 Task: Look for Airbnb properties in Sintra, Portugal from 3rd November, 2023 to 9th November, 2023 for 2 adults.1  bedroom having 1 bed and 1 bathroom. Property type can be hotel. Booking option can be shelf check-in. Look for 4 properties as per requirement.
Action: Mouse moved to (311, 135)
Screenshot: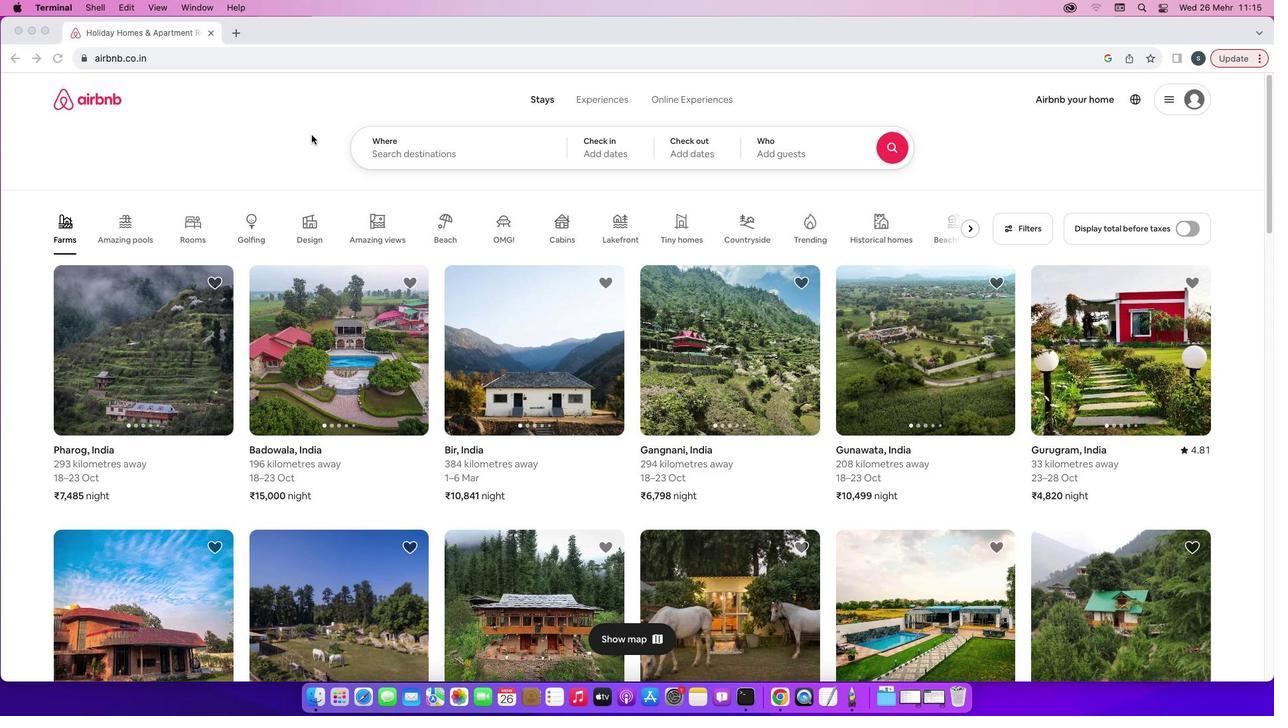 
Action: Mouse pressed left at (311, 135)
Screenshot: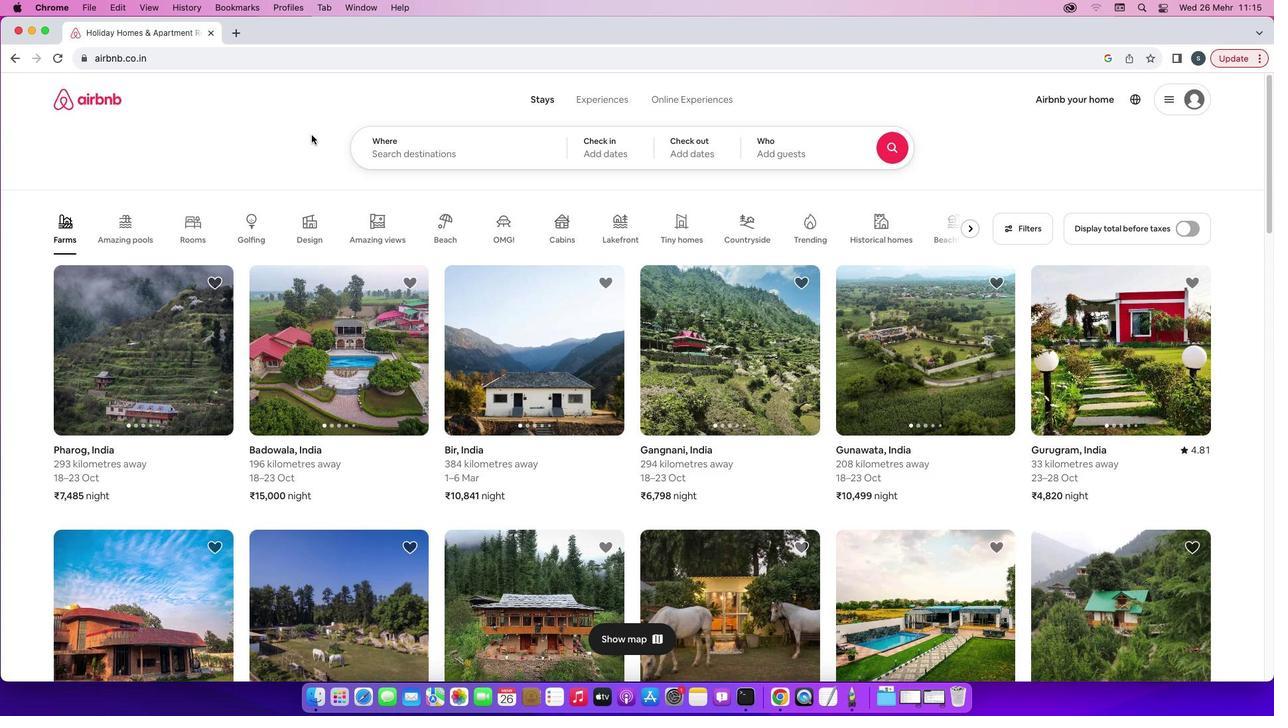 
Action: Mouse moved to (412, 157)
Screenshot: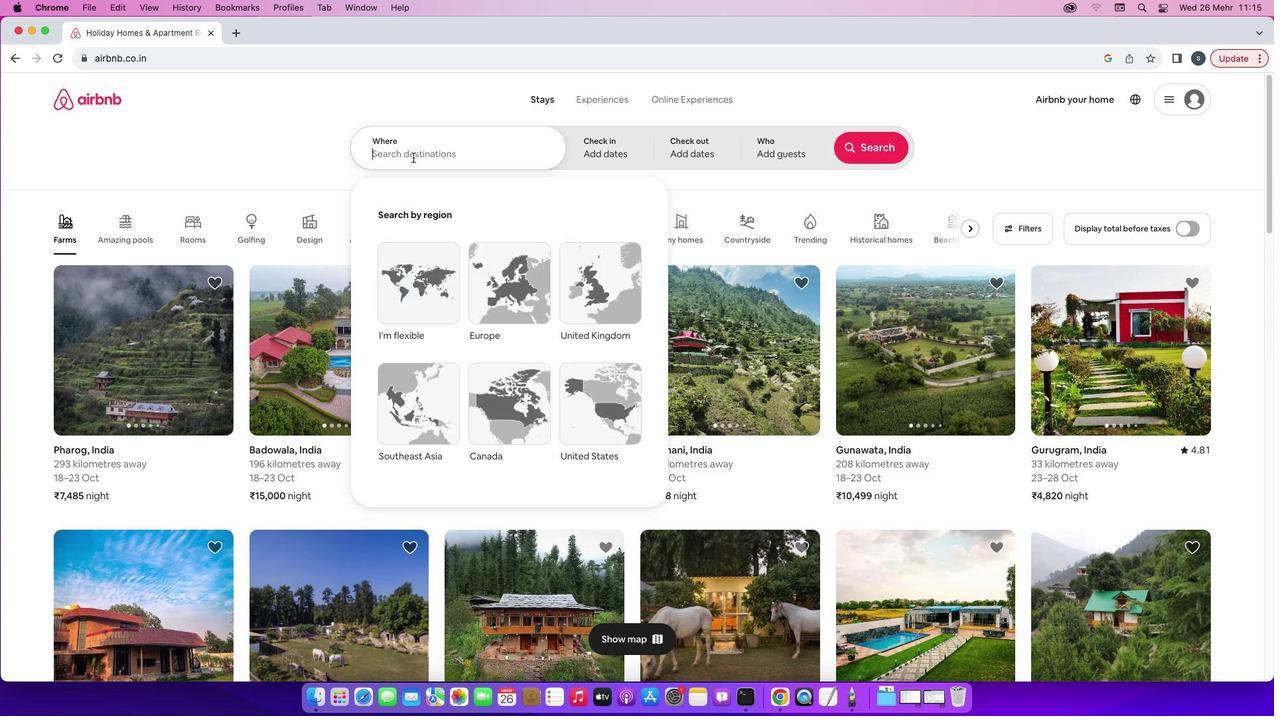 
Action: Mouse pressed left at (412, 157)
Screenshot: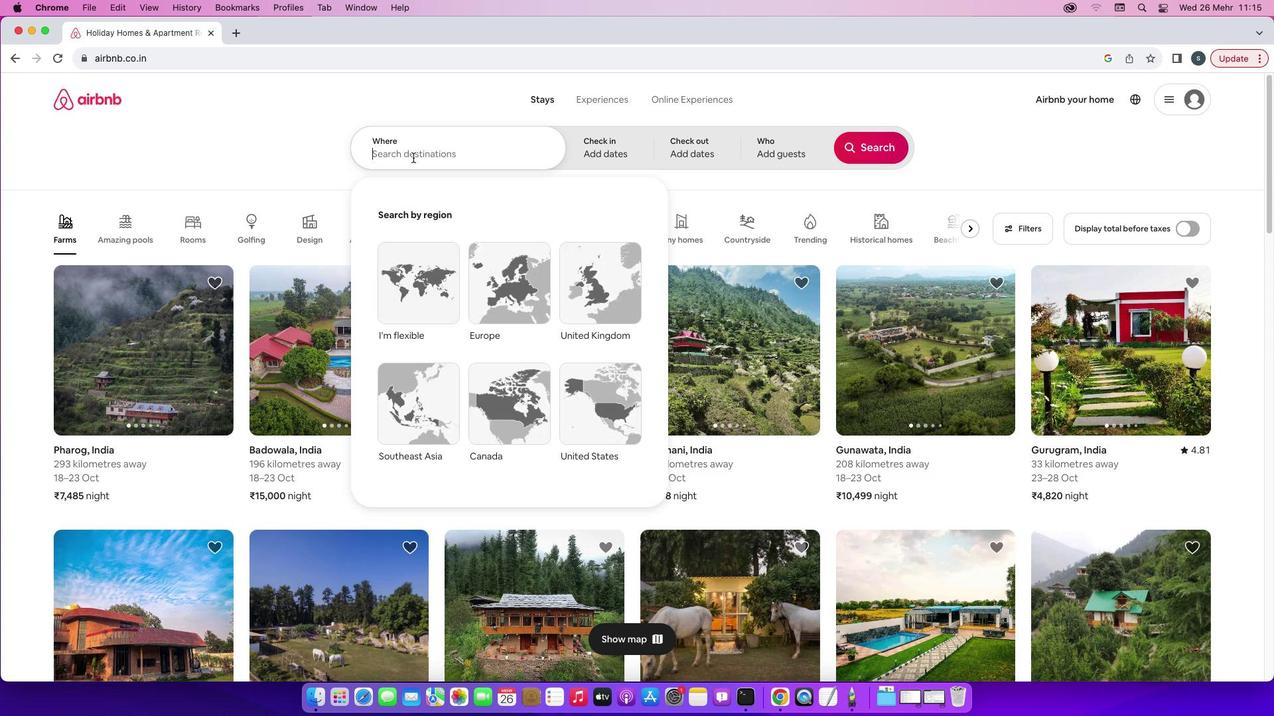 
Action: Mouse moved to (419, 156)
Screenshot: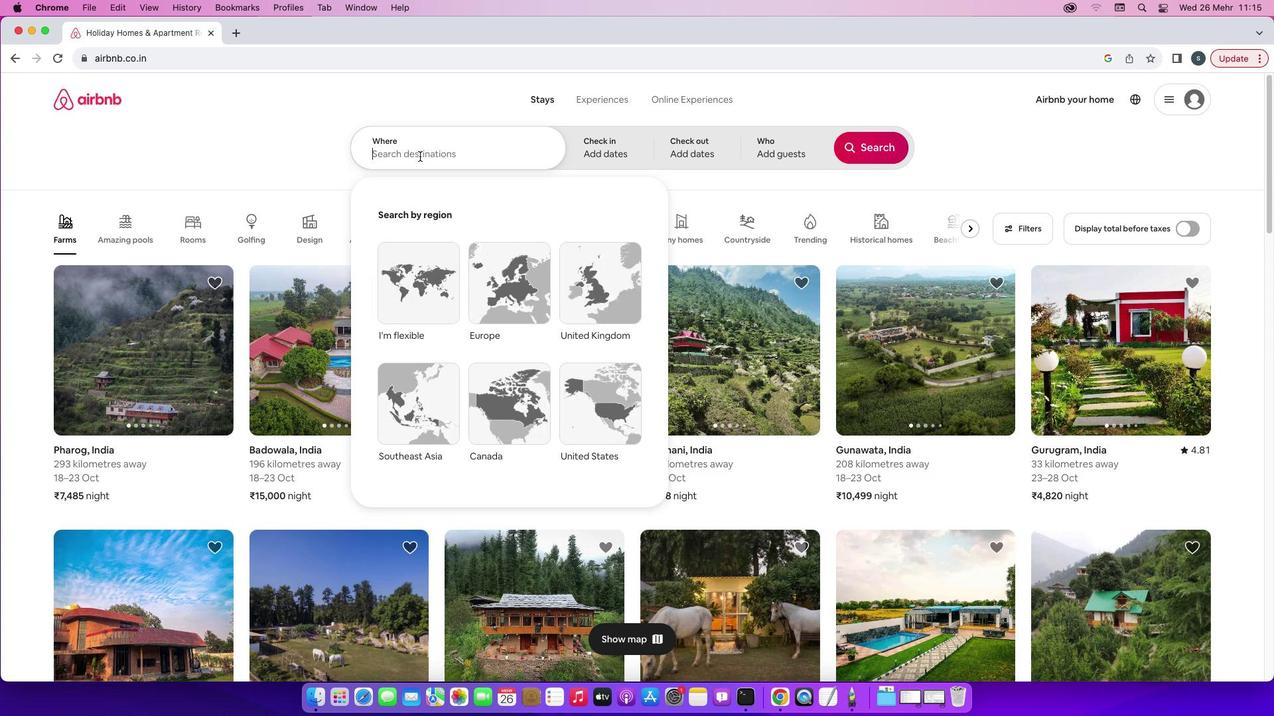 
Action: Key pressed 'S'Key.caps_lock'i''n''t''r''a'','Key.spaceKey.caps_lock'P'Key.caps_lock'o''r''t''u''g''a''l'
Screenshot: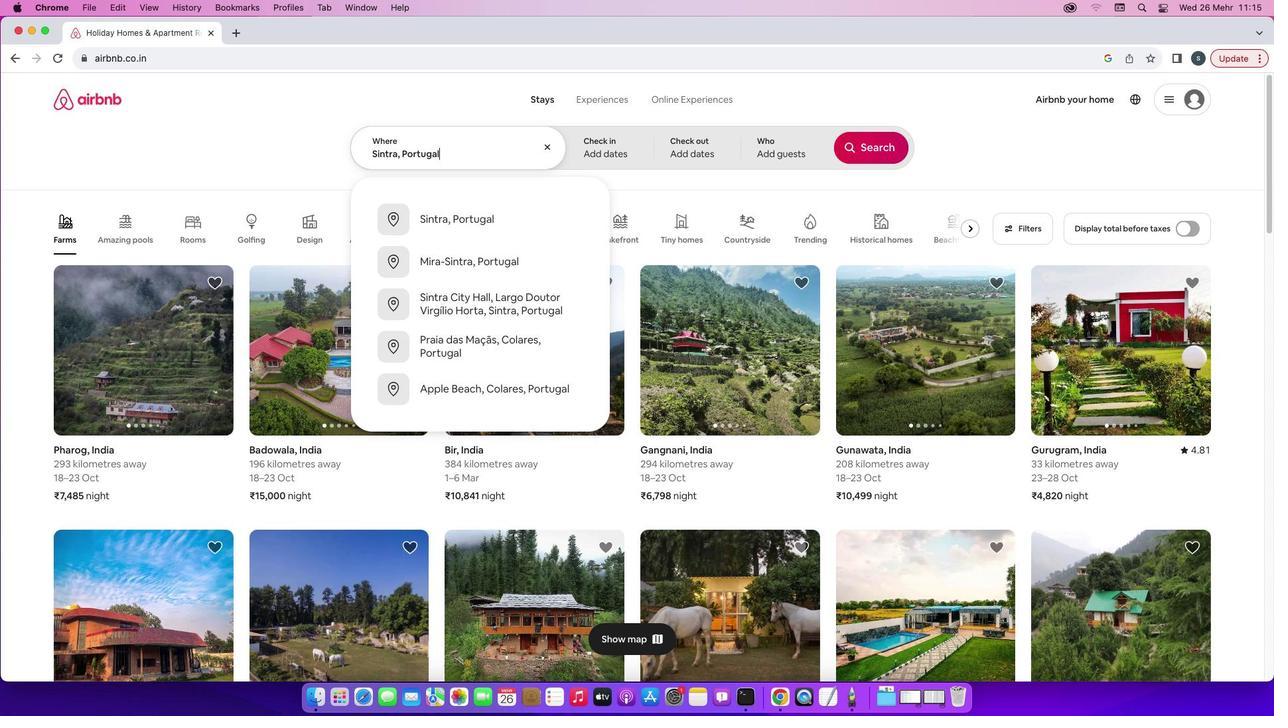 
Action: Mouse moved to (493, 217)
Screenshot: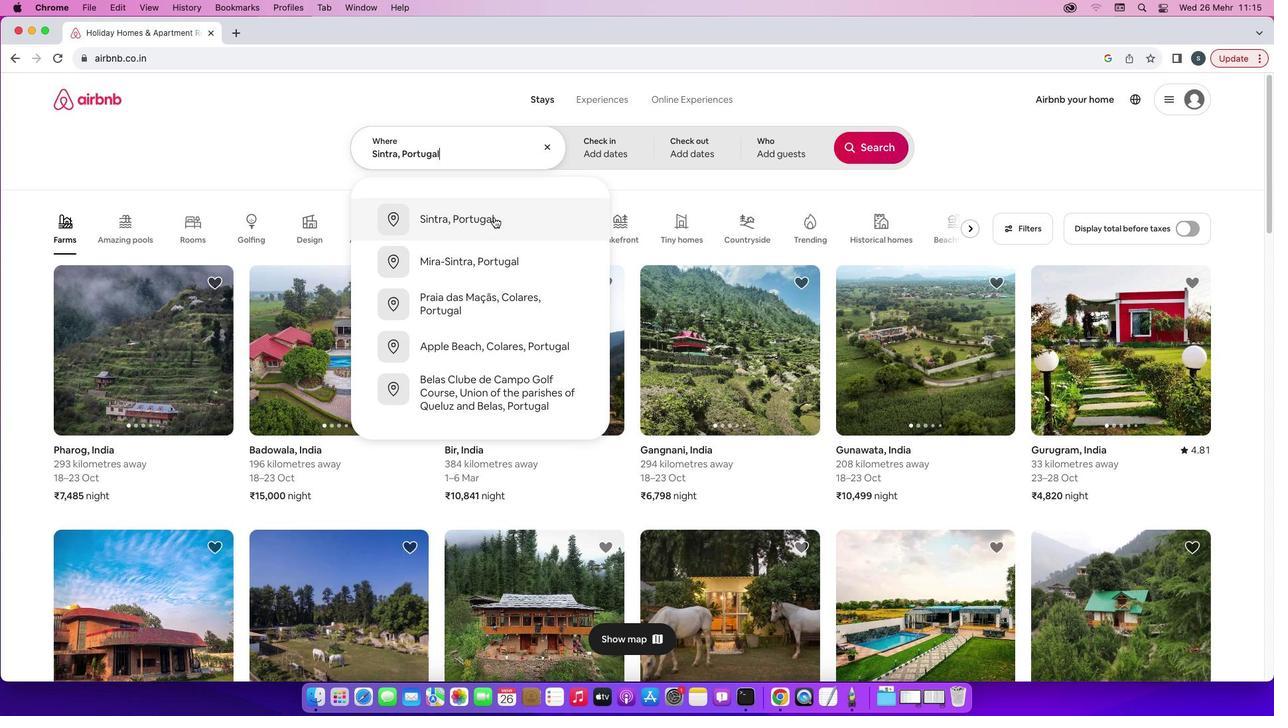 
Action: Mouse pressed left at (493, 217)
Screenshot: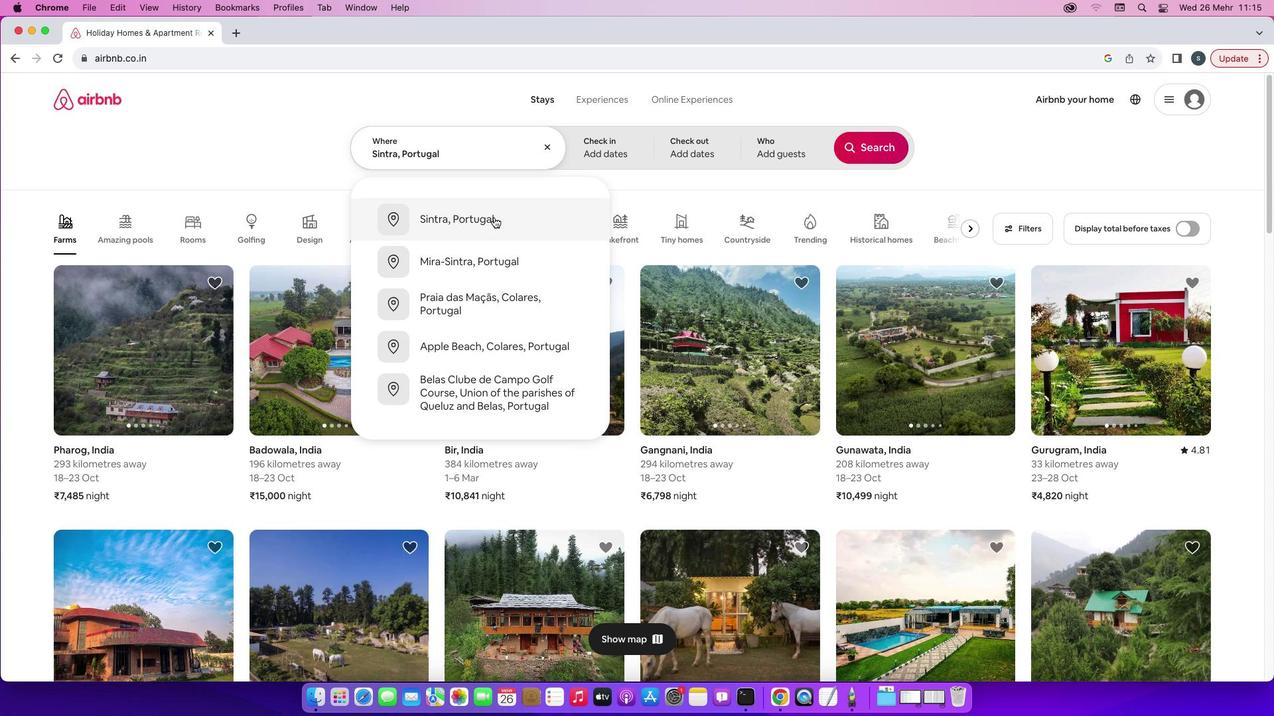 
Action: Mouse moved to (823, 309)
Screenshot: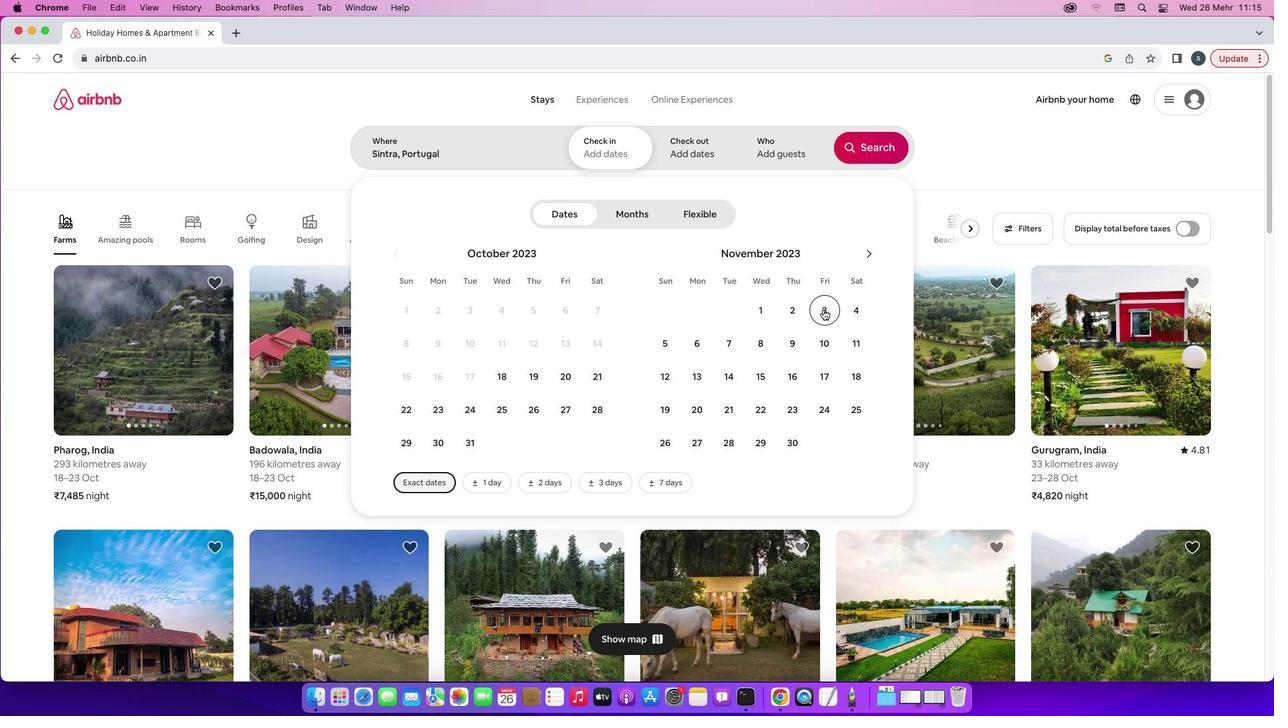 
Action: Mouse pressed left at (823, 309)
Screenshot: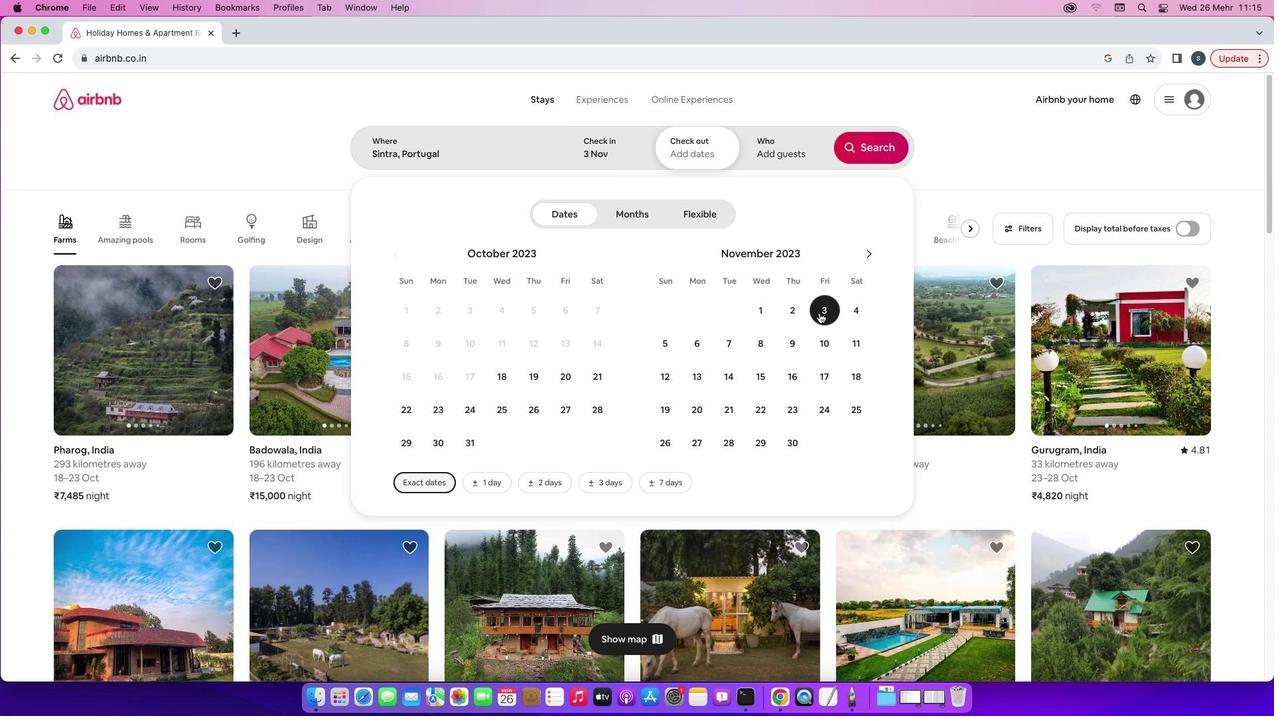 
Action: Mouse moved to (785, 348)
Screenshot: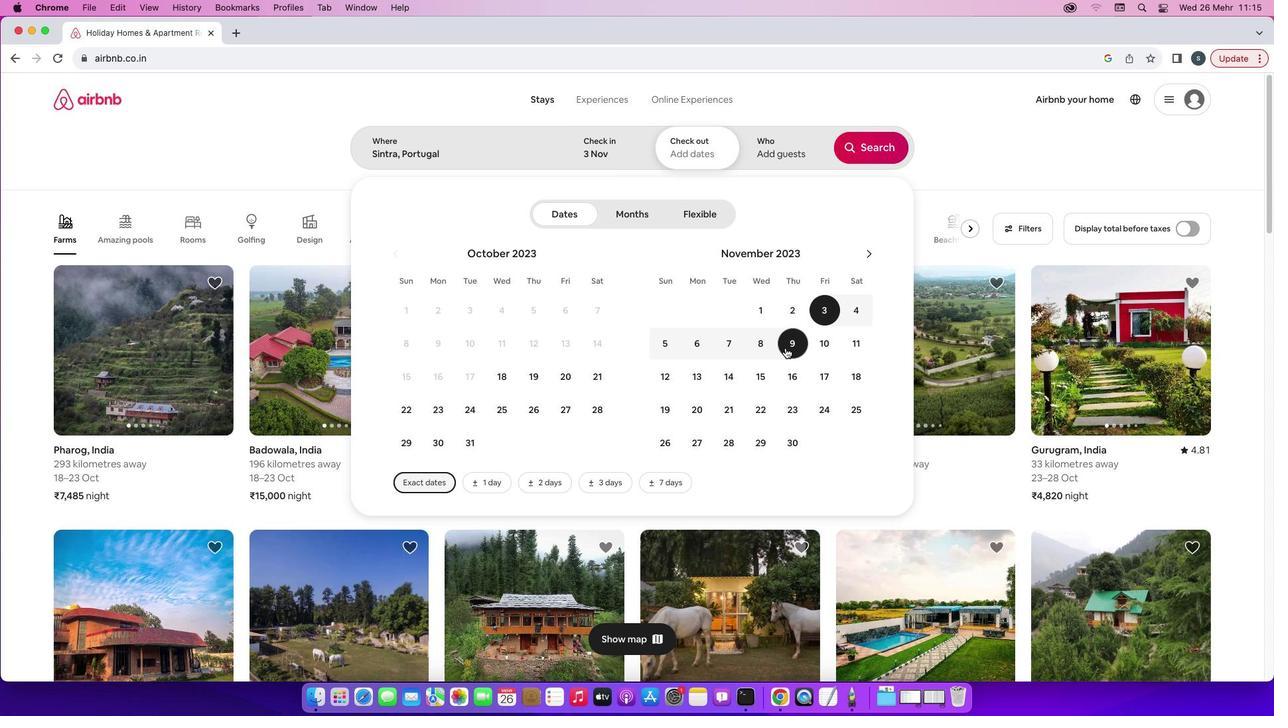 
Action: Mouse pressed left at (785, 348)
Screenshot: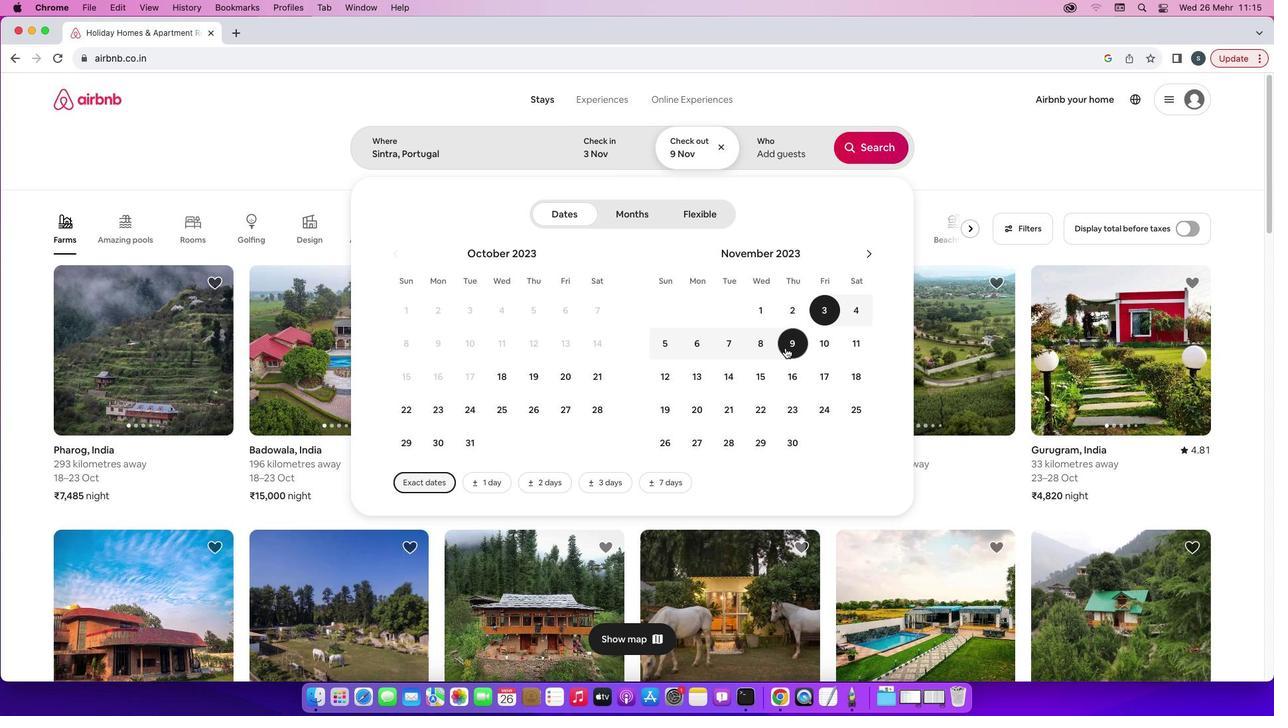 
Action: Mouse moved to (781, 155)
Screenshot: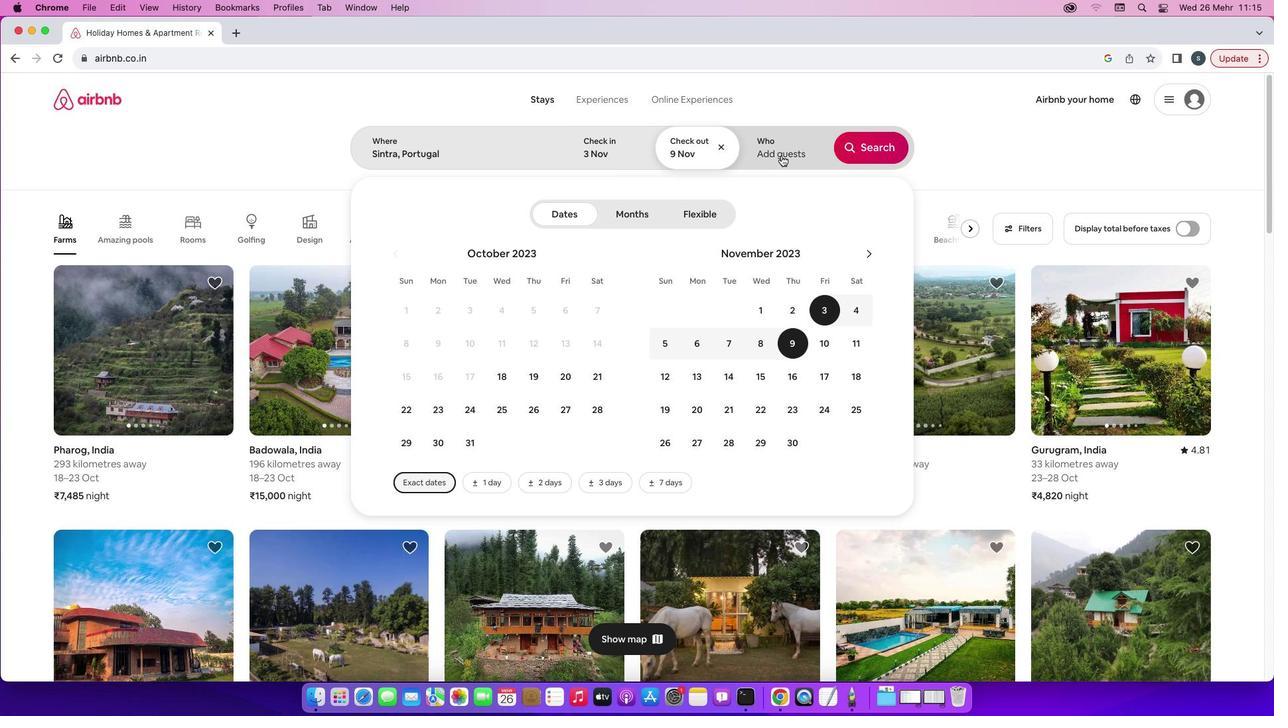 
Action: Mouse pressed left at (781, 155)
Screenshot: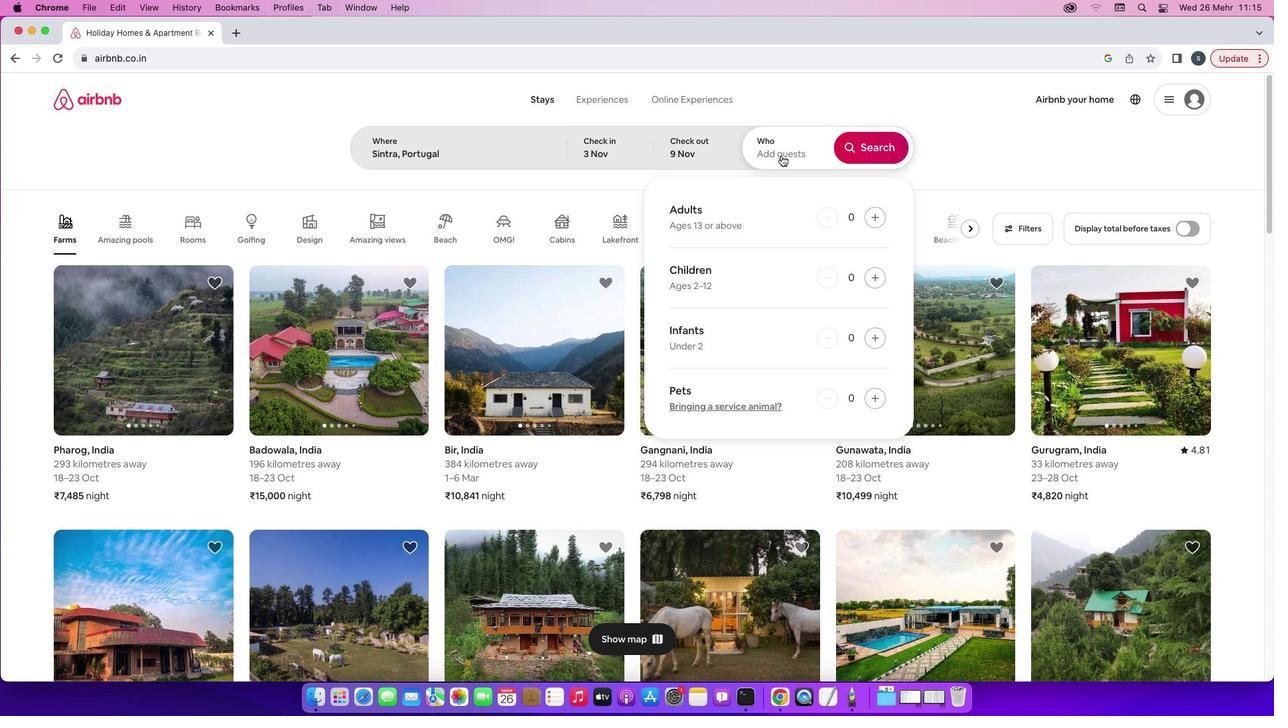 
Action: Mouse moved to (871, 218)
Screenshot: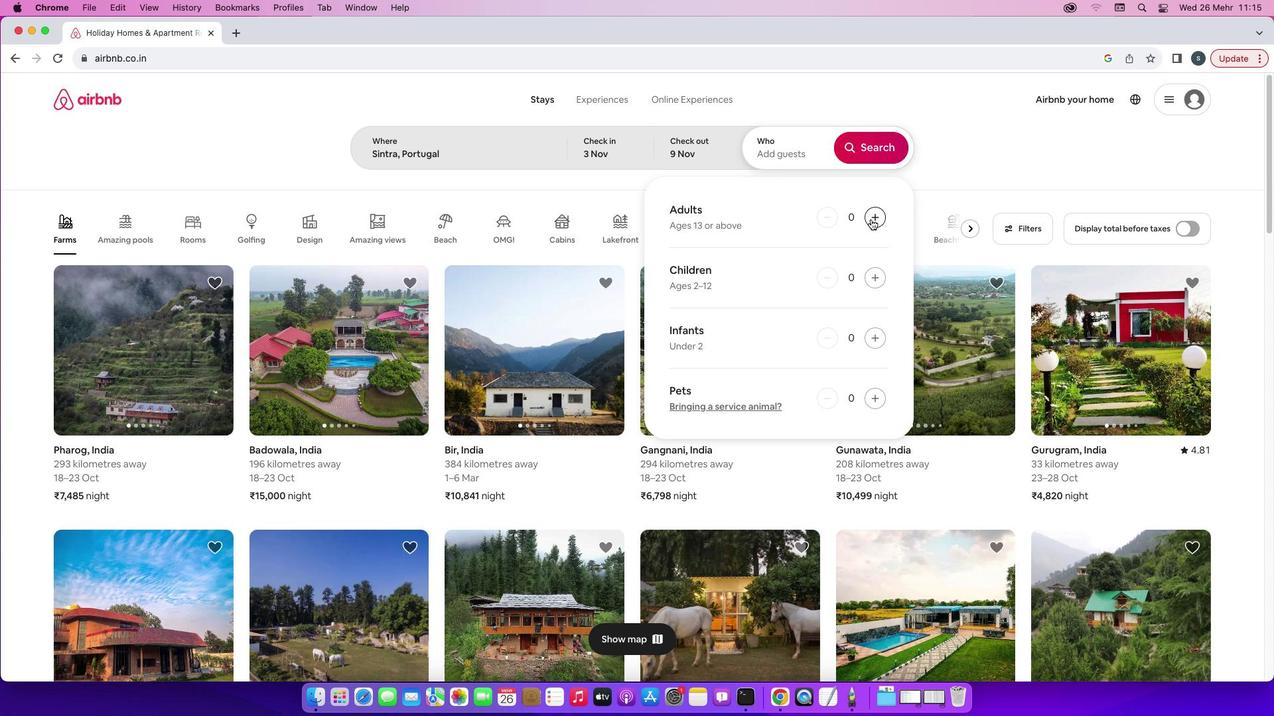 
Action: Mouse pressed left at (871, 218)
Screenshot: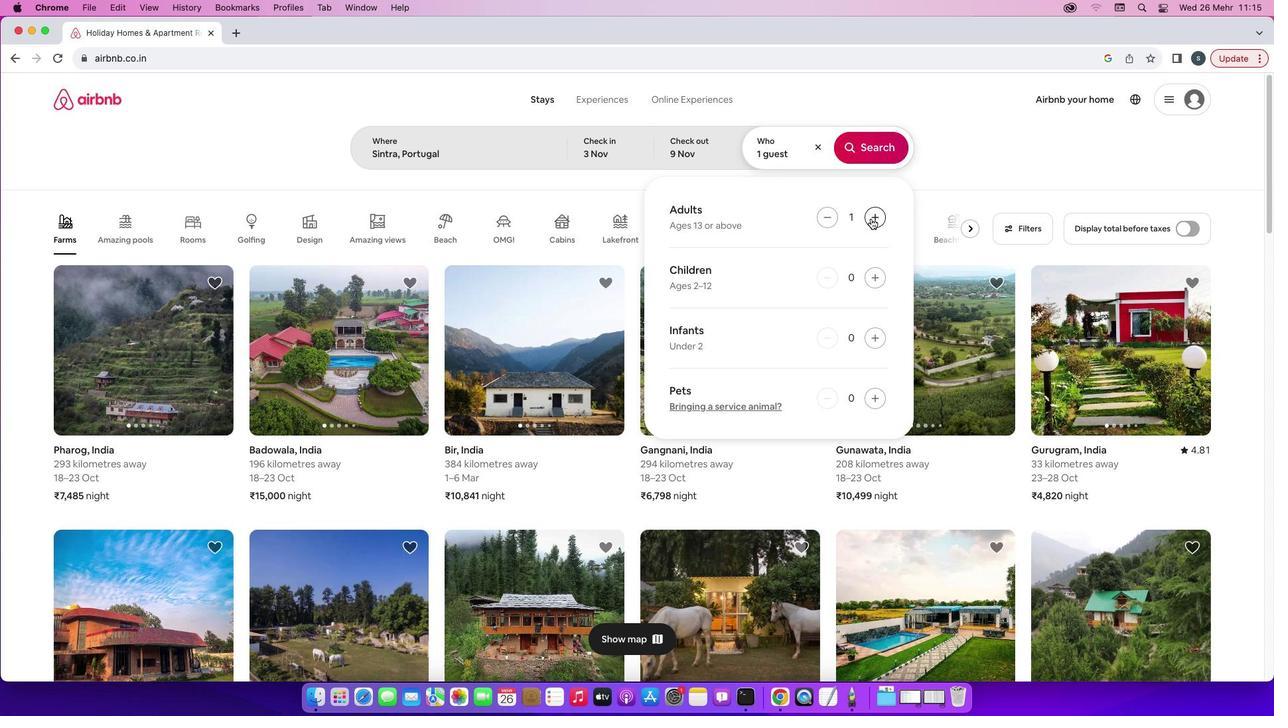 
Action: Mouse moved to (871, 218)
Screenshot: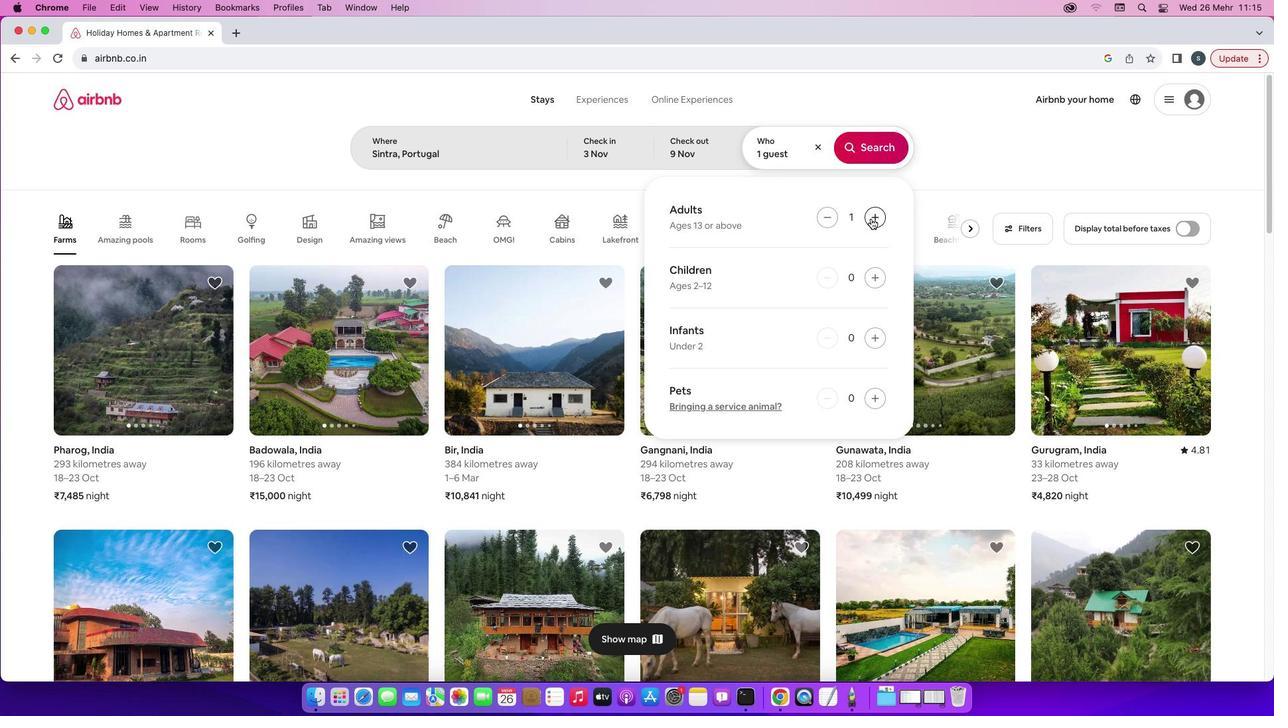 
Action: Mouse pressed left at (871, 218)
Screenshot: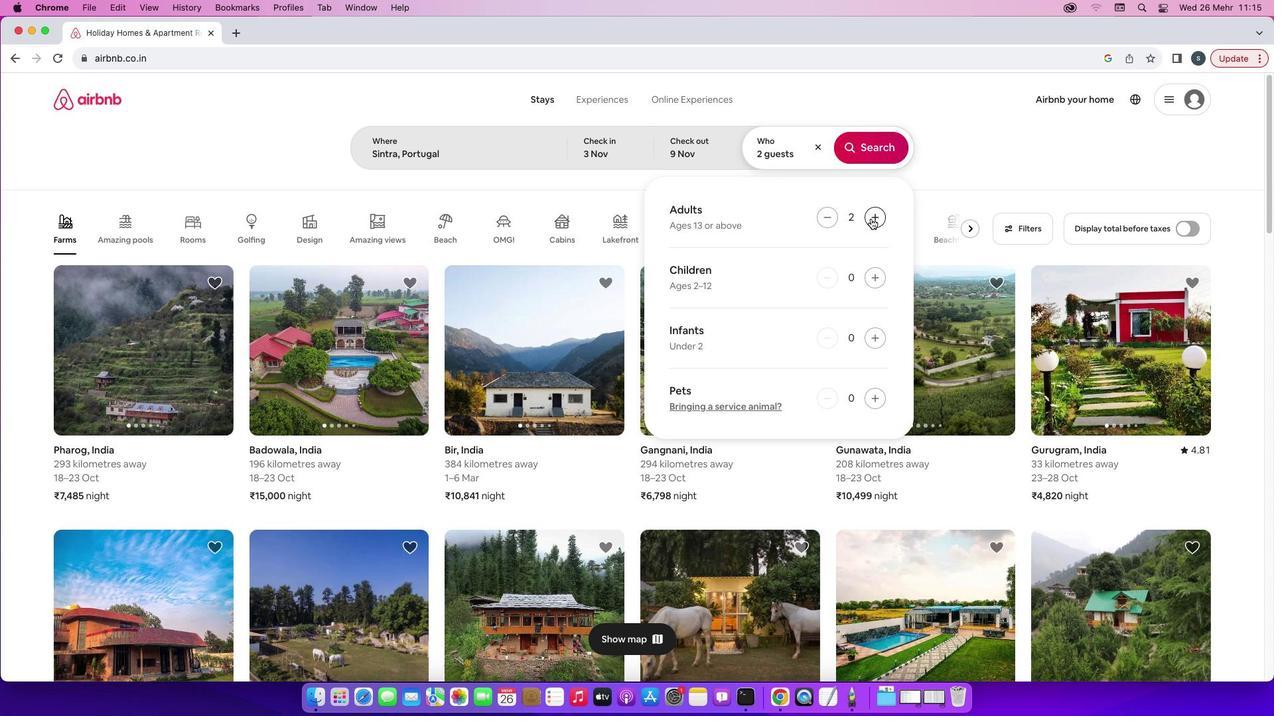
Action: Mouse moved to (873, 153)
Screenshot: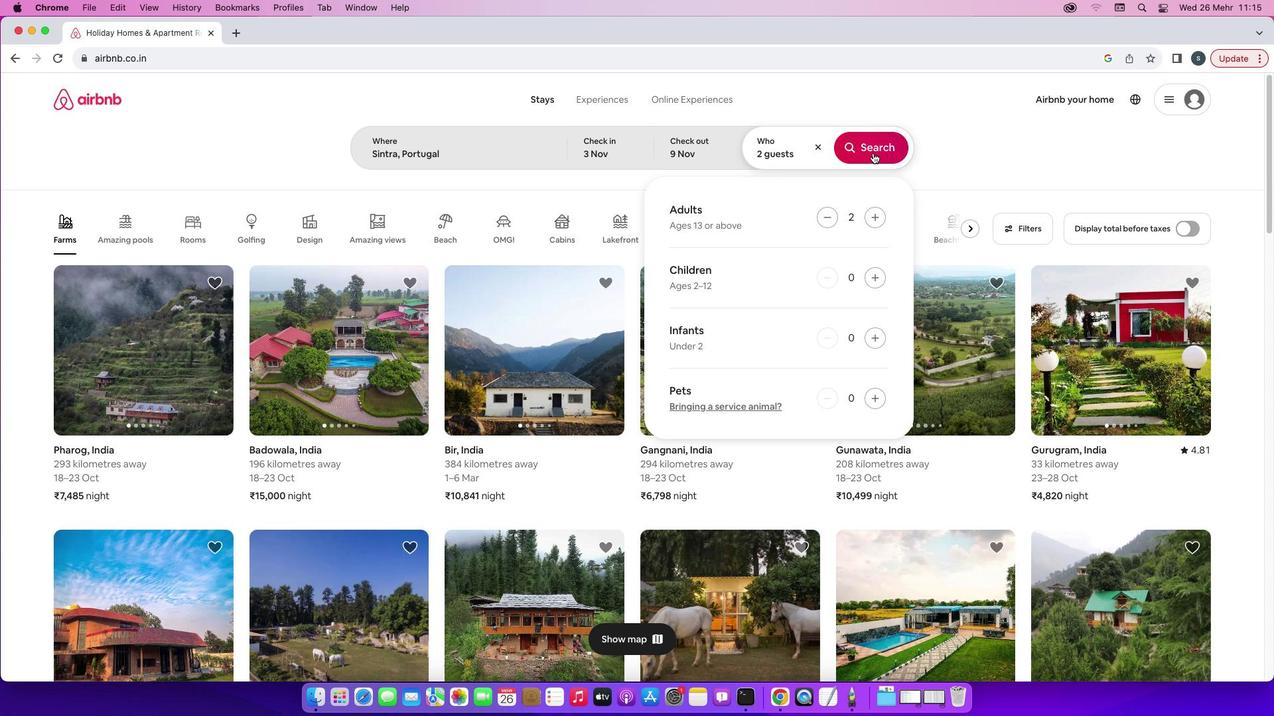 
Action: Mouse pressed left at (873, 153)
Screenshot: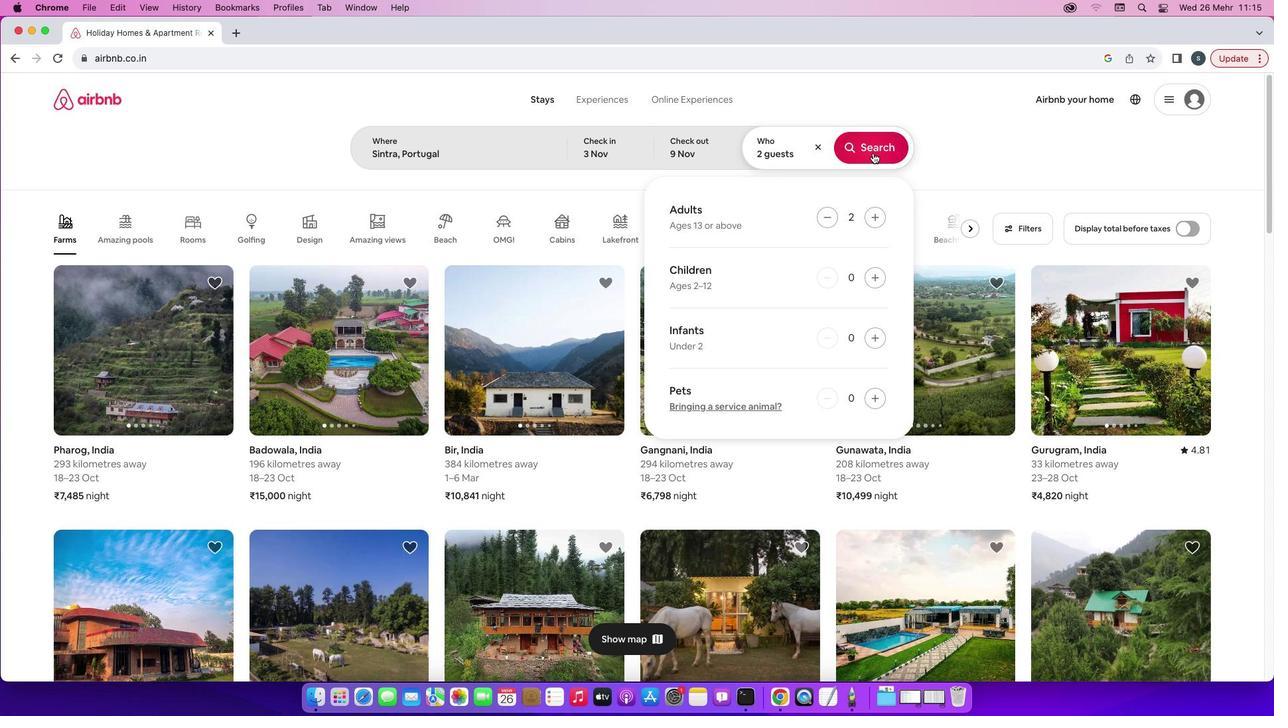 
Action: Mouse moved to (1049, 155)
Screenshot: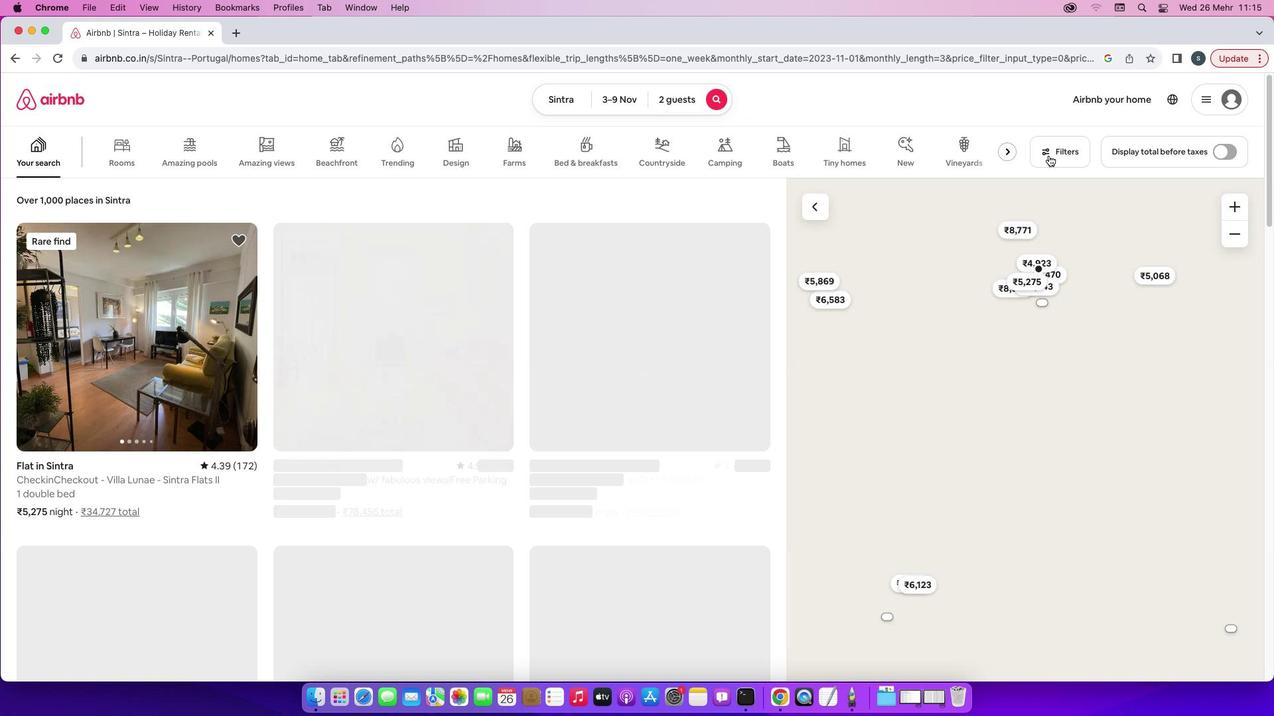 
Action: Mouse pressed left at (1049, 155)
Screenshot: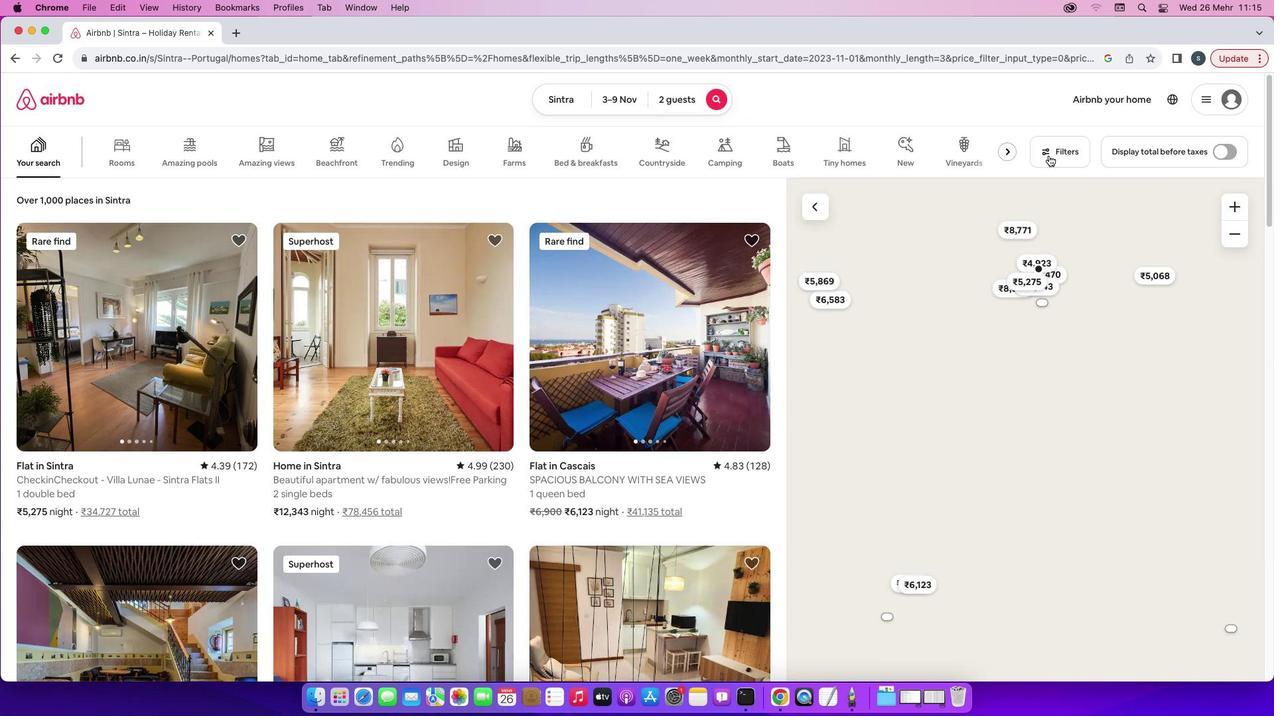 
Action: Mouse moved to (502, 430)
Screenshot: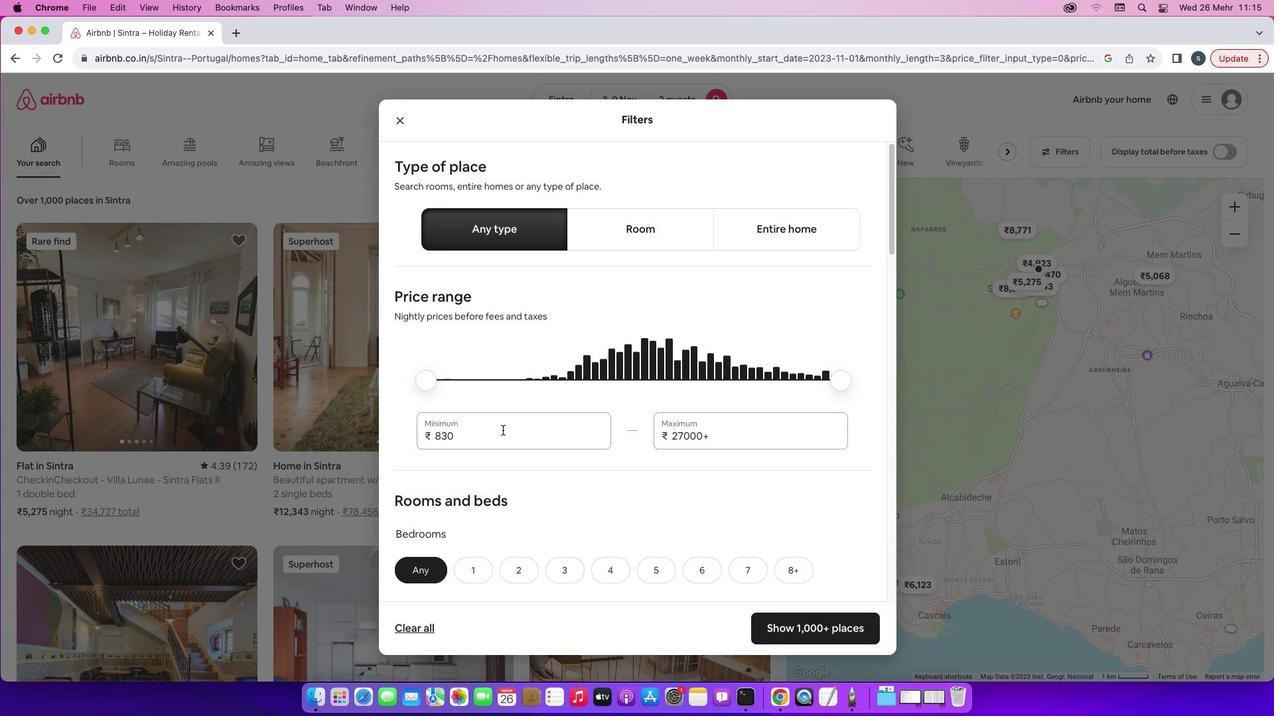 
Action: Mouse scrolled (502, 430) with delta (0, 0)
Screenshot: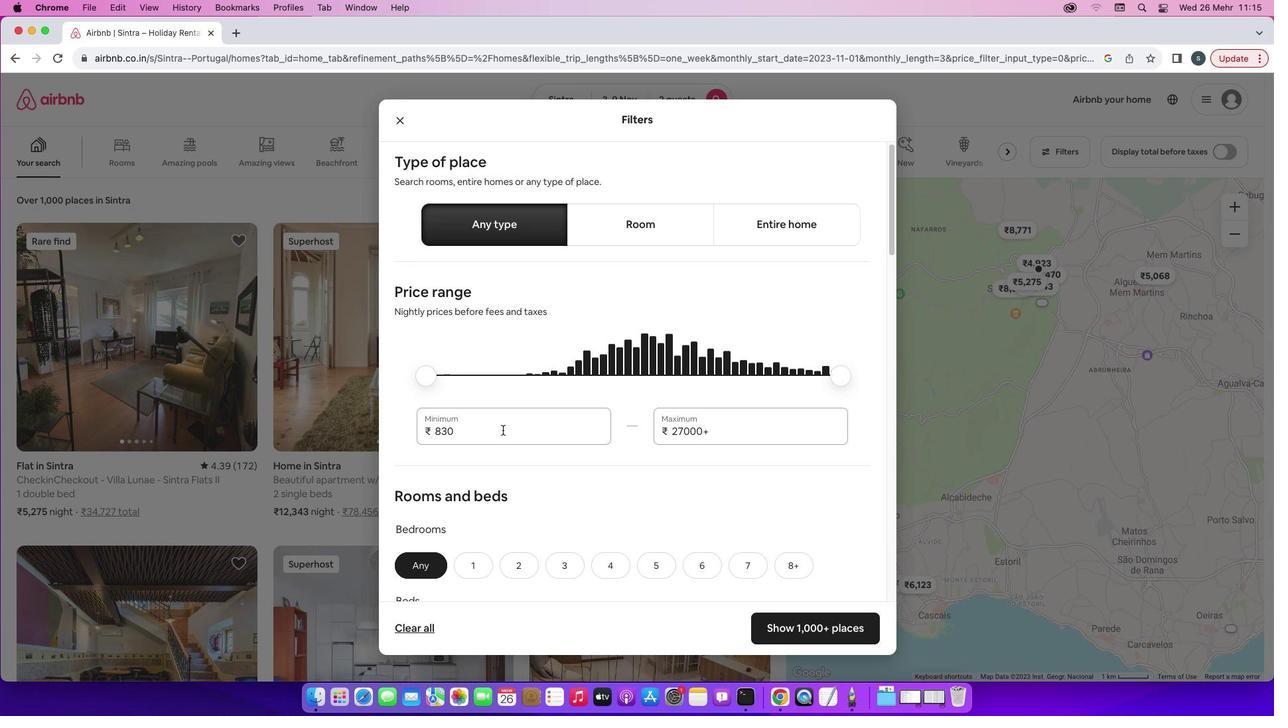 
Action: Mouse scrolled (502, 430) with delta (0, 0)
Screenshot: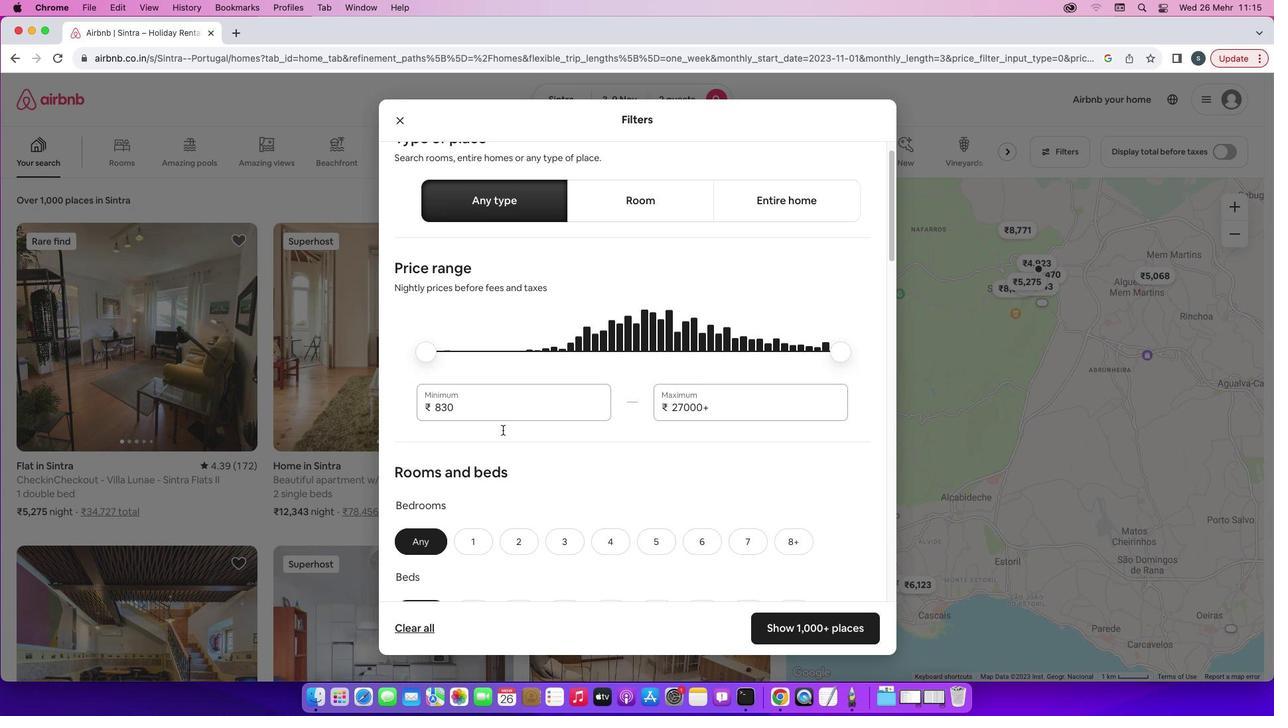 
Action: Mouse scrolled (502, 430) with delta (0, -1)
Screenshot: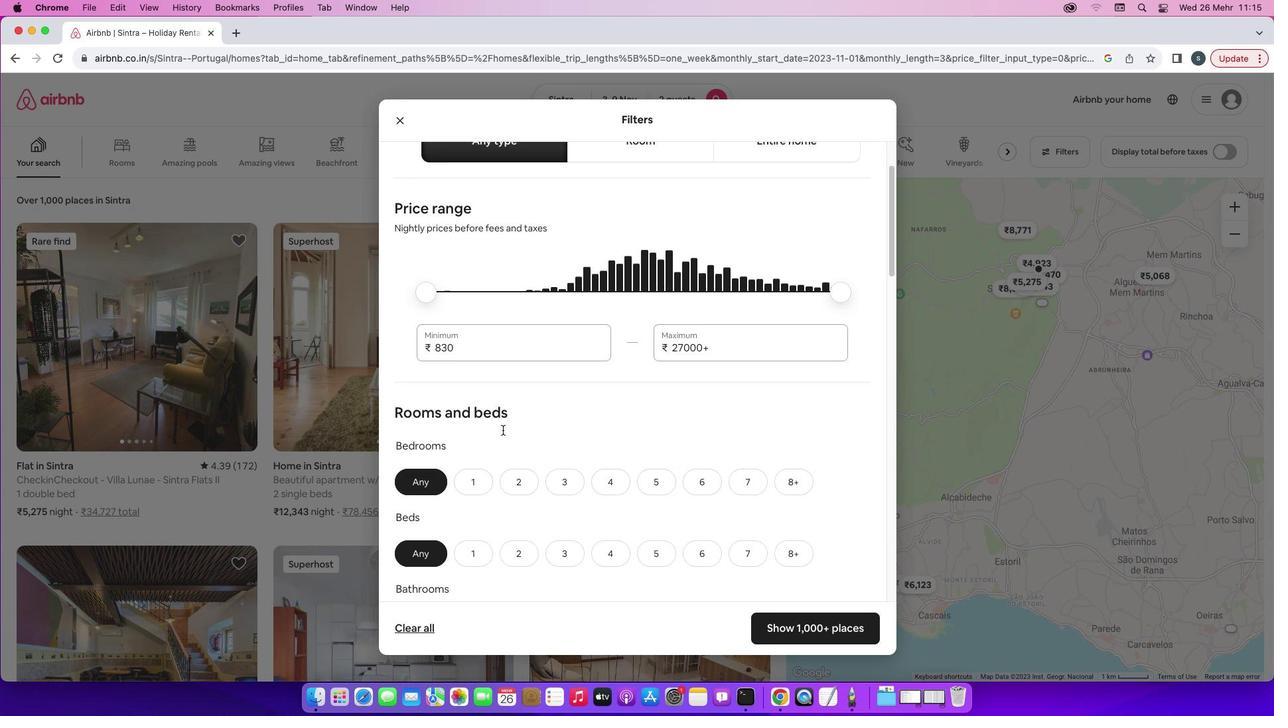 
Action: Mouse scrolled (502, 430) with delta (0, -1)
Screenshot: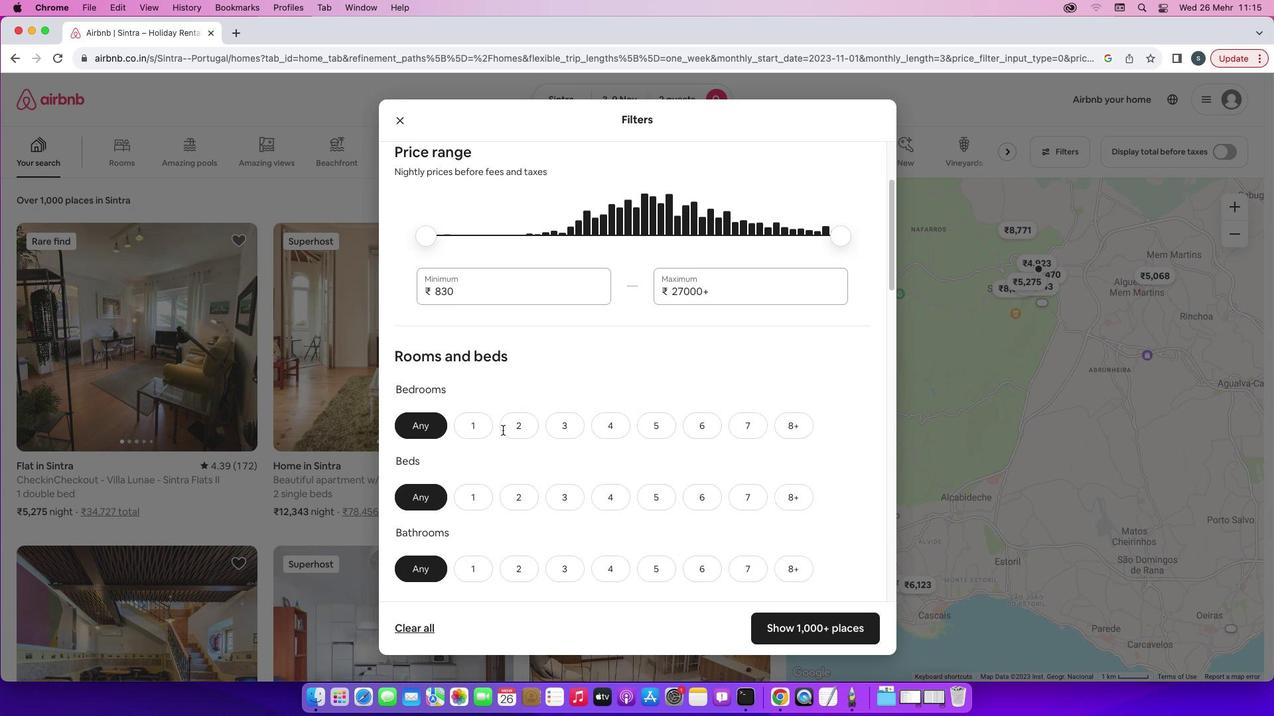 
Action: Mouse scrolled (502, 430) with delta (0, -1)
Screenshot: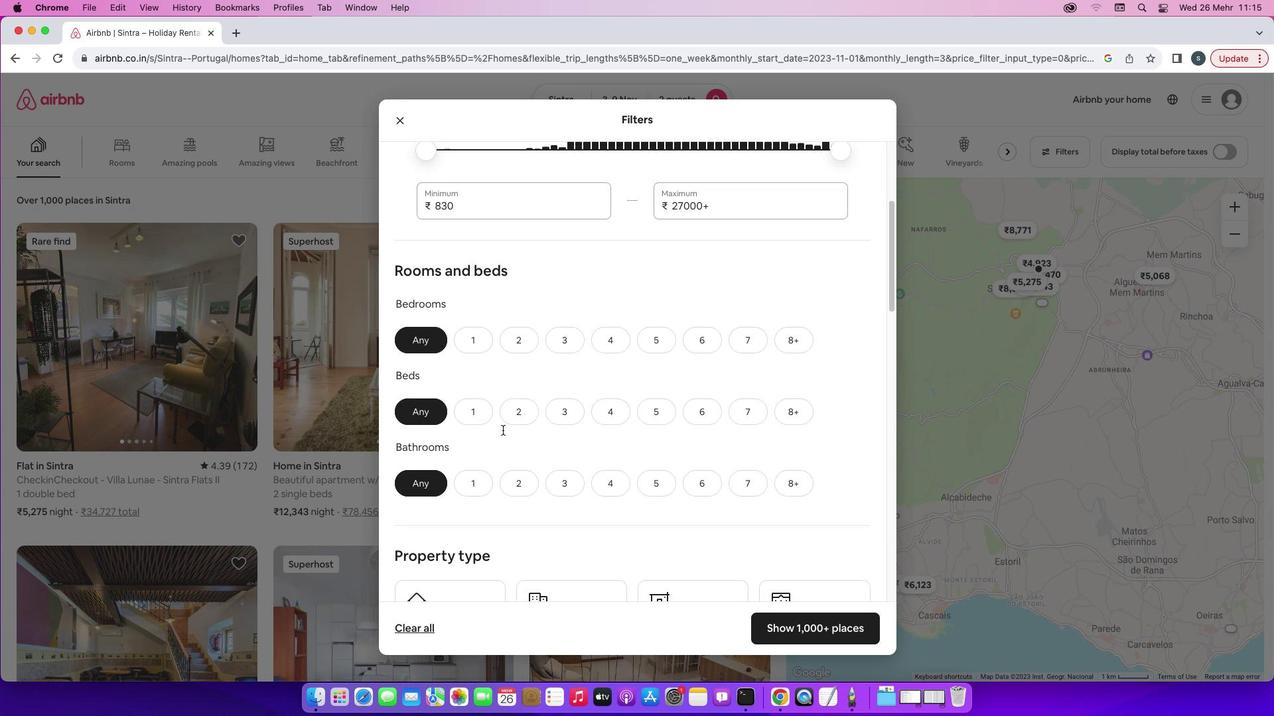 
Action: Mouse moved to (483, 335)
Screenshot: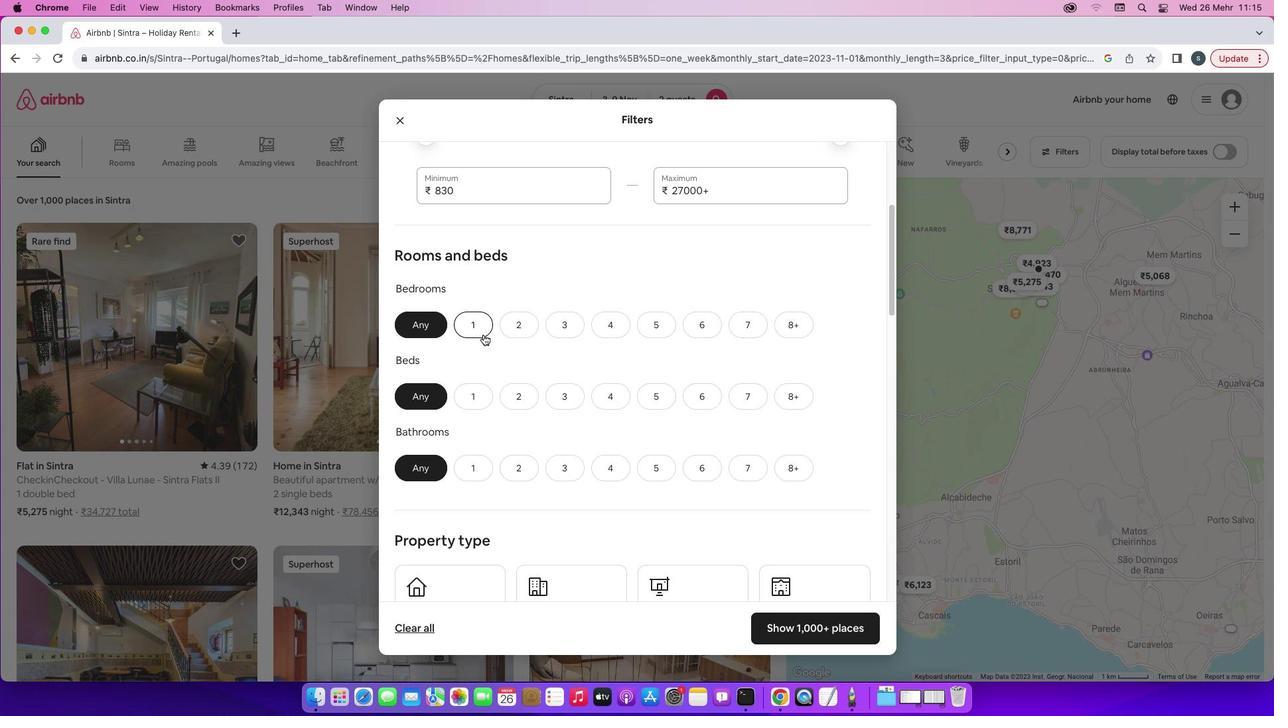 
Action: Mouse pressed left at (483, 335)
Screenshot: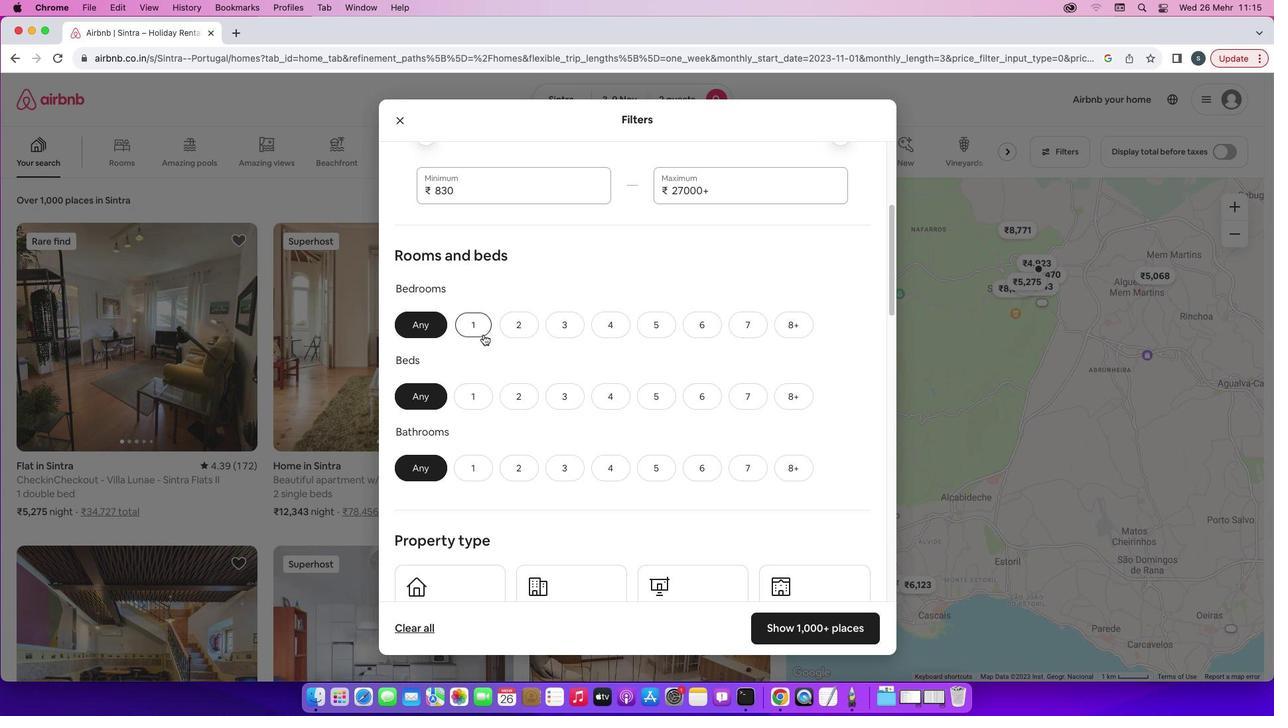 
Action: Mouse moved to (484, 395)
Screenshot: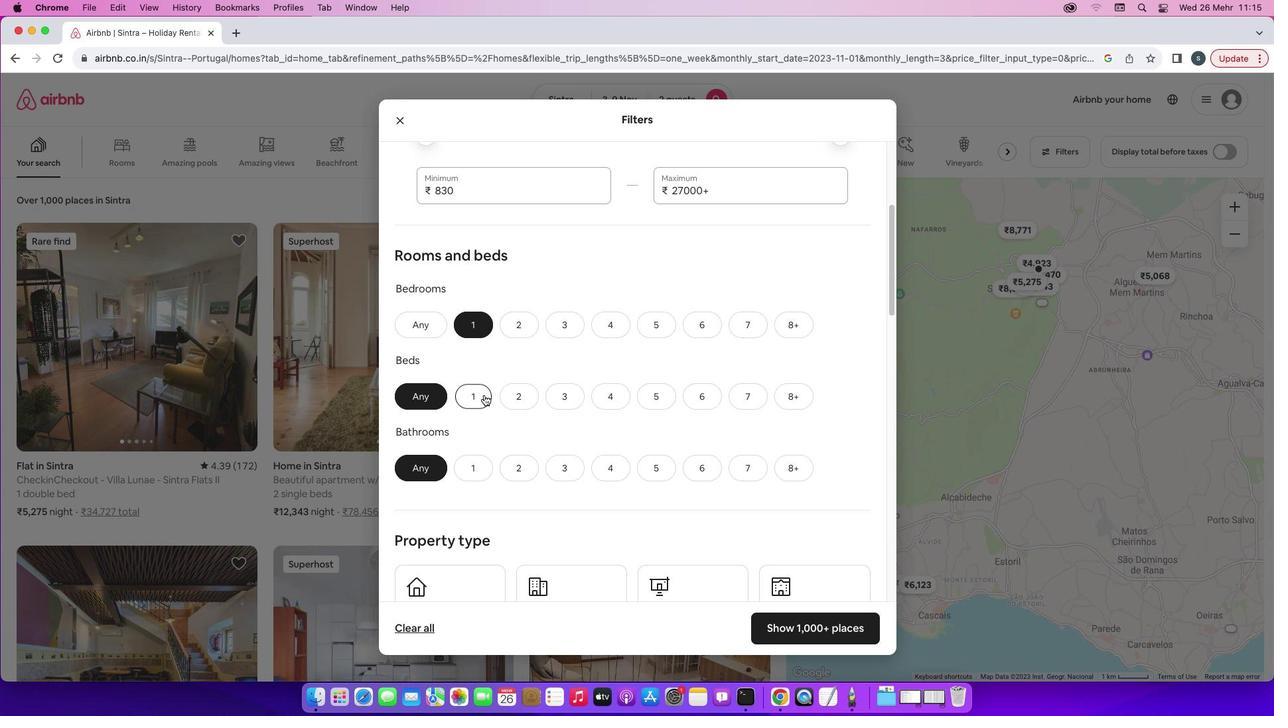
Action: Mouse pressed left at (484, 395)
Screenshot: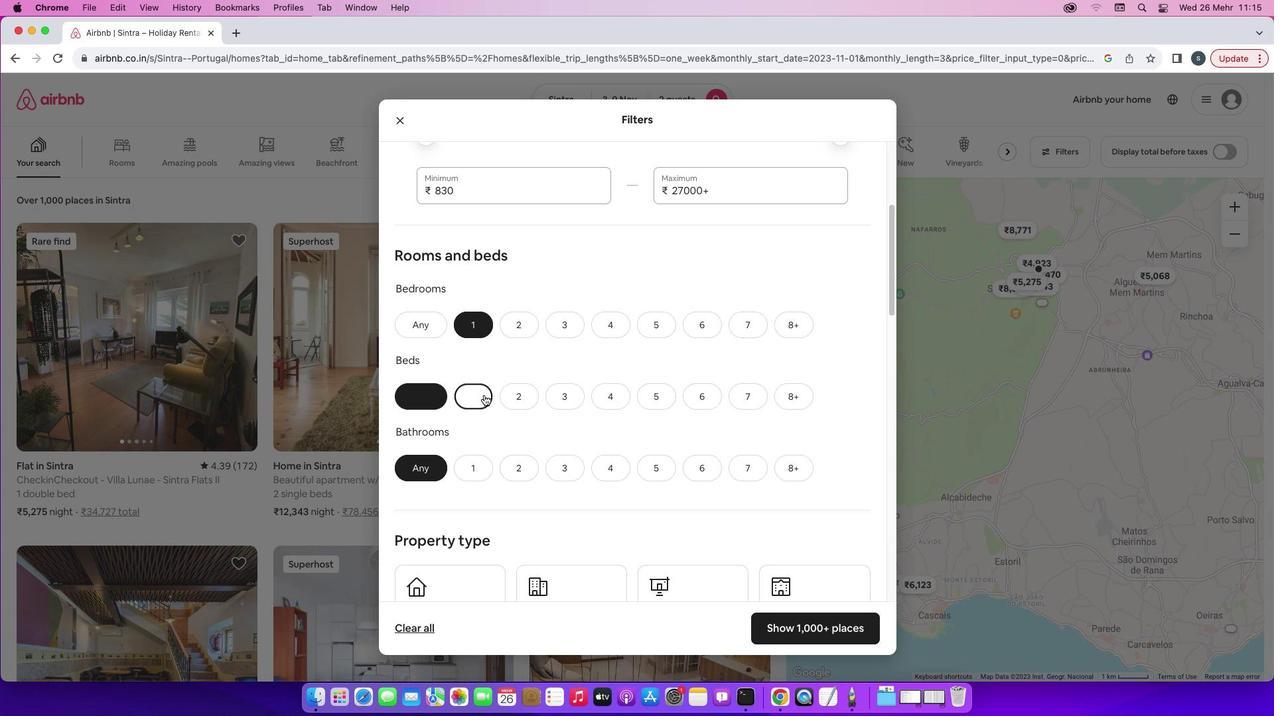 
Action: Mouse moved to (479, 469)
Screenshot: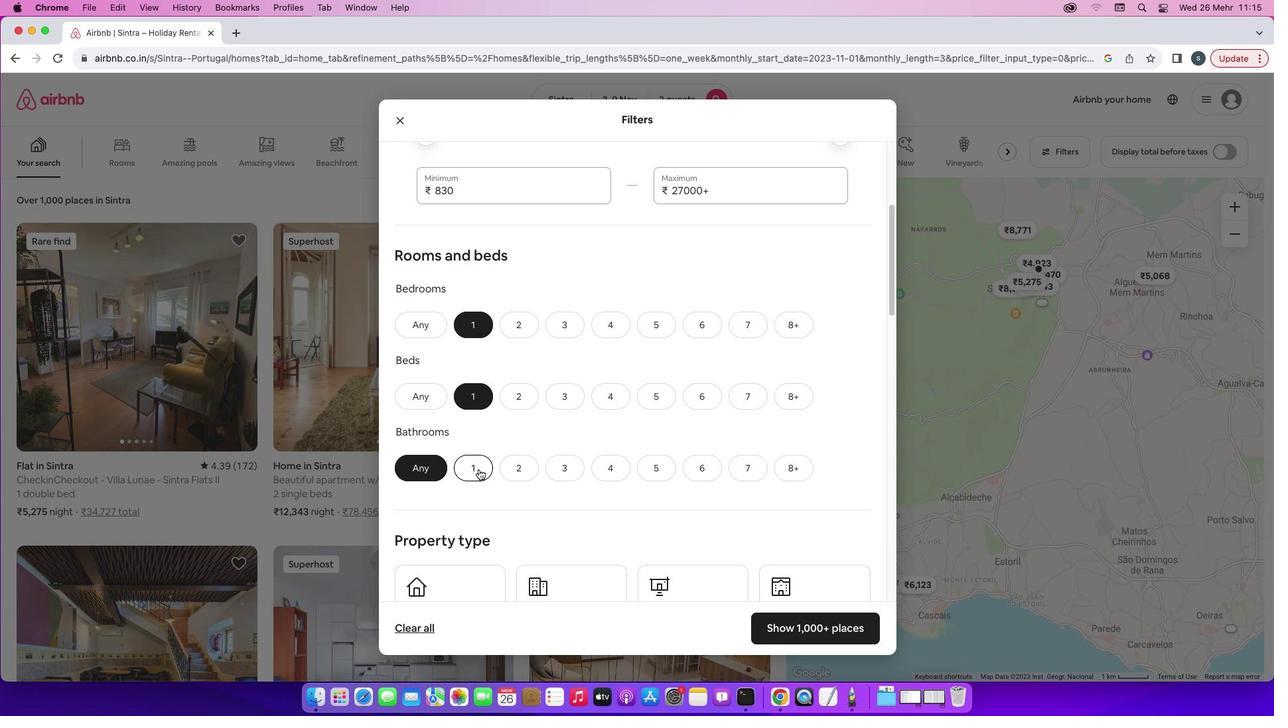 
Action: Mouse pressed left at (479, 469)
Screenshot: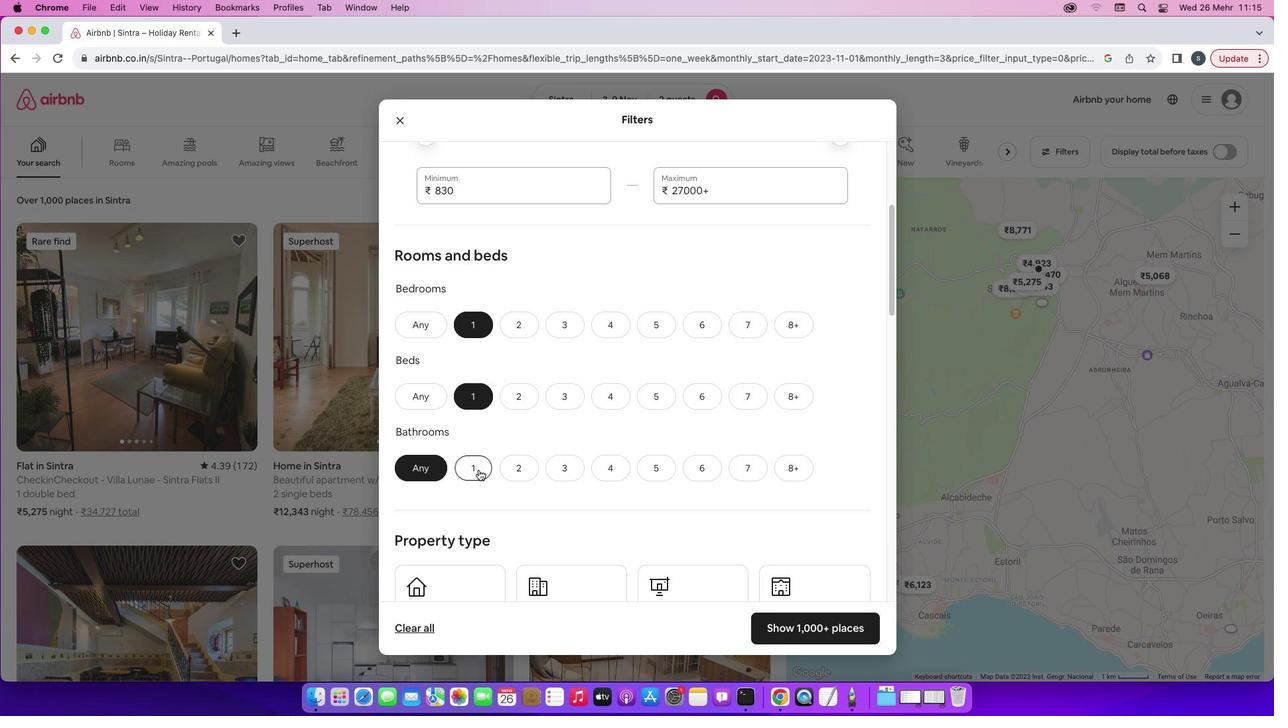 
Action: Mouse moved to (595, 443)
Screenshot: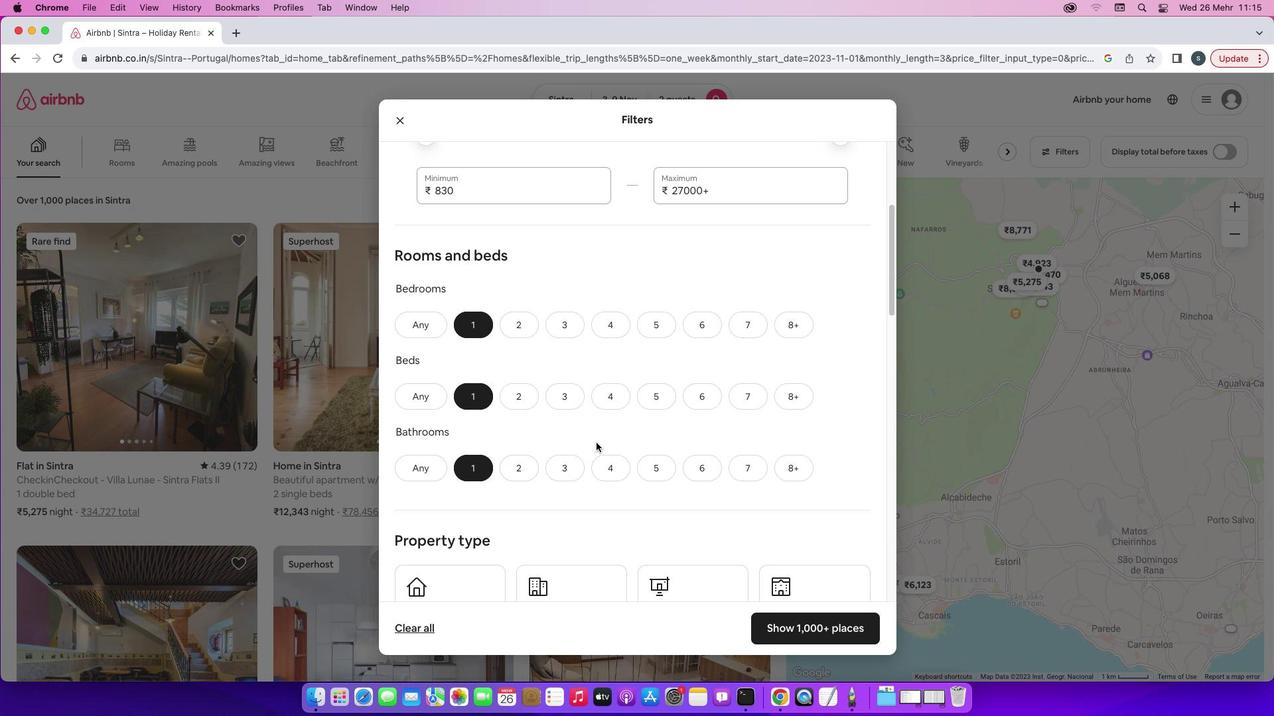 
Action: Mouse scrolled (595, 443) with delta (0, 0)
Screenshot: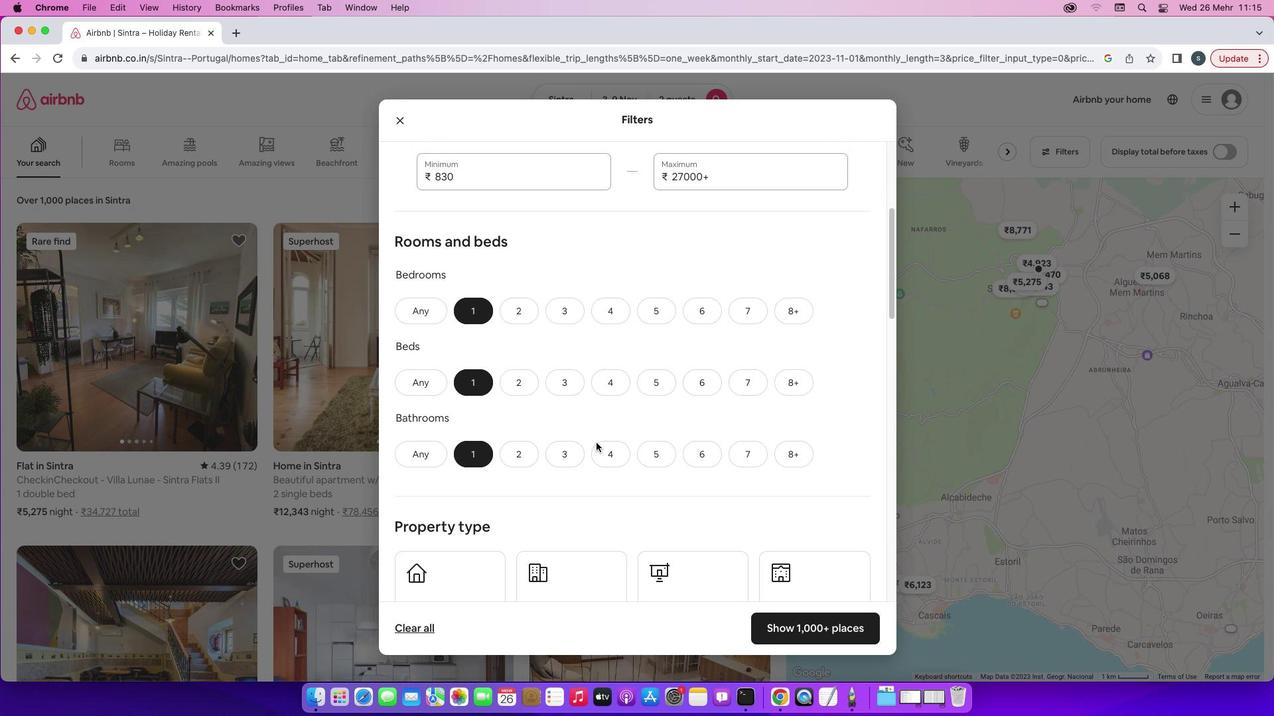 
Action: Mouse scrolled (595, 443) with delta (0, 0)
Screenshot: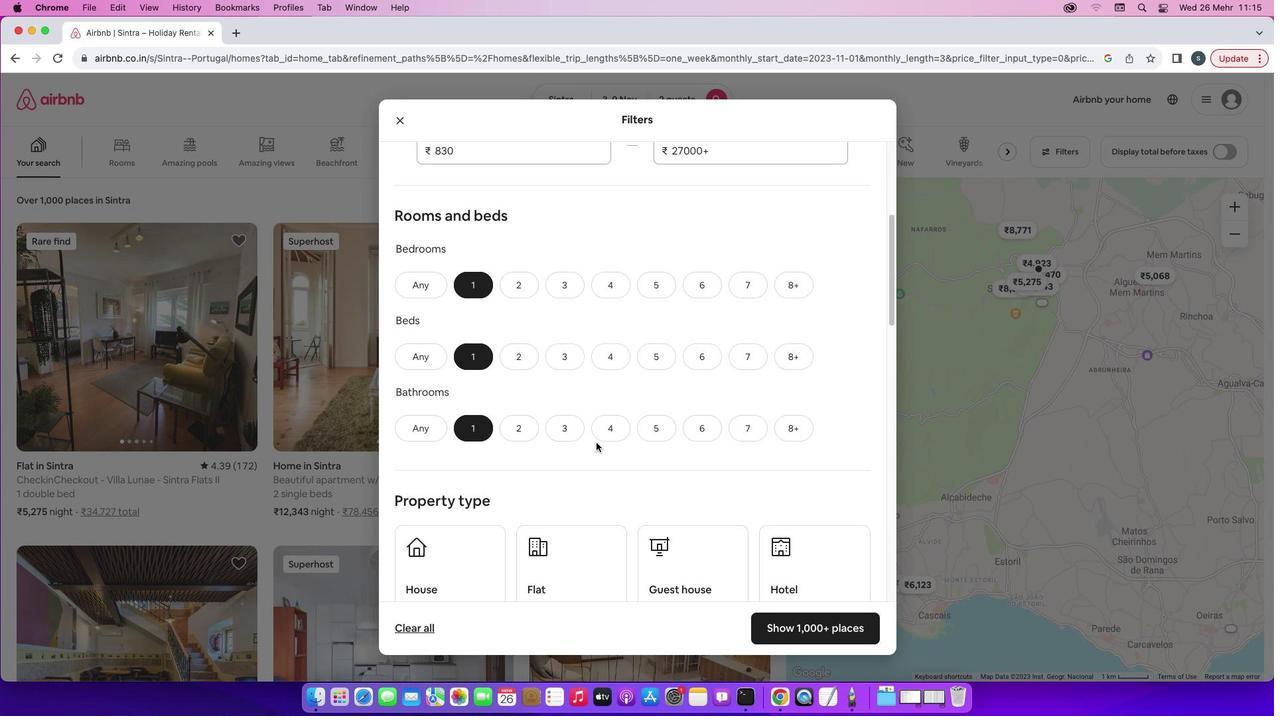 
Action: Mouse scrolled (595, 443) with delta (0, -1)
Screenshot: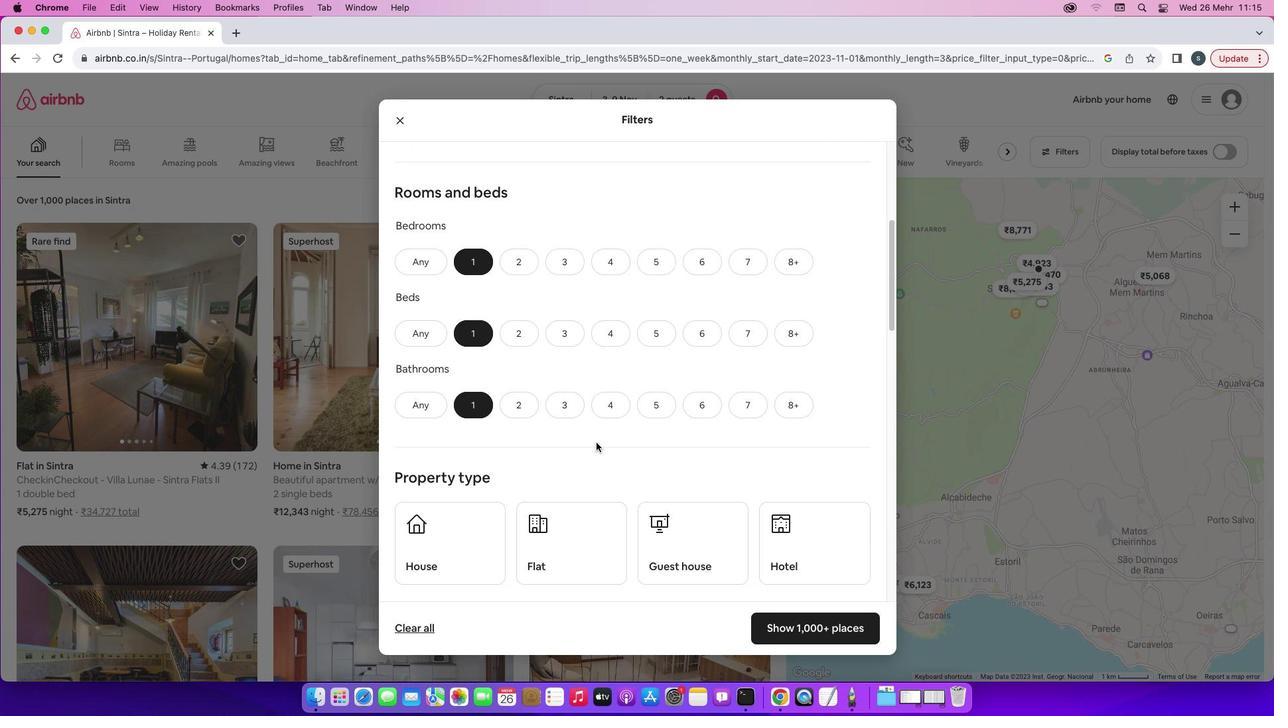 
Action: Mouse scrolled (595, 443) with delta (0, -1)
Screenshot: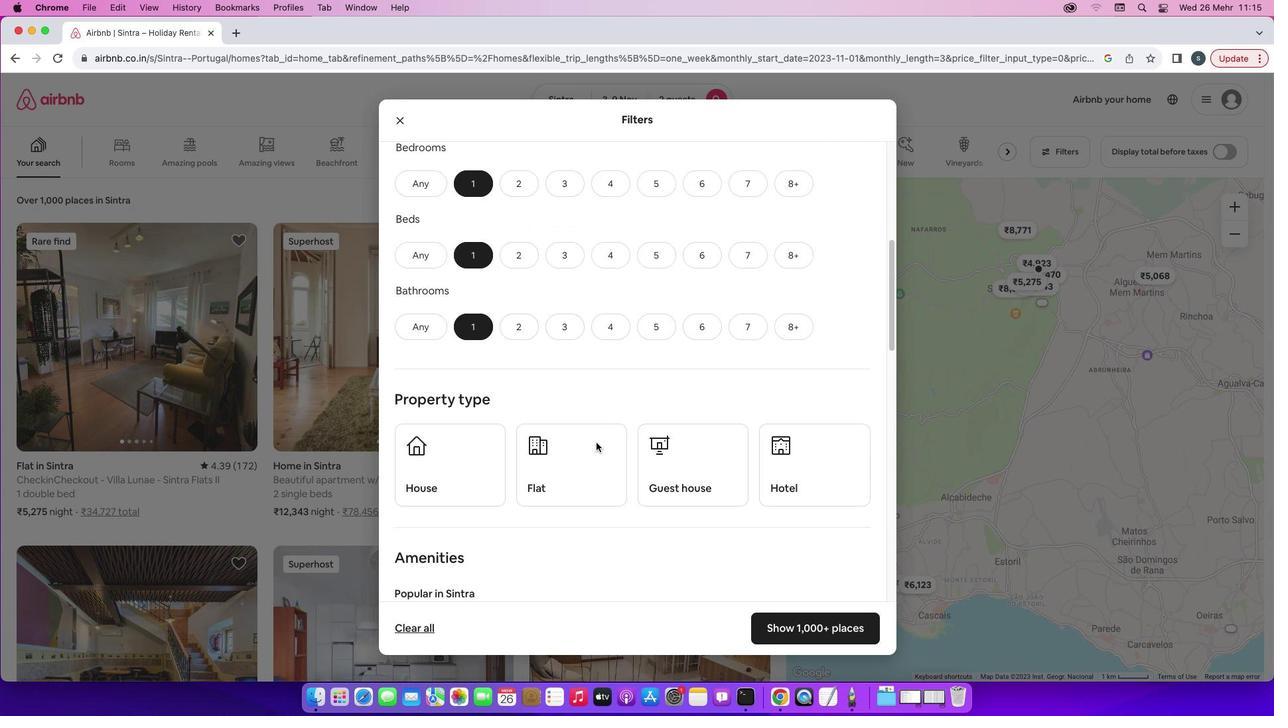 
Action: Mouse scrolled (595, 443) with delta (0, -1)
Screenshot: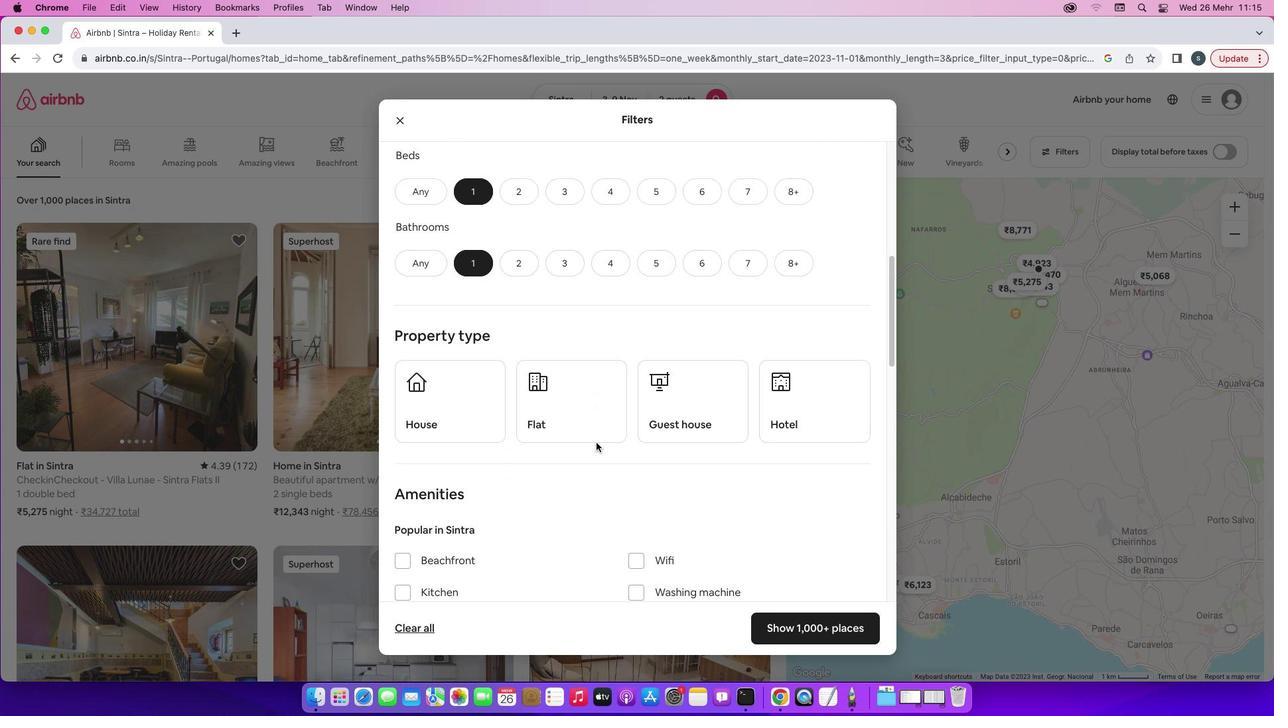
Action: Mouse moved to (777, 385)
Screenshot: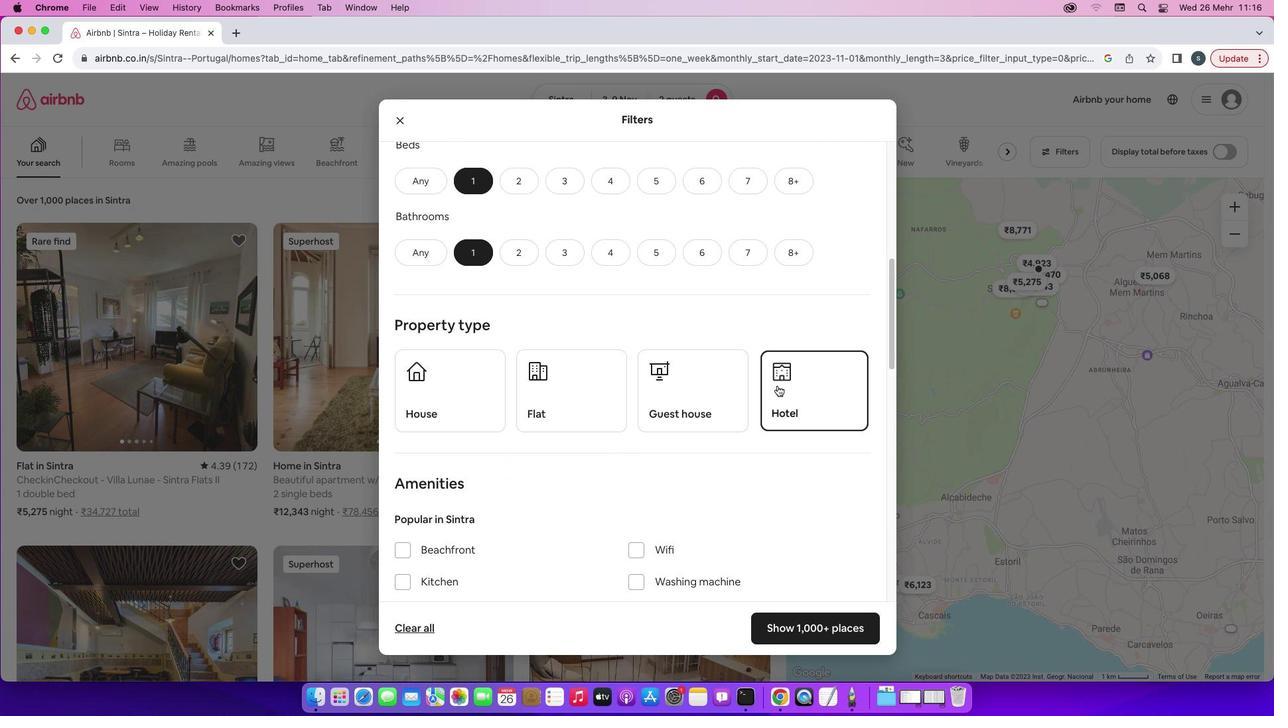 
Action: Mouse pressed left at (777, 385)
Screenshot: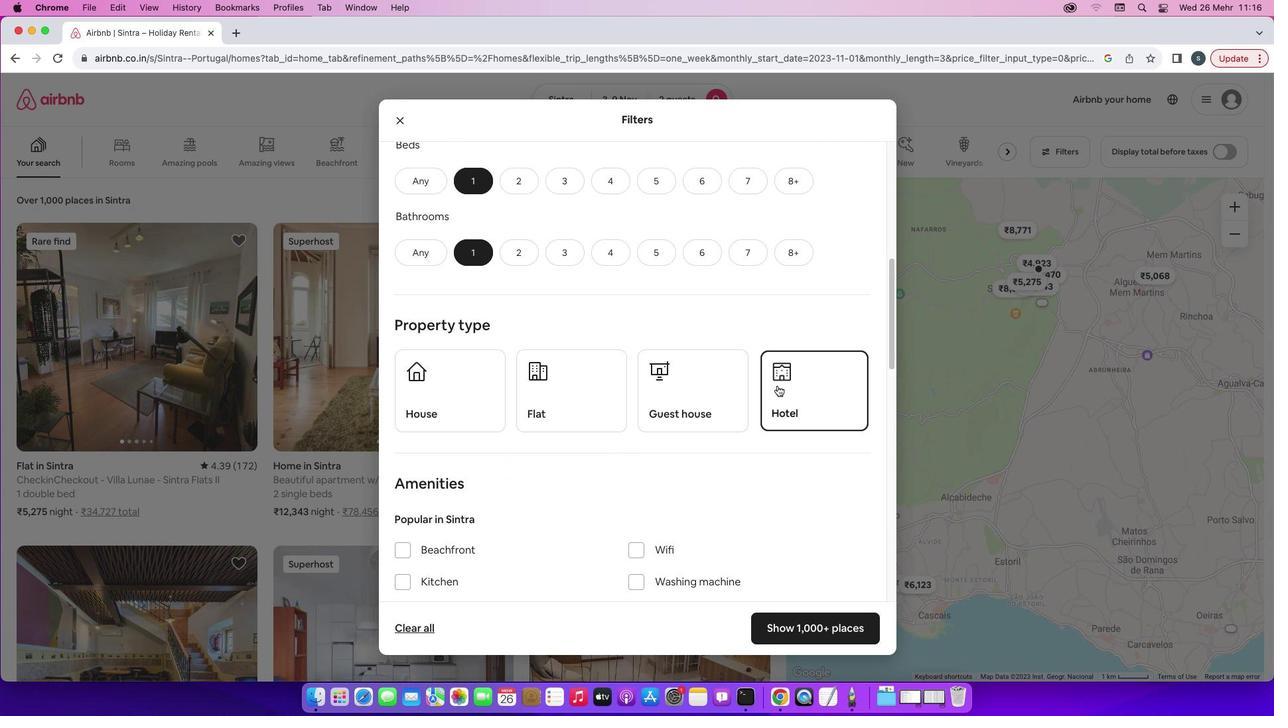 
Action: Mouse moved to (706, 495)
Screenshot: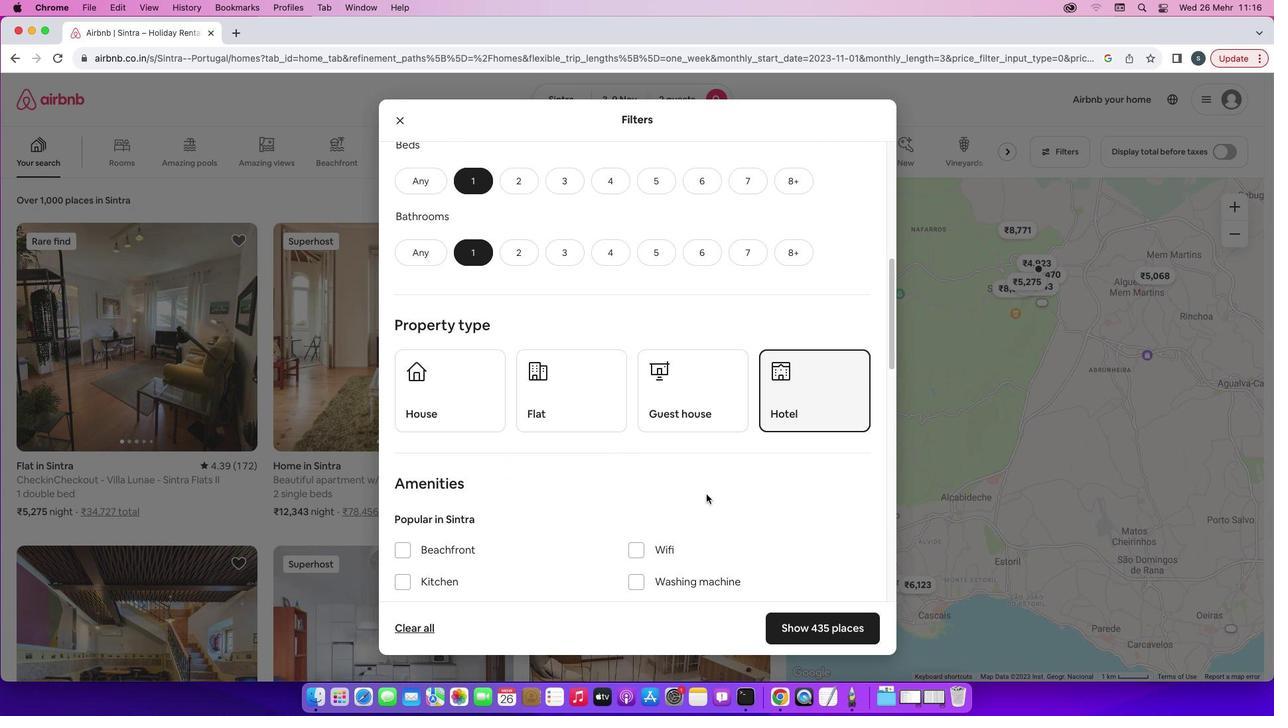 
Action: Mouse scrolled (706, 495) with delta (0, 0)
Screenshot: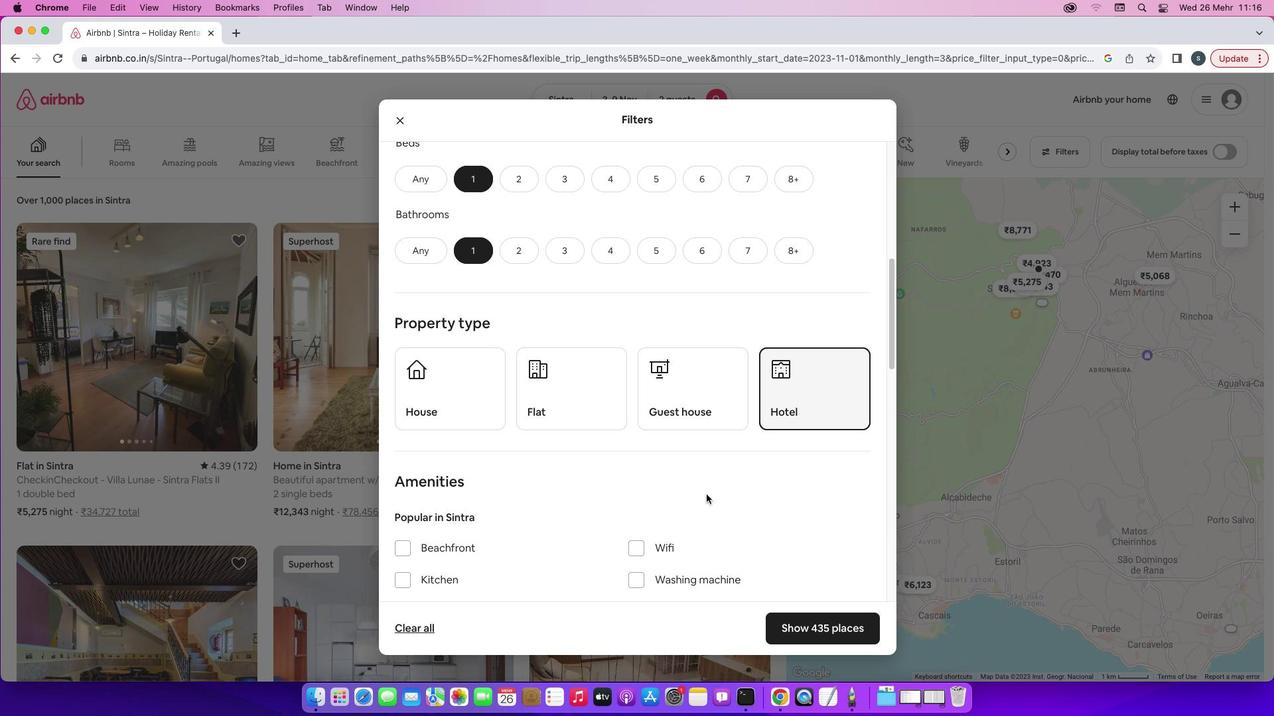
Action: Mouse scrolled (706, 495) with delta (0, 0)
Screenshot: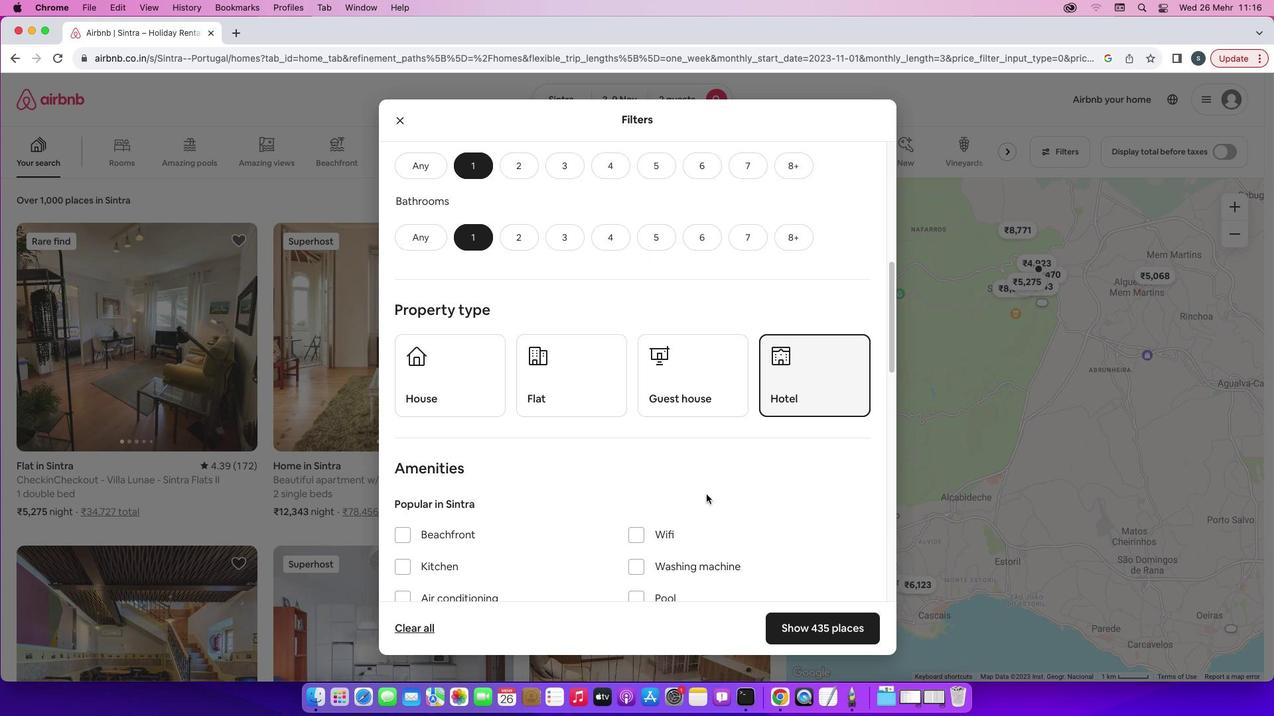
Action: Mouse scrolled (706, 495) with delta (0, 0)
Screenshot: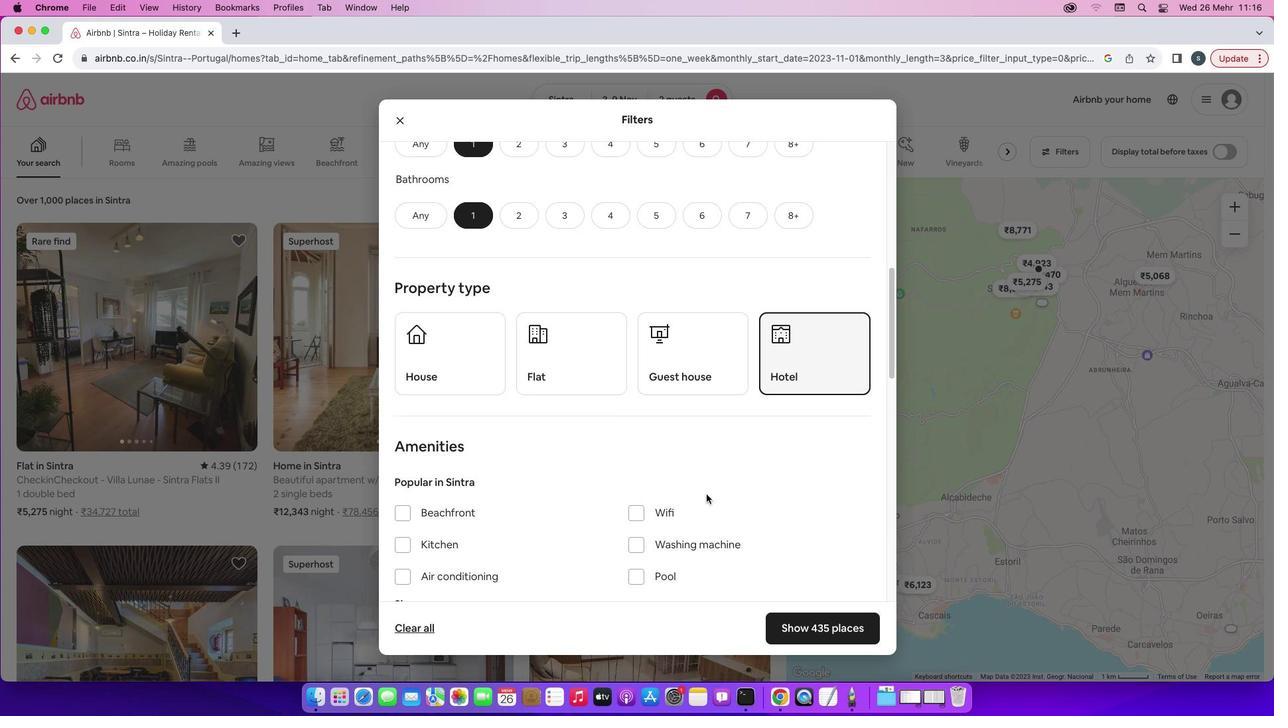 
Action: Mouse scrolled (706, 495) with delta (0, -1)
Screenshot: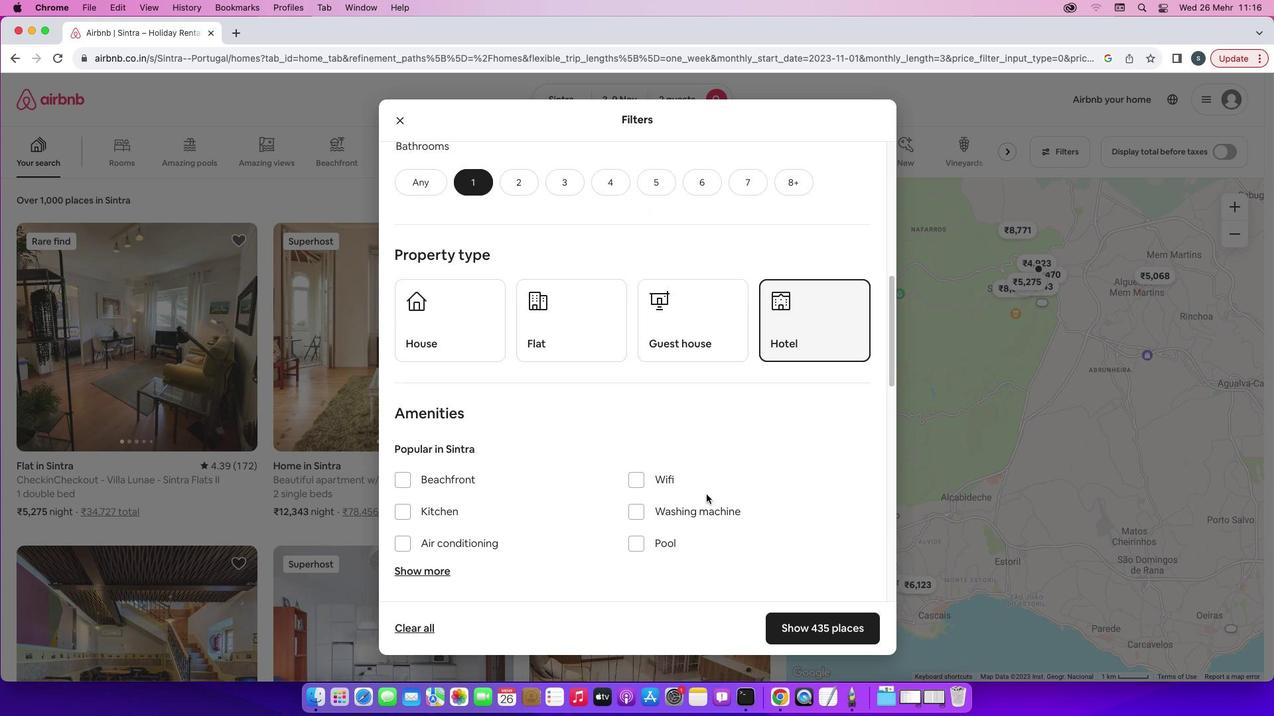 
Action: Mouse scrolled (706, 495) with delta (0, 0)
Screenshot: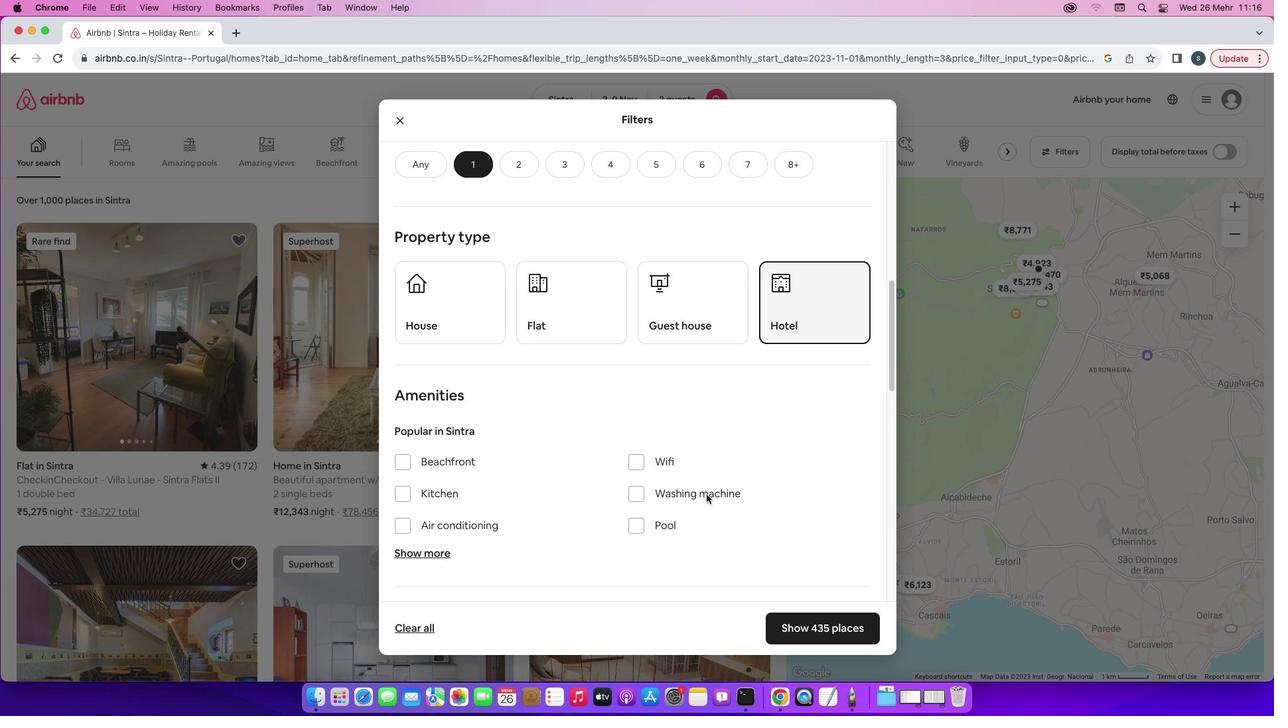 
Action: Mouse scrolled (706, 495) with delta (0, 0)
Screenshot: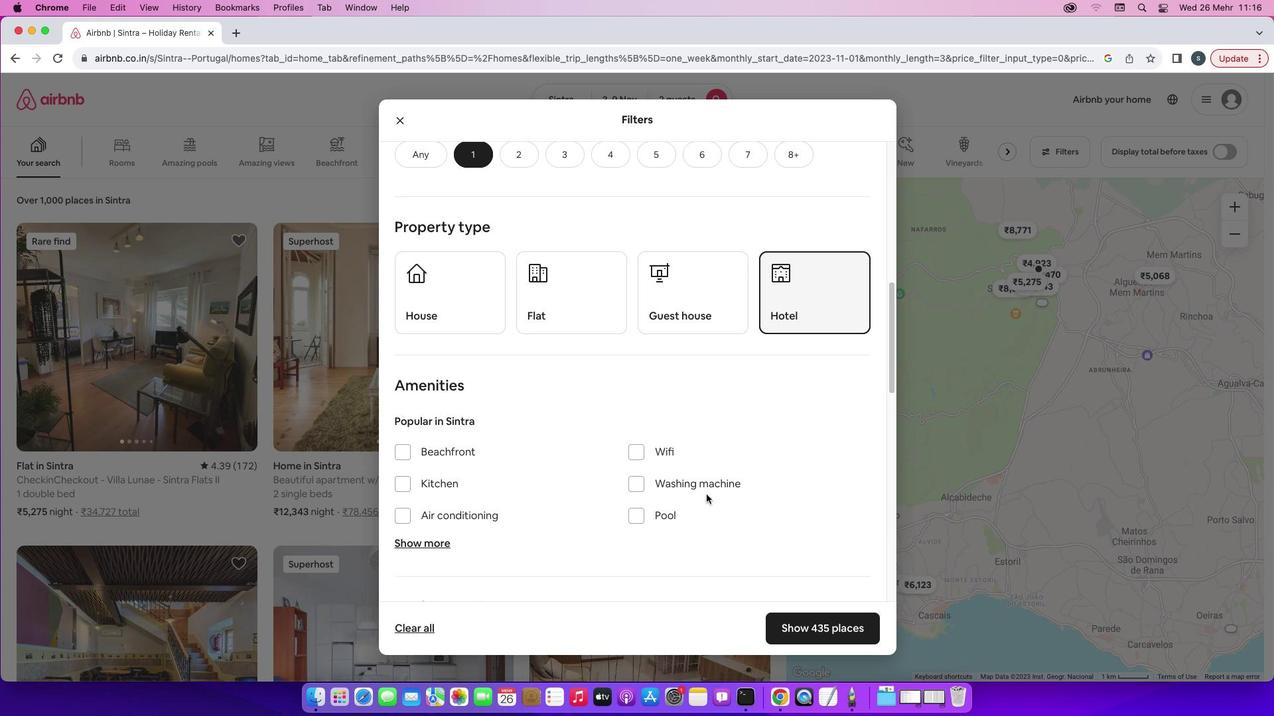
Action: Mouse scrolled (706, 495) with delta (0, 0)
Screenshot: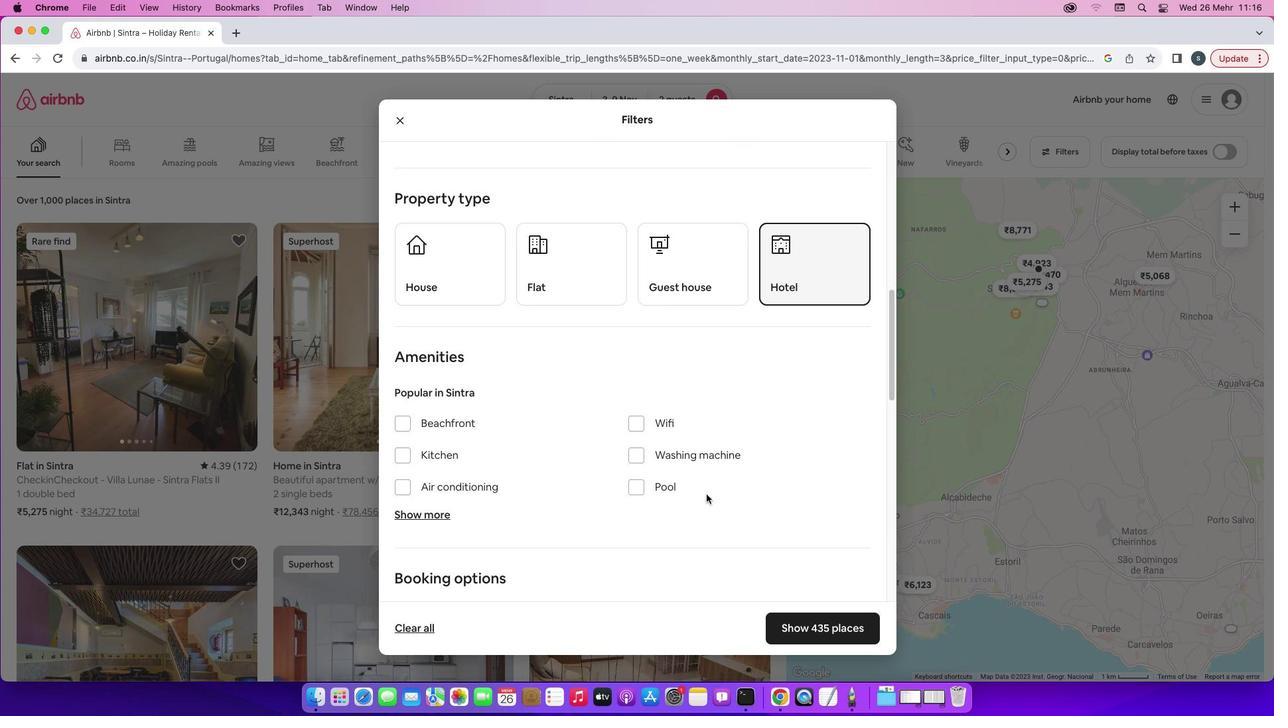 
Action: Mouse scrolled (706, 495) with delta (0, 0)
Screenshot: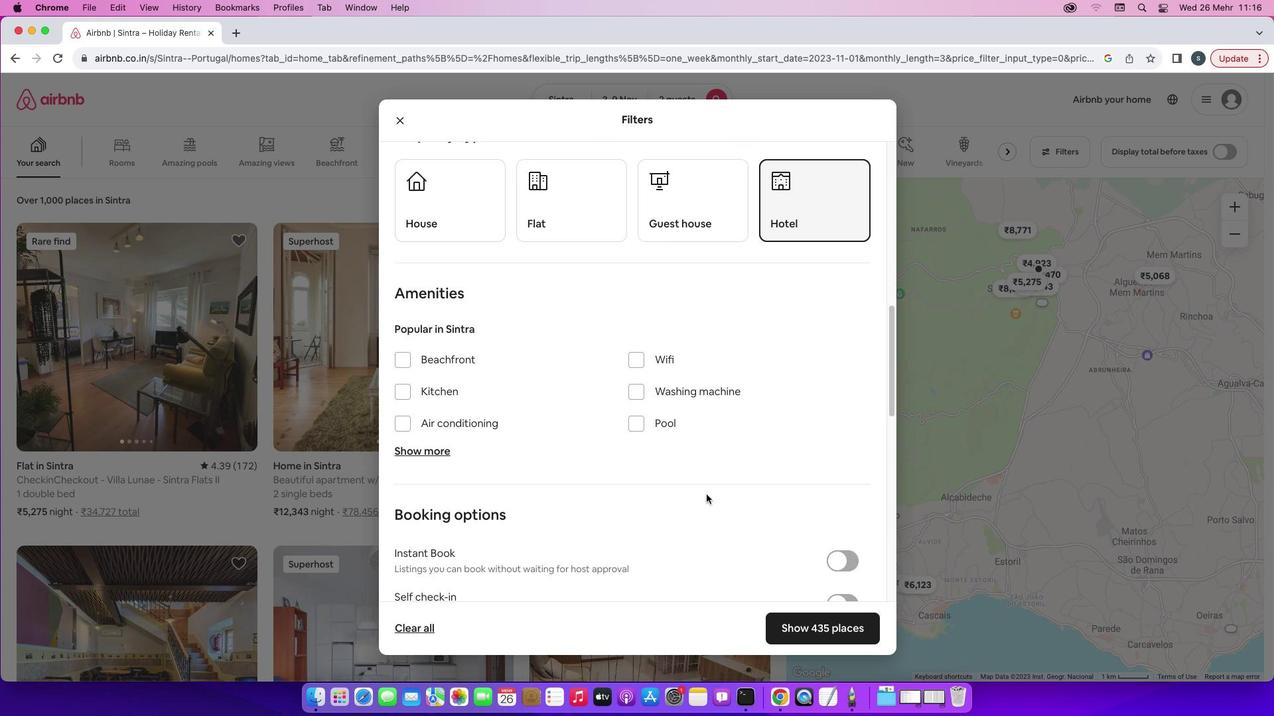 
Action: Mouse scrolled (706, 495) with delta (0, 0)
Screenshot: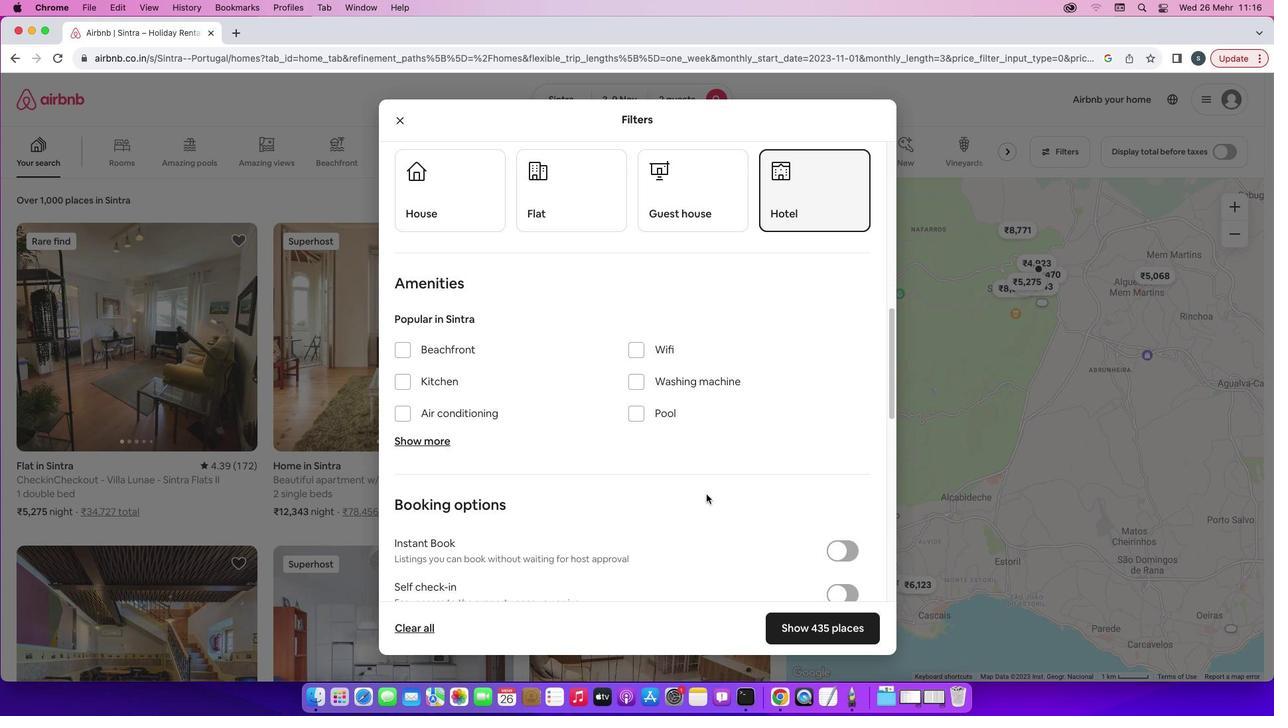 
Action: Mouse scrolled (706, 495) with delta (0, 0)
Screenshot: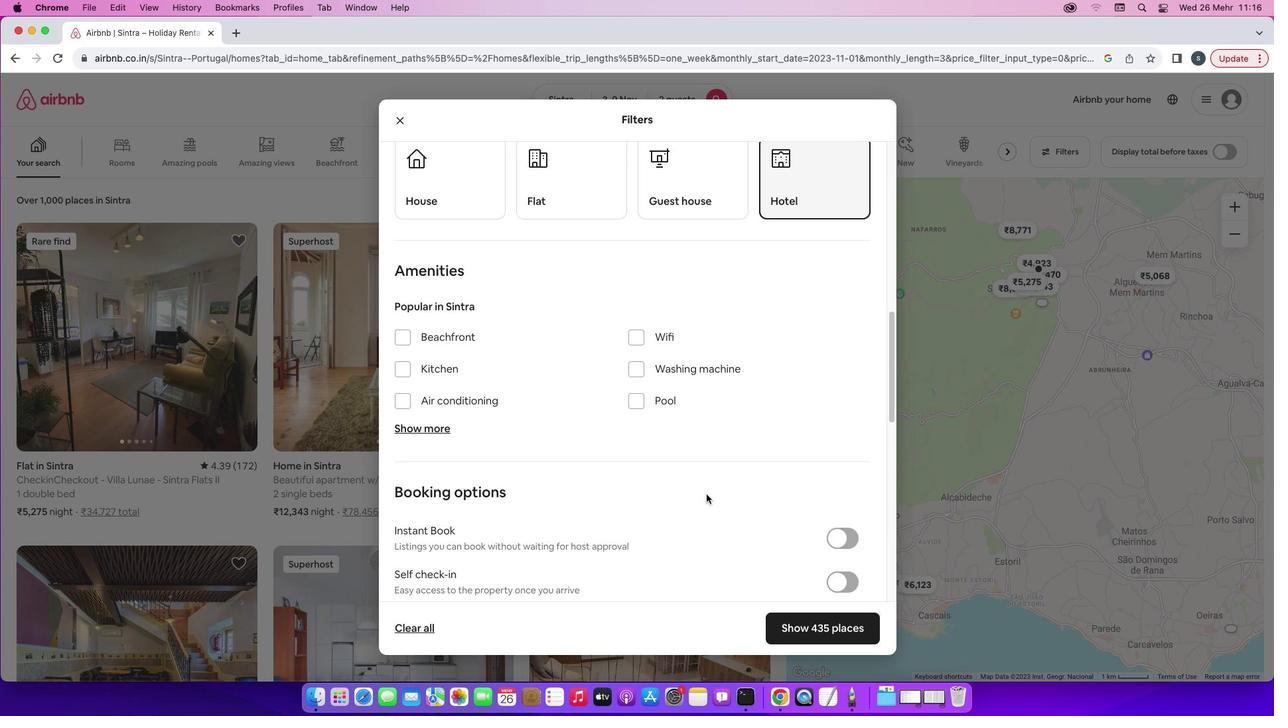 
Action: Mouse scrolled (706, 495) with delta (0, 0)
Screenshot: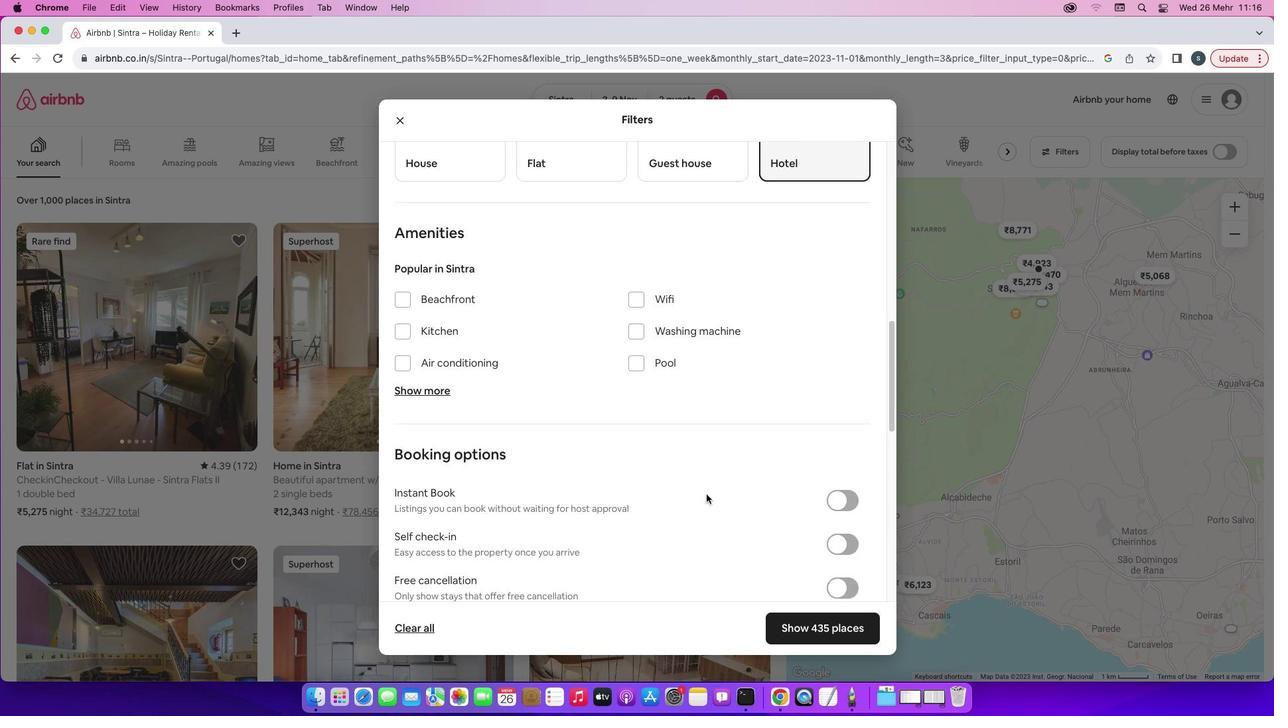 
Action: Mouse scrolled (706, 495) with delta (0, -1)
Screenshot: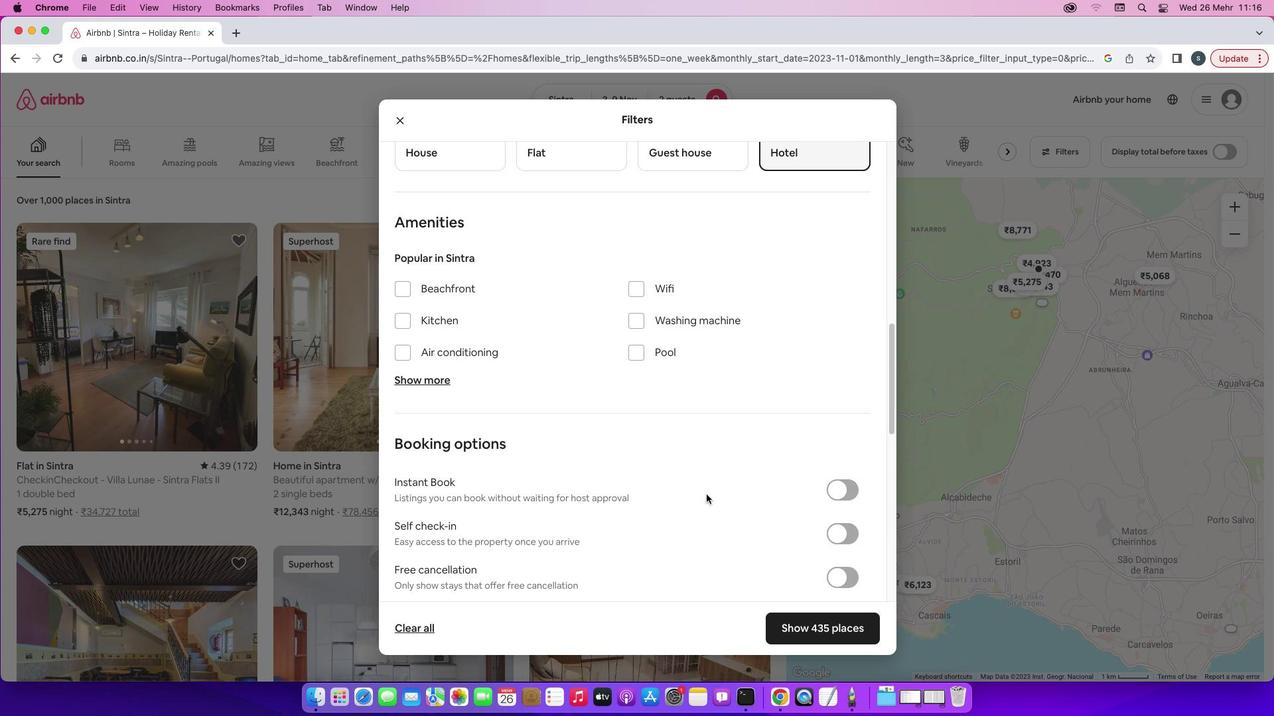 
Action: Mouse scrolled (706, 495) with delta (0, 0)
Screenshot: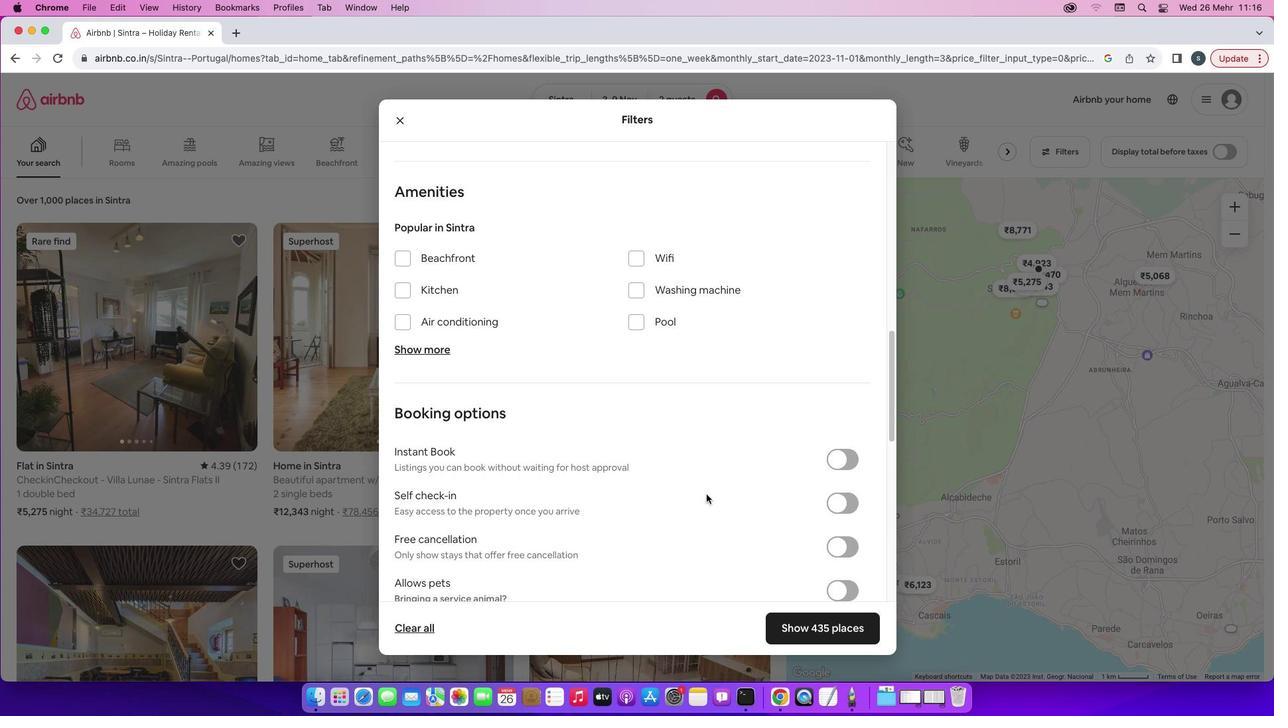 
Action: Mouse scrolled (706, 495) with delta (0, 0)
Screenshot: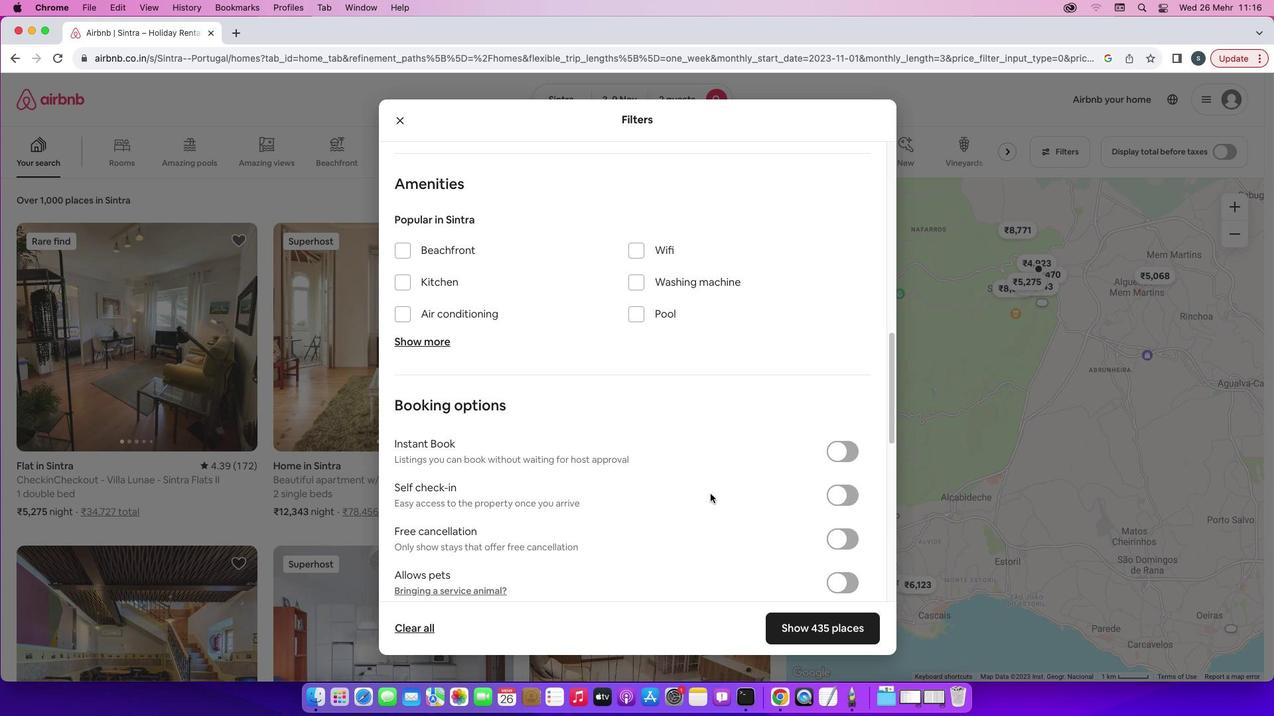 
Action: Mouse moved to (828, 491)
Screenshot: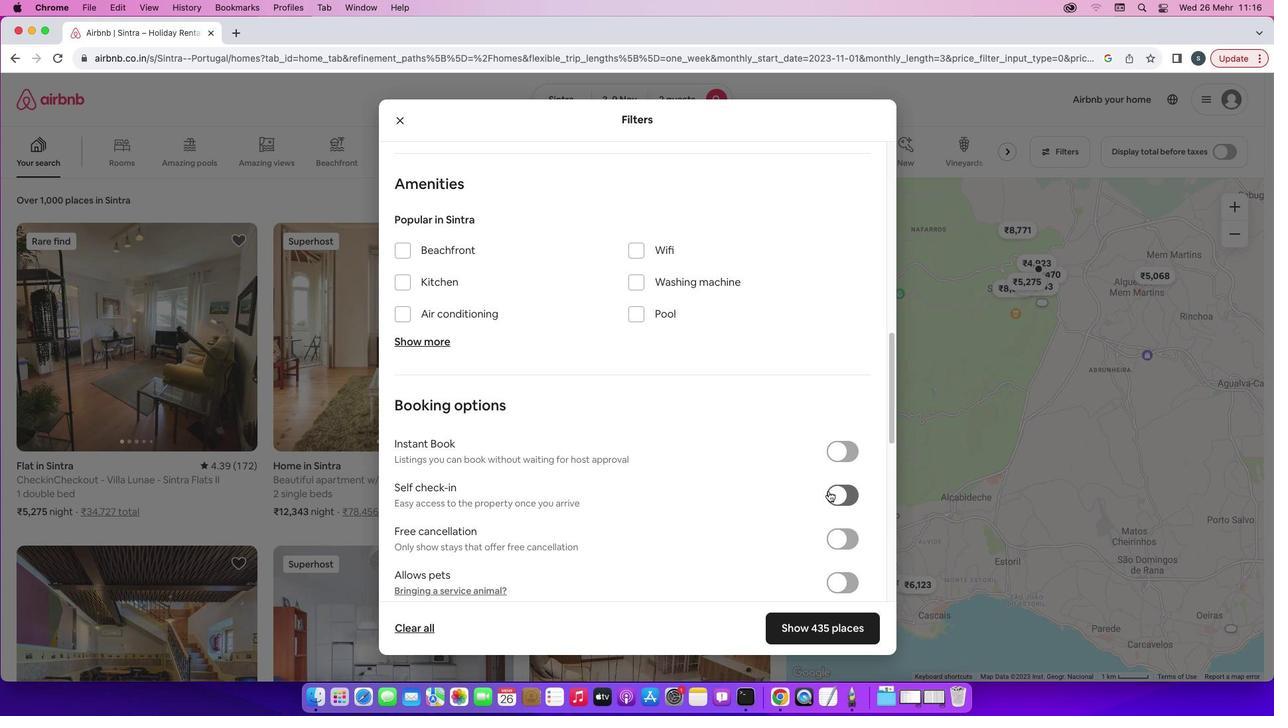 
Action: Mouse pressed left at (828, 491)
Screenshot: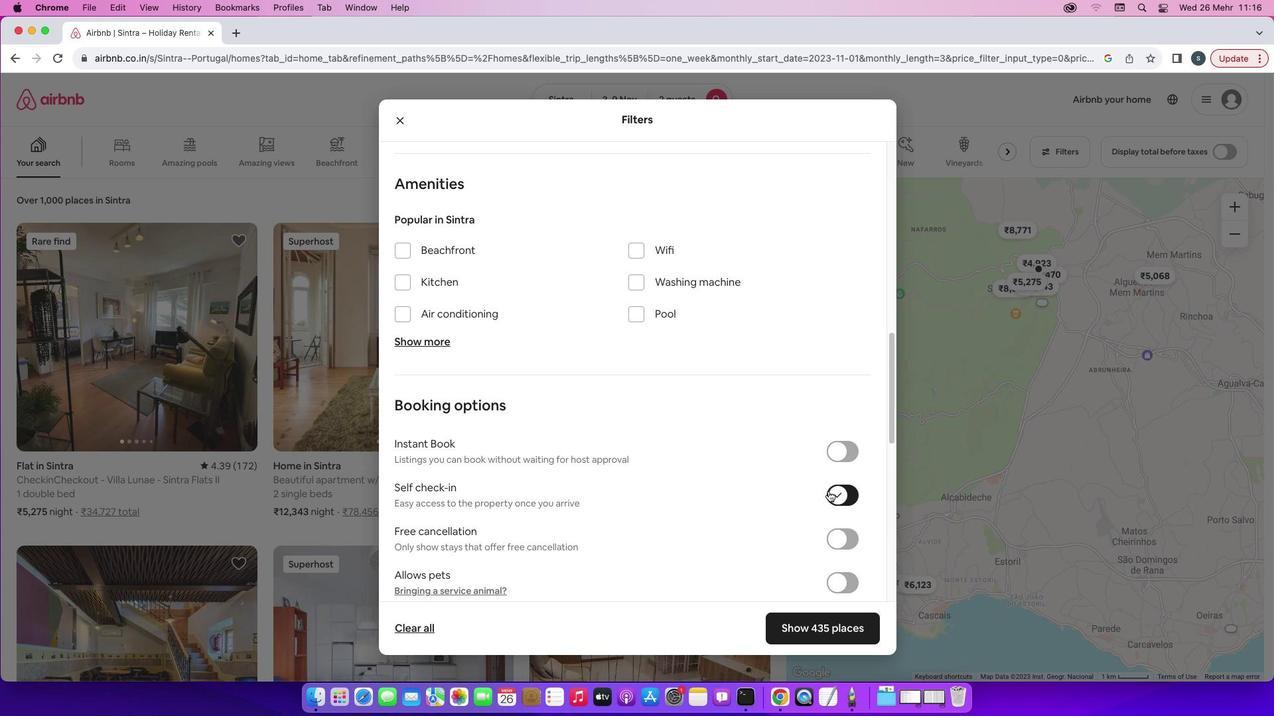 
Action: Mouse moved to (700, 497)
Screenshot: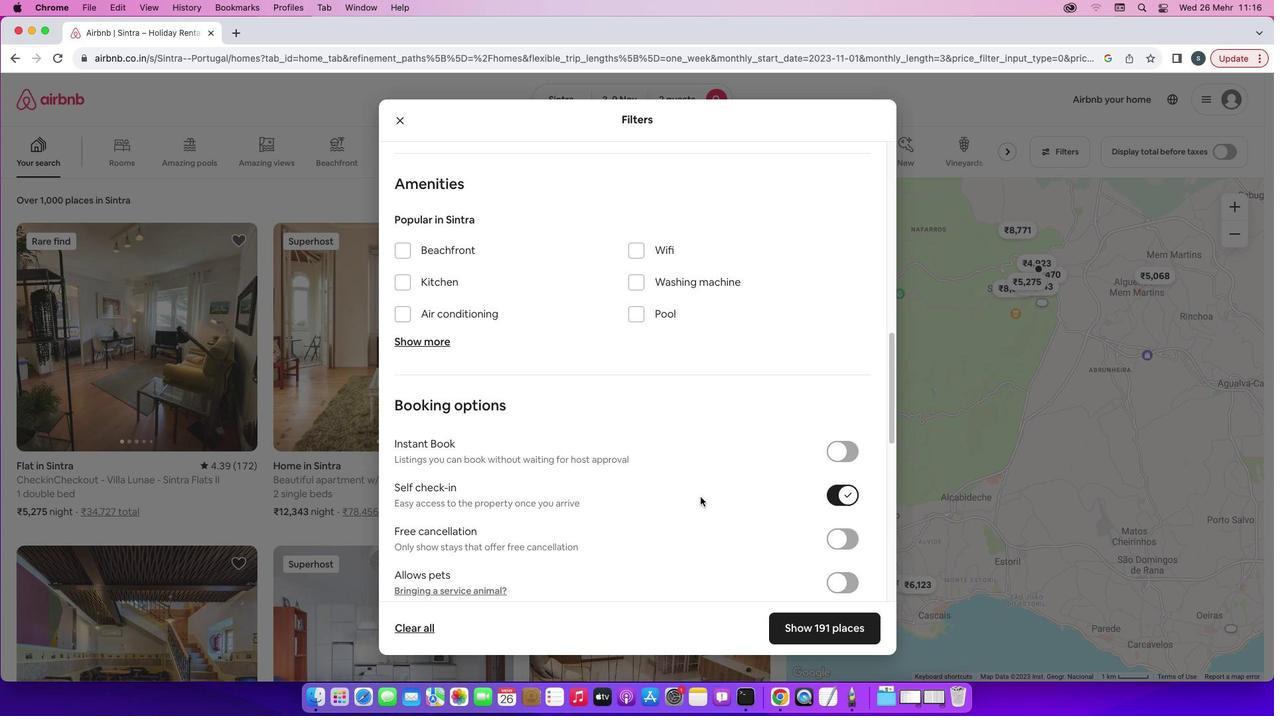 
Action: Mouse scrolled (700, 497) with delta (0, 0)
Screenshot: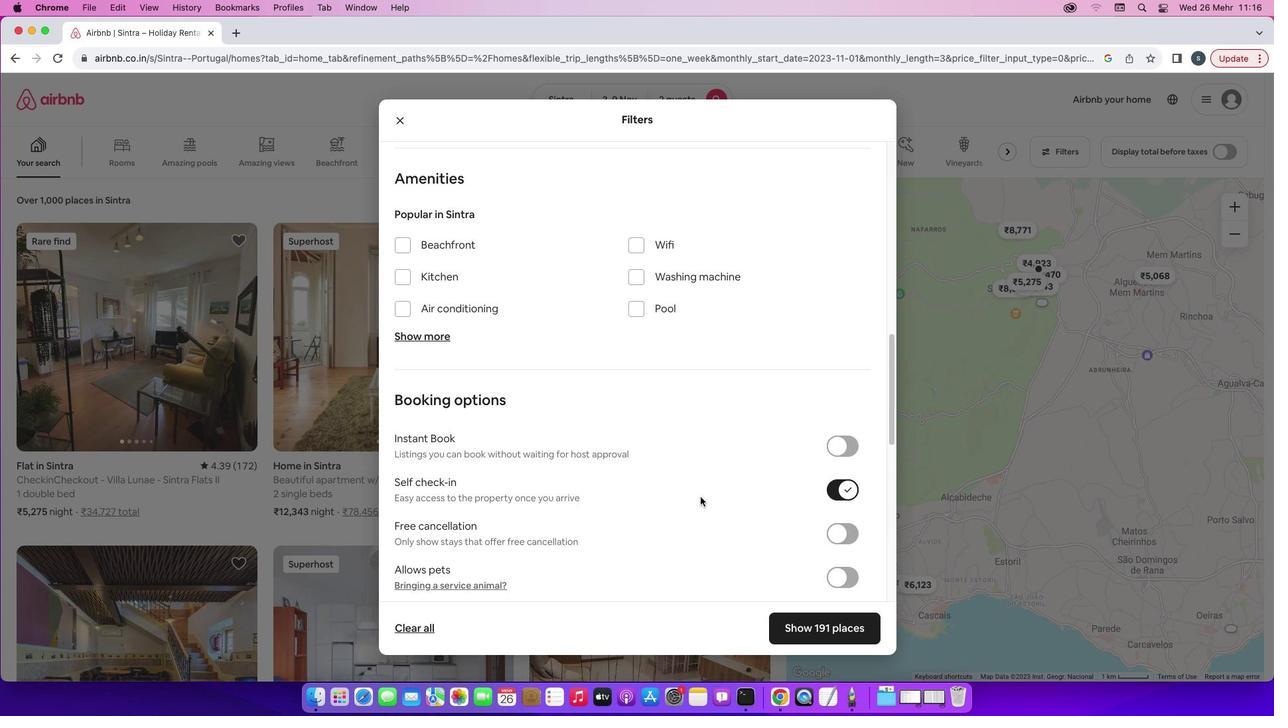 
Action: Mouse scrolled (700, 497) with delta (0, 0)
Screenshot: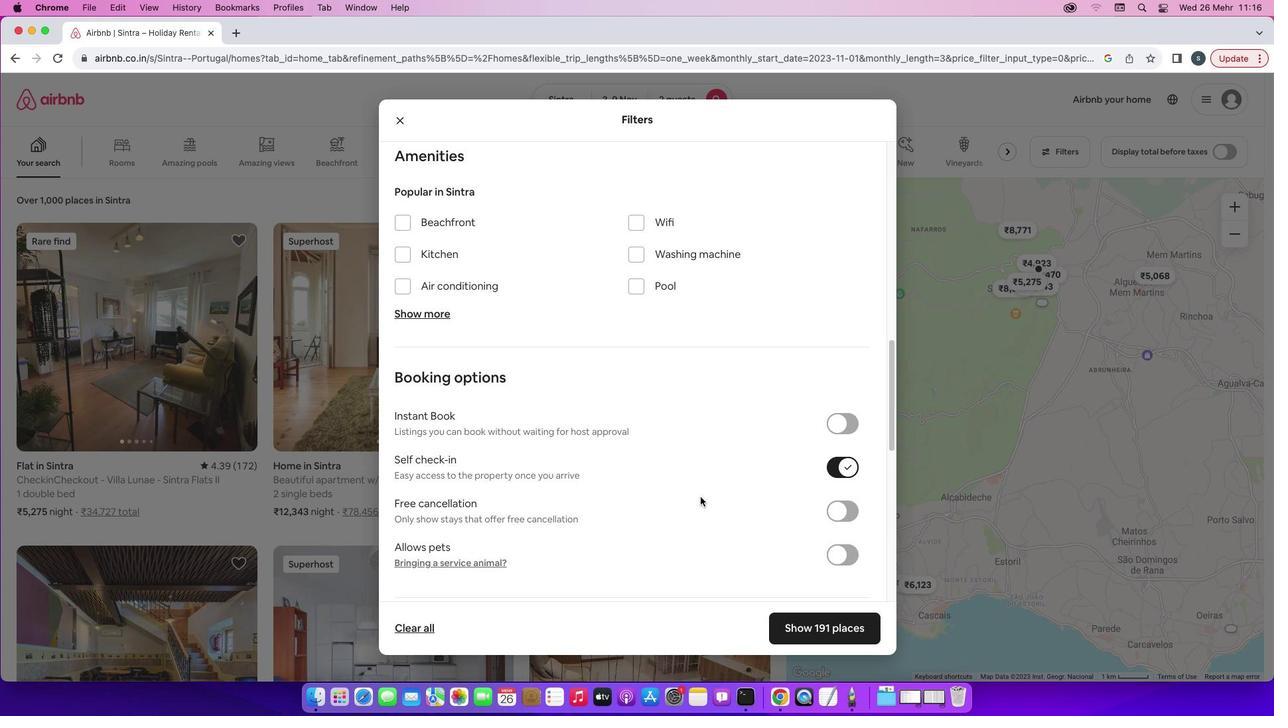 
Action: Mouse scrolled (700, 497) with delta (0, 0)
Screenshot: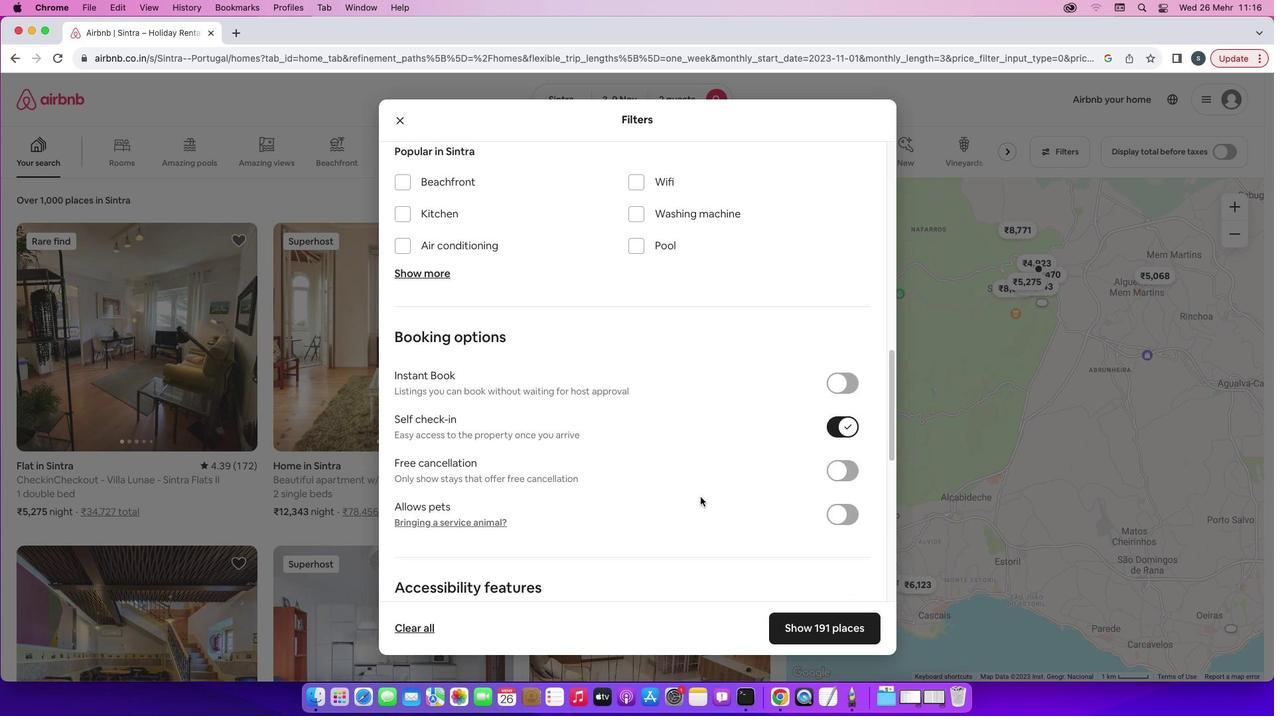 
Action: Mouse scrolled (700, 497) with delta (0, -1)
Screenshot: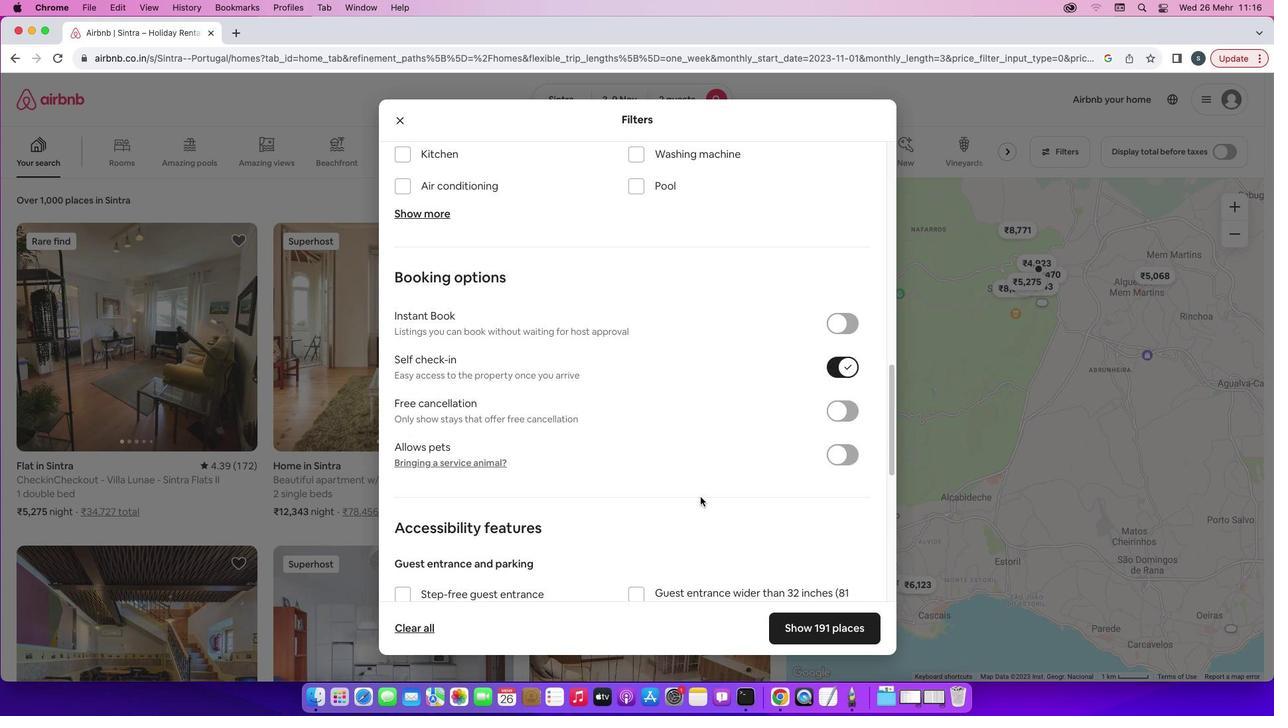 
Action: Mouse scrolled (700, 497) with delta (0, 0)
Screenshot: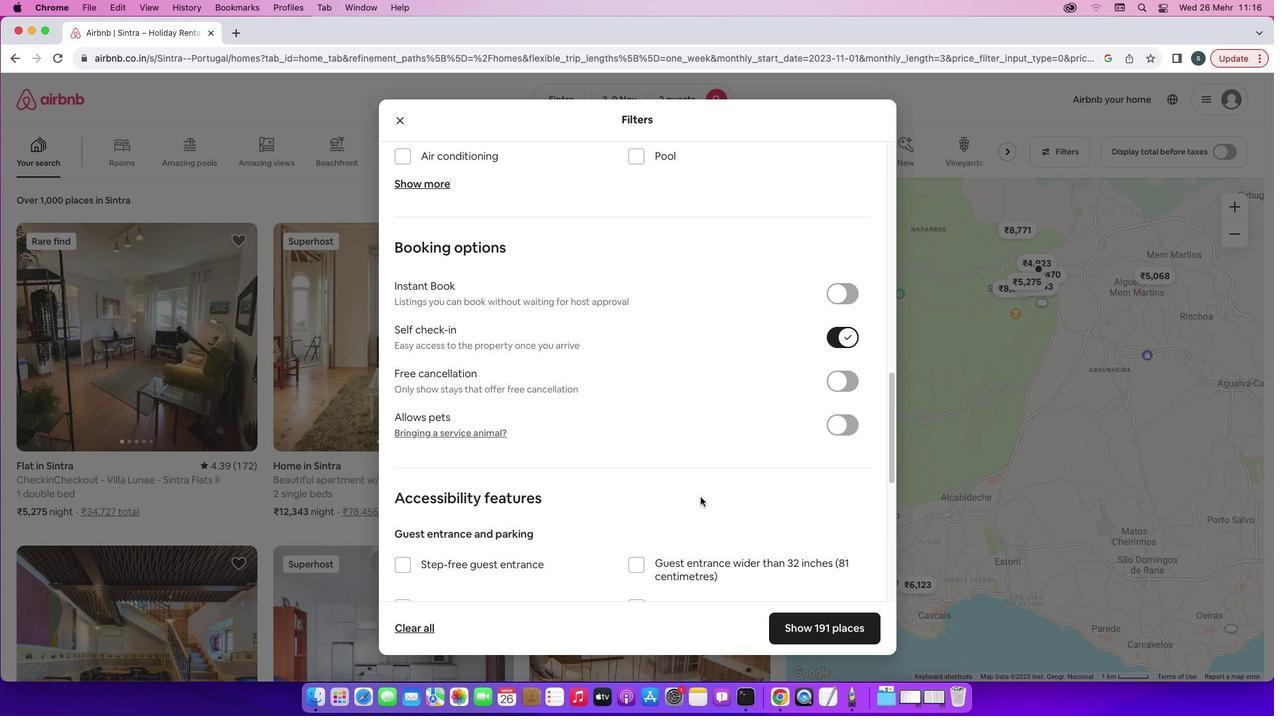 
Action: Mouse scrolled (700, 497) with delta (0, 0)
Screenshot: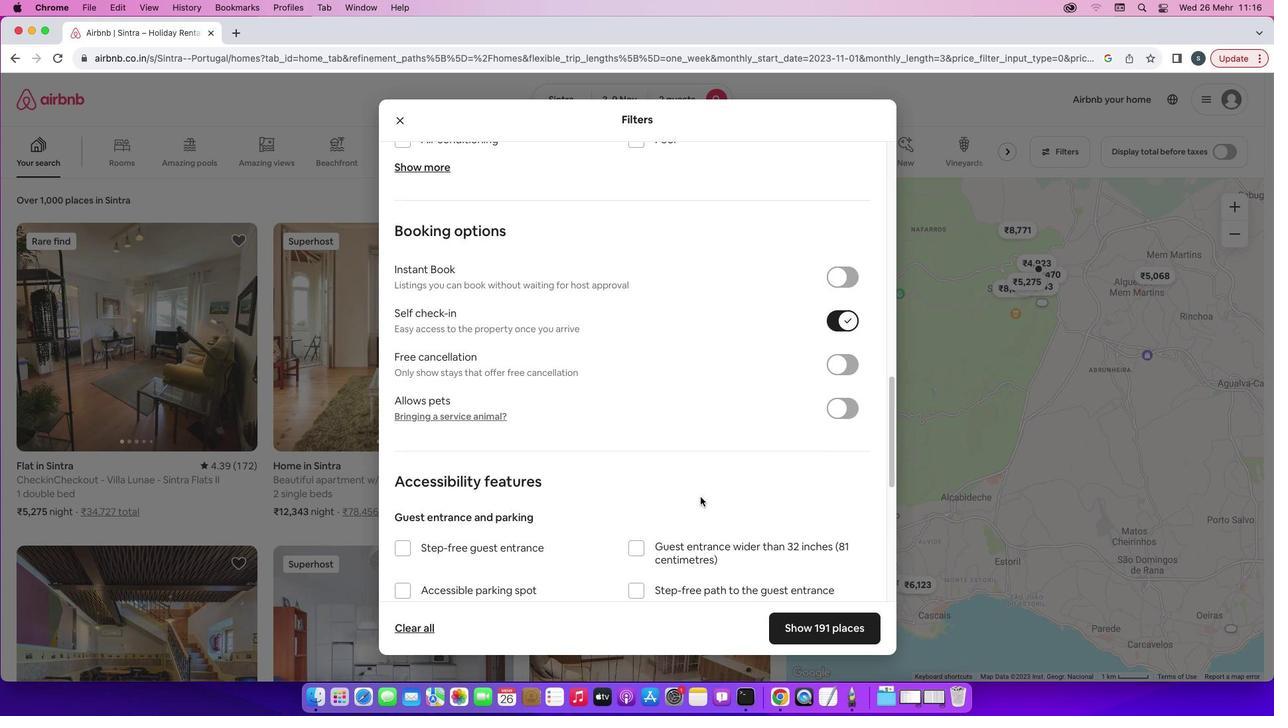 
Action: Mouse scrolled (700, 497) with delta (0, -1)
Screenshot: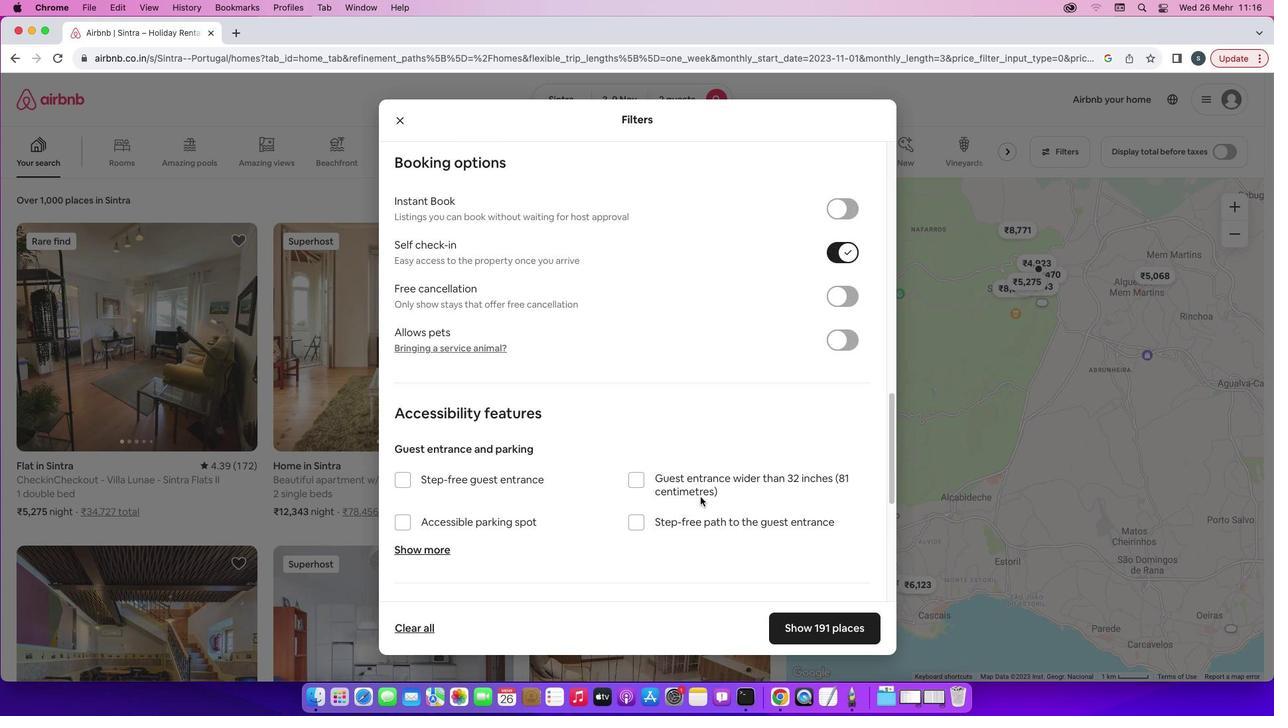 
Action: Mouse scrolled (700, 497) with delta (0, -1)
Screenshot: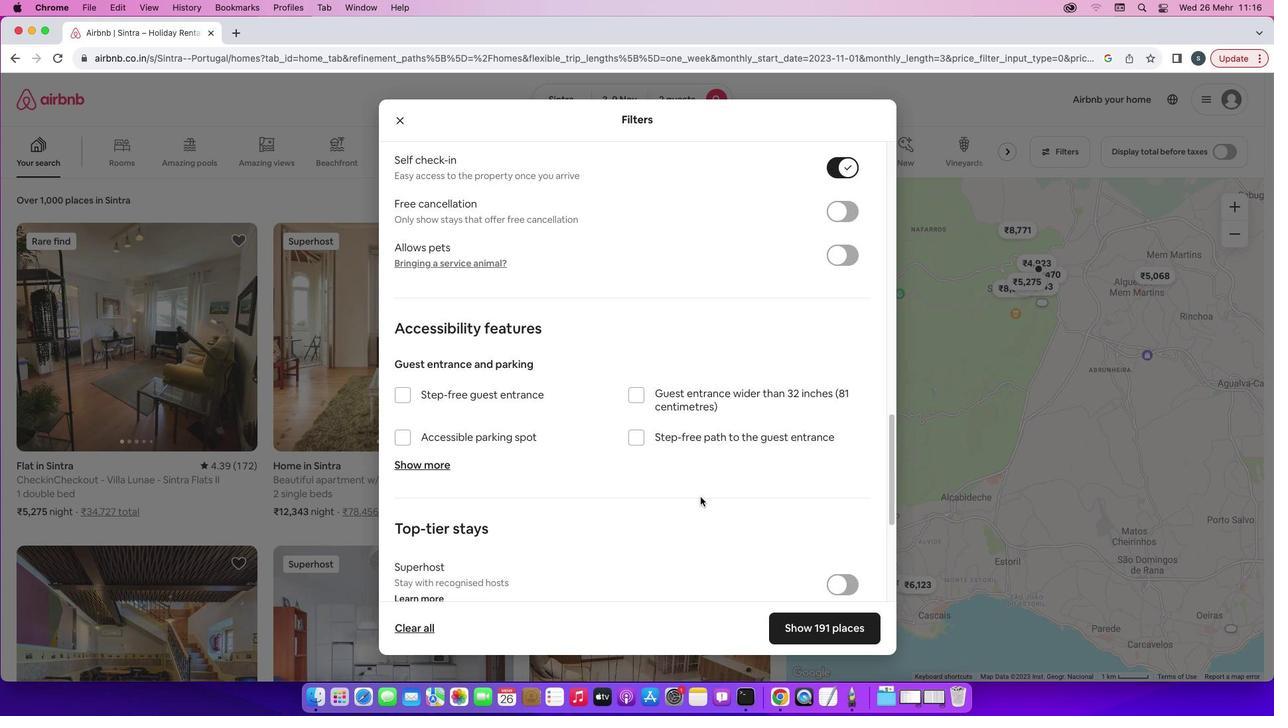 
Action: Mouse scrolled (700, 497) with delta (0, -1)
Screenshot: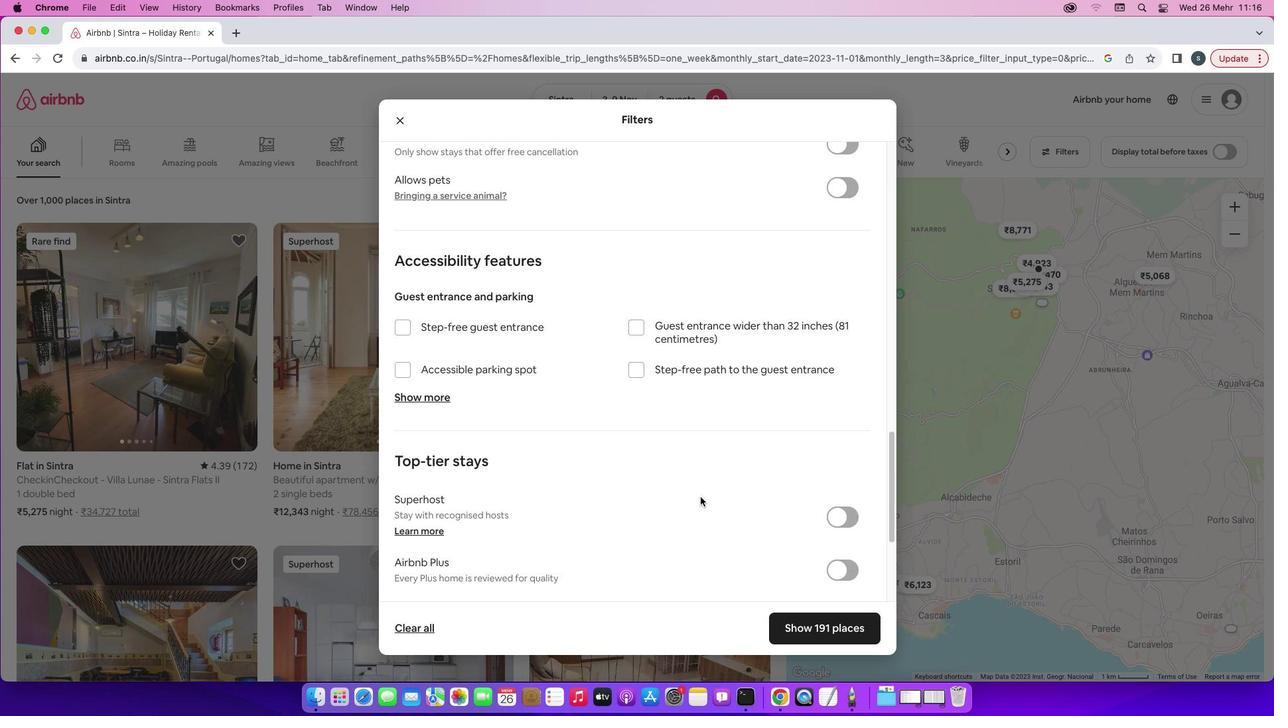 
Action: Mouse scrolled (700, 497) with delta (0, 0)
Screenshot: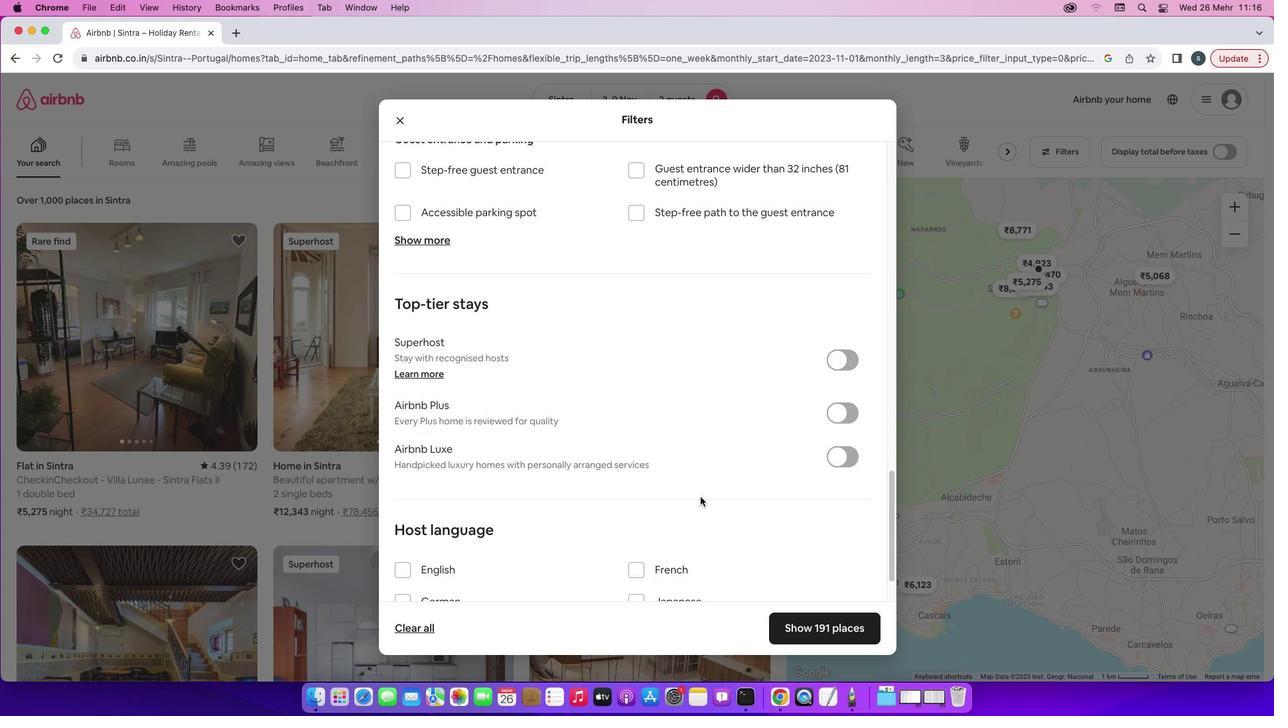
Action: Mouse scrolled (700, 497) with delta (0, 0)
Screenshot: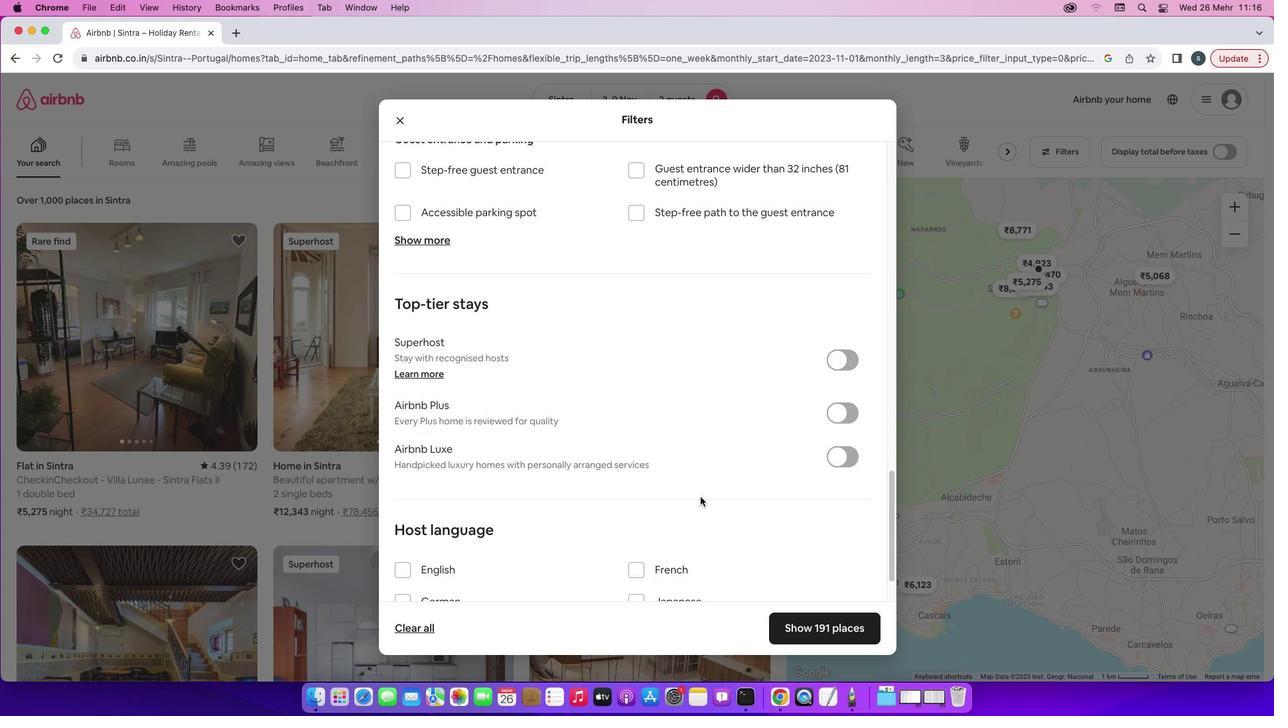 
Action: Mouse scrolled (700, 497) with delta (0, -1)
Screenshot: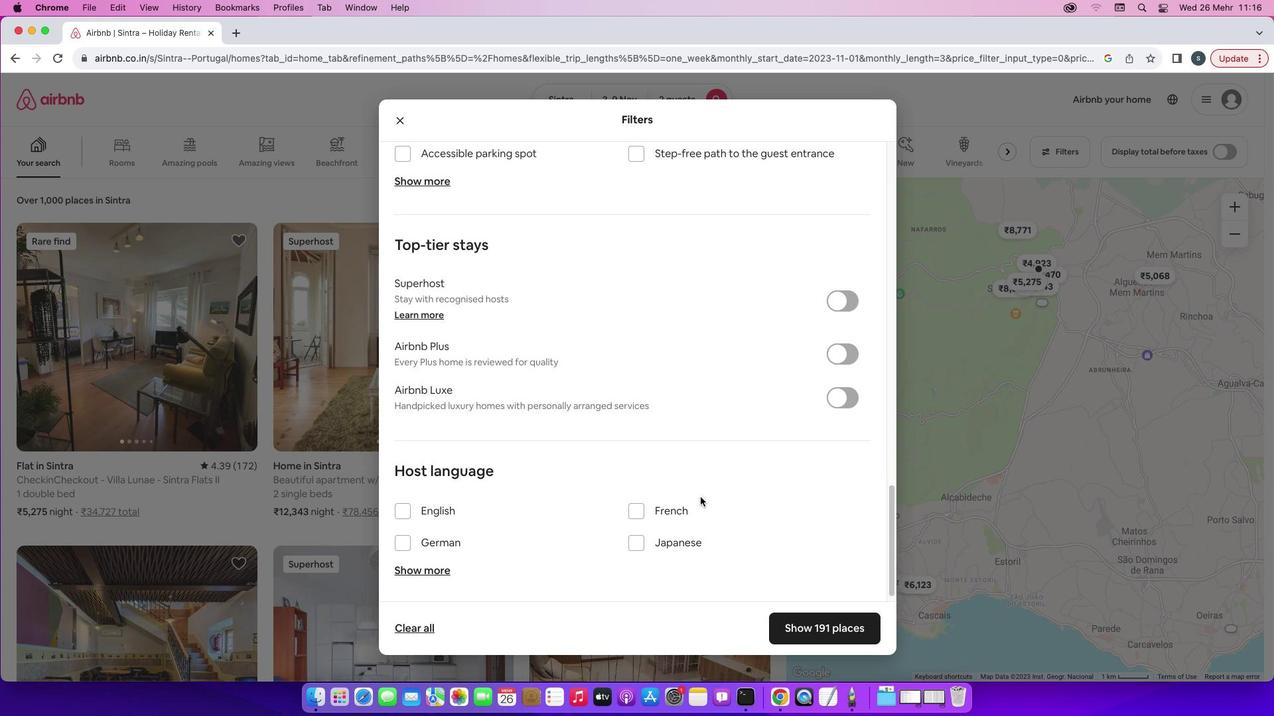 
Action: Mouse scrolled (700, 497) with delta (0, -3)
Screenshot: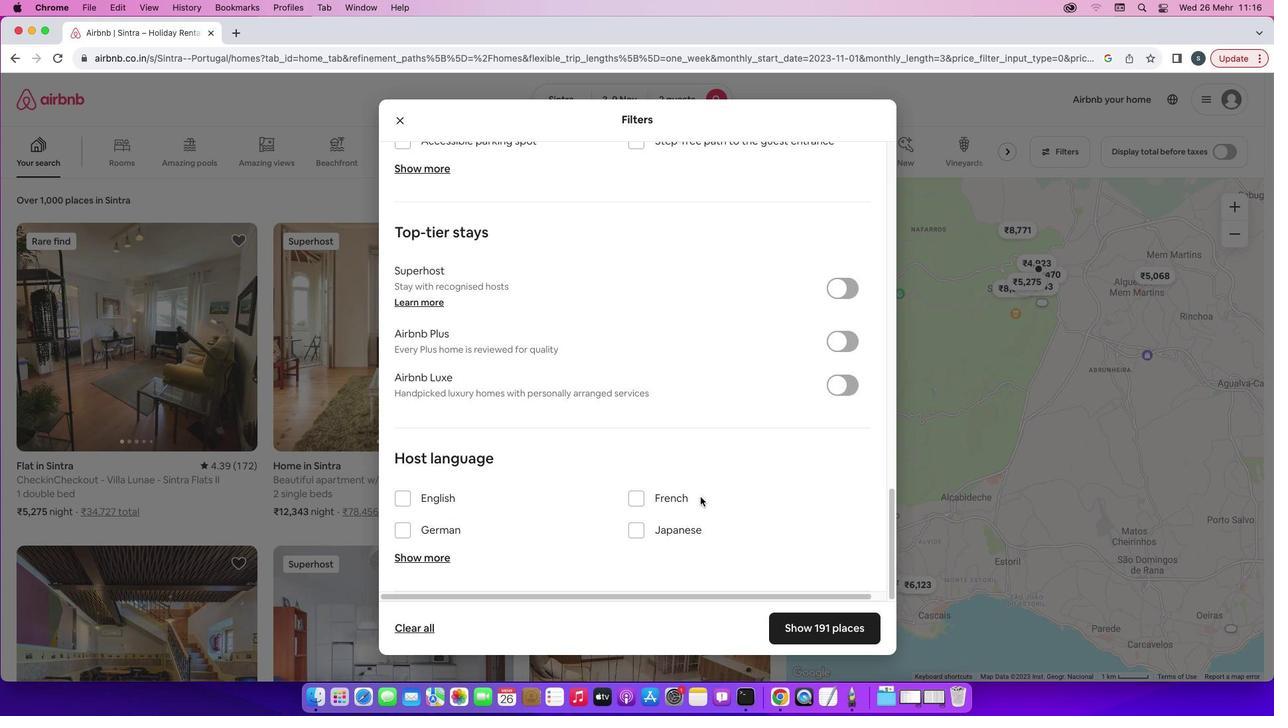 
Action: Mouse moved to (802, 636)
Screenshot: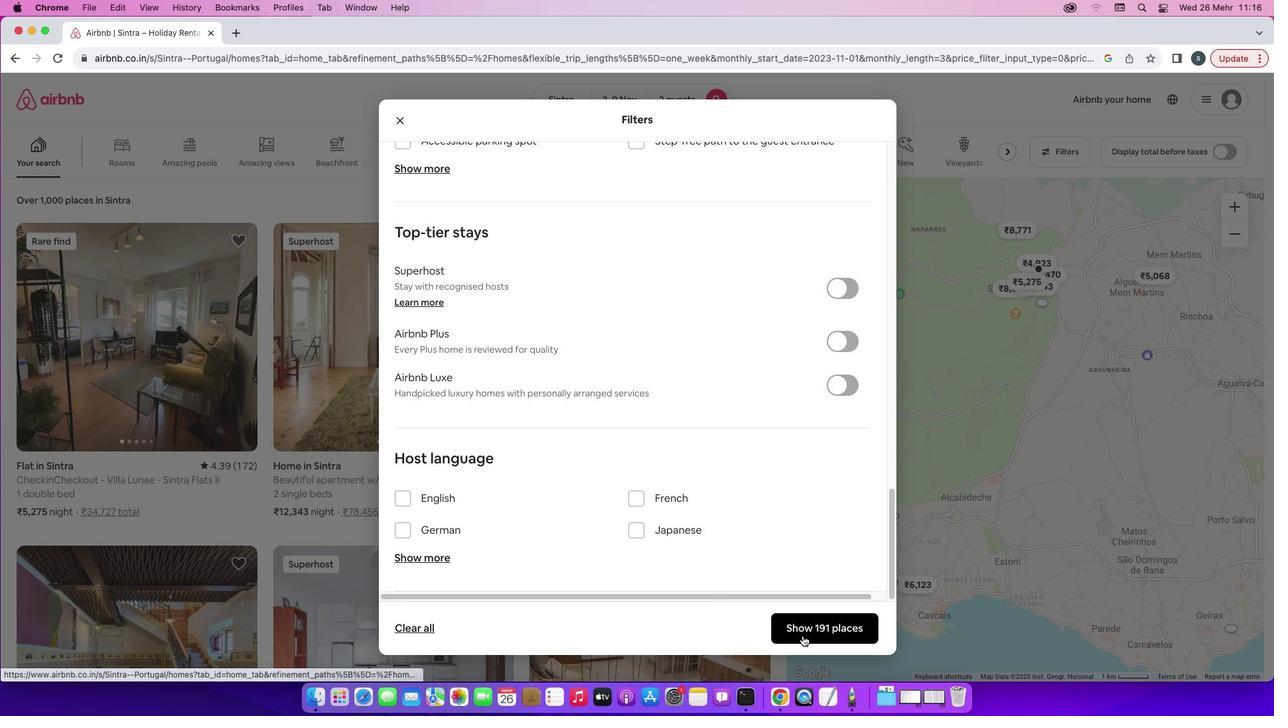 
Action: Mouse pressed left at (802, 636)
Screenshot: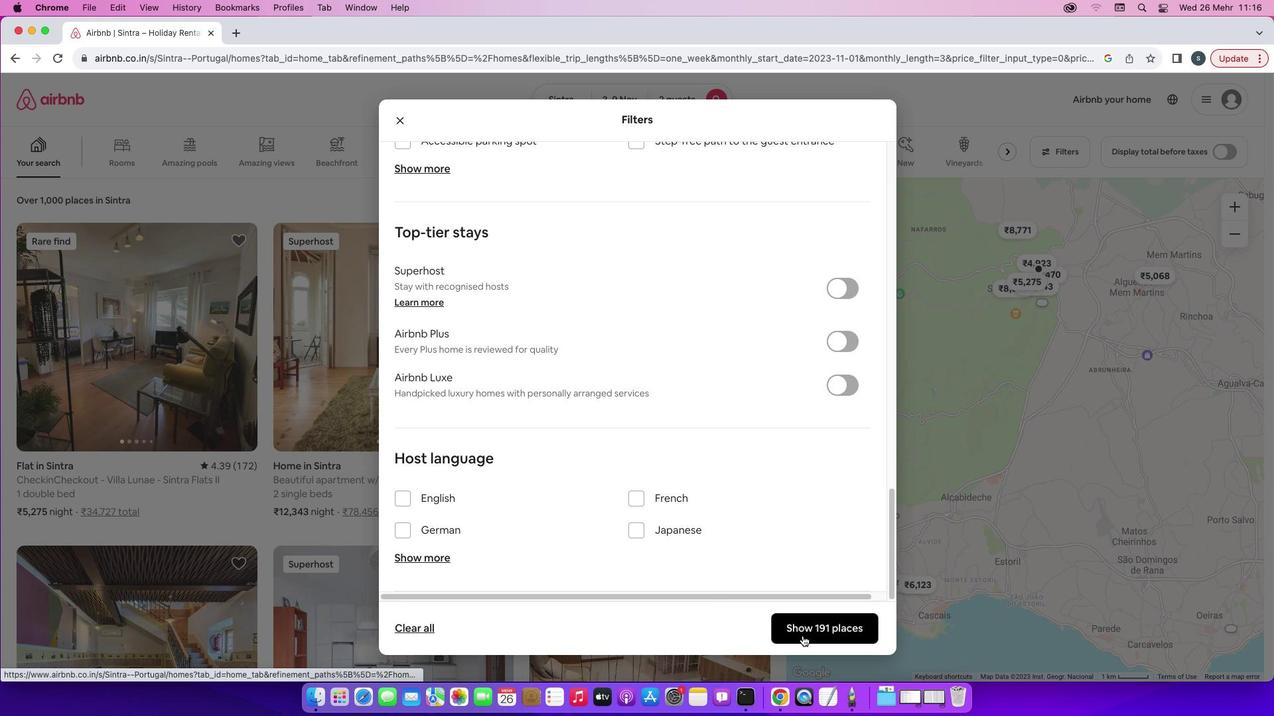 
Action: Mouse moved to (593, 493)
Screenshot: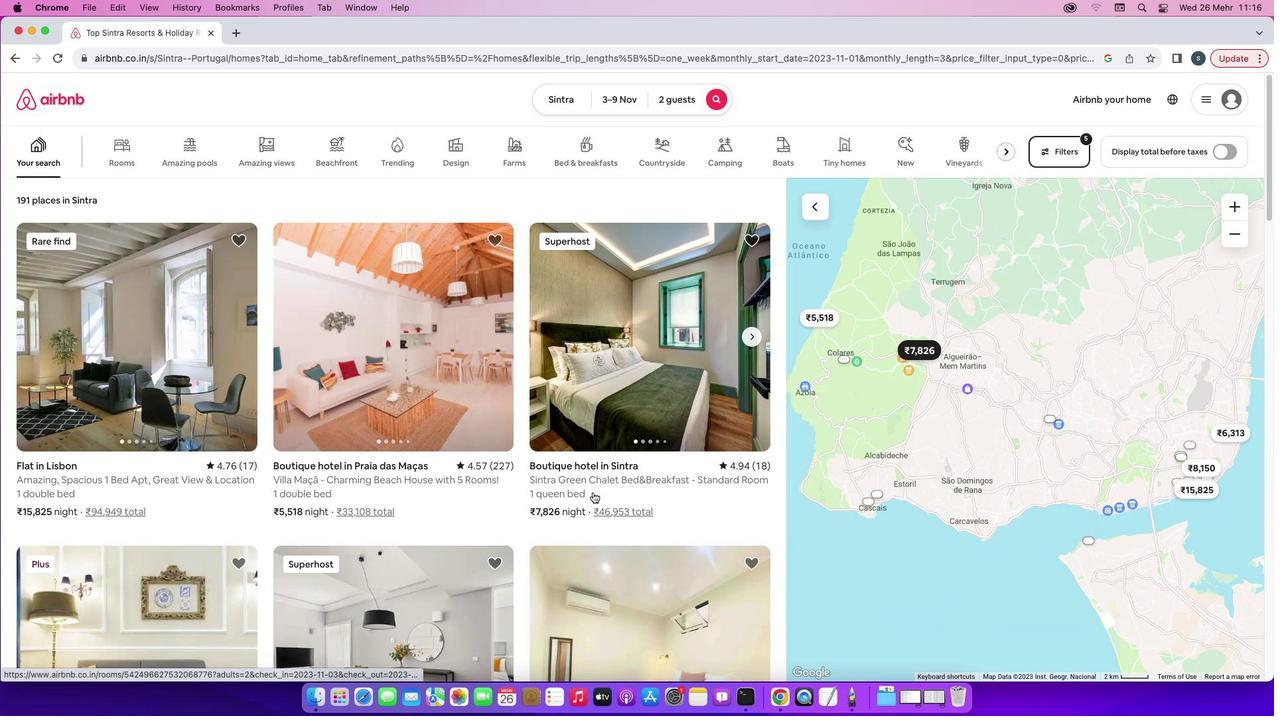 
Action: Mouse scrolled (593, 493) with delta (0, 0)
Screenshot: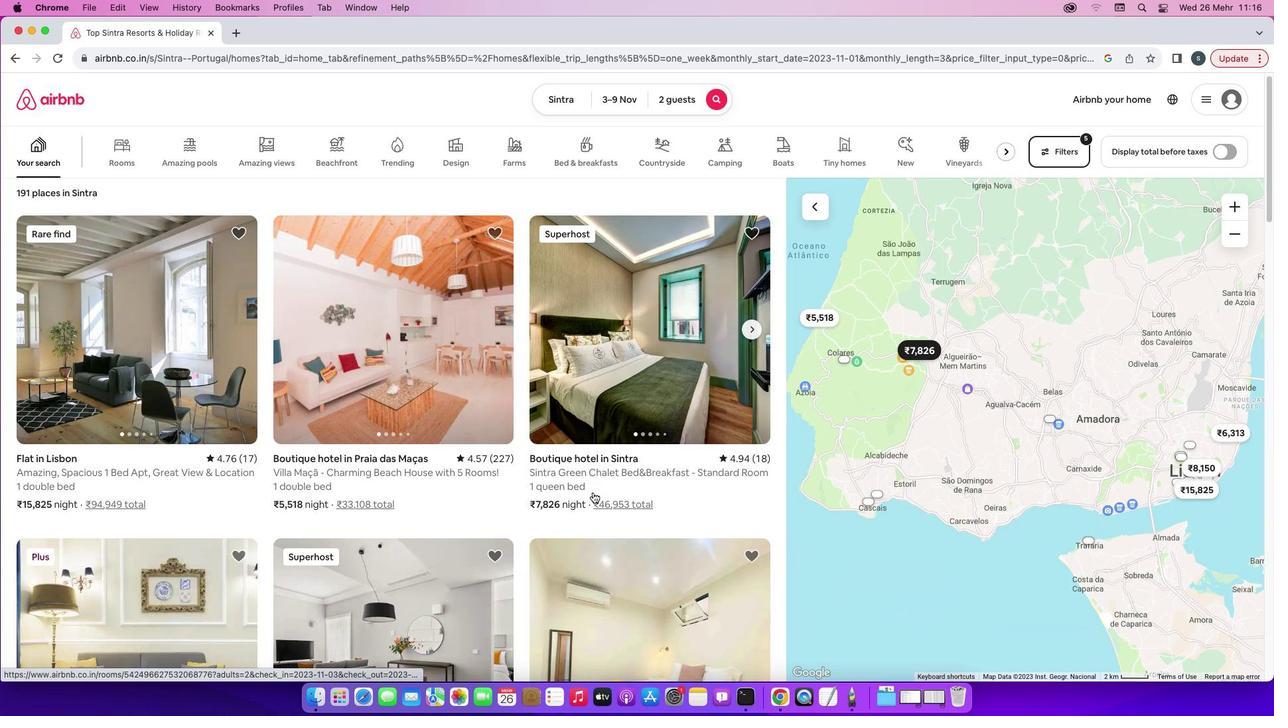 
Action: Mouse scrolled (593, 493) with delta (0, 0)
Screenshot: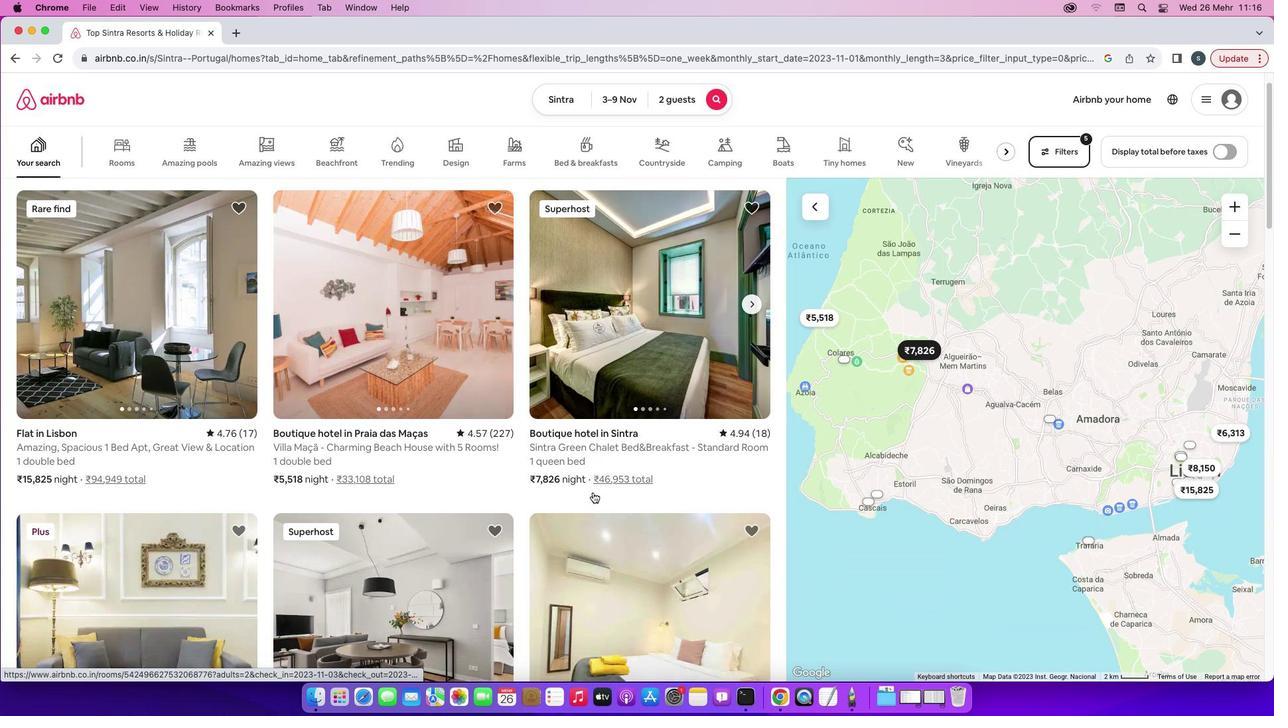 
Action: Mouse scrolled (593, 493) with delta (0, 0)
Screenshot: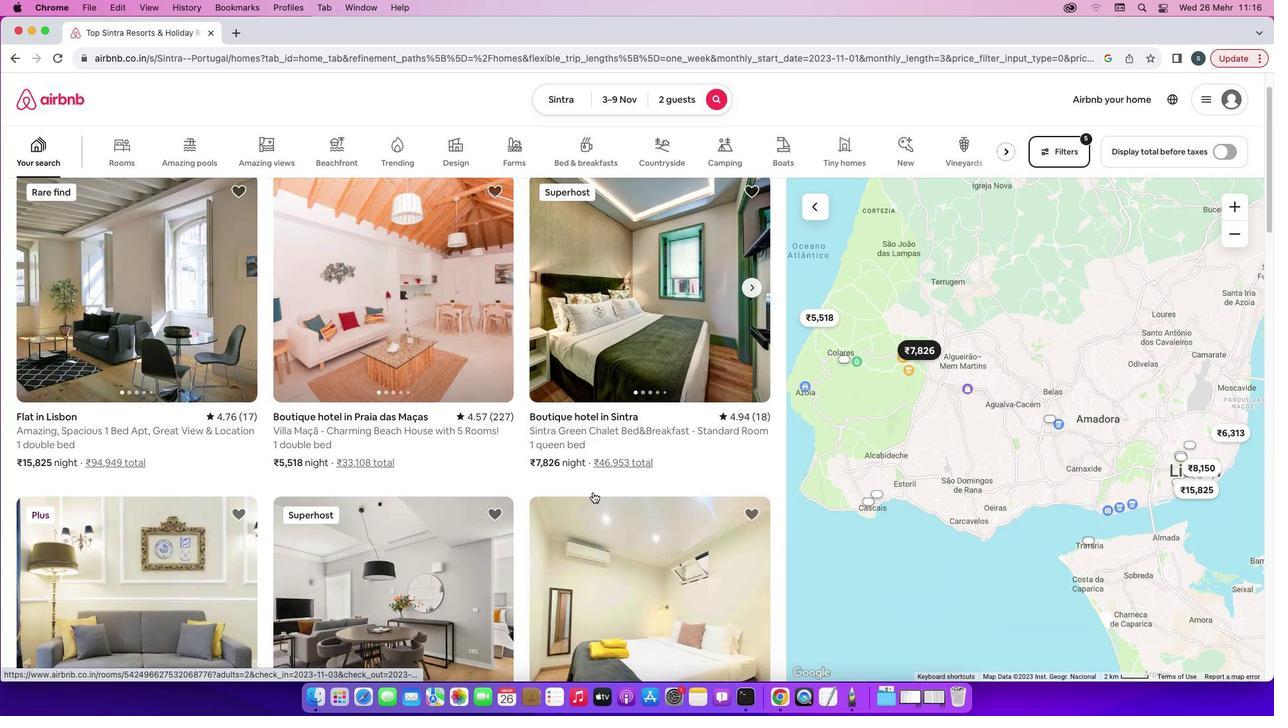 
Action: Mouse moved to (376, 288)
Screenshot: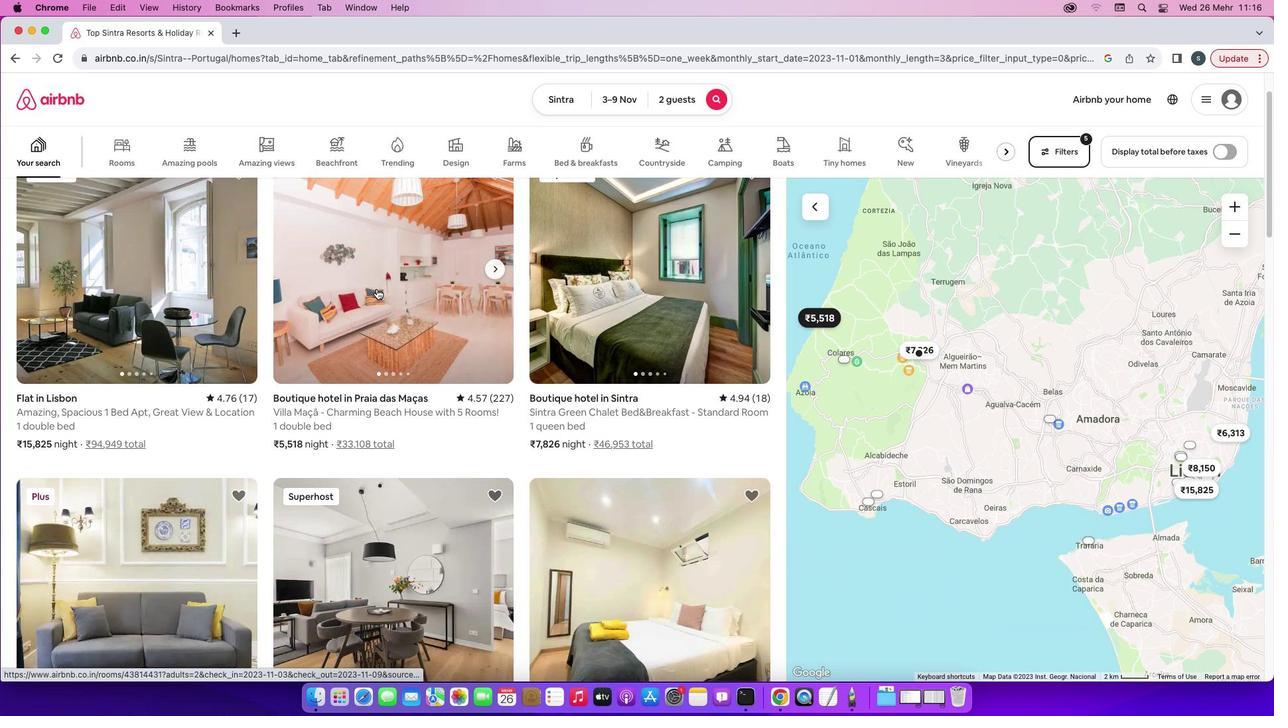 
Action: Mouse pressed left at (376, 288)
Screenshot: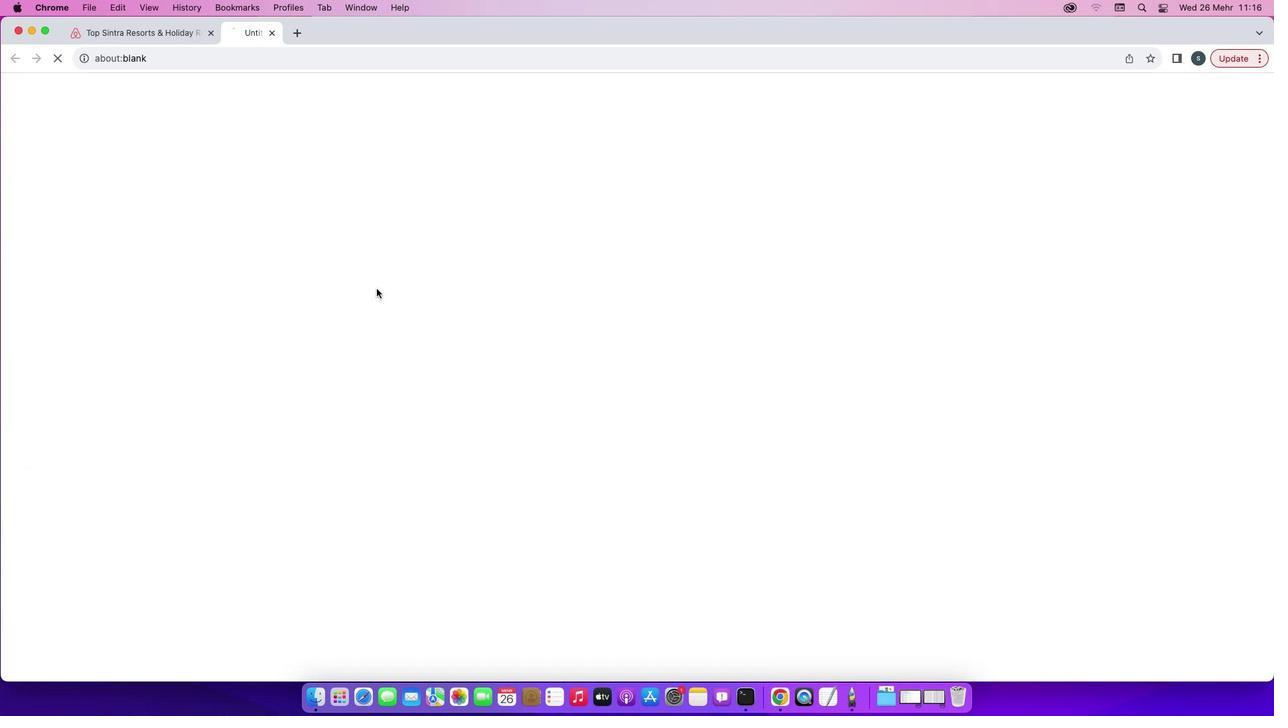 
Action: Mouse moved to (921, 494)
Screenshot: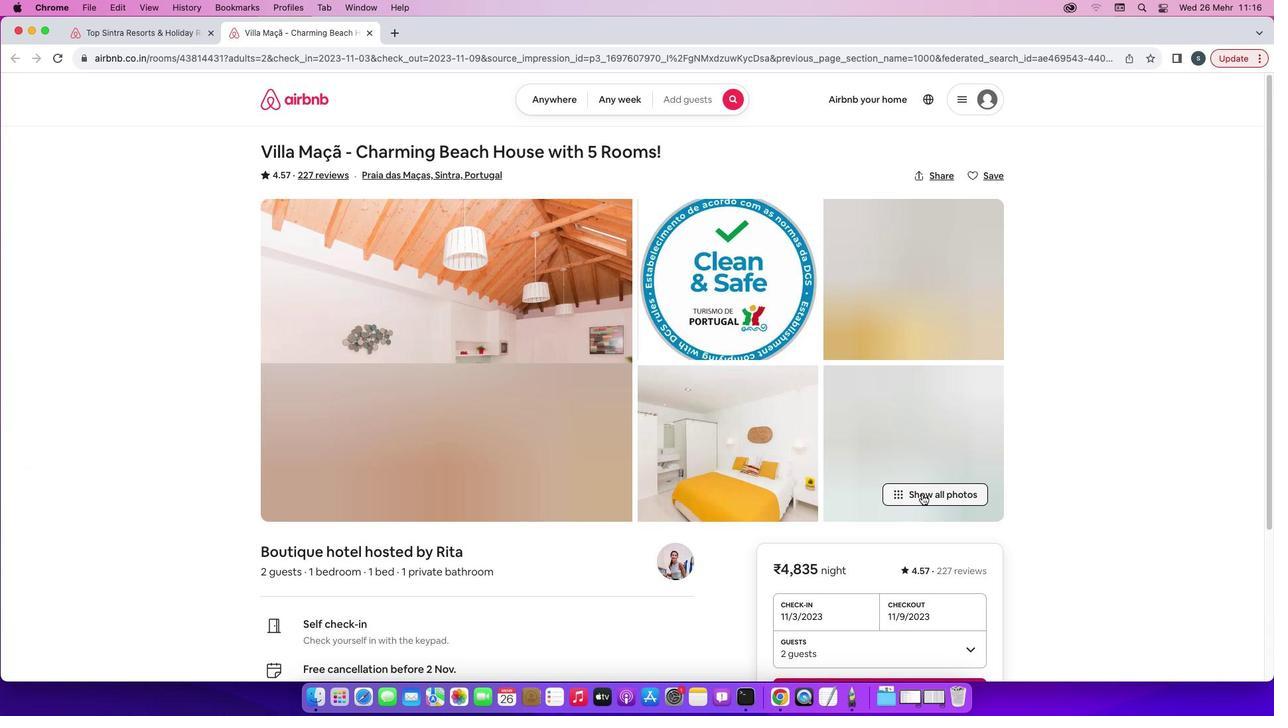 
Action: Mouse pressed left at (921, 494)
Screenshot: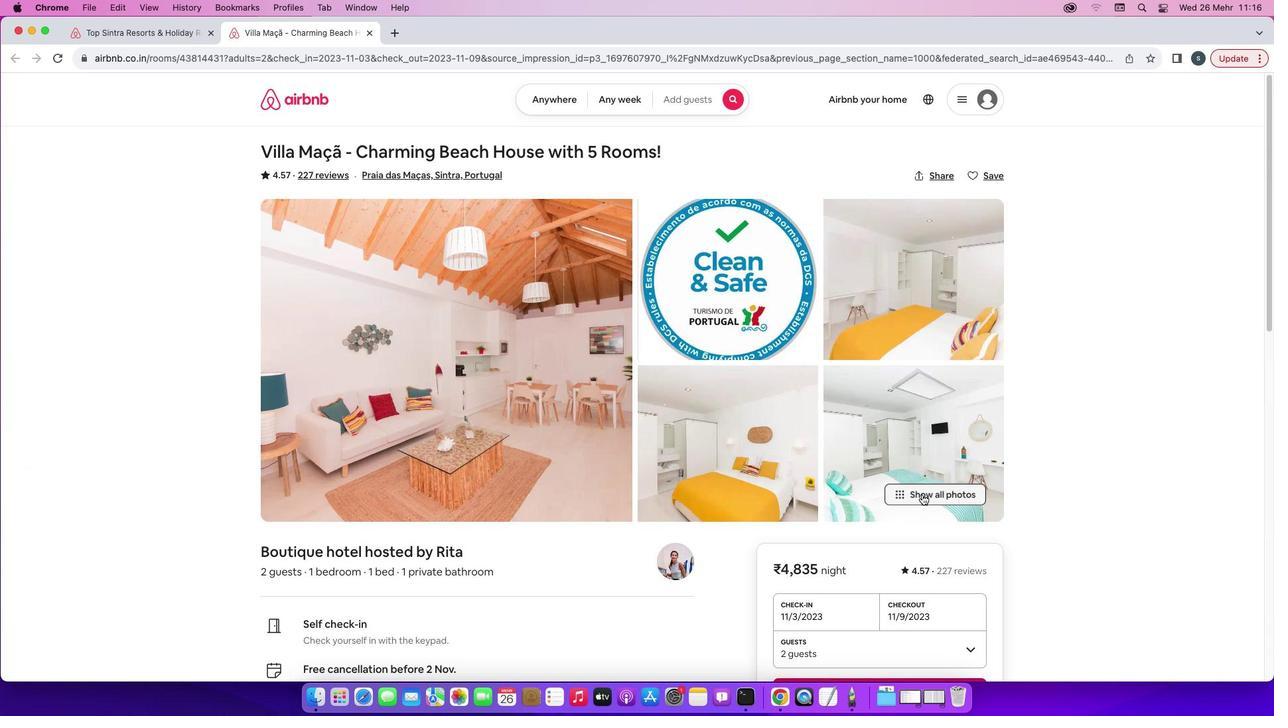 
Action: Mouse moved to (945, 540)
Screenshot: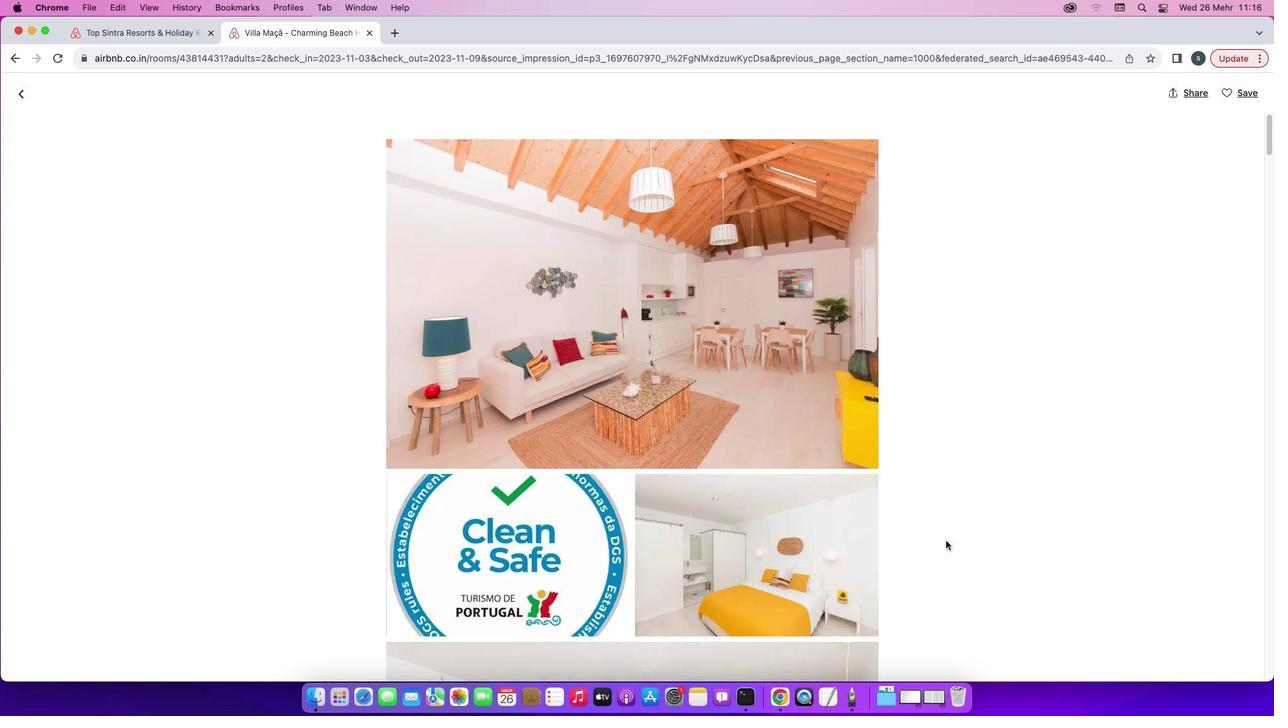 
Action: Mouse scrolled (945, 540) with delta (0, 0)
Screenshot: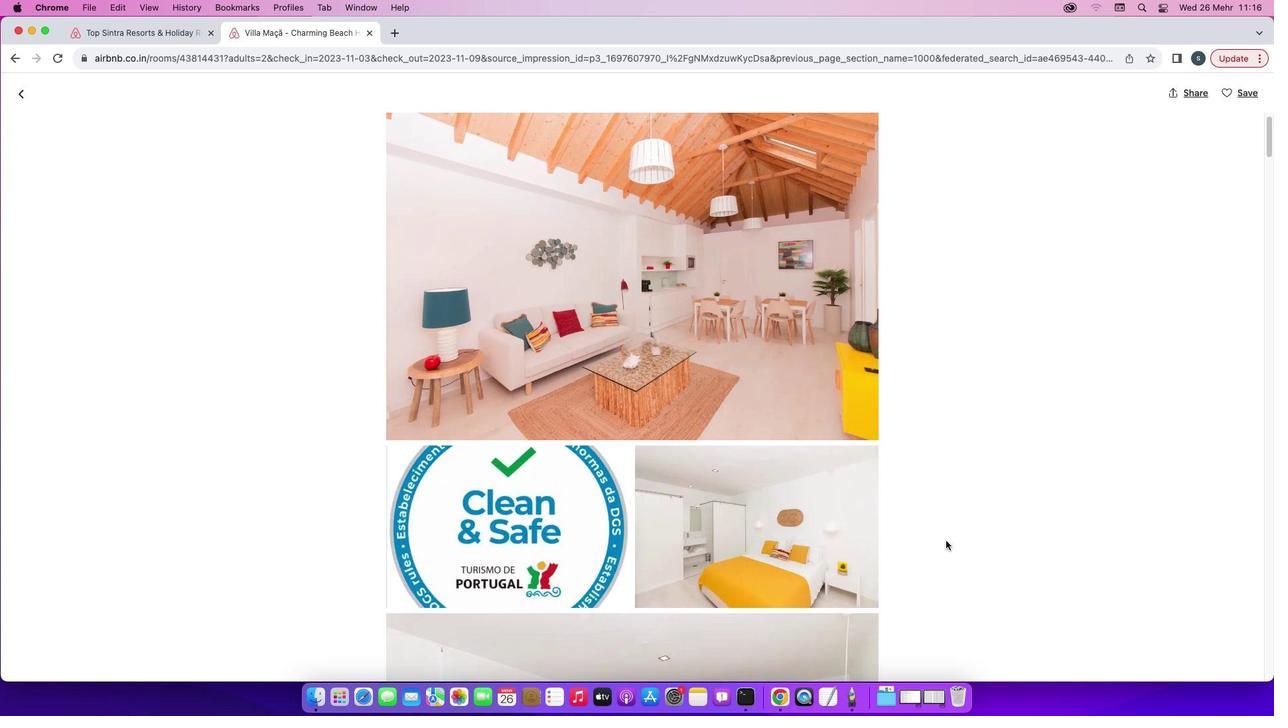
Action: Mouse scrolled (945, 540) with delta (0, 0)
Screenshot: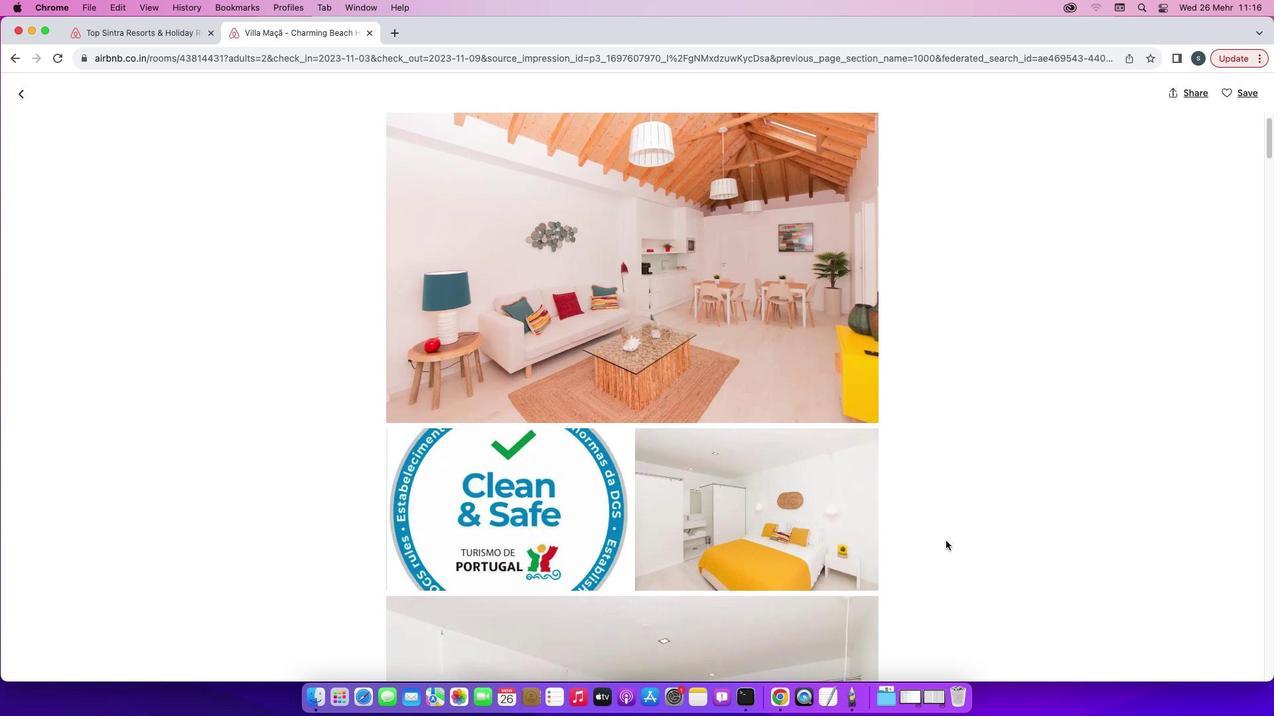 
Action: Mouse scrolled (945, 540) with delta (0, -1)
Screenshot: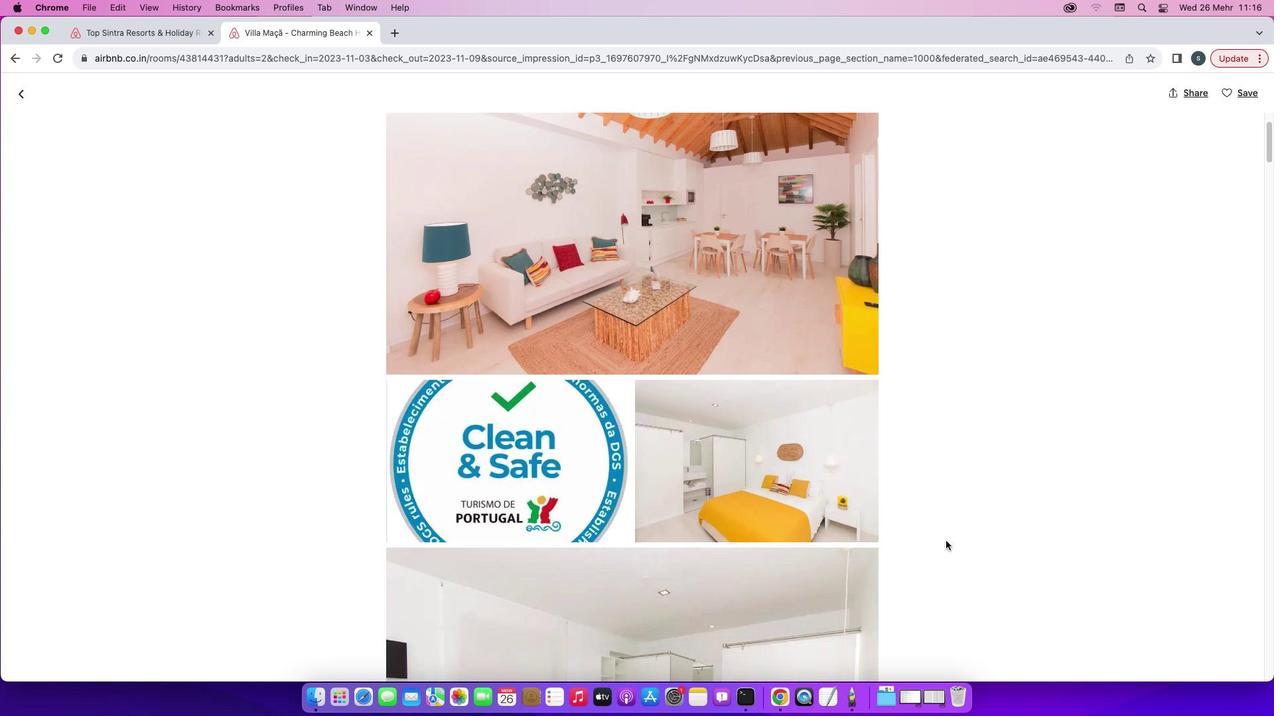 
Action: Mouse scrolled (945, 540) with delta (0, -1)
Screenshot: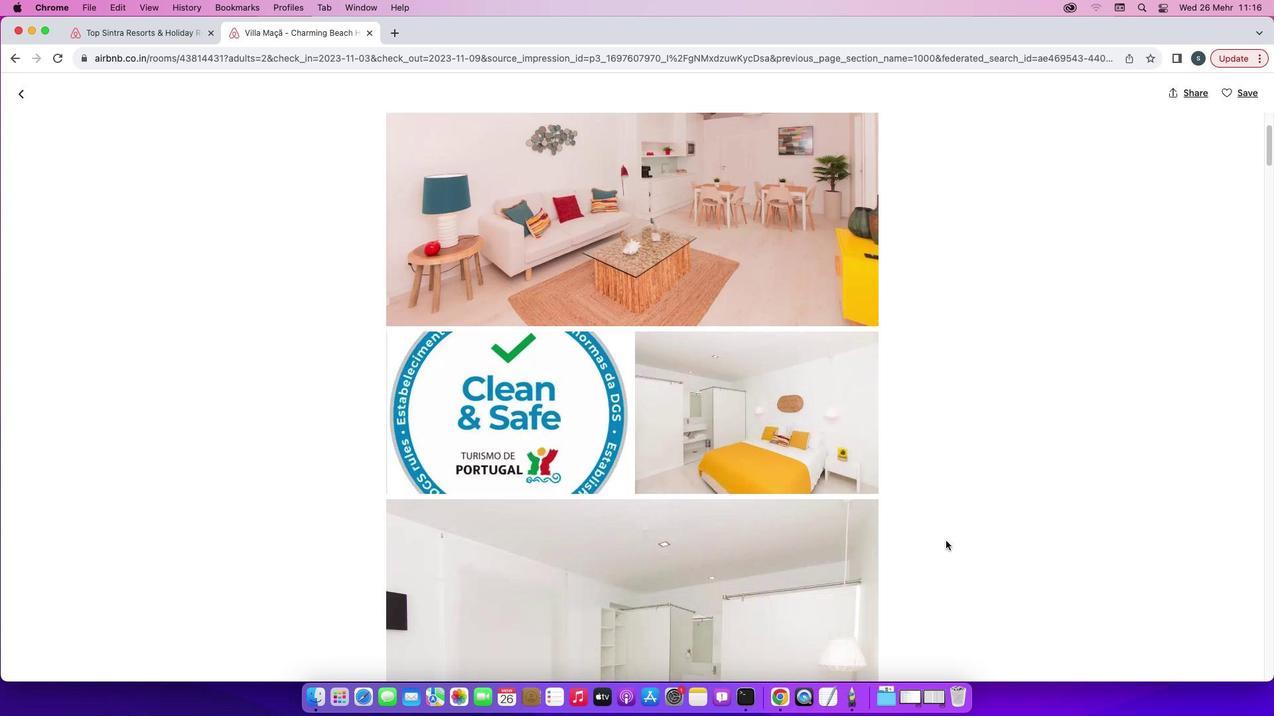 
Action: Mouse moved to (945, 541)
Screenshot: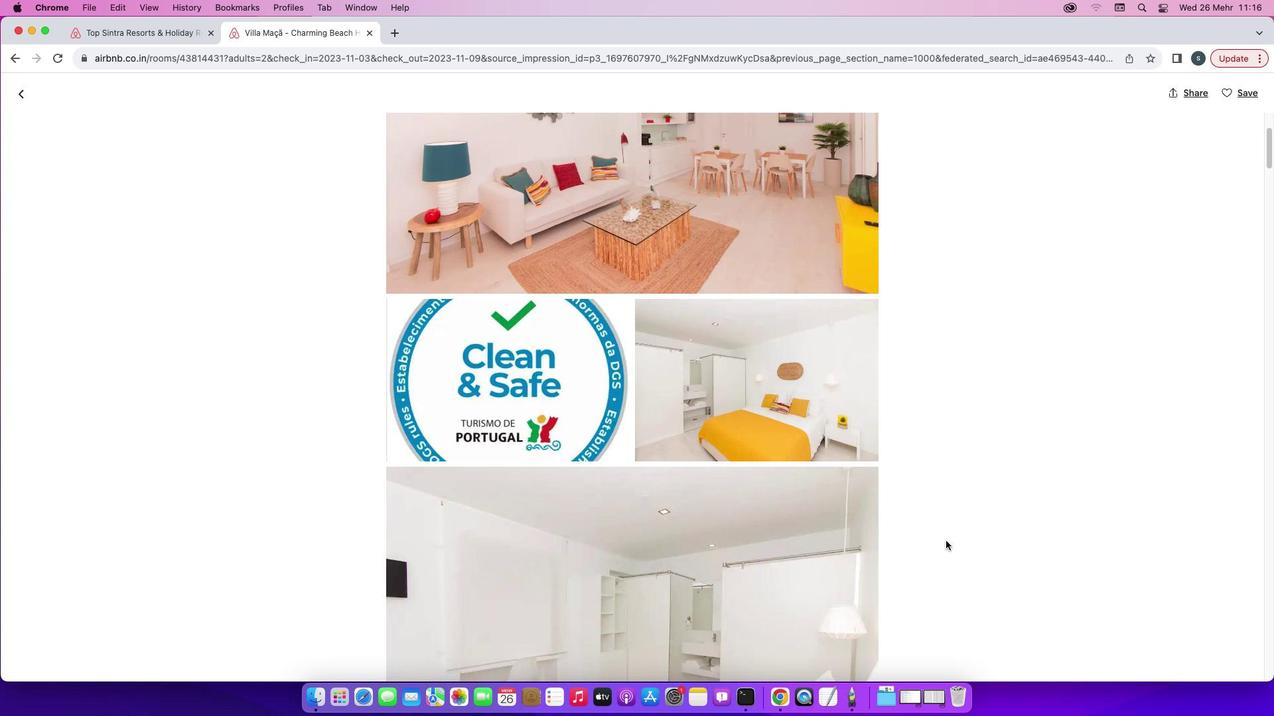 
Action: Mouse scrolled (945, 541) with delta (0, 0)
Screenshot: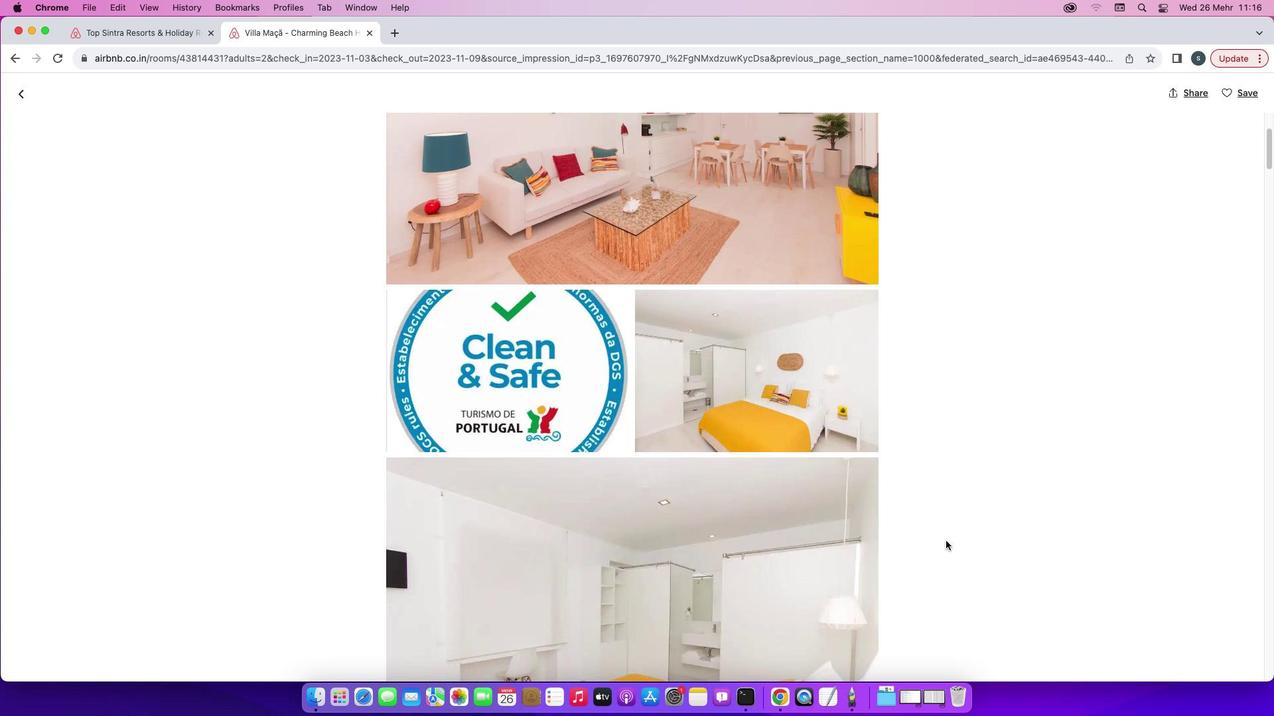 
Action: Mouse scrolled (945, 541) with delta (0, 0)
Screenshot: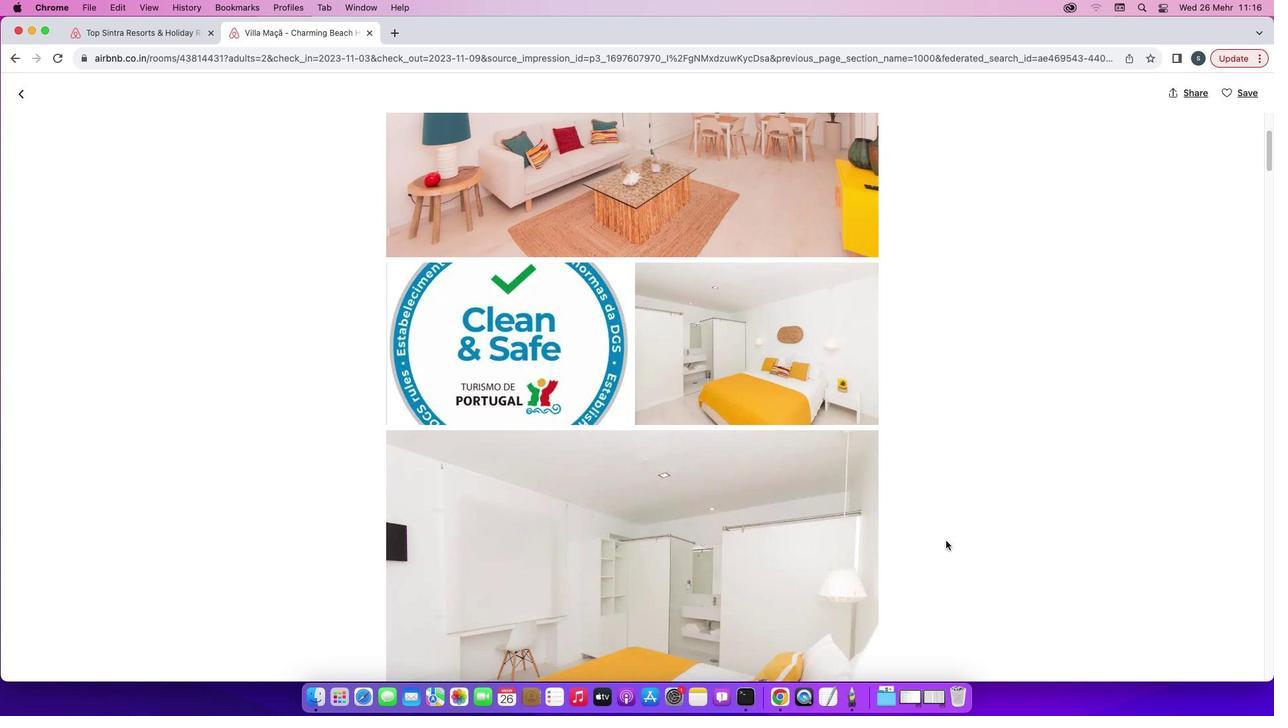
Action: Mouse scrolled (945, 541) with delta (0, -1)
Screenshot: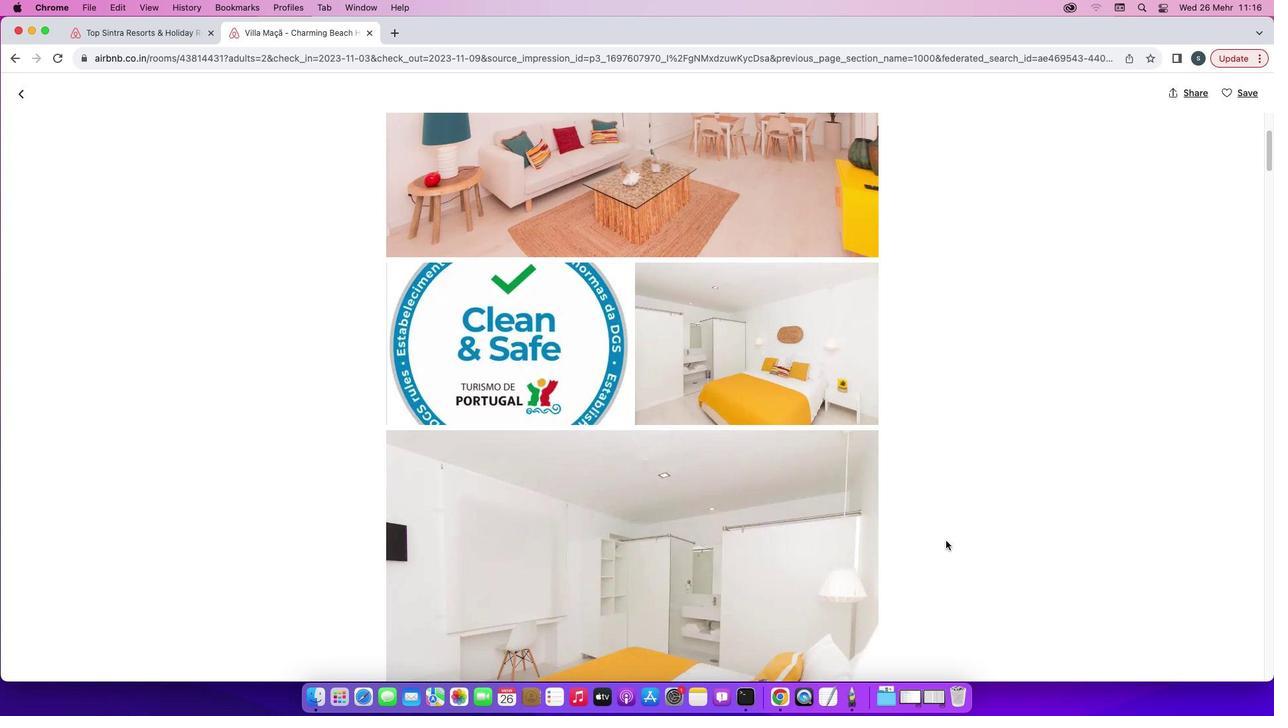 
Action: Mouse scrolled (945, 541) with delta (0, -1)
Screenshot: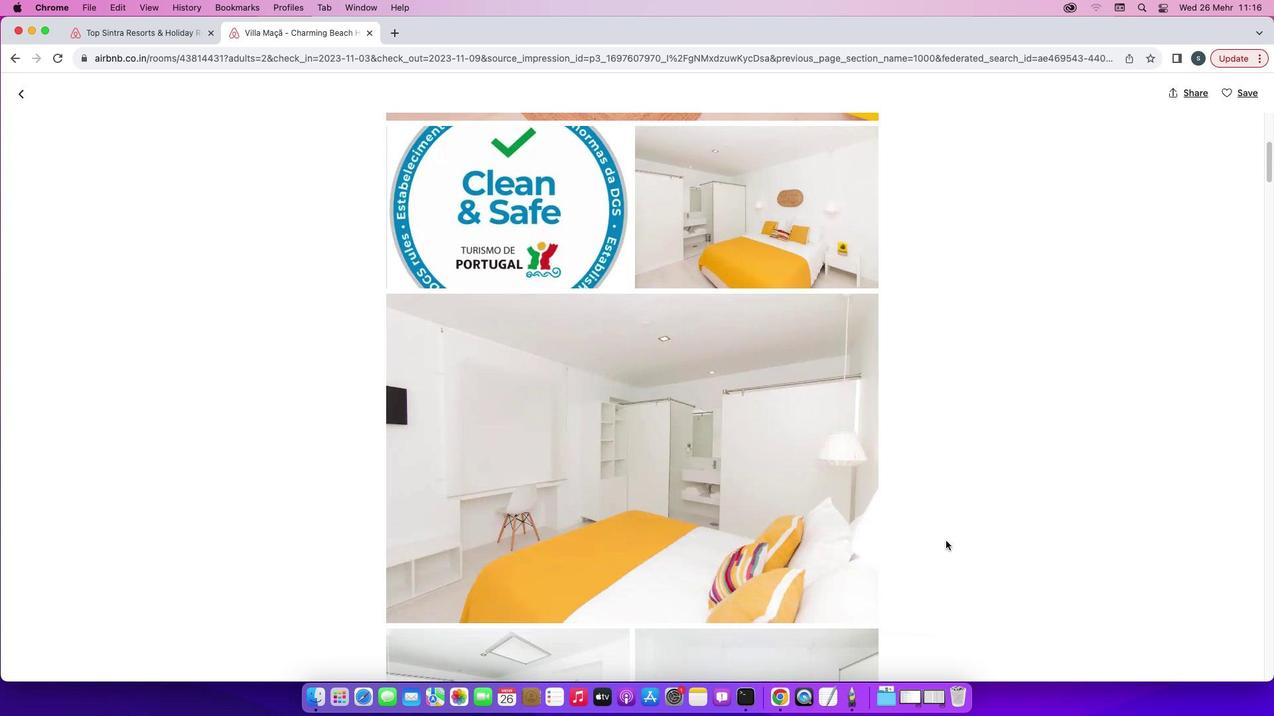 
Action: Mouse scrolled (945, 541) with delta (0, -1)
Screenshot: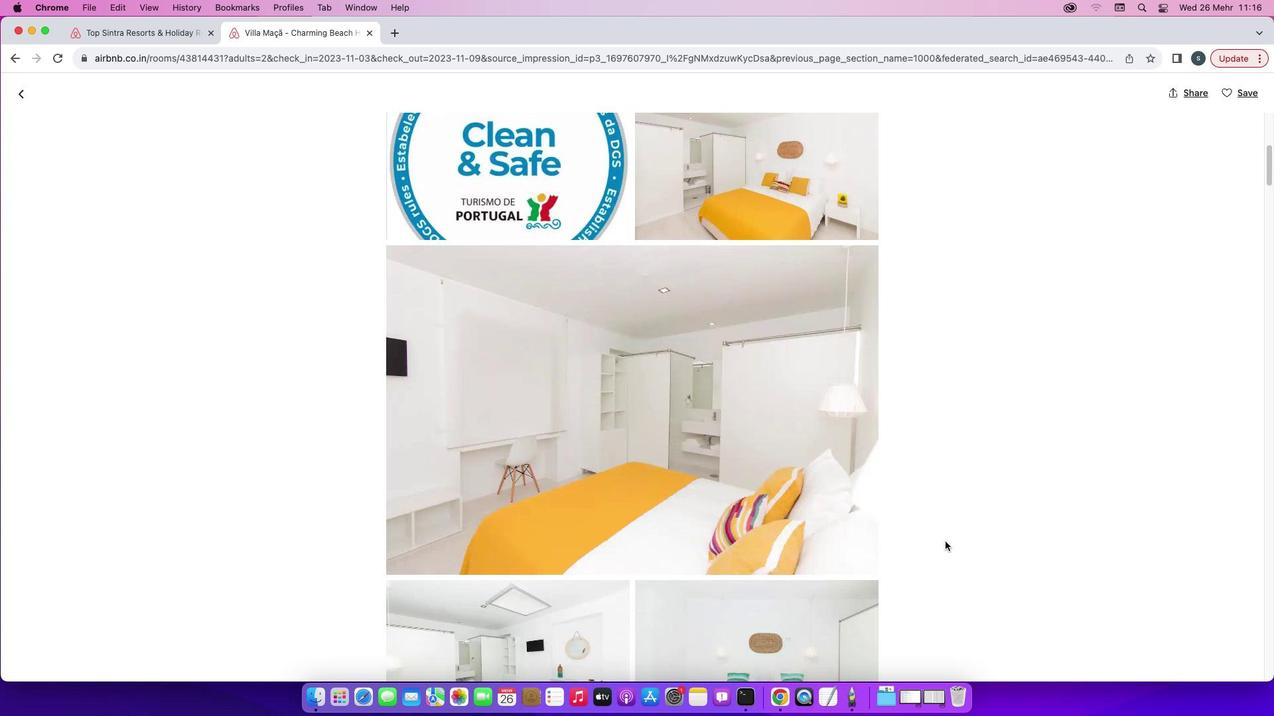 
Action: Mouse moved to (944, 541)
Screenshot: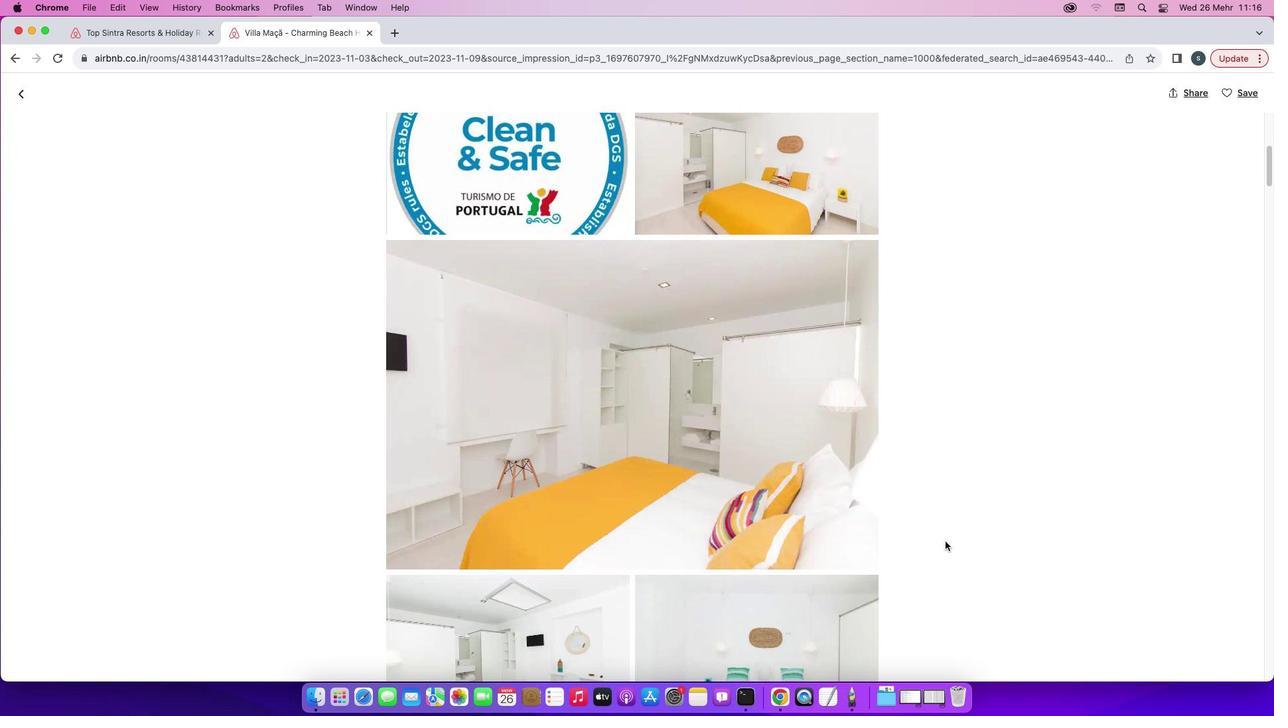 
Action: Mouse scrolled (944, 541) with delta (0, 0)
Screenshot: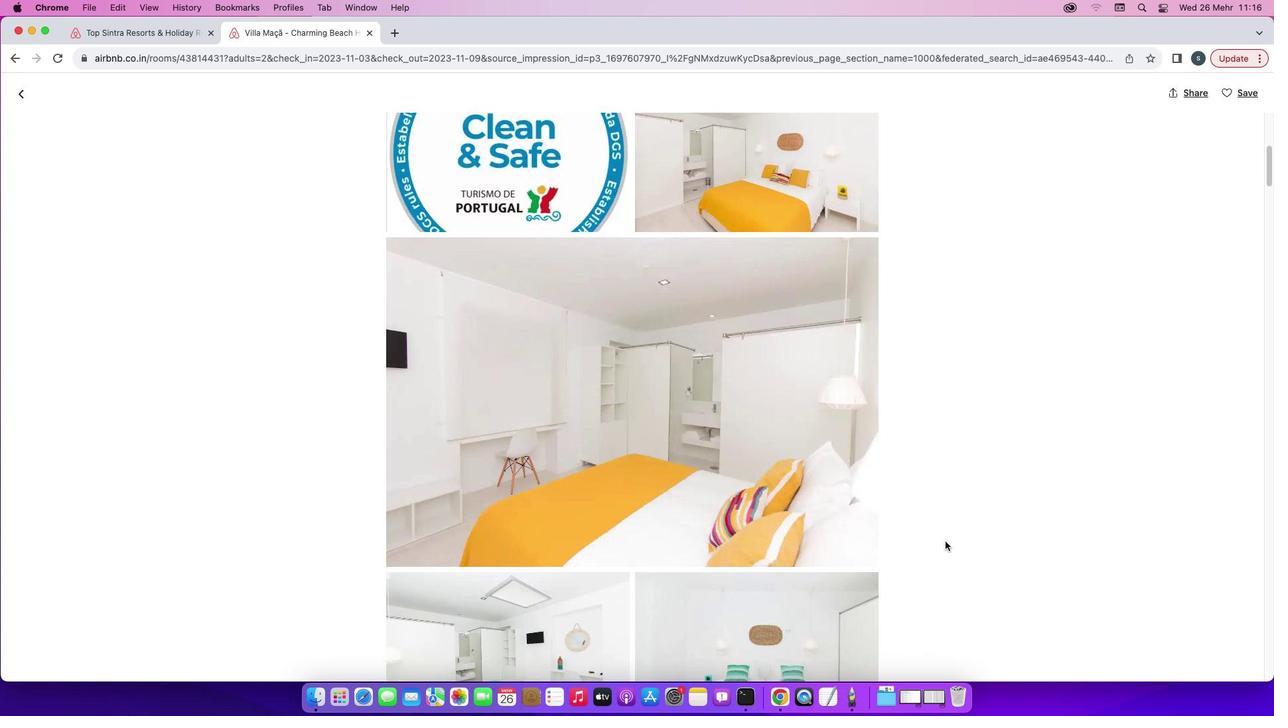 
Action: Mouse scrolled (944, 541) with delta (0, 0)
Screenshot: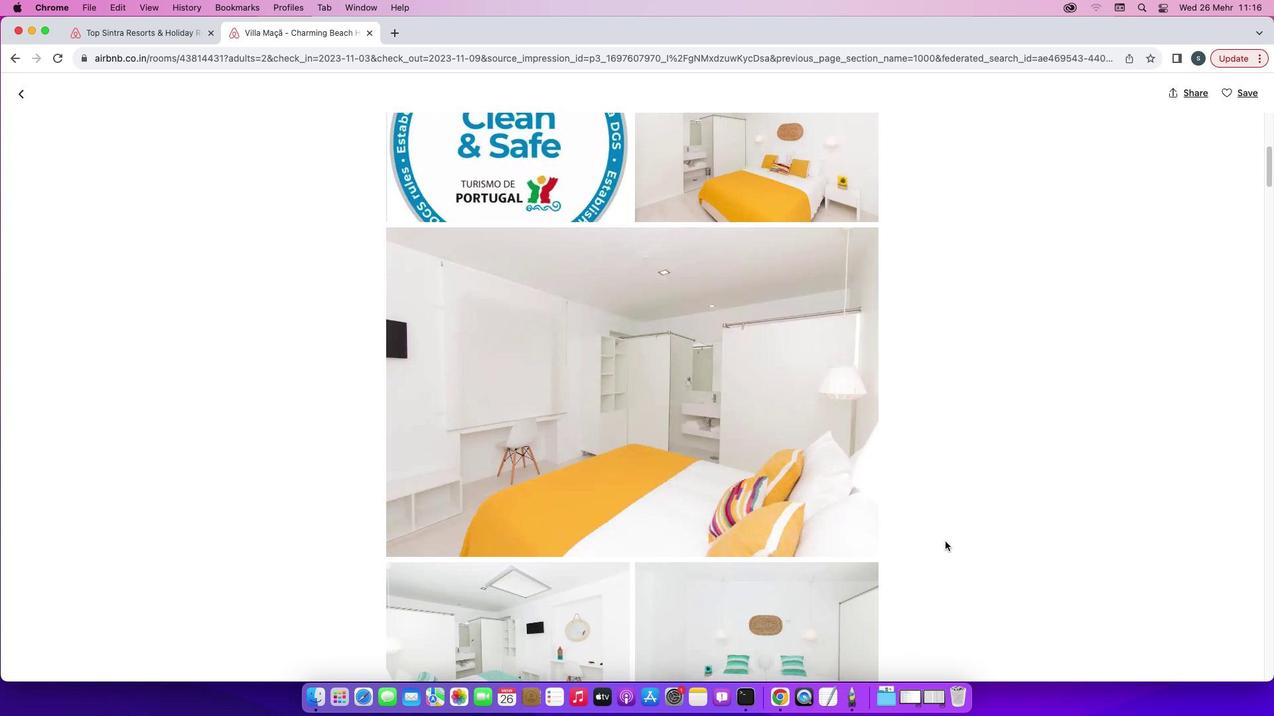 
Action: Mouse scrolled (944, 541) with delta (0, 0)
Screenshot: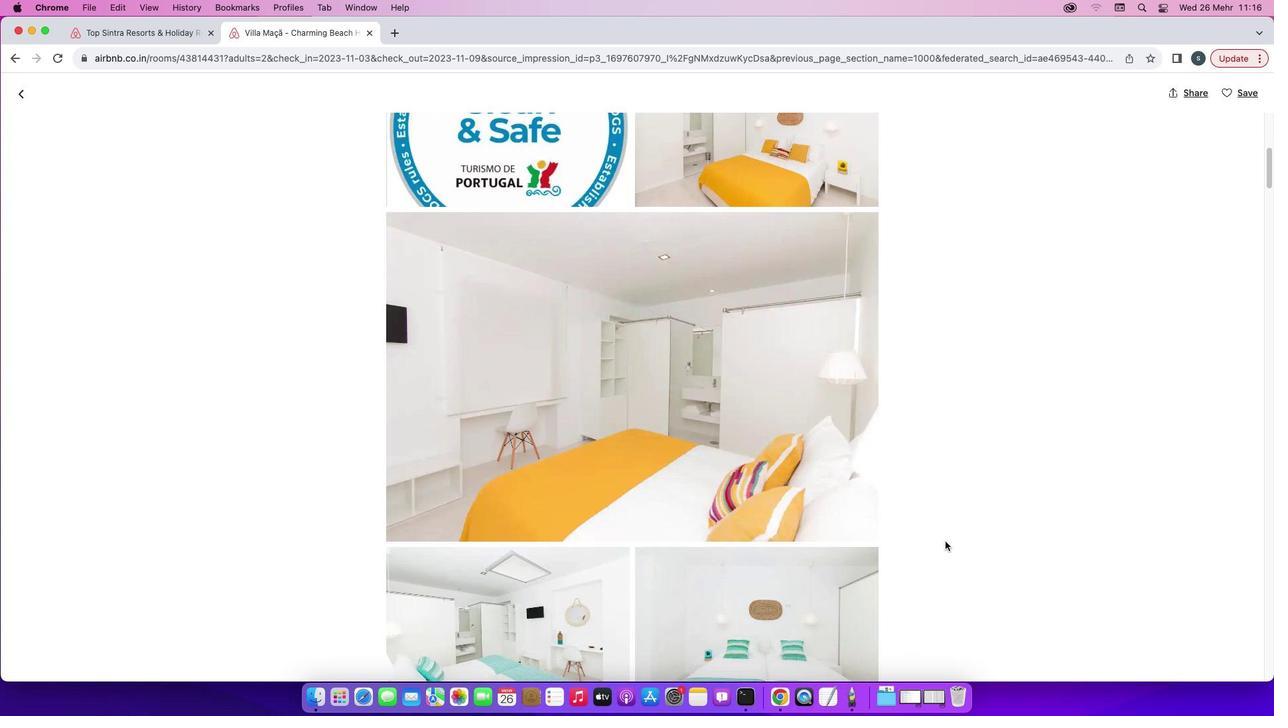 
Action: Mouse scrolled (944, 541) with delta (0, 0)
Screenshot: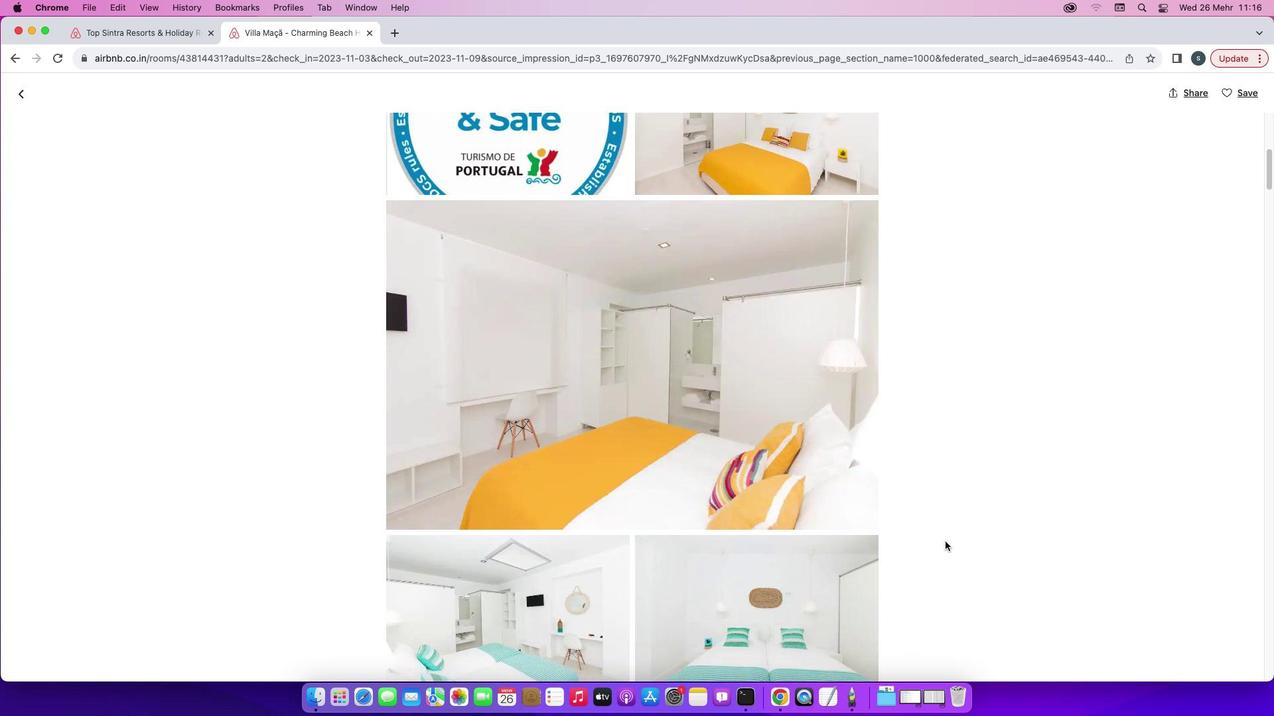 
Action: Mouse scrolled (944, 541) with delta (0, -1)
Screenshot: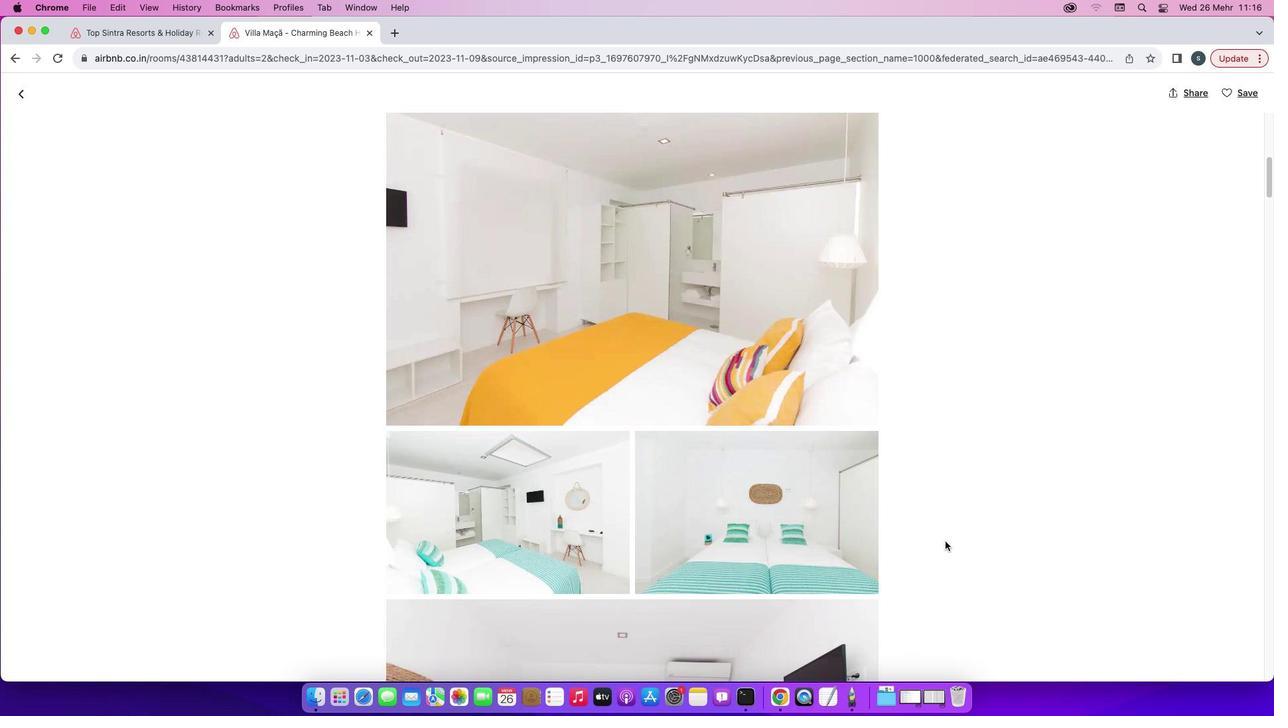
Action: Mouse scrolled (944, 541) with delta (0, 0)
Screenshot: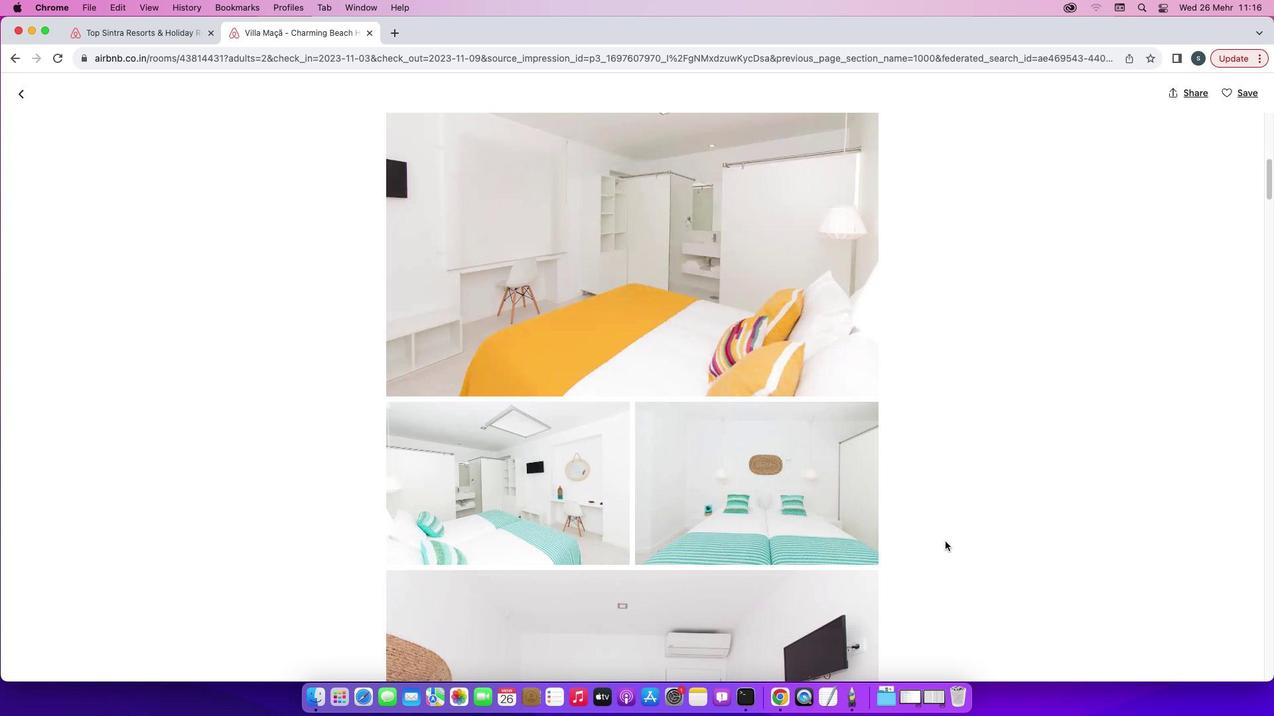 
Action: Mouse scrolled (944, 541) with delta (0, 0)
Screenshot: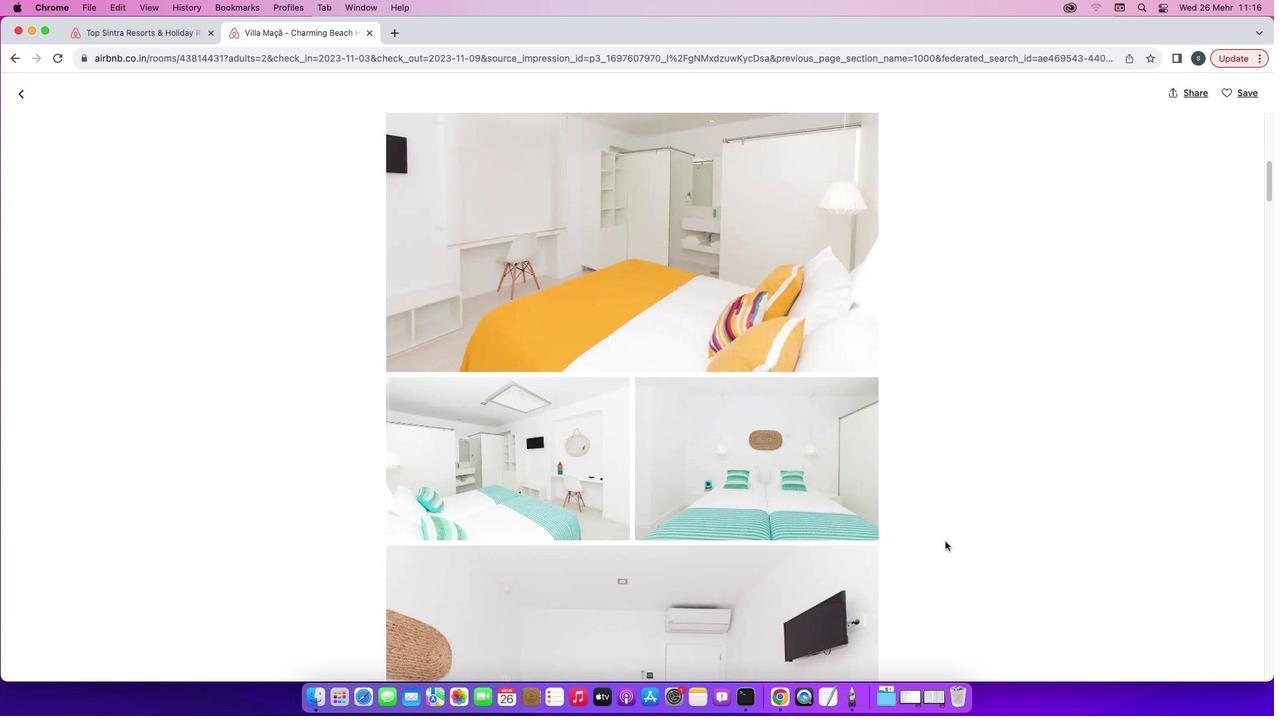 
Action: Mouse scrolled (944, 541) with delta (0, -1)
Screenshot: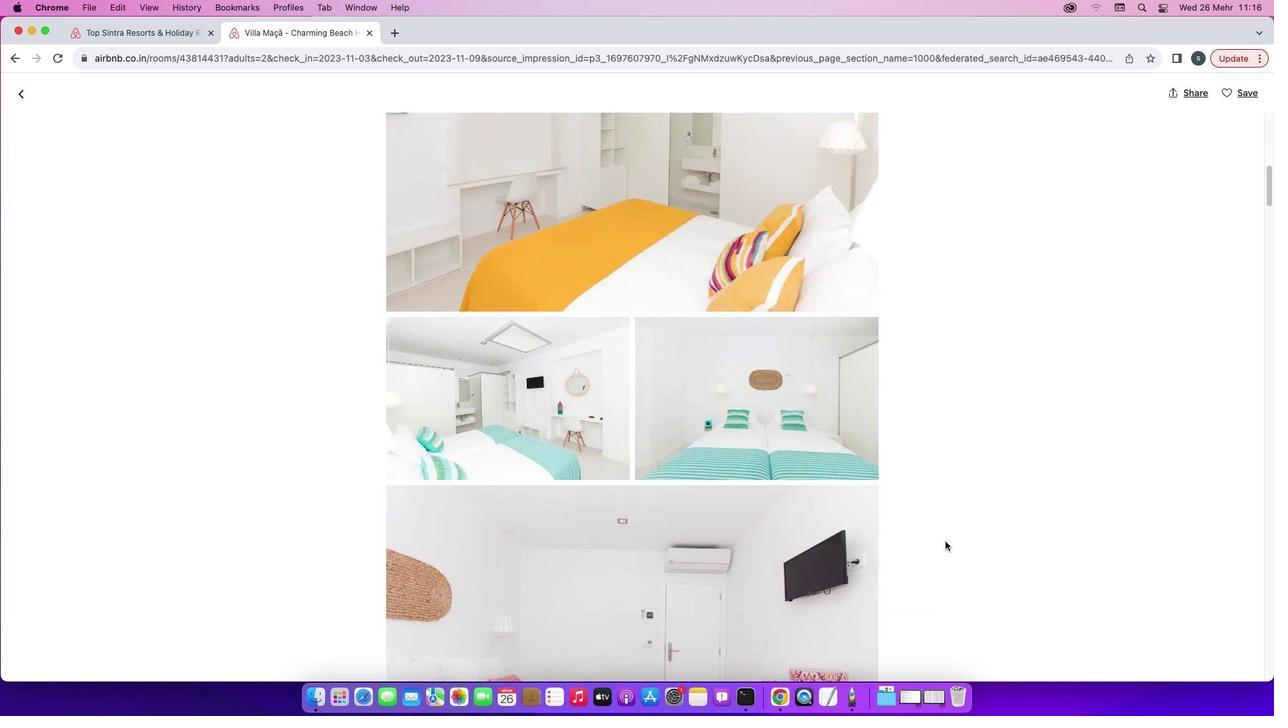 
Action: Mouse scrolled (944, 541) with delta (0, -1)
Screenshot: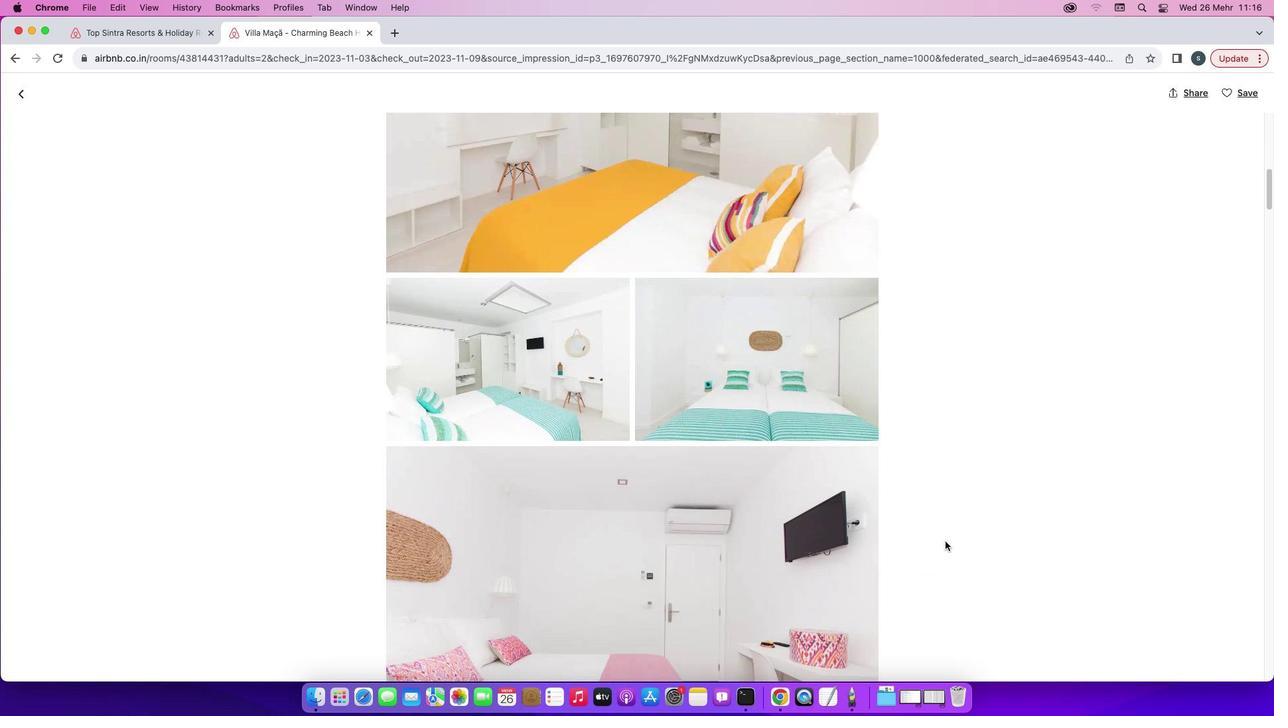 
Action: Mouse scrolled (944, 541) with delta (0, -1)
Screenshot: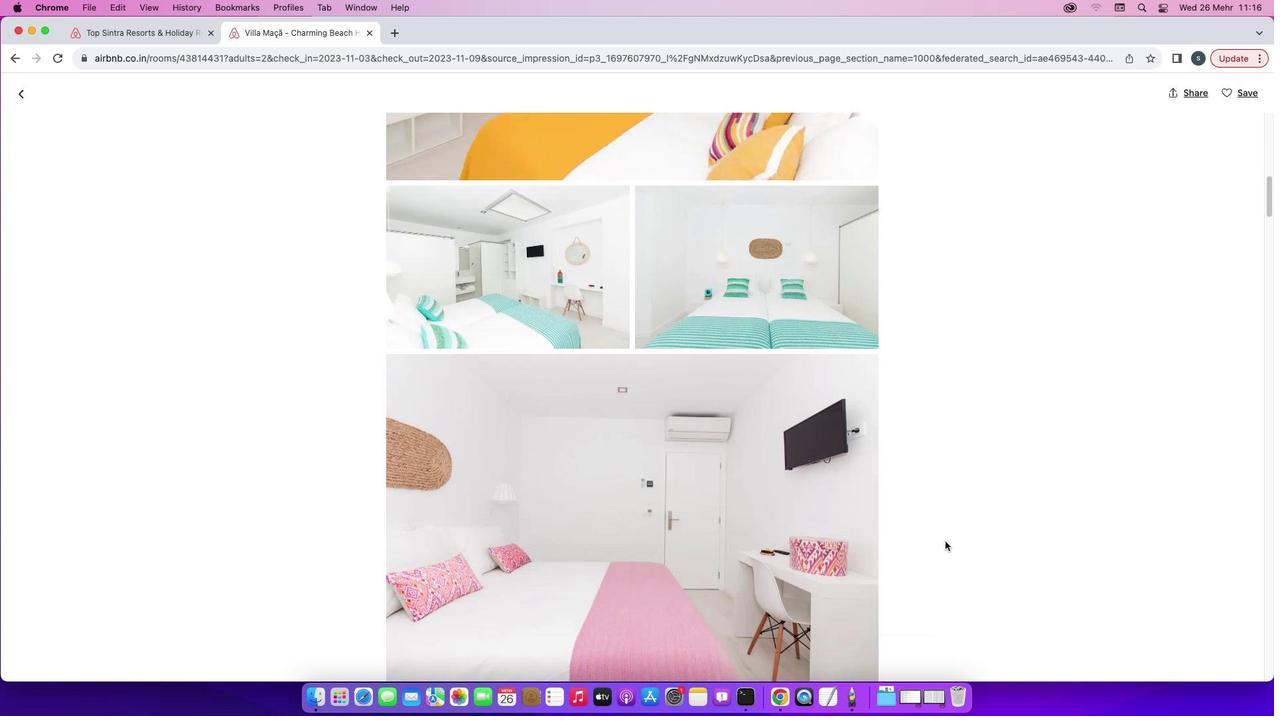
Action: Mouse scrolled (944, 541) with delta (0, 0)
Screenshot: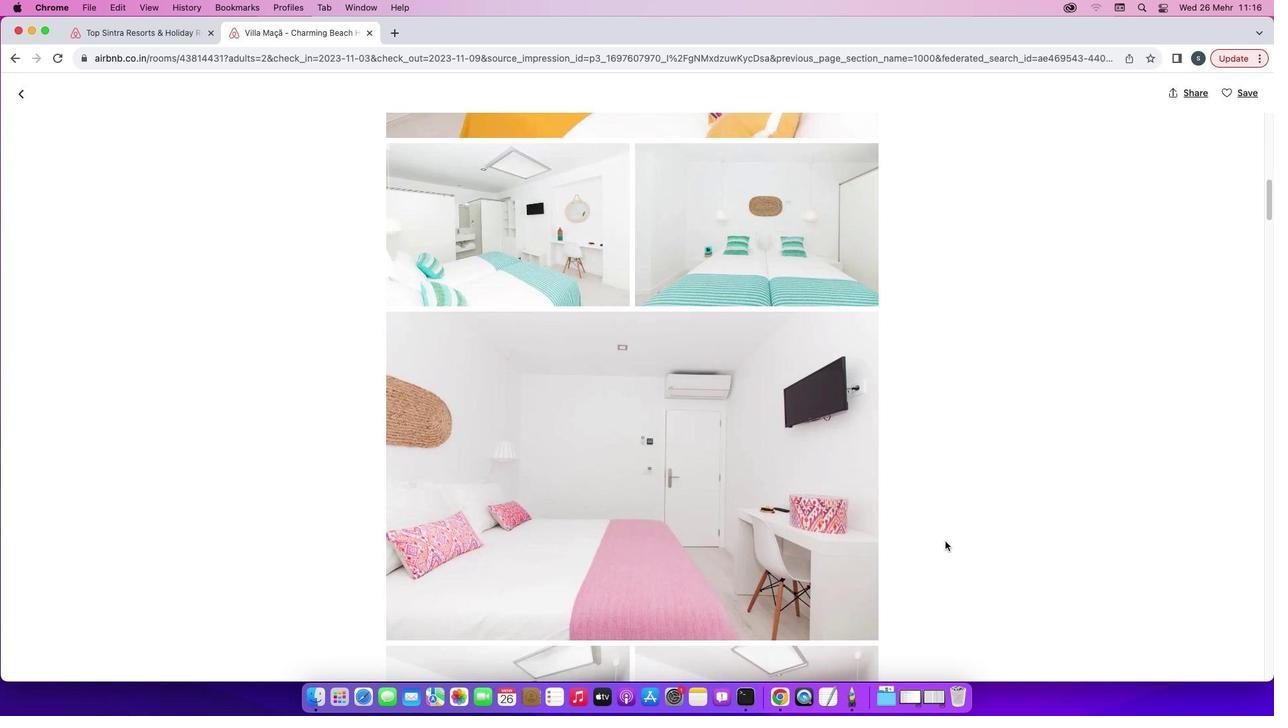 
Action: Mouse scrolled (944, 541) with delta (0, 0)
Screenshot: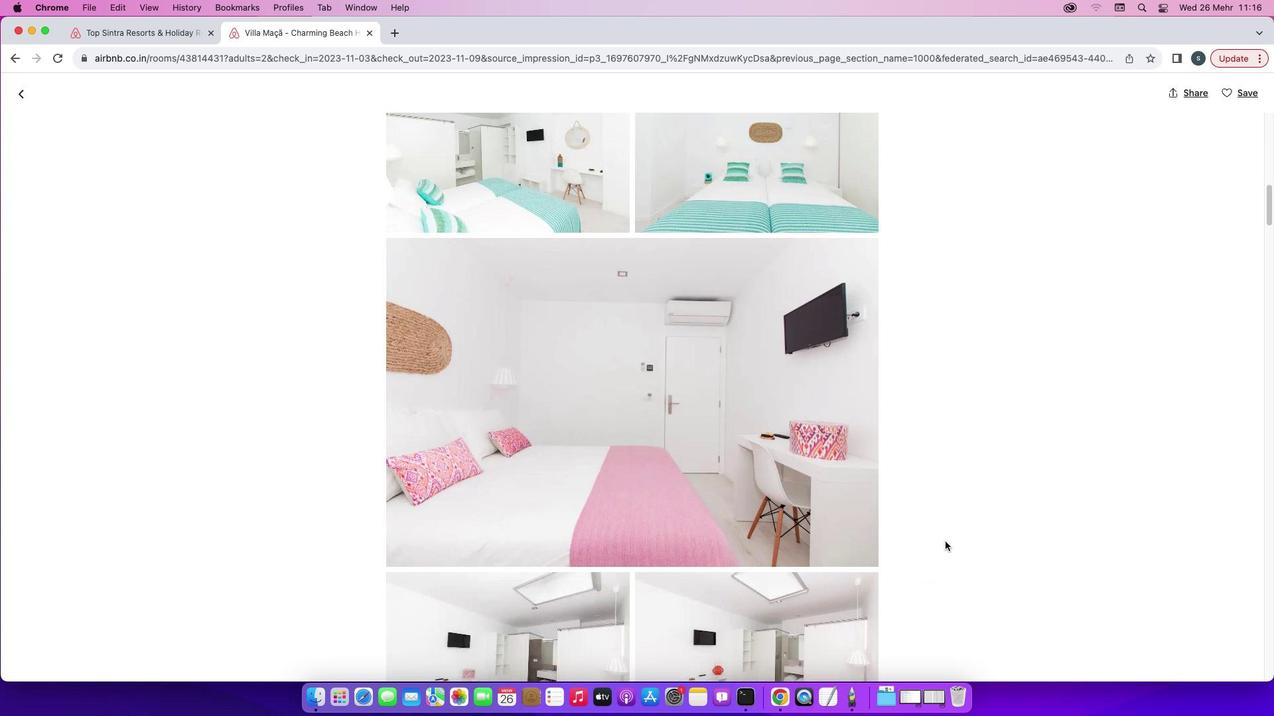 
Action: Mouse scrolled (944, 541) with delta (0, -1)
Screenshot: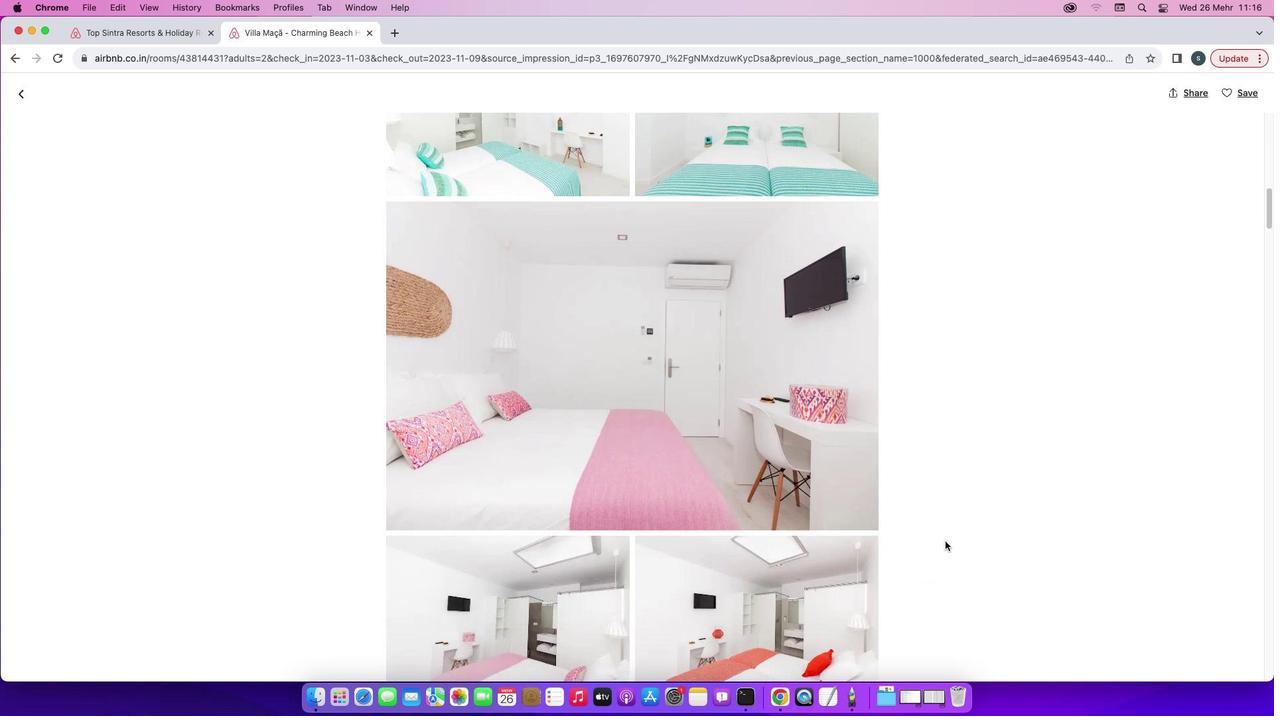 
Action: Mouse scrolled (944, 541) with delta (0, -2)
Screenshot: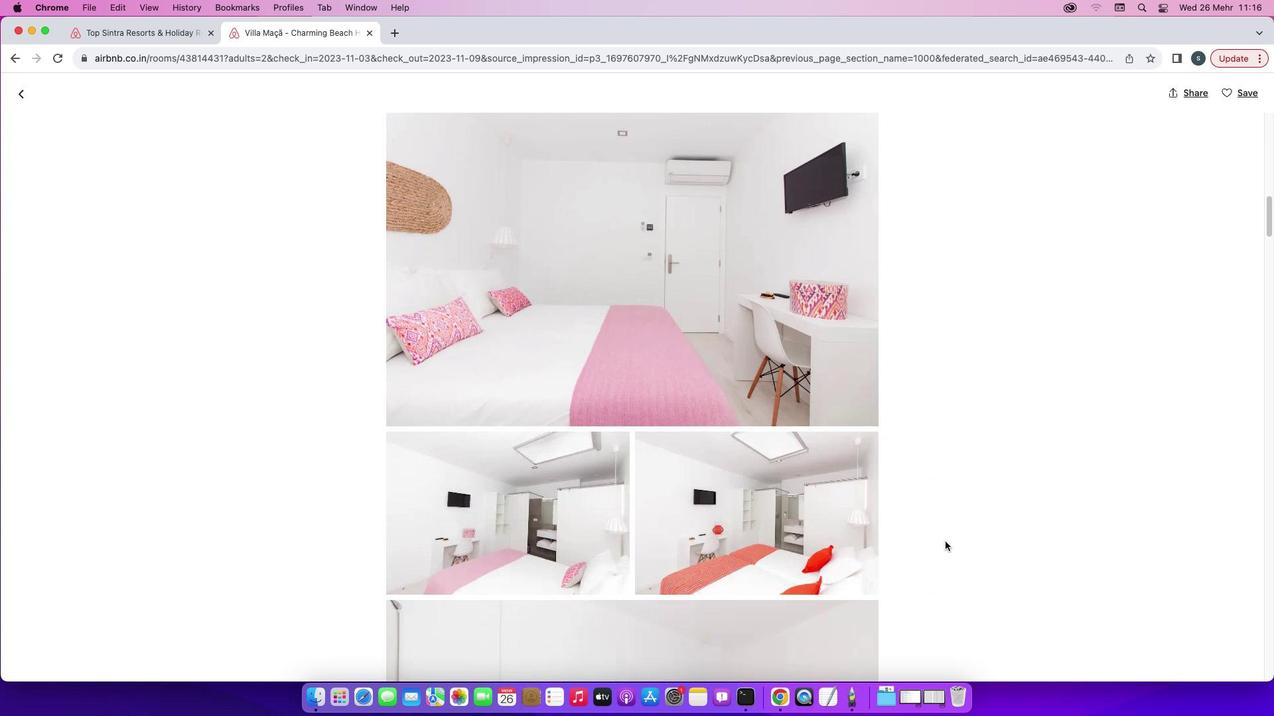 
Action: Mouse scrolled (944, 541) with delta (0, -2)
Screenshot: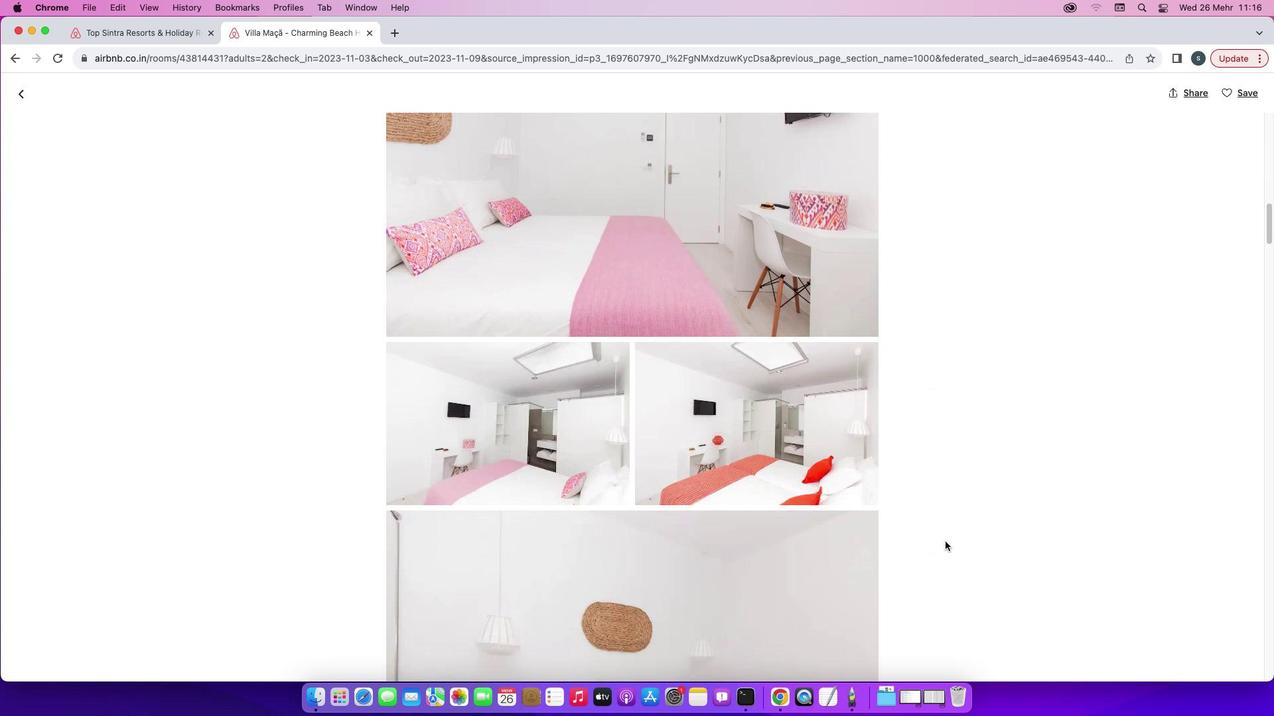 
Action: Mouse scrolled (944, 541) with delta (0, 0)
Screenshot: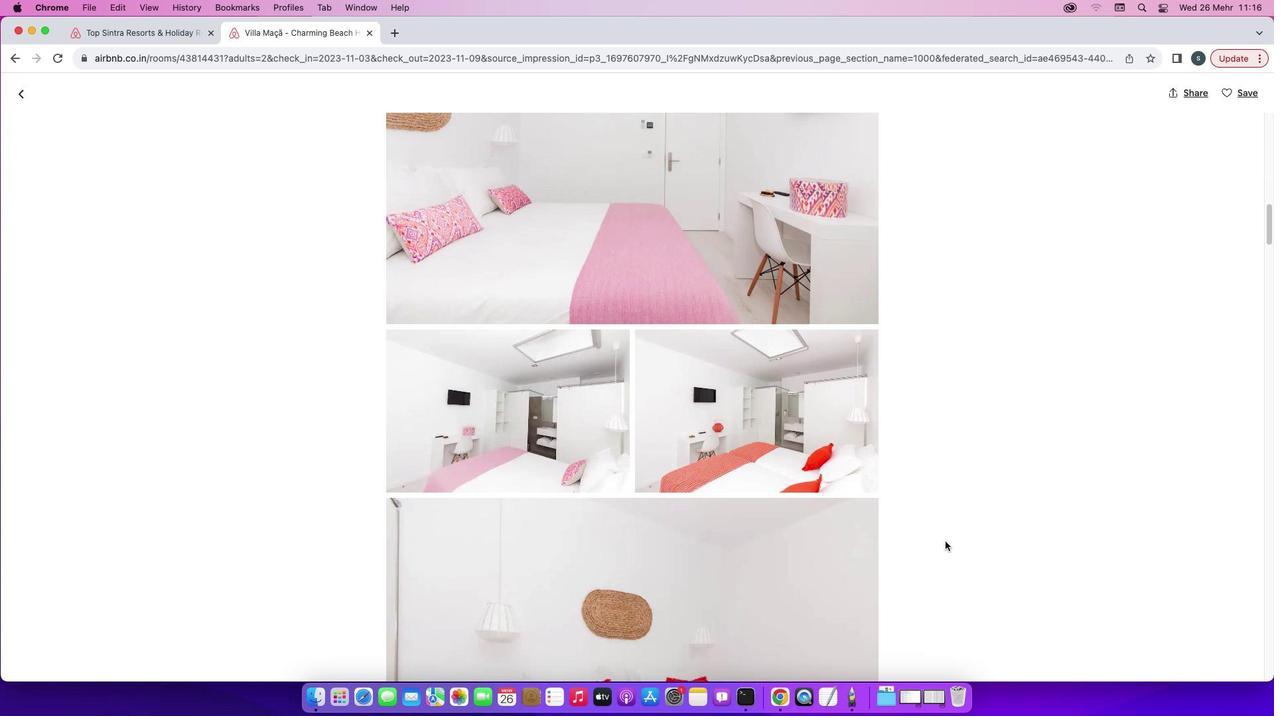 
Action: Mouse scrolled (944, 541) with delta (0, 0)
Screenshot: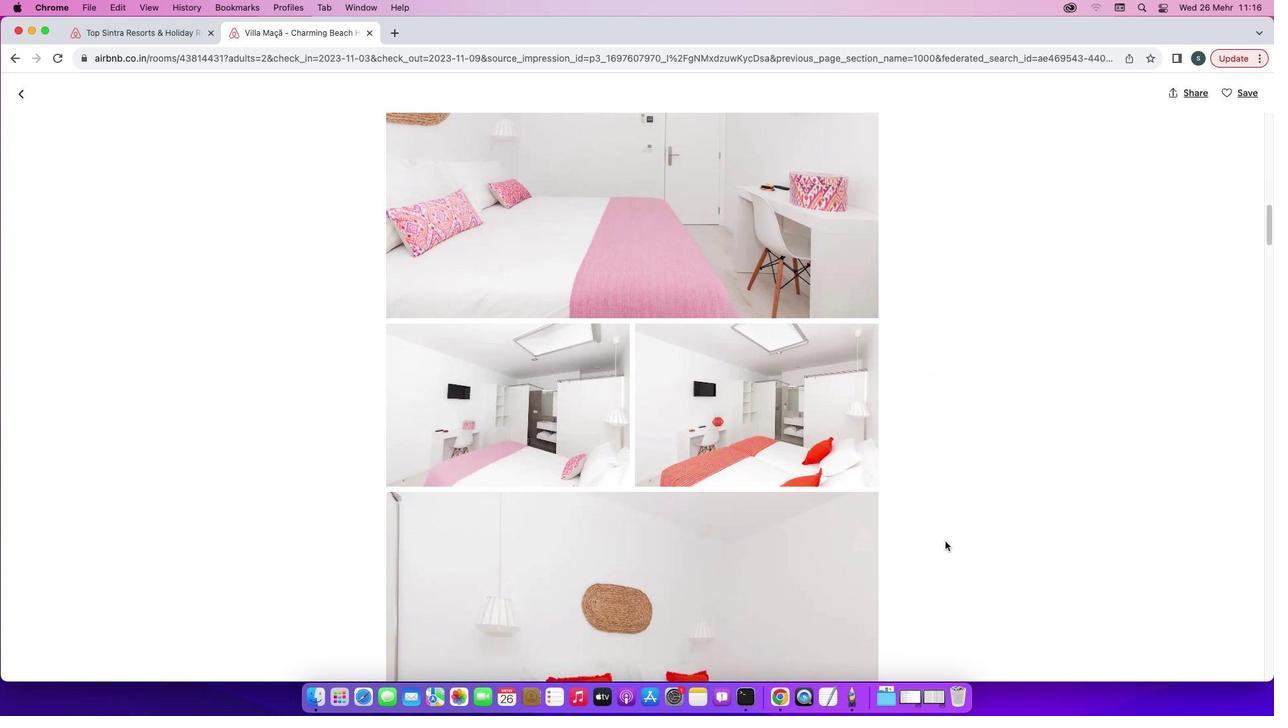 
Action: Mouse scrolled (944, 541) with delta (0, 0)
Screenshot: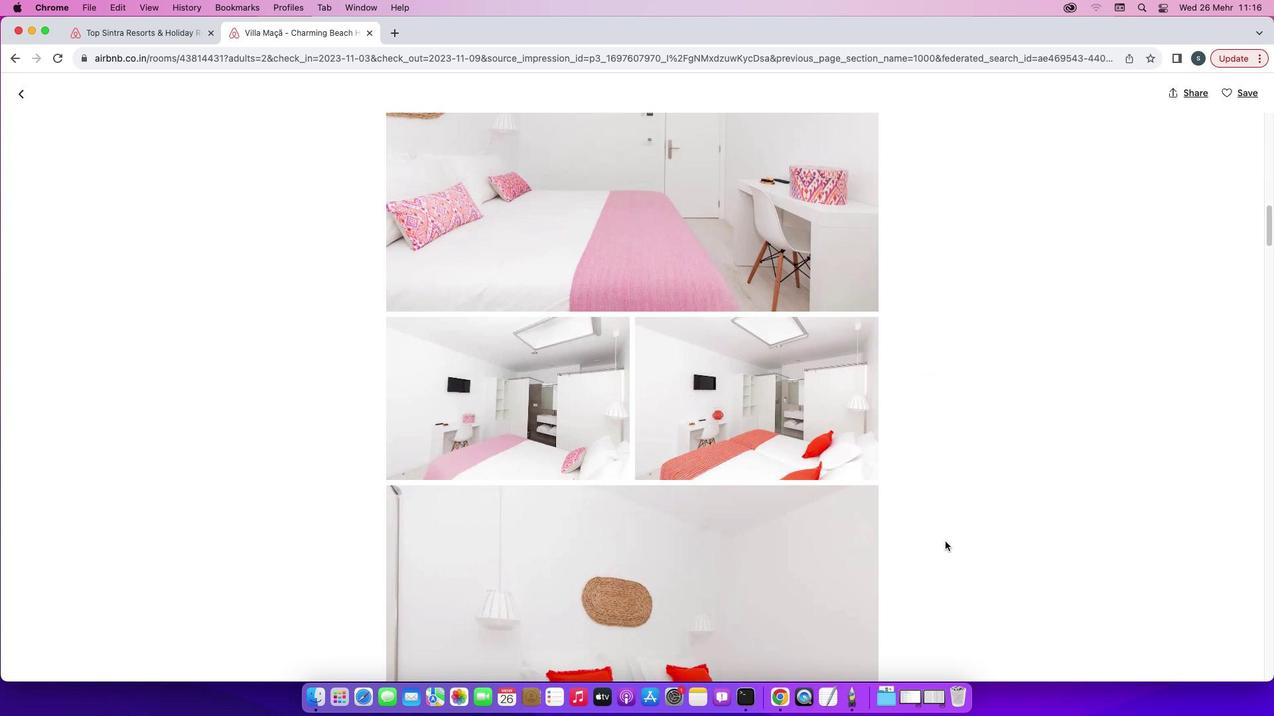 
Action: Mouse scrolled (944, 541) with delta (0, 0)
Screenshot: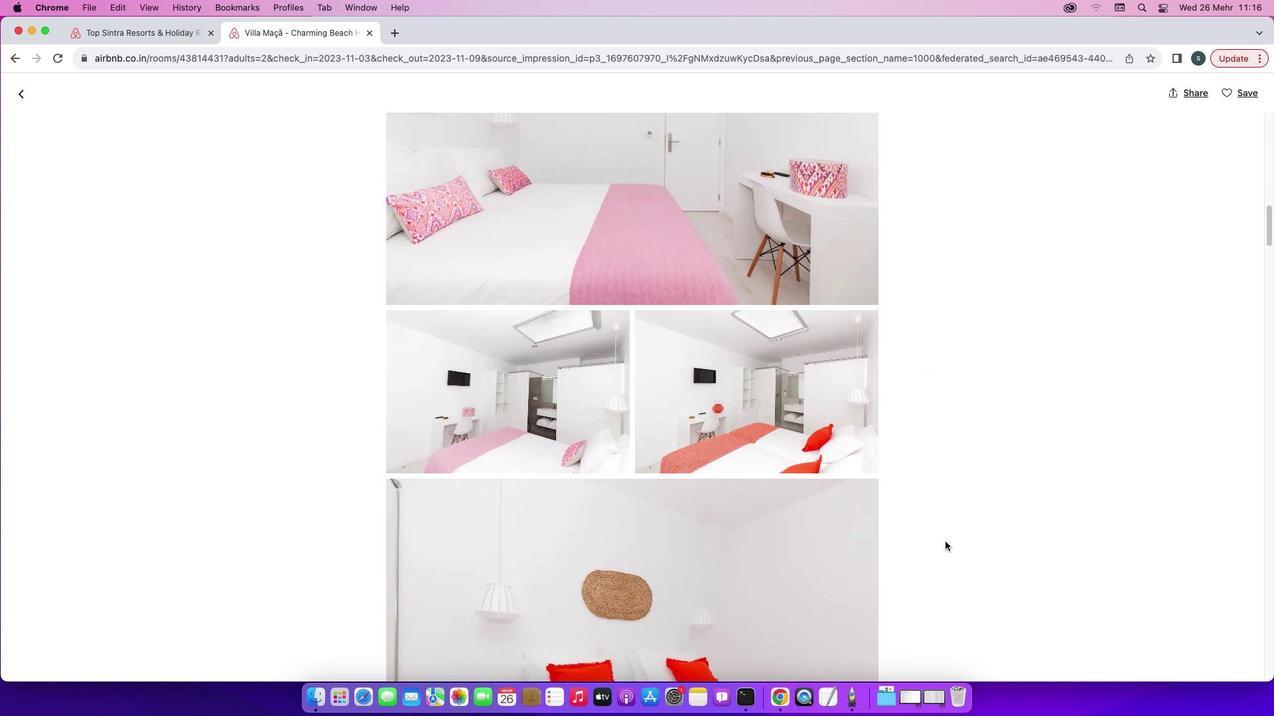 
Action: Mouse scrolled (944, 541) with delta (0, 0)
Screenshot: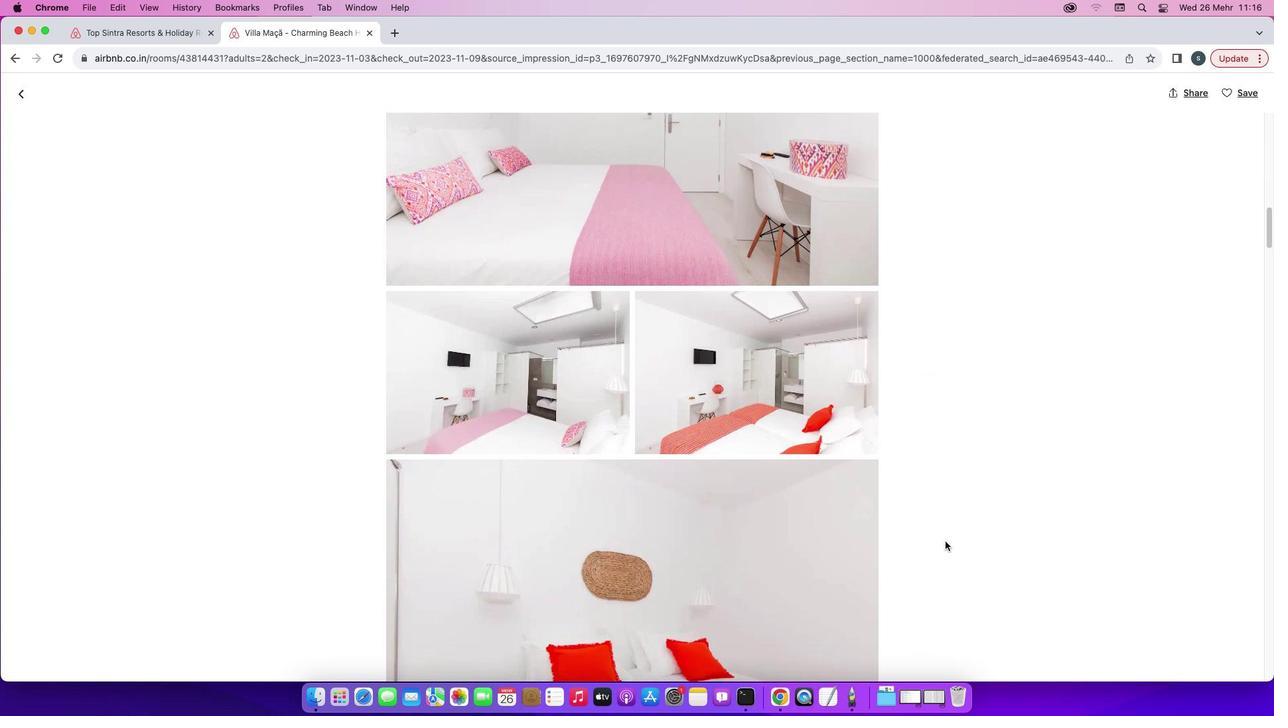 
Action: Mouse scrolled (944, 541) with delta (0, 0)
Screenshot: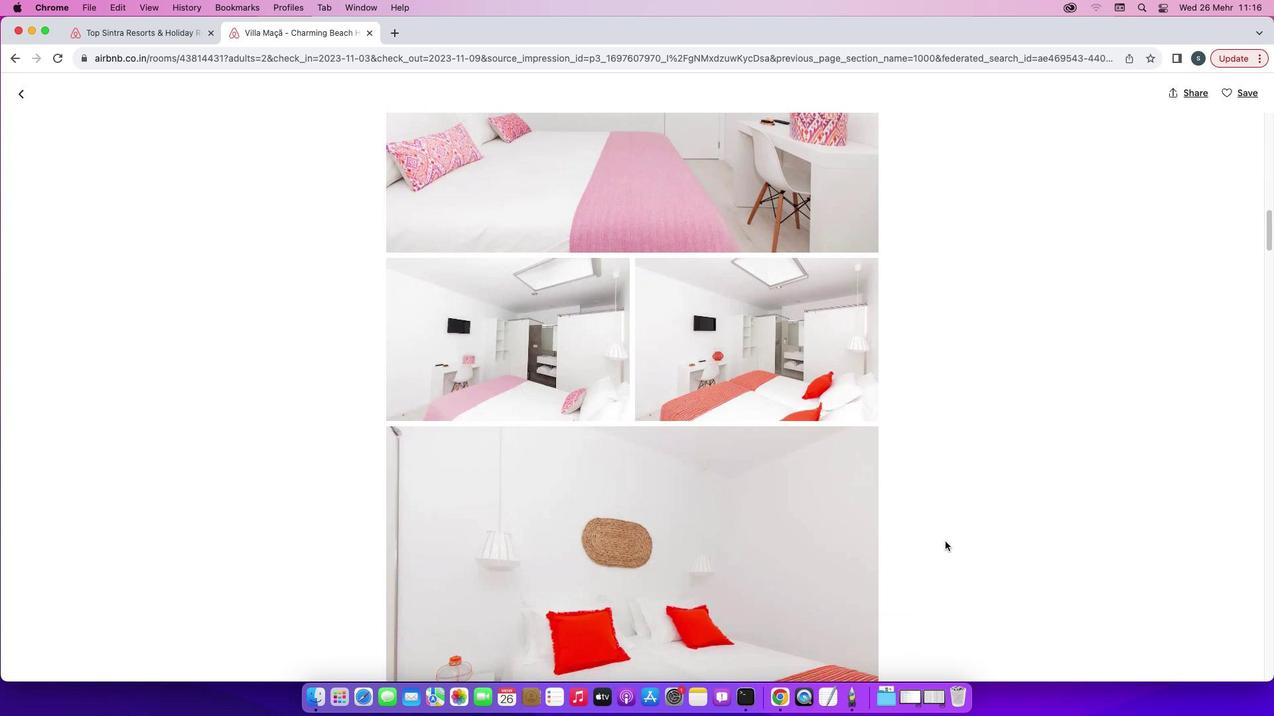 
Action: Mouse scrolled (944, 541) with delta (0, 0)
Screenshot: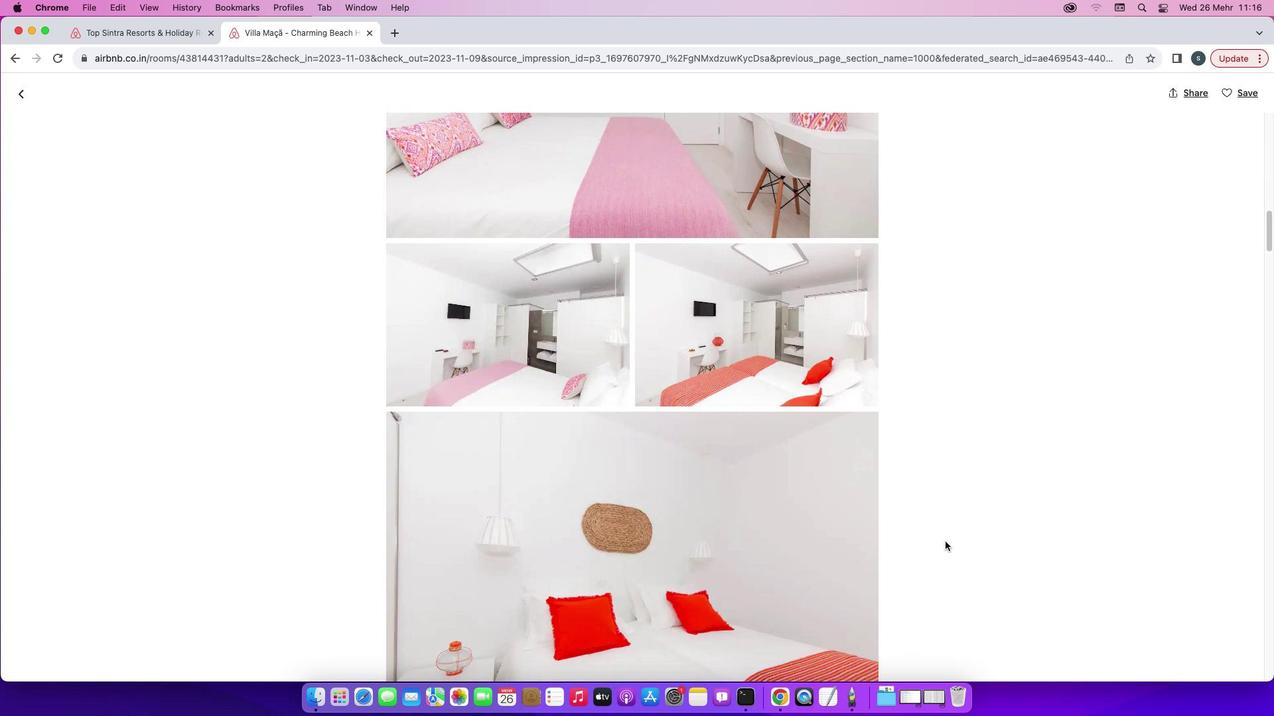 
Action: Mouse scrolled (944, 541) with delta (0, -1)
Screenshot: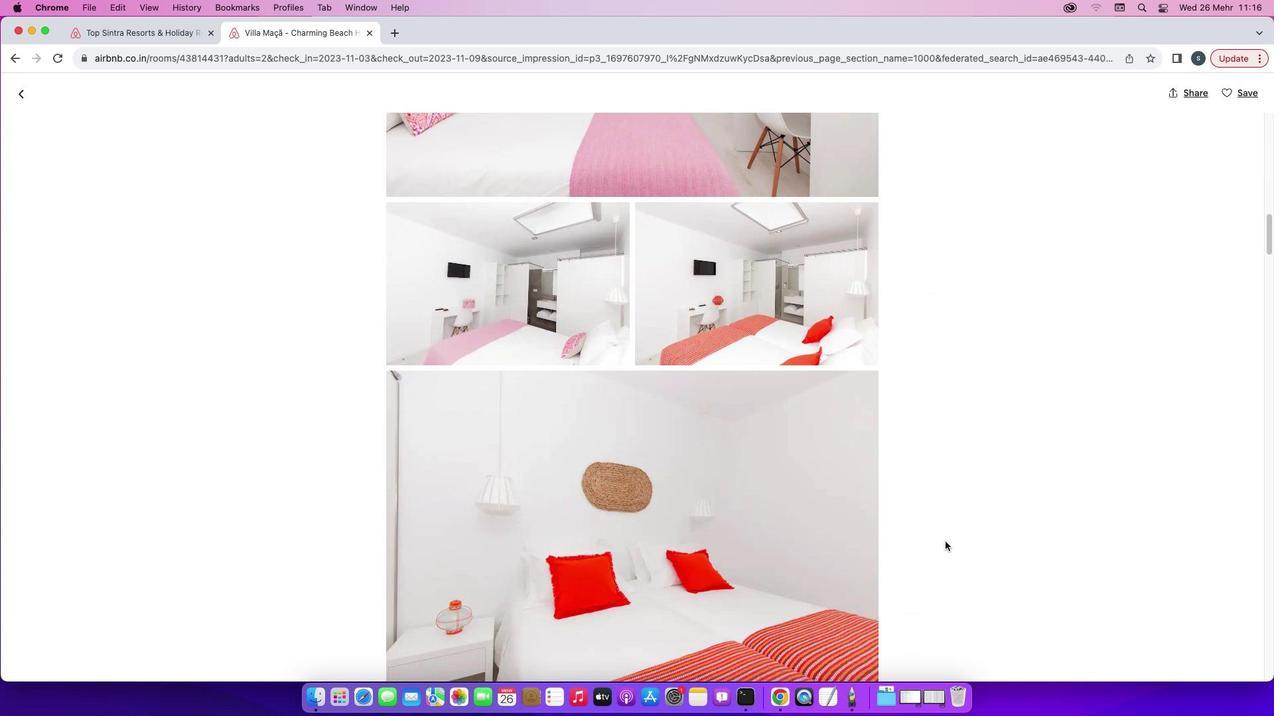 
Action: Mouse scrolled (944, 541) with delta (0, -1)
Screenshot: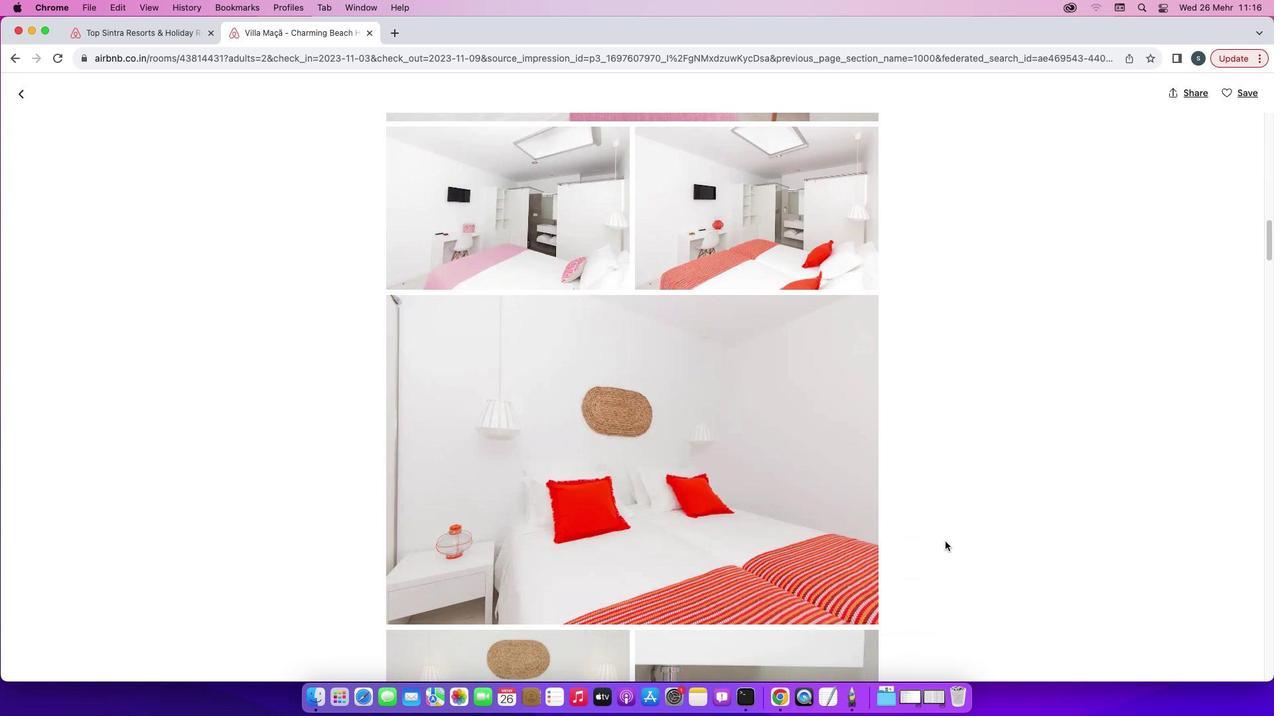 
Action: Mouse scrolled (944, 541) with delta (0, 0)
Screenshot: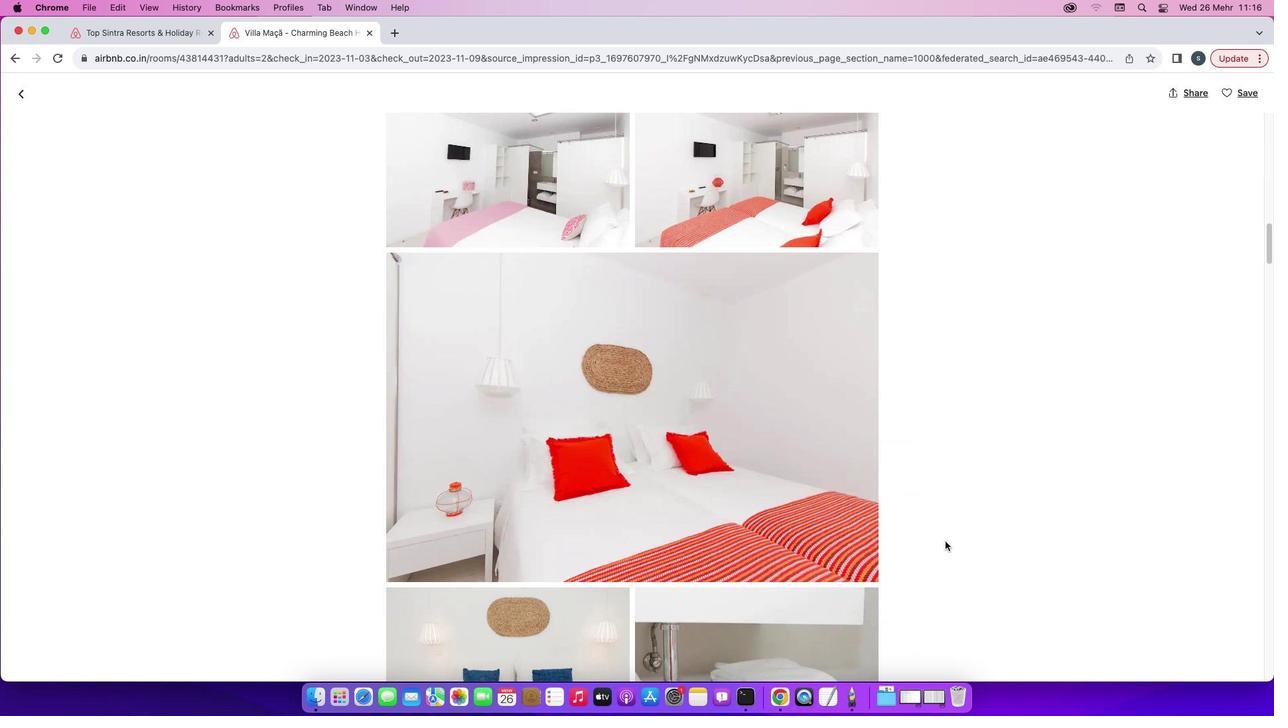 
Action: Mouse scrolled (944, 541) with delta (0, 0)
Screenshot: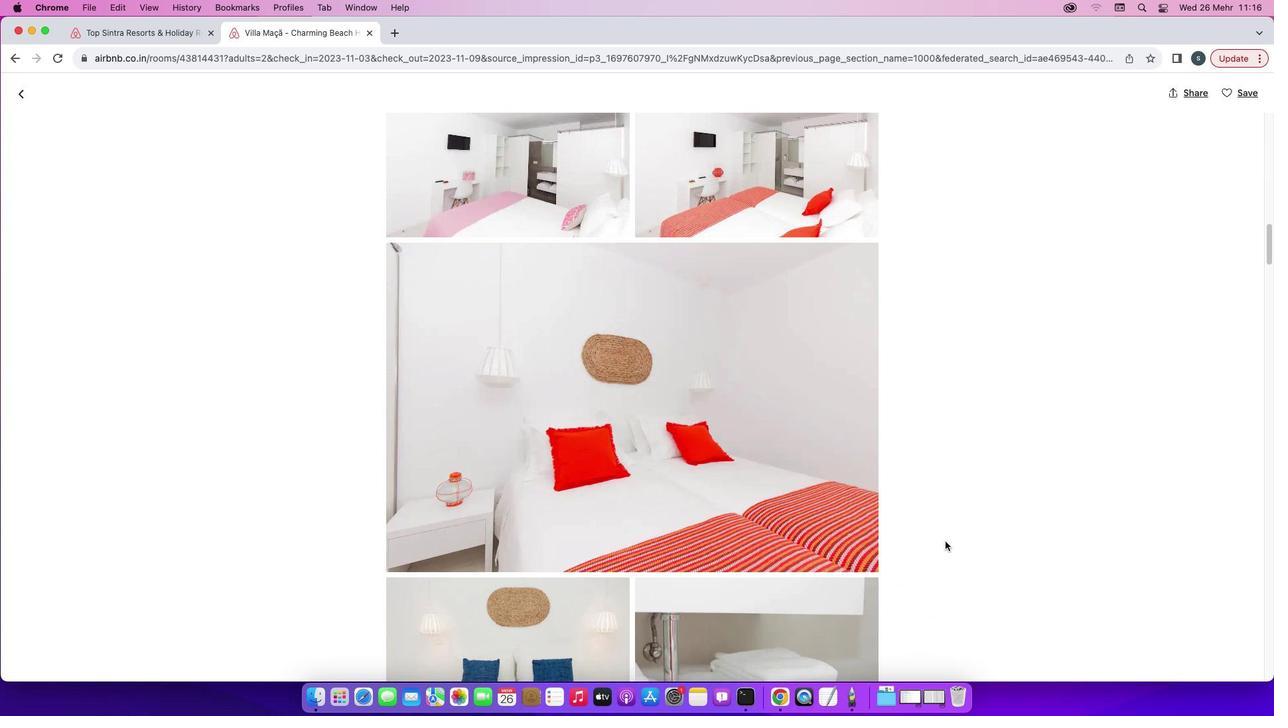 
Action: Mouse scrolled (944, 541) with delta (0, 0)
Screenshot: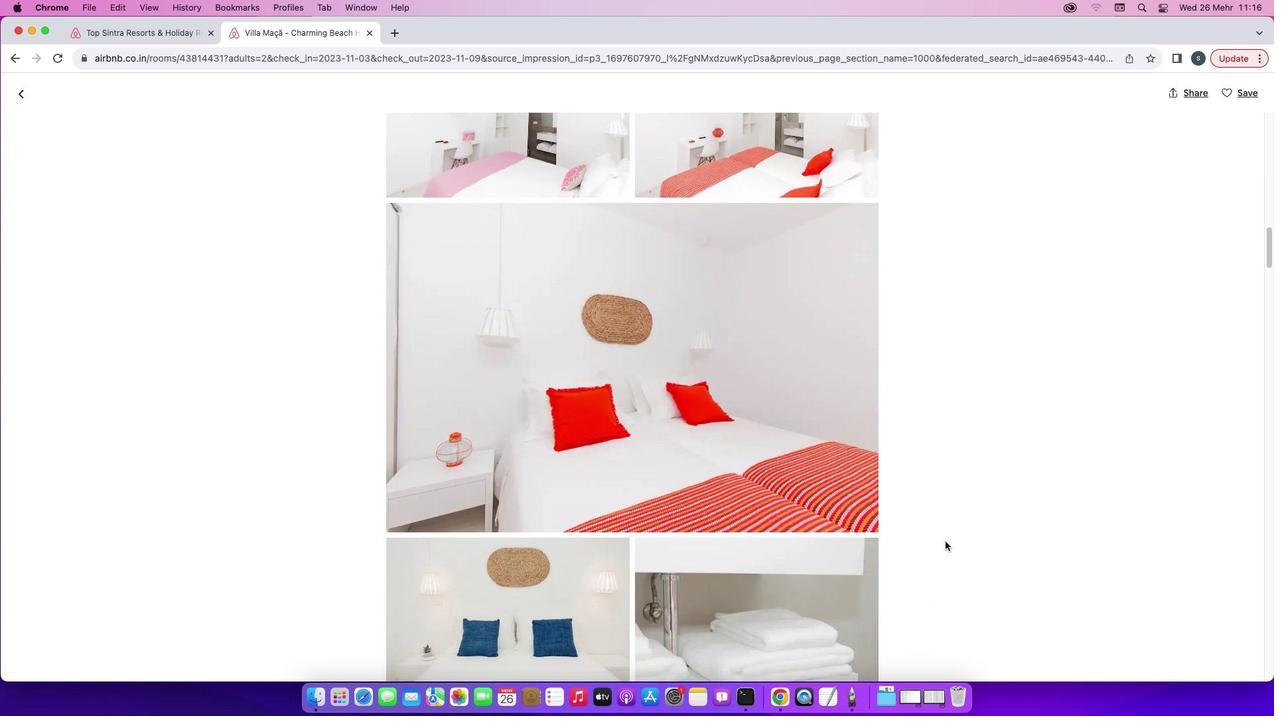 
Action: Mouse scrolled (944, 541) with delta (0, -1)
Screenshot: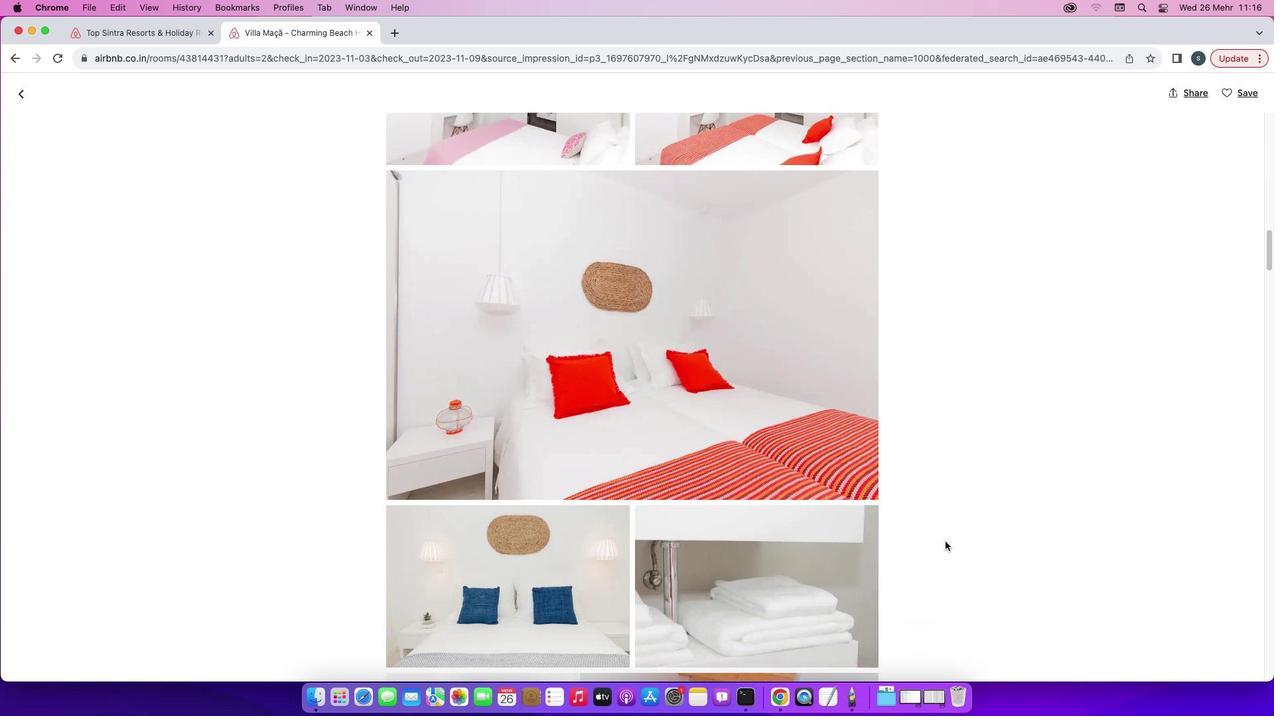 
Action: Mouse scrolled (944, 541) with delta (0, -1)
Screenshot: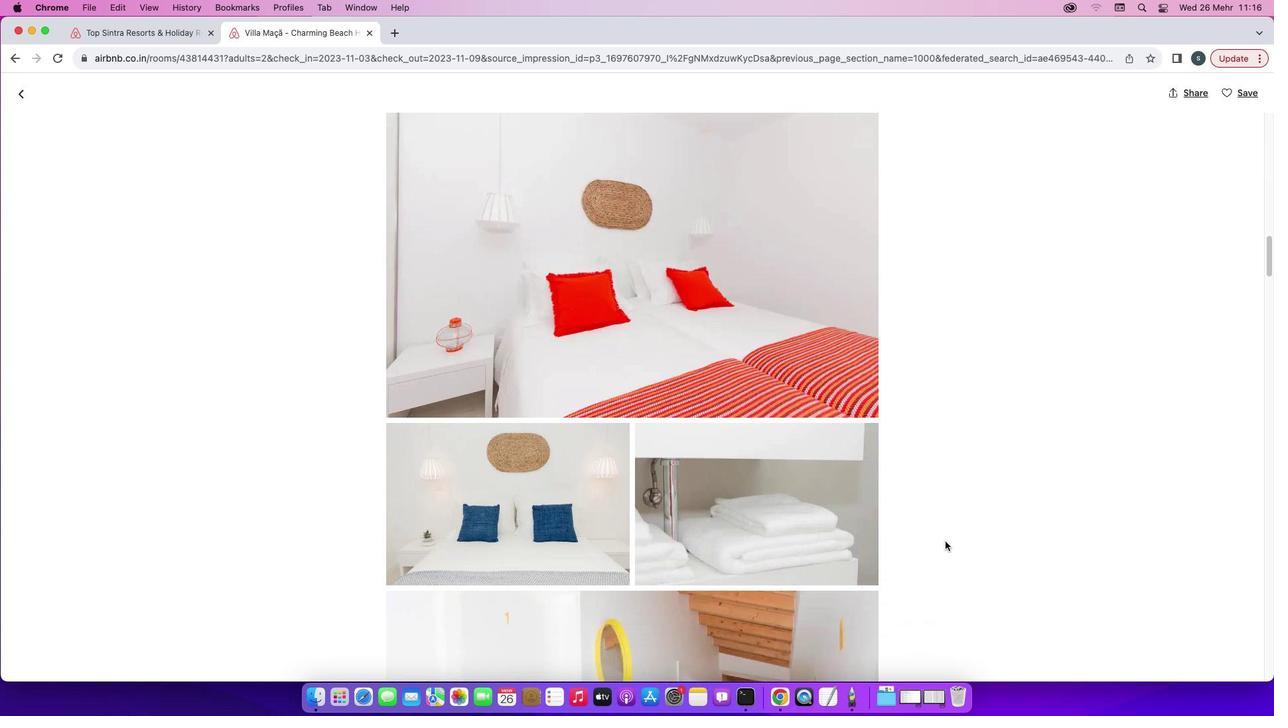 
Action: Mouse scrolled (944, 541) with delta (0, -2)
Screenshot: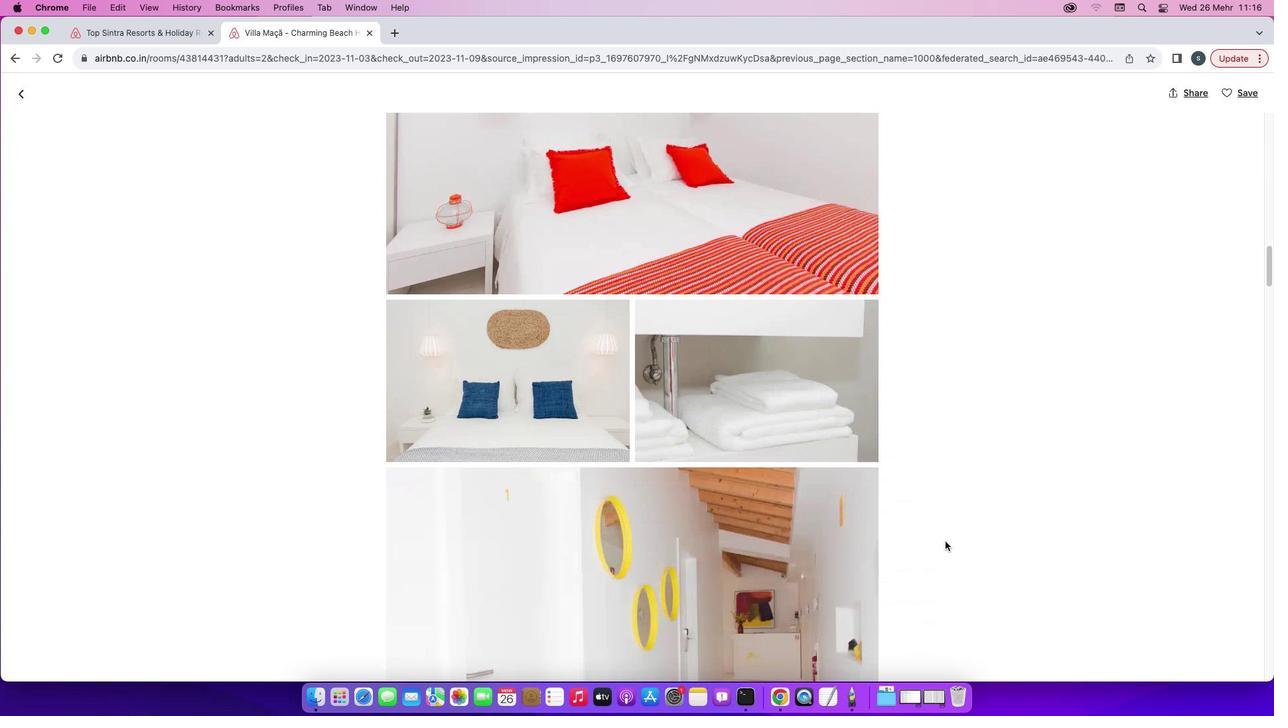 
Action: Mouse scrolled (944, 541) with delta (0, 0)
Screenshot: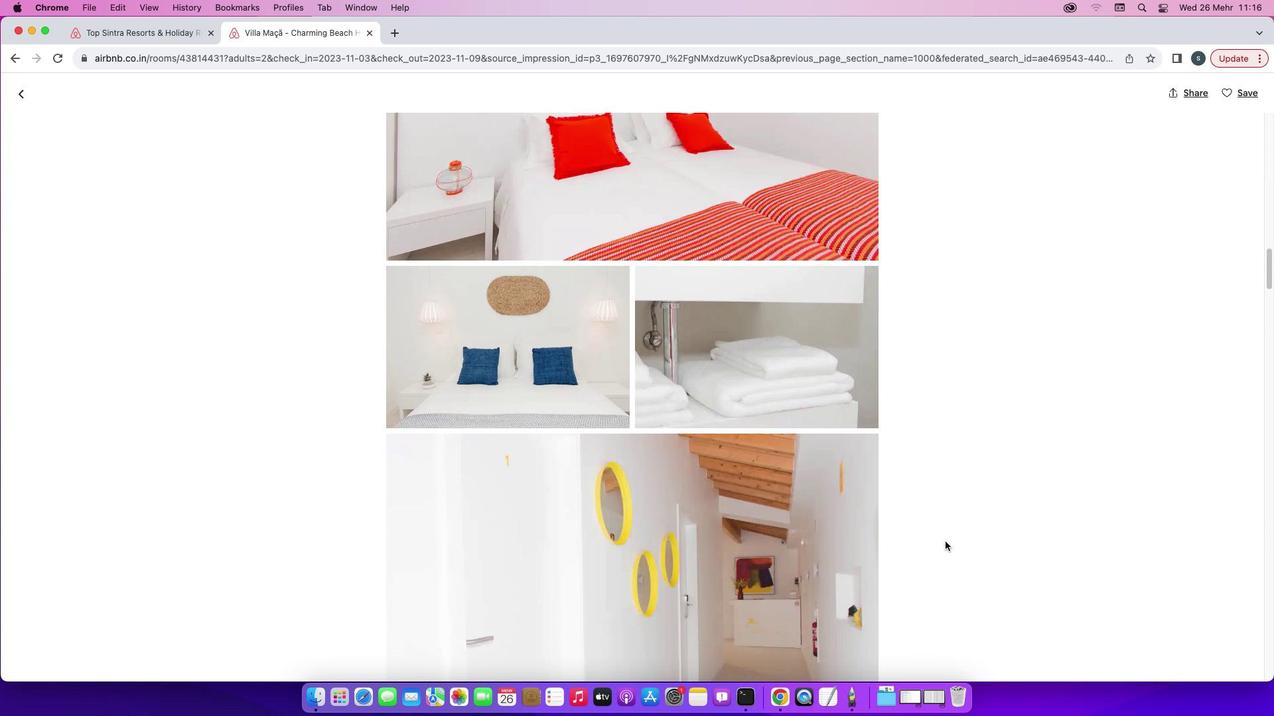 
Action: Mouse scrolled (944, 541) with delta (0, 0)
Screenshot: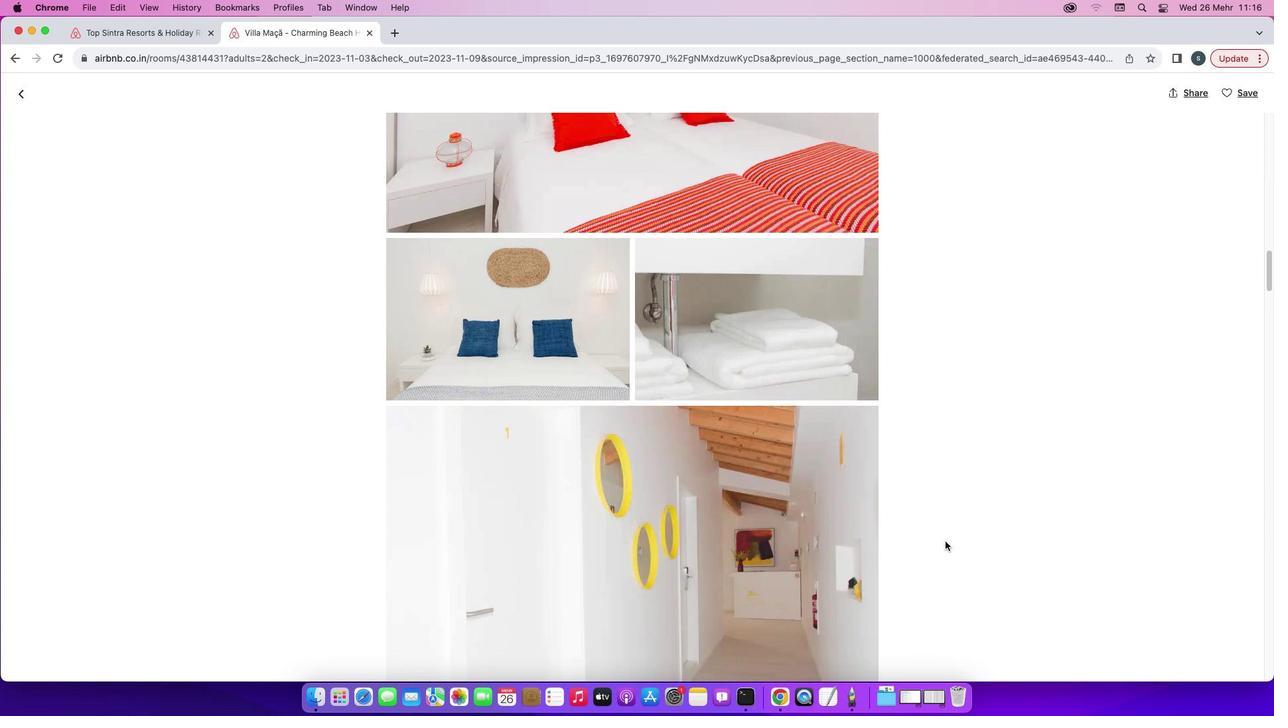 
Action: Mouse scrolled (944, 541) with delta (0, -1)
Screenshot: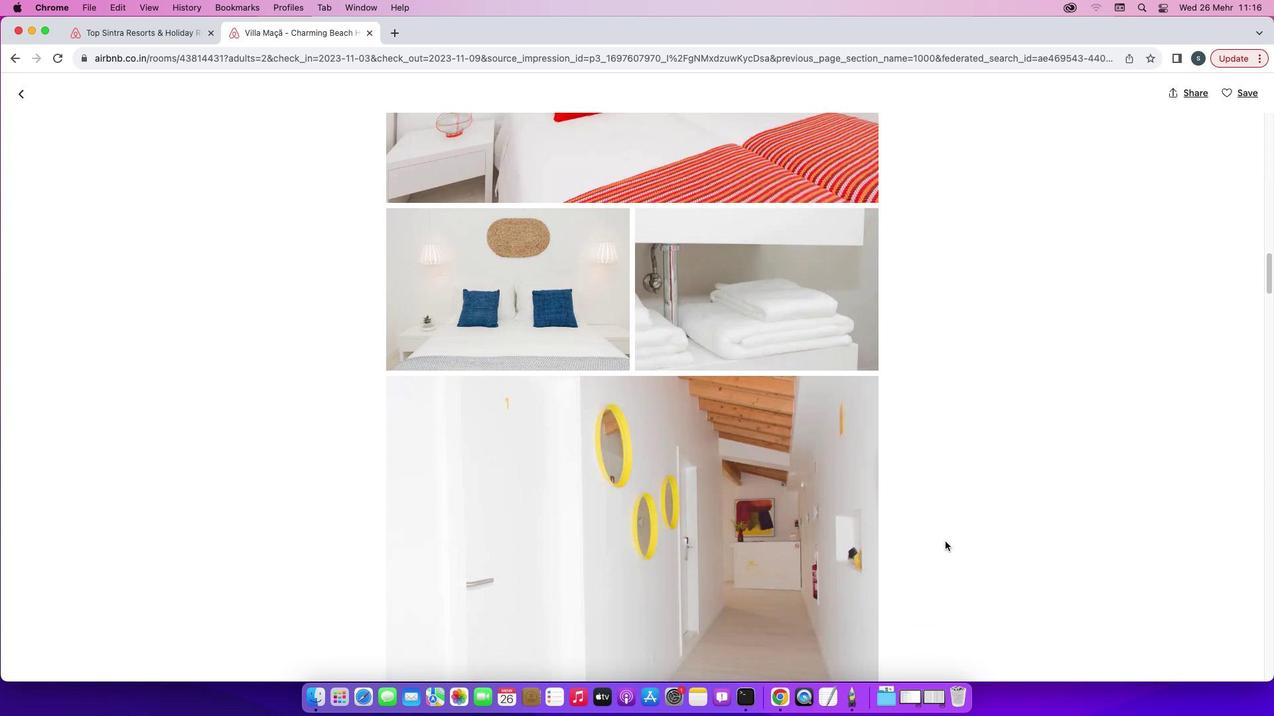
Action: Mouse scrolled (944, 541) with delta (0, -1)
Screenshot: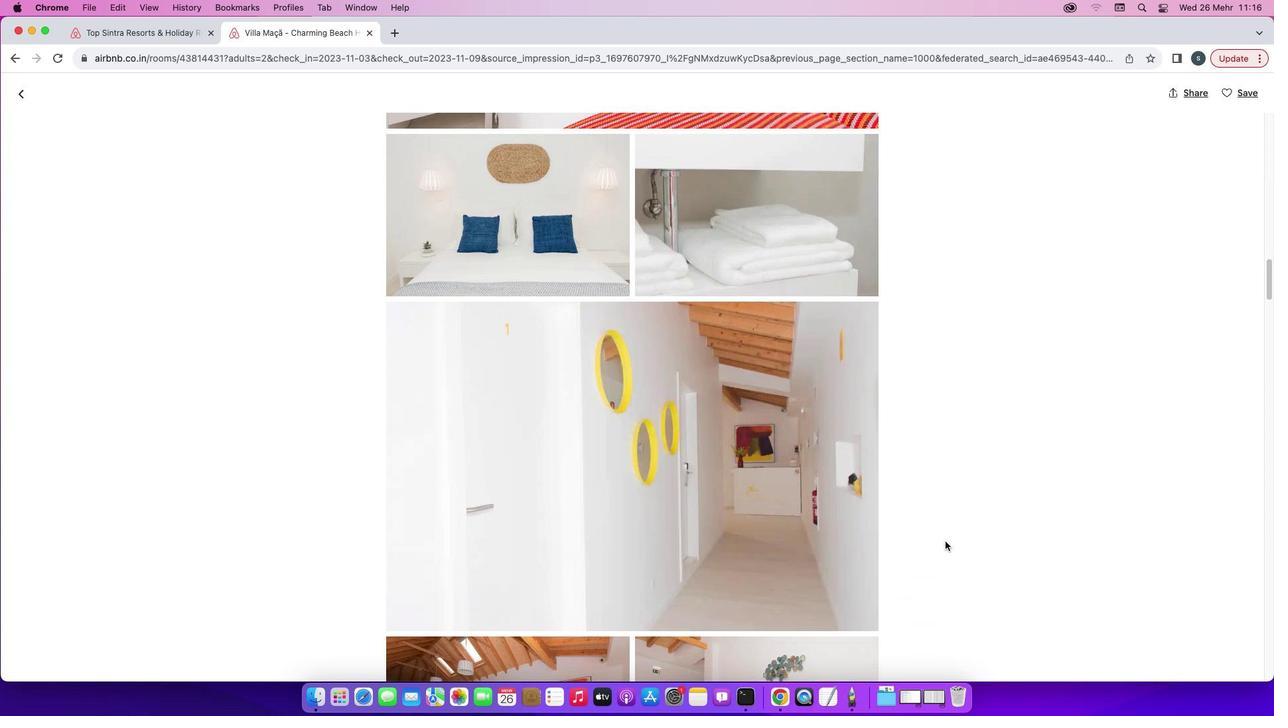 
Action: Mouse scrolled (944, 541) with delta (0, -1)
Screenshot: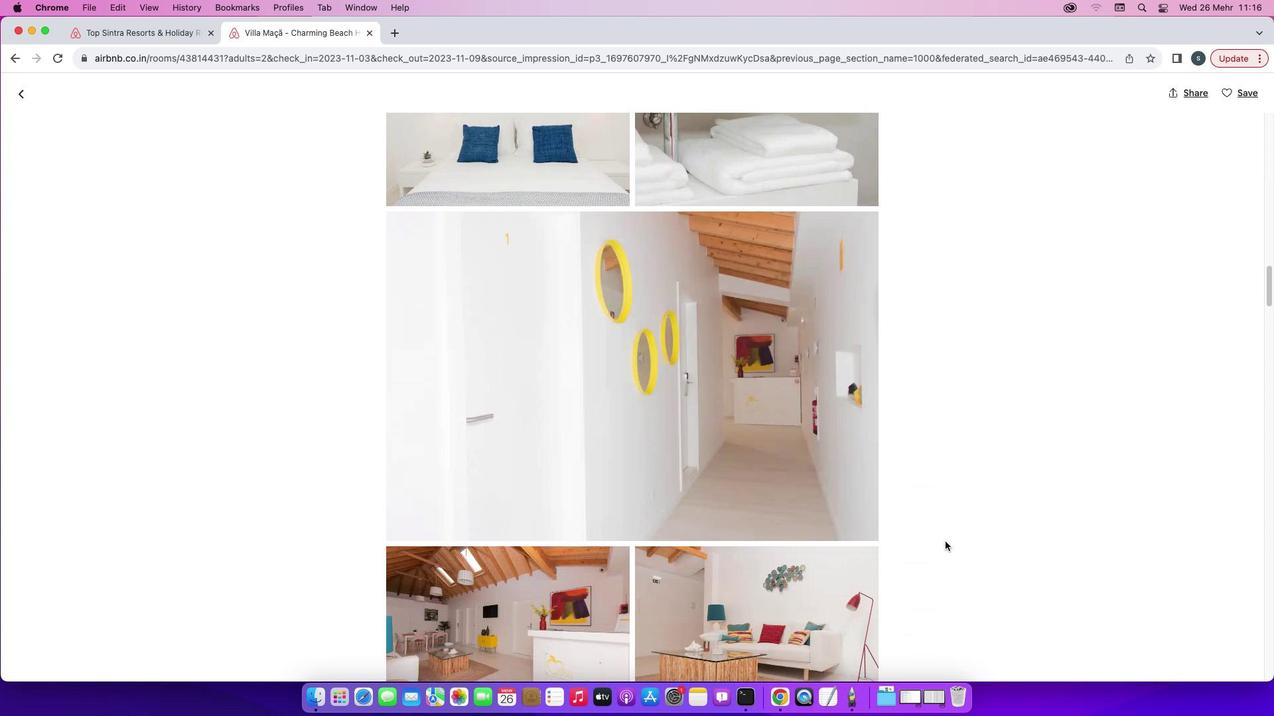 
Action: Mouse scrolled (944, 541) with delta (0, 0)
Screenshot: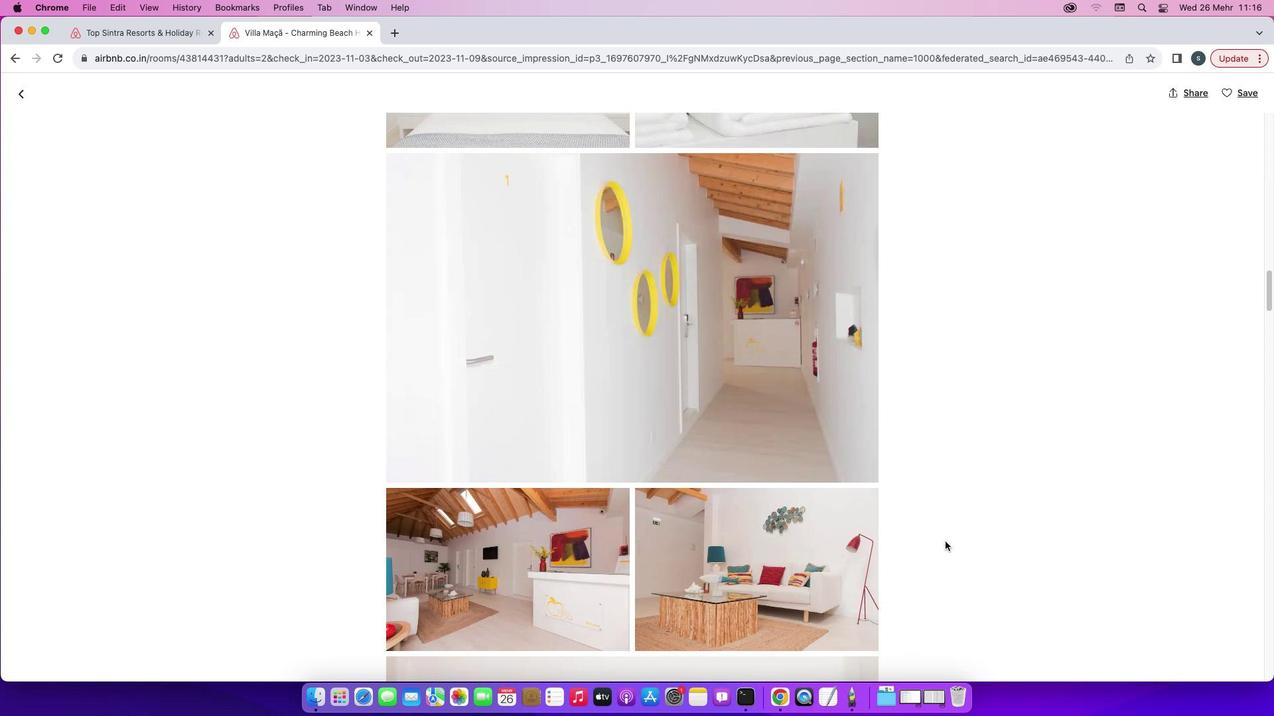 
Action: Mouse scrolled (944, 541) with delta (0, 0)
Screenshot: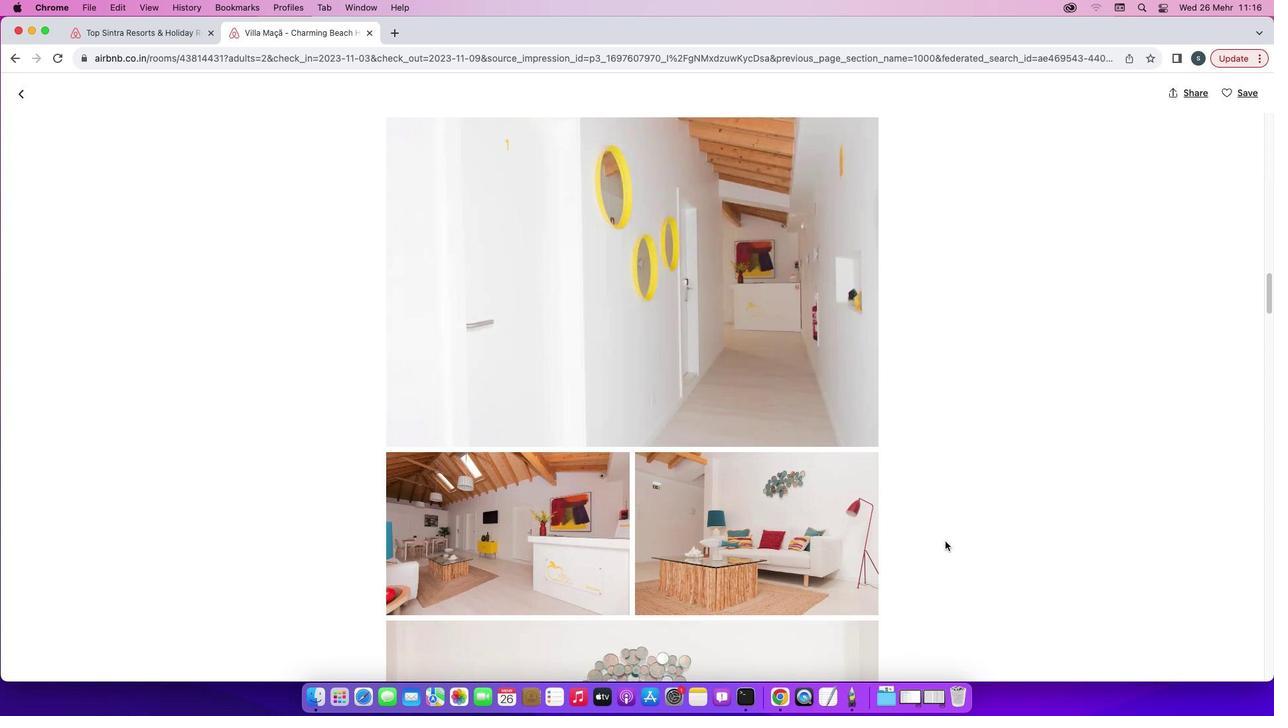 
Action: Mouse scrolled (944, 541) with delta (0, -1)
Screenshot: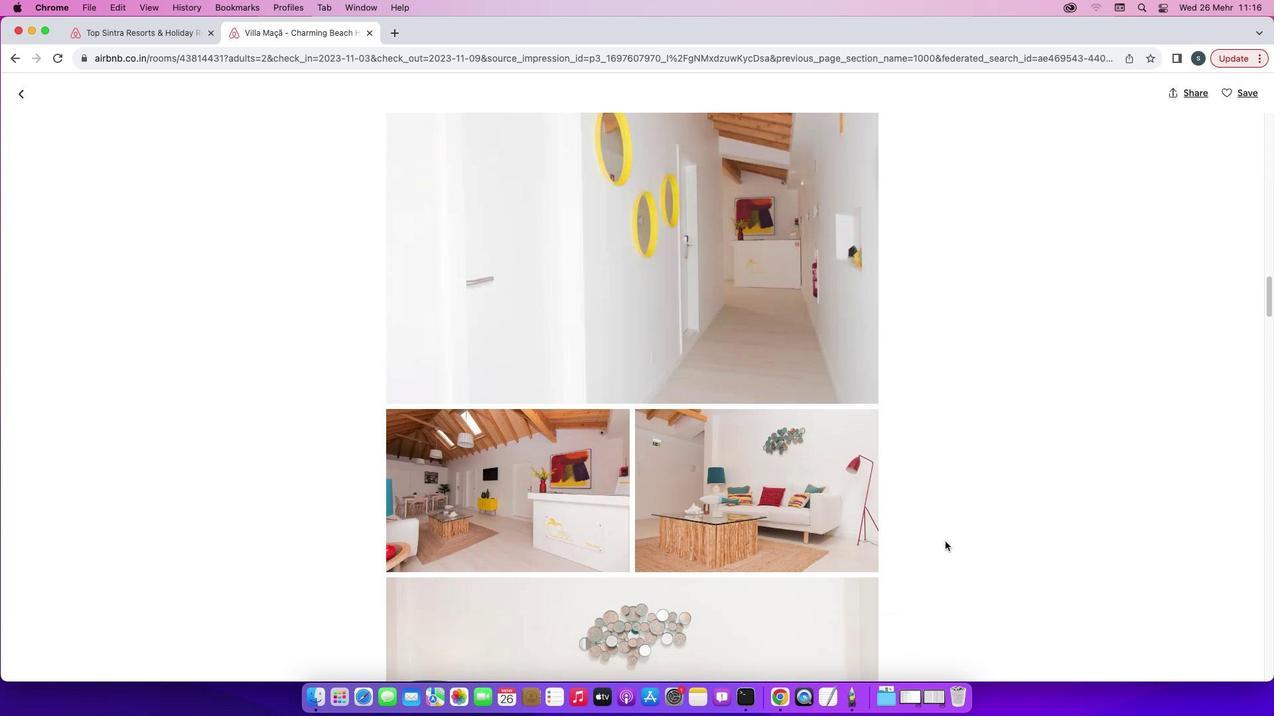 
Action: Mouse scrolled (944, 541) with delta (0, -1)
Screenshot: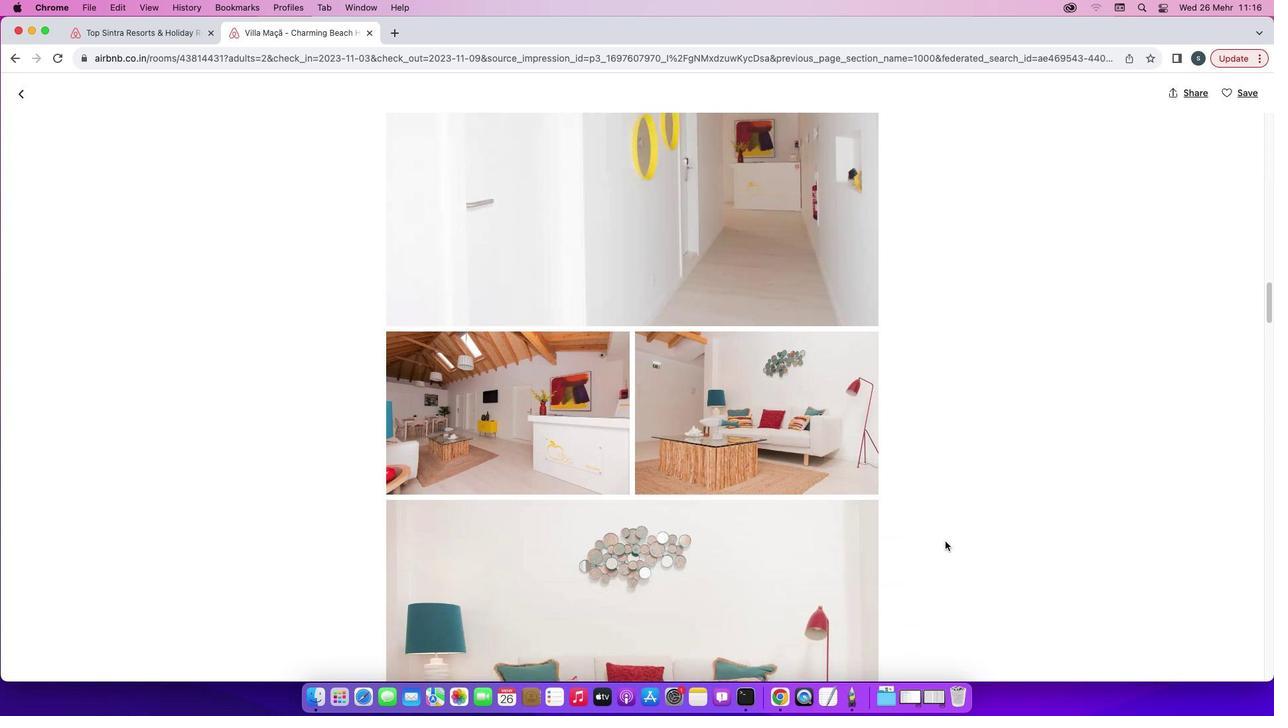 
Action: Mouse scrolled (944, 541) with delta (0, -1)
Screenshot: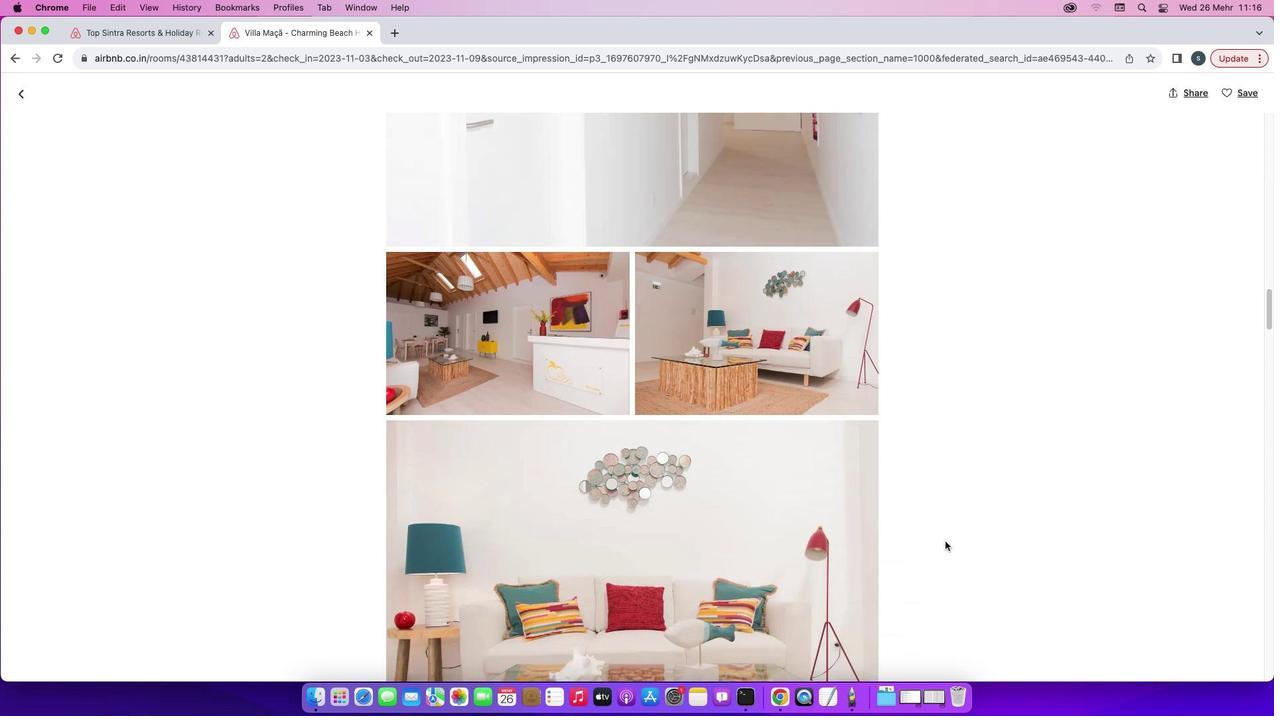 
Action: Mouse scrolled (944, 541) with delta (0, 0)
Screenshot: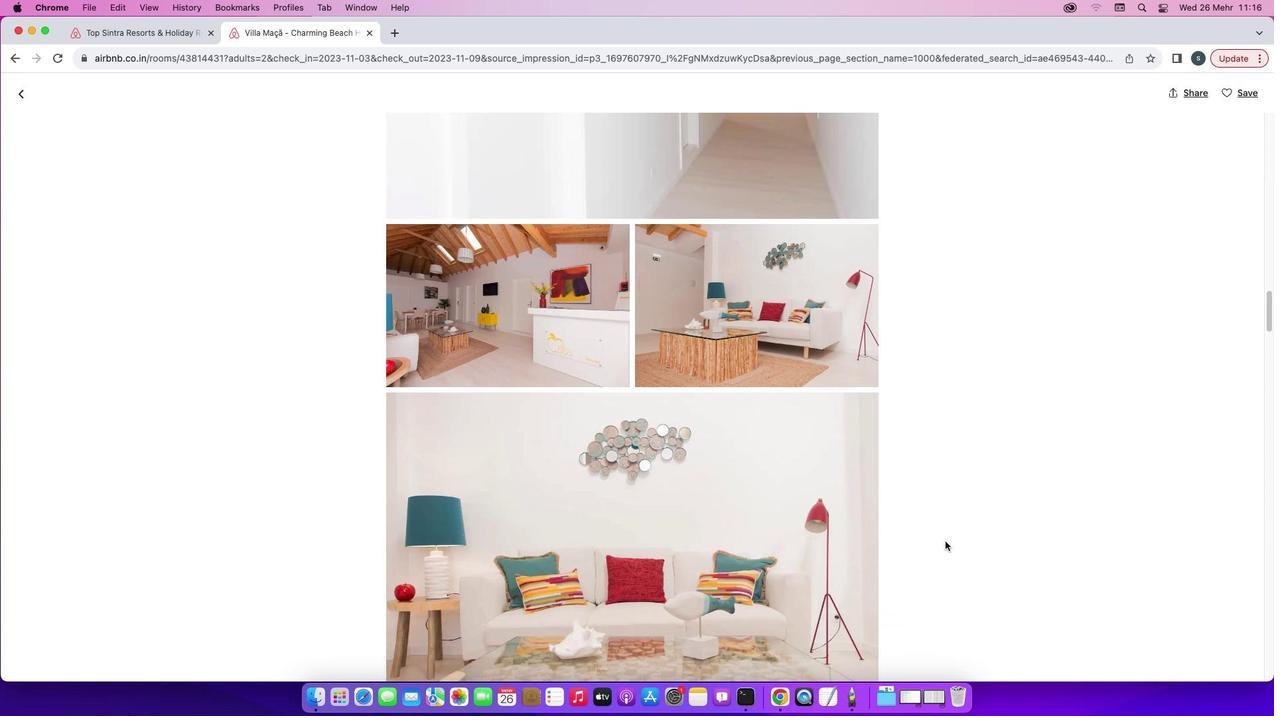 
Action: Mouse scrolled (944, 541) with delta (0, 0)
Screenshot: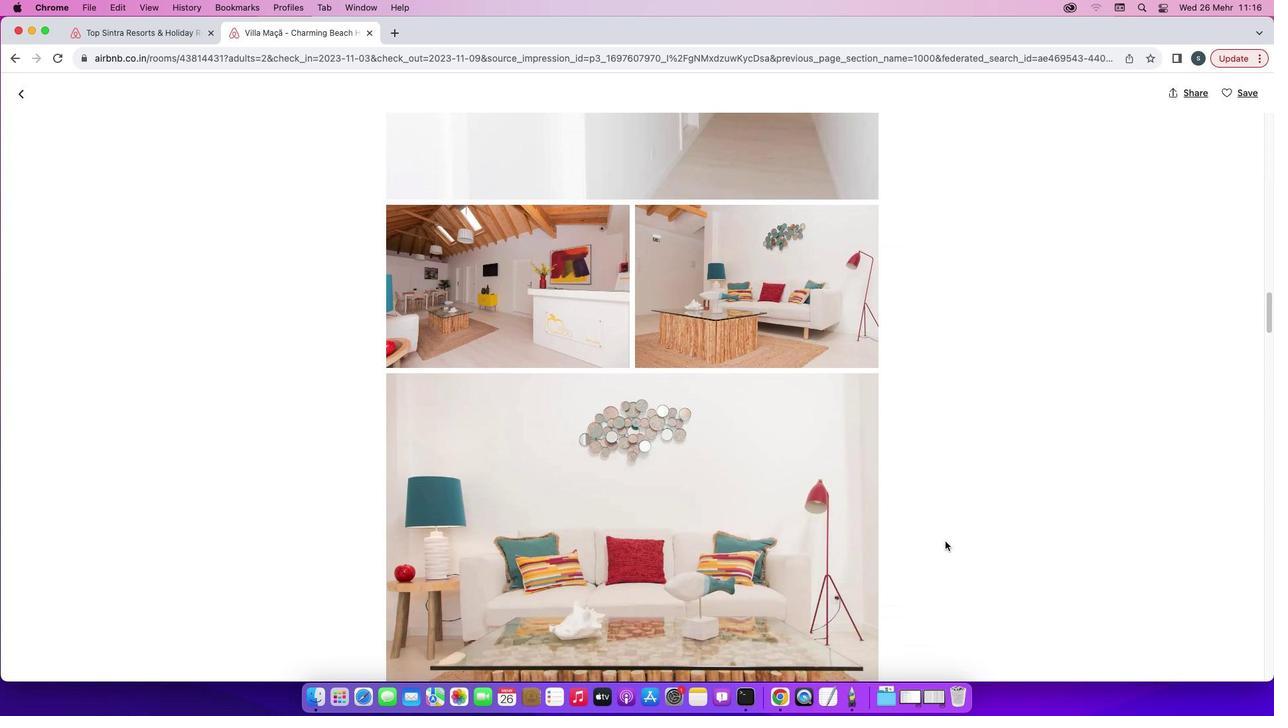 
Action: Mouse scrolled (944, 541) with delta (0, 0)
Screenshot: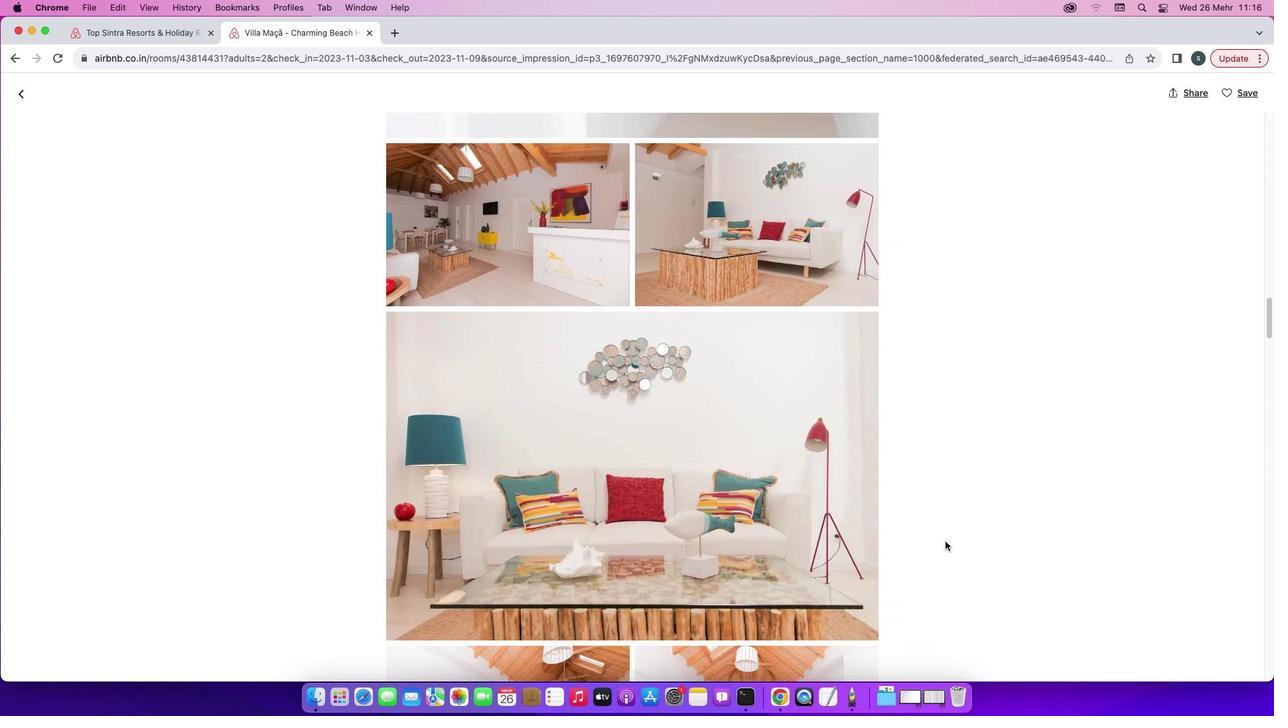 
Action: Mouse scrolled (944, 541) with delta (0, -1)
Screenshot: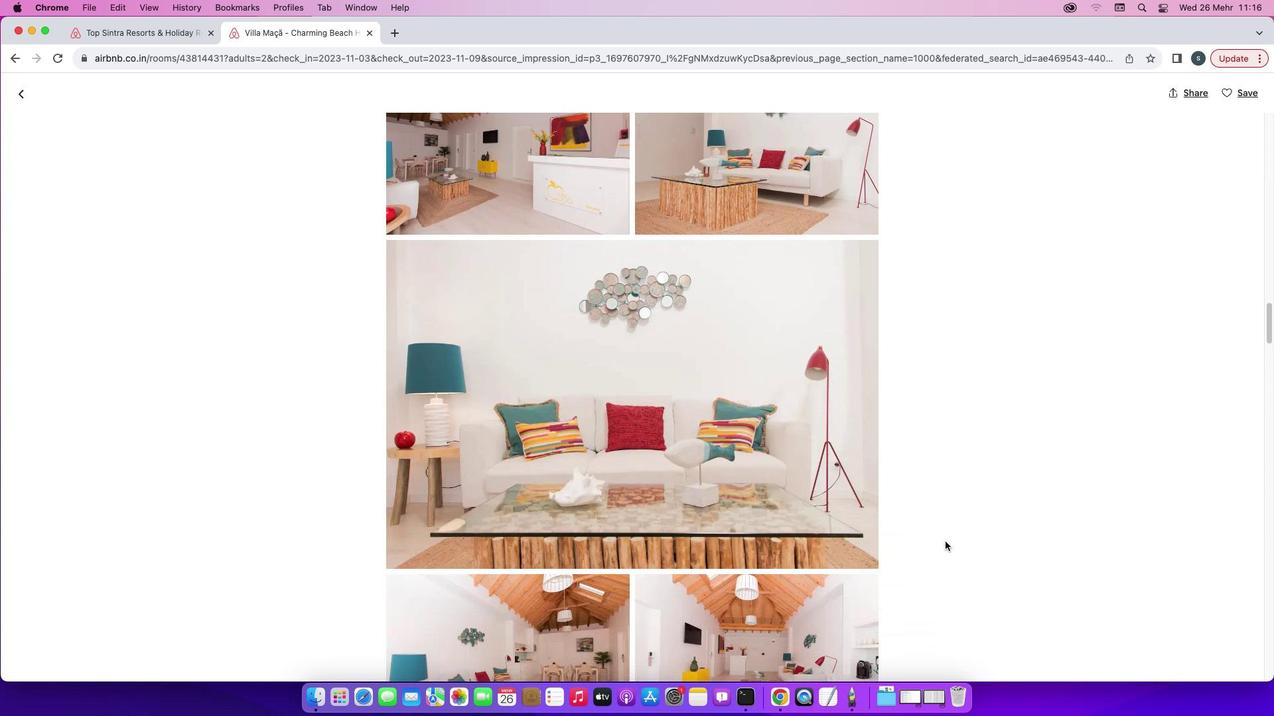 
Action: Mouse scrolled (944, 541) with delta (0, -1)
Screenshot: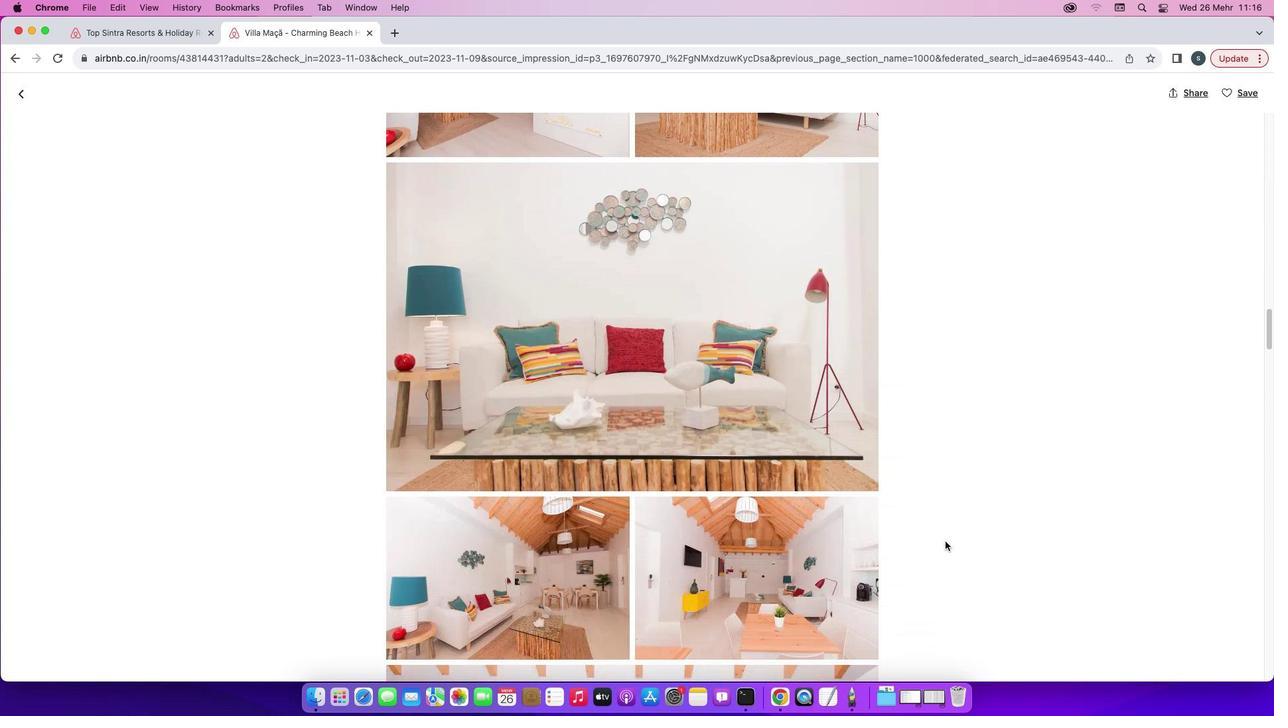 
Action: Mouse scrolled (944, 541) with delta (0, 0)
Screenshot: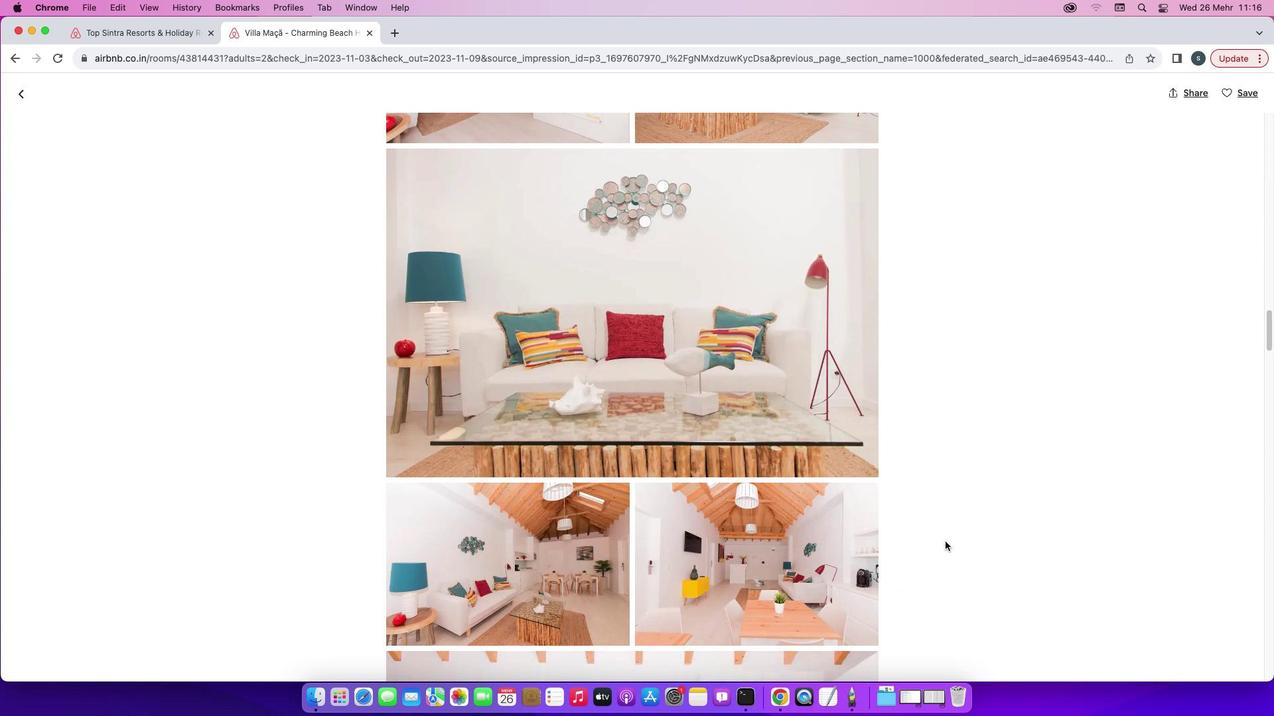 
Action: Mouse scrolled (944, 541) with delta (0, 0)
Screenshot: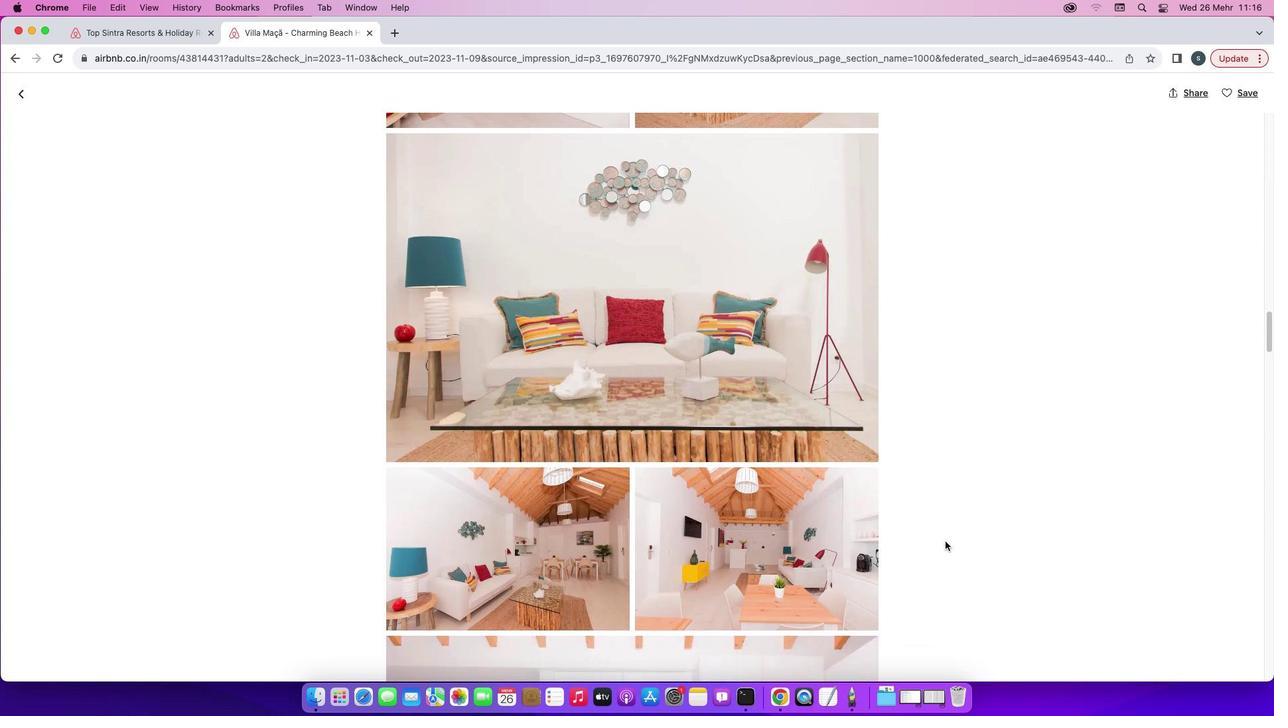 
Action: Mouse scrolled (944, 541) with delta (0, 0)
Screenshot: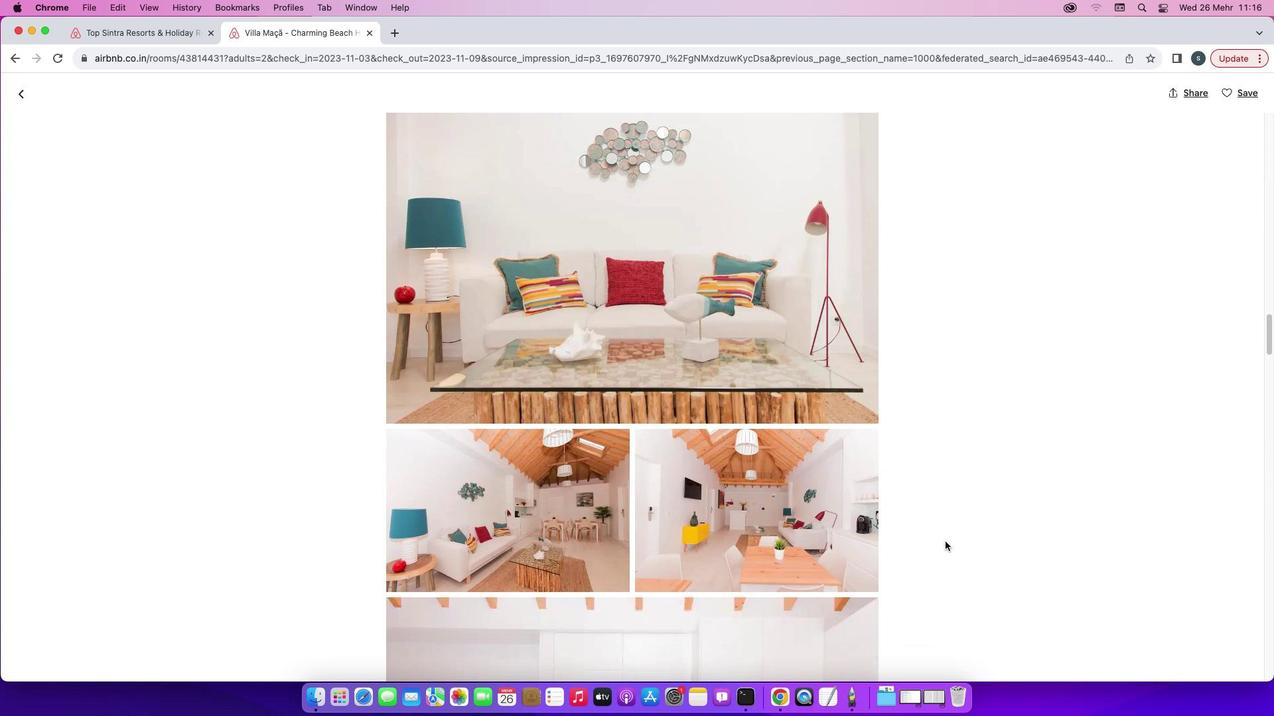 
Action: Mouse scrolled (944, 541) with delta (0, -1)
Screenshot: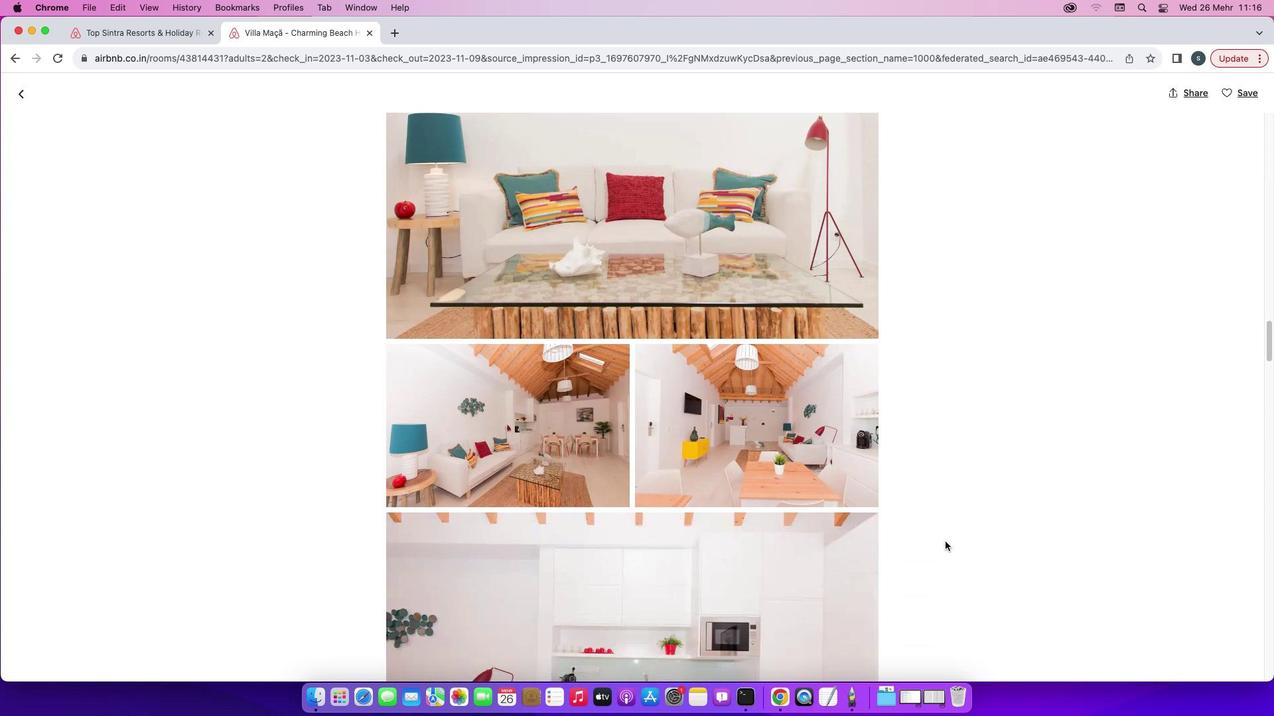 
Action: Mouse scrolled (944, 541) with delta (0, -1)
Screenshot: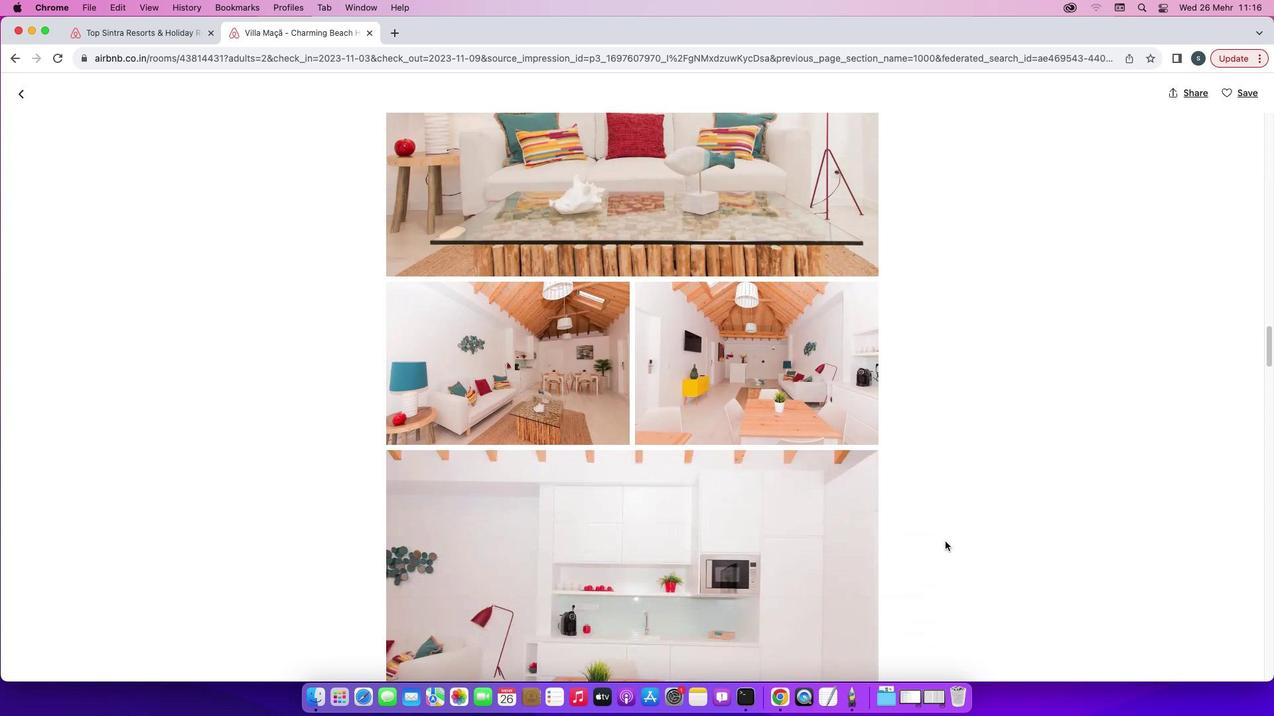 
Action: Mouse scrolled (944, 541) with delta (0, 0)
Screenshot: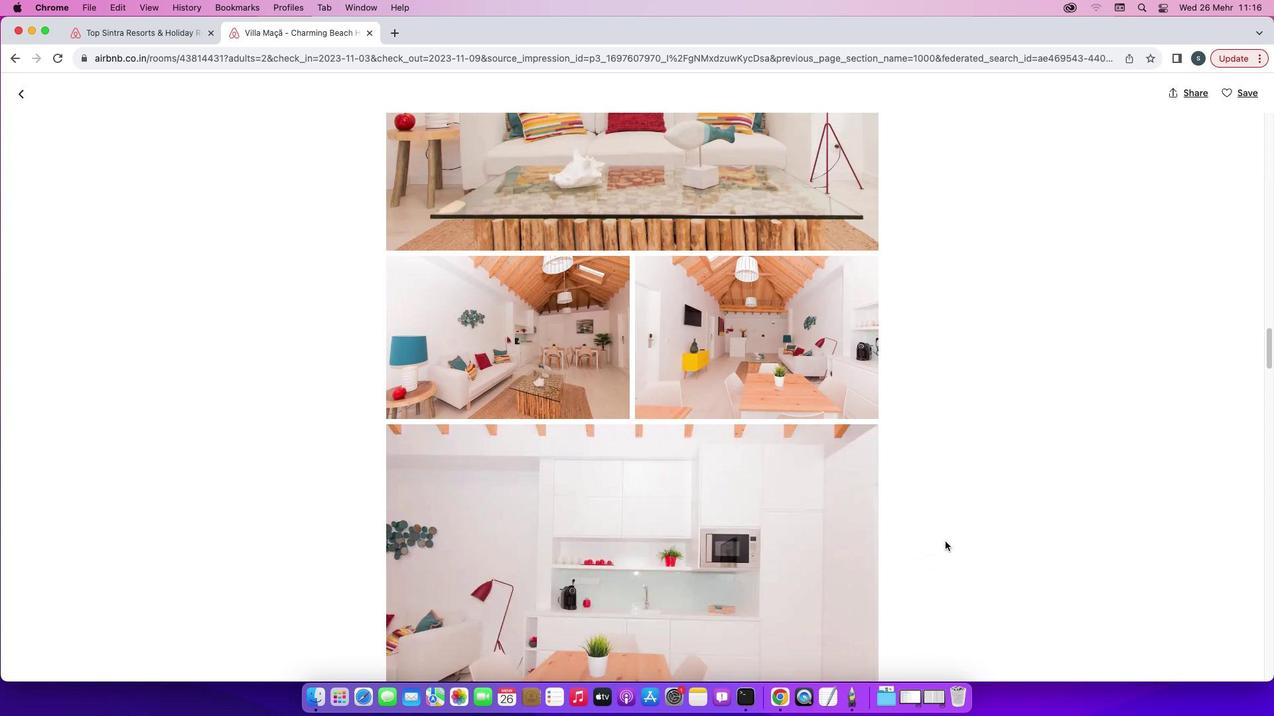 
Action: Mouse scrolled (944, 541) with delta (0, 0)
Screenshot: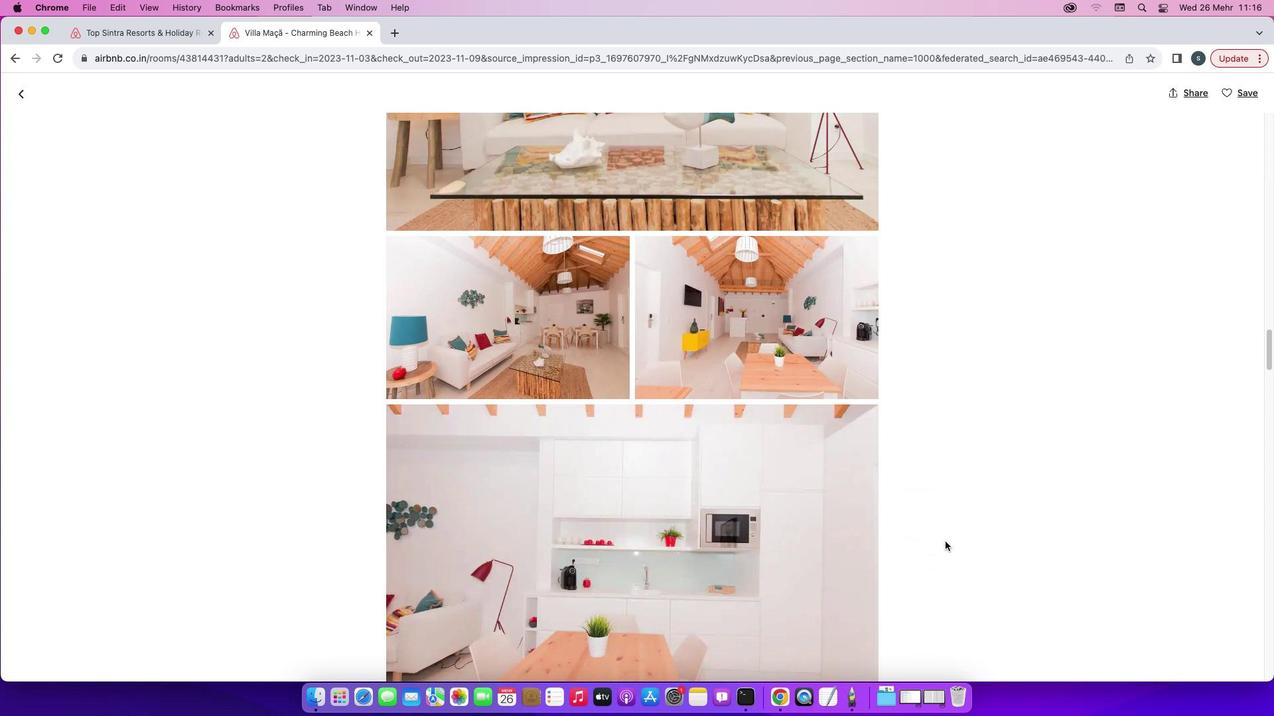 
Action: Mouse scrolled (944, 541) with delta (0, -1)
Screenshot: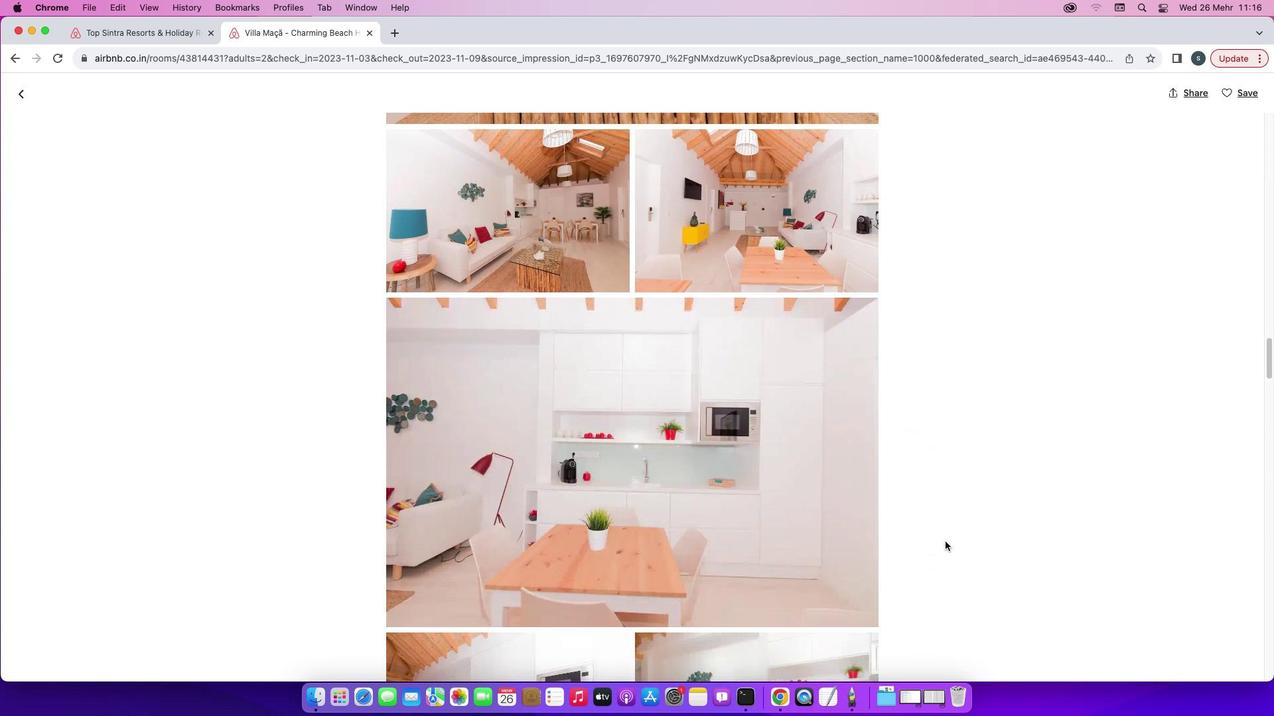 
Action: Mouse scrolled (944, 541) with delta (0, -1)
Screenshot: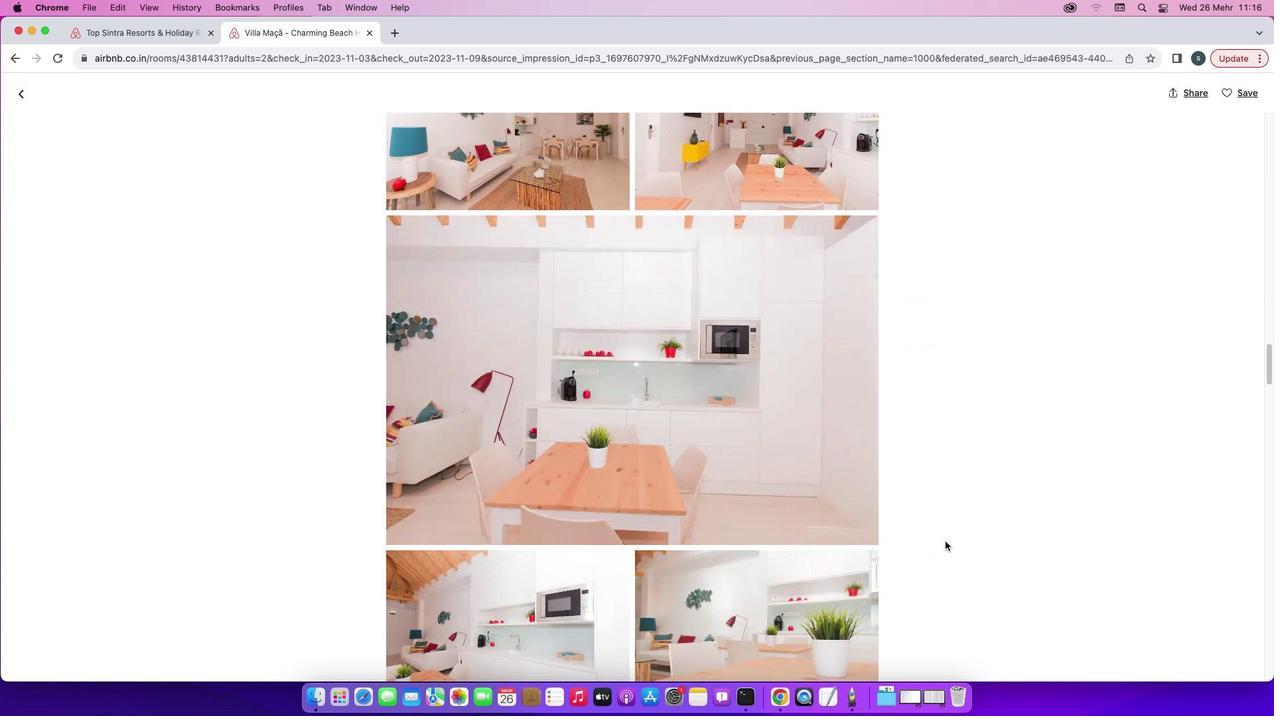 
Action: Mouse scrolled (944, 541) with delta (0, -2)
Screenshot: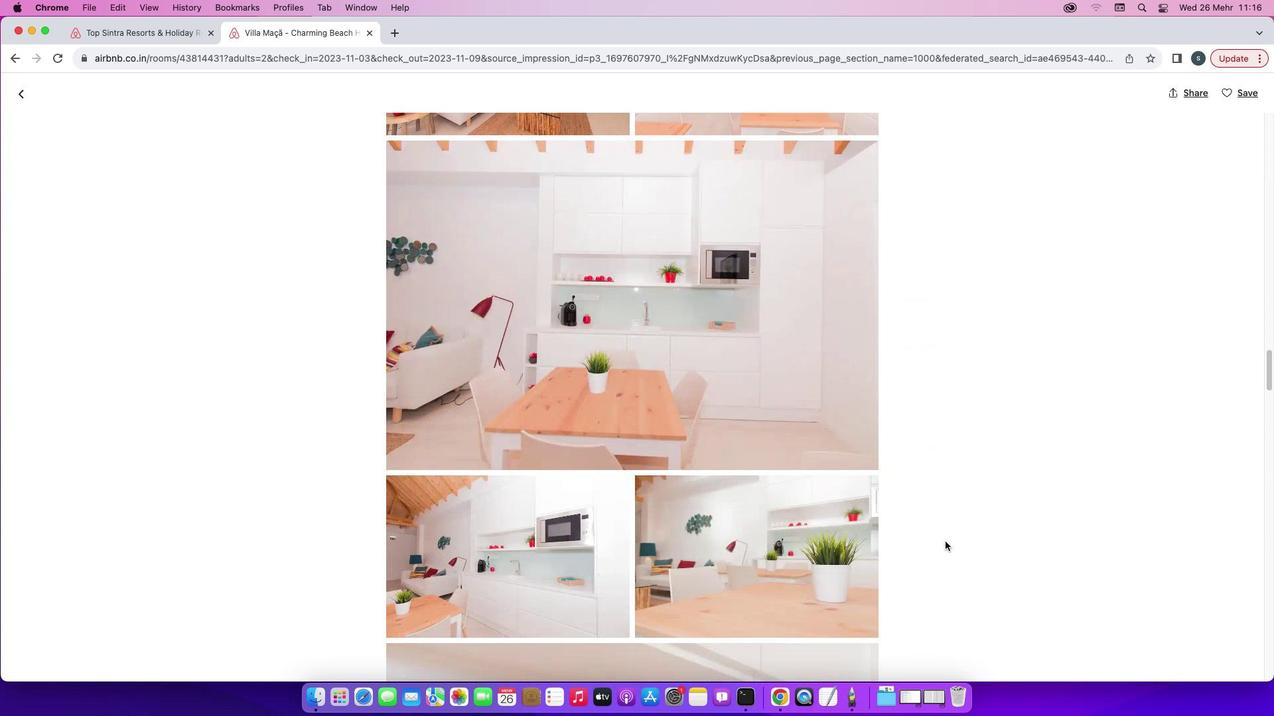 
Action: Mouse scrolled (944, 541) with delta (0, 0)
Screenshot: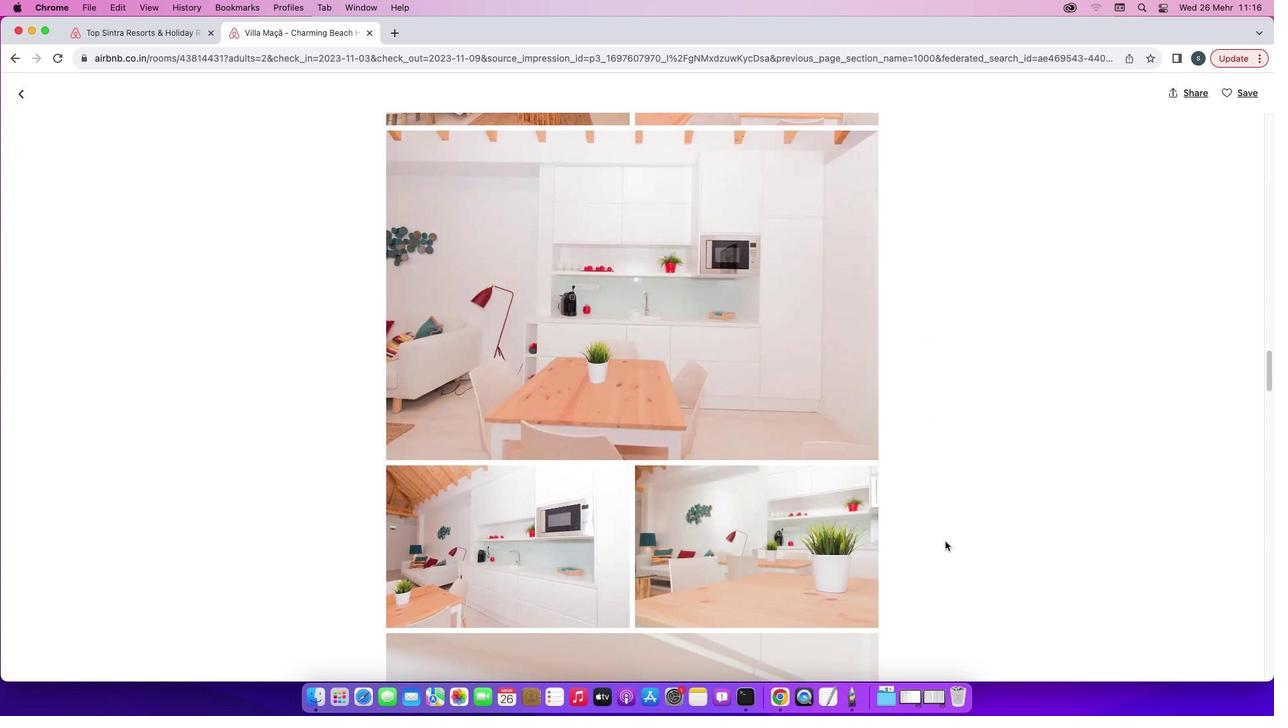 
Action: Mouse scrolled (944, 541) with delta (0, 0)
Screenshot: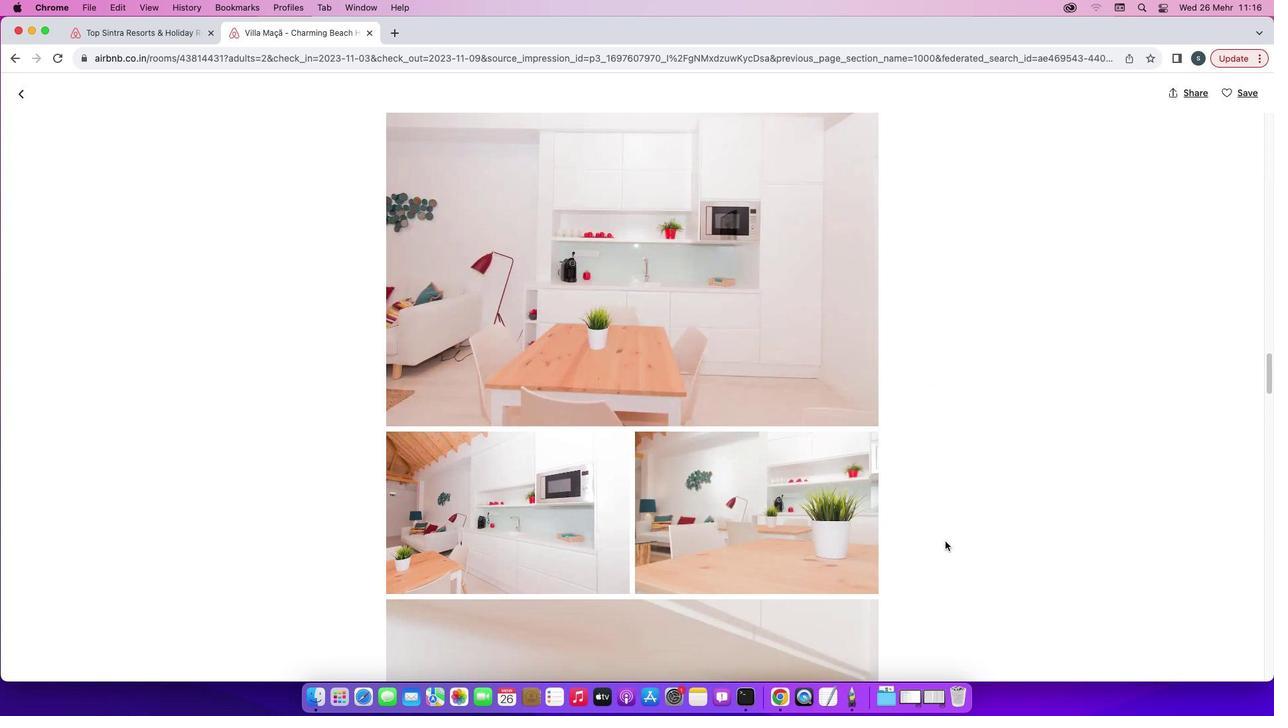 
Action: Mouse scrolled (944, 541) with delta (0, -1)
Screenshot: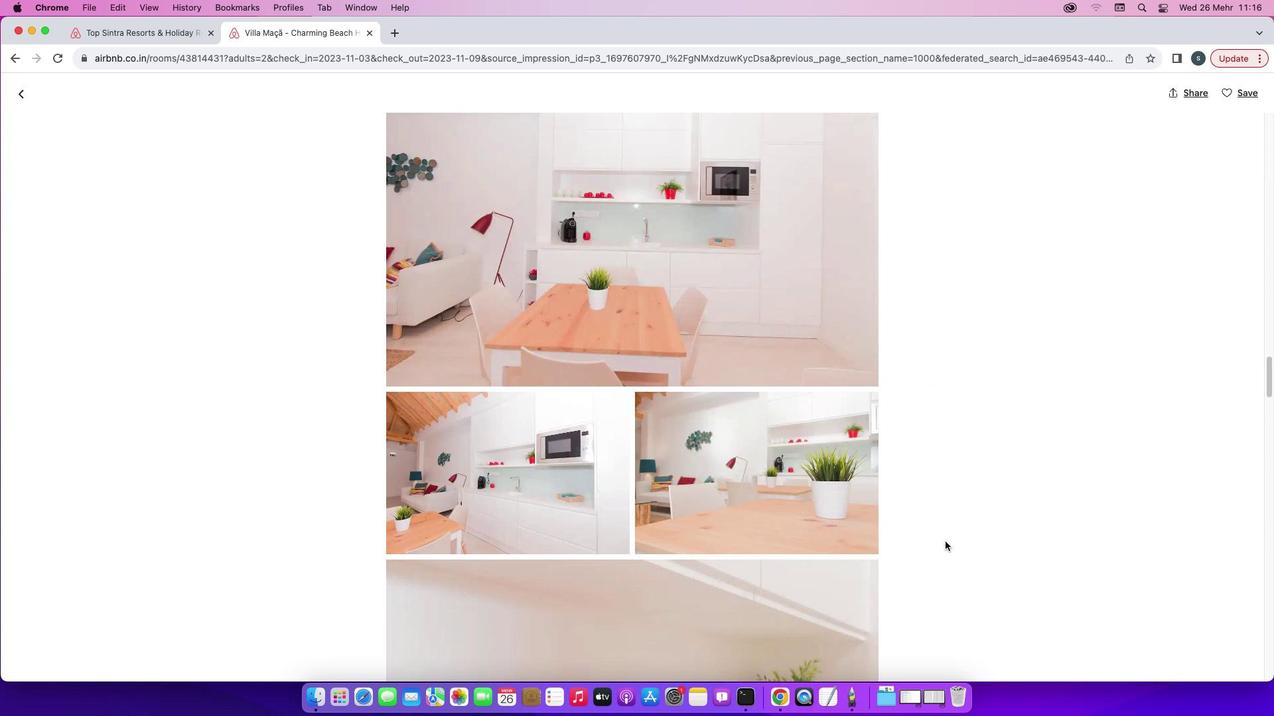 
Action: Mouse scrolled (944, 541) with delta (0, -1)
Screenshot: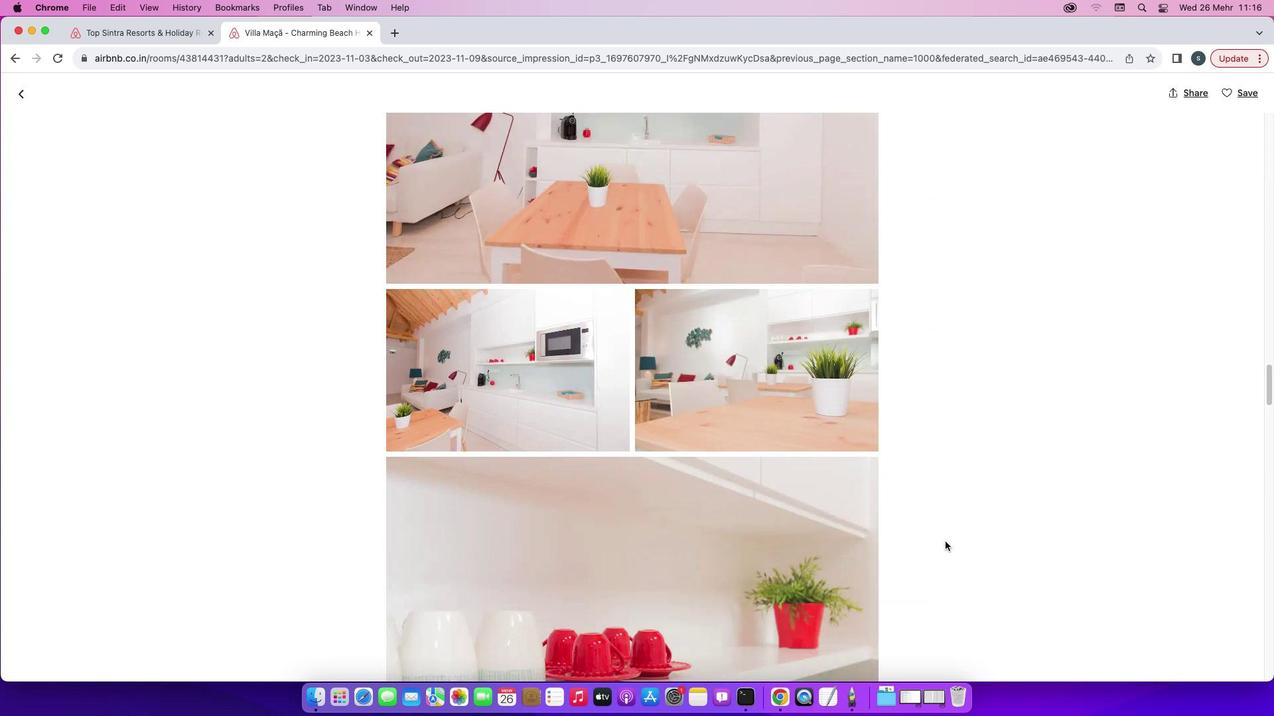 
Action: Mouse scrolled (944, 541) with delta (0, -2)
Screenshot: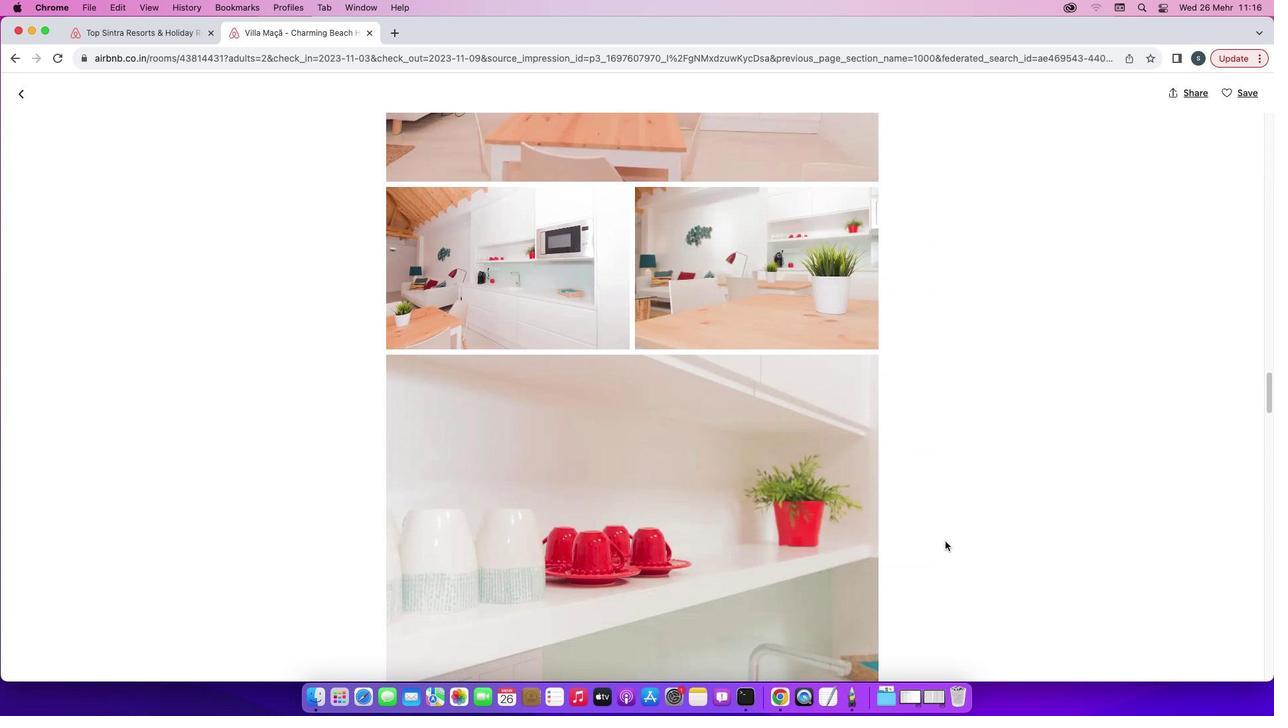 
Action: Mouse scrolled (944, 541) with delta (0, 0)
Screenshot: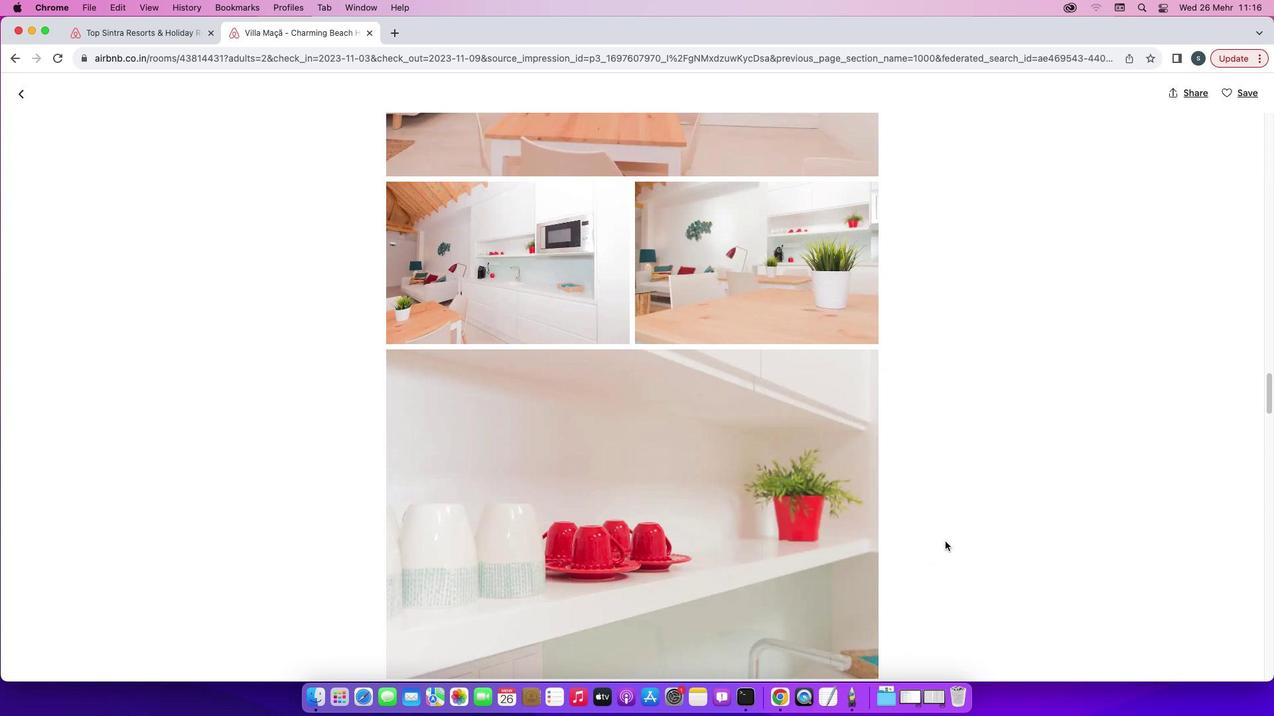 
Action: Mouse scrolled (944, 541) with delta (0, 0)
Screenshot: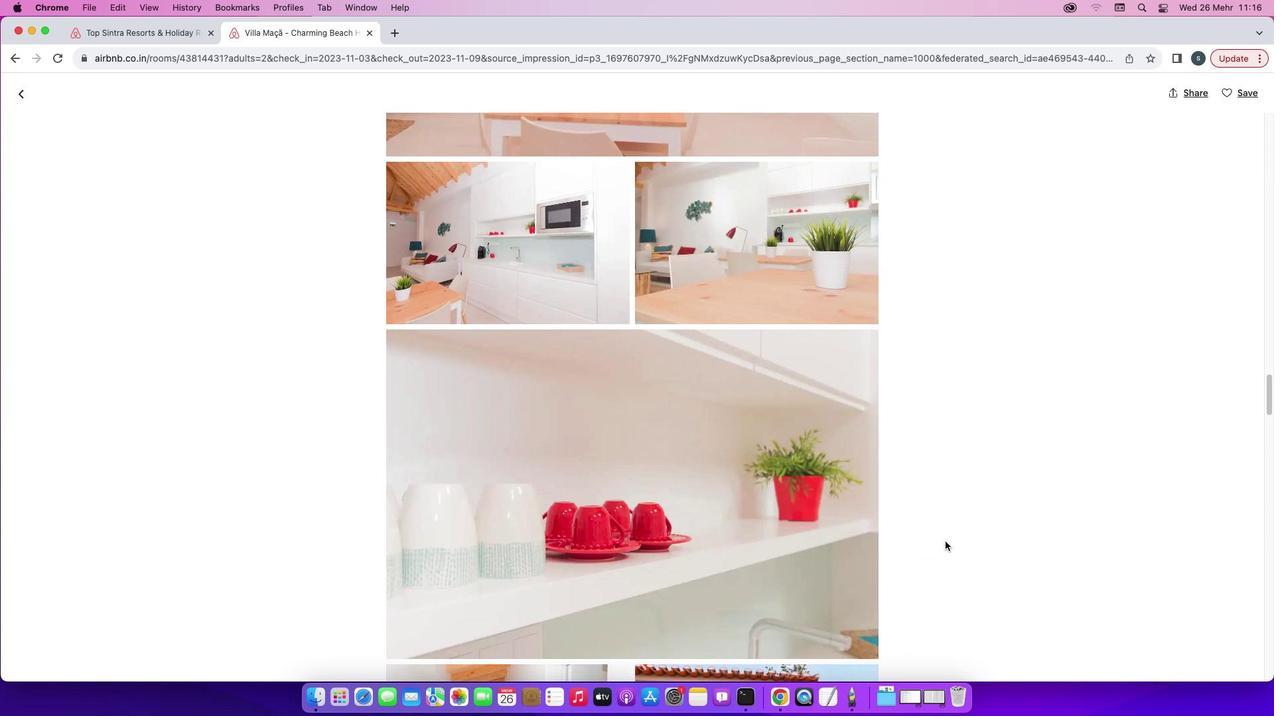 
Action: Mouse scrolled (944, 541) with delta (0, 0)
Screenshot: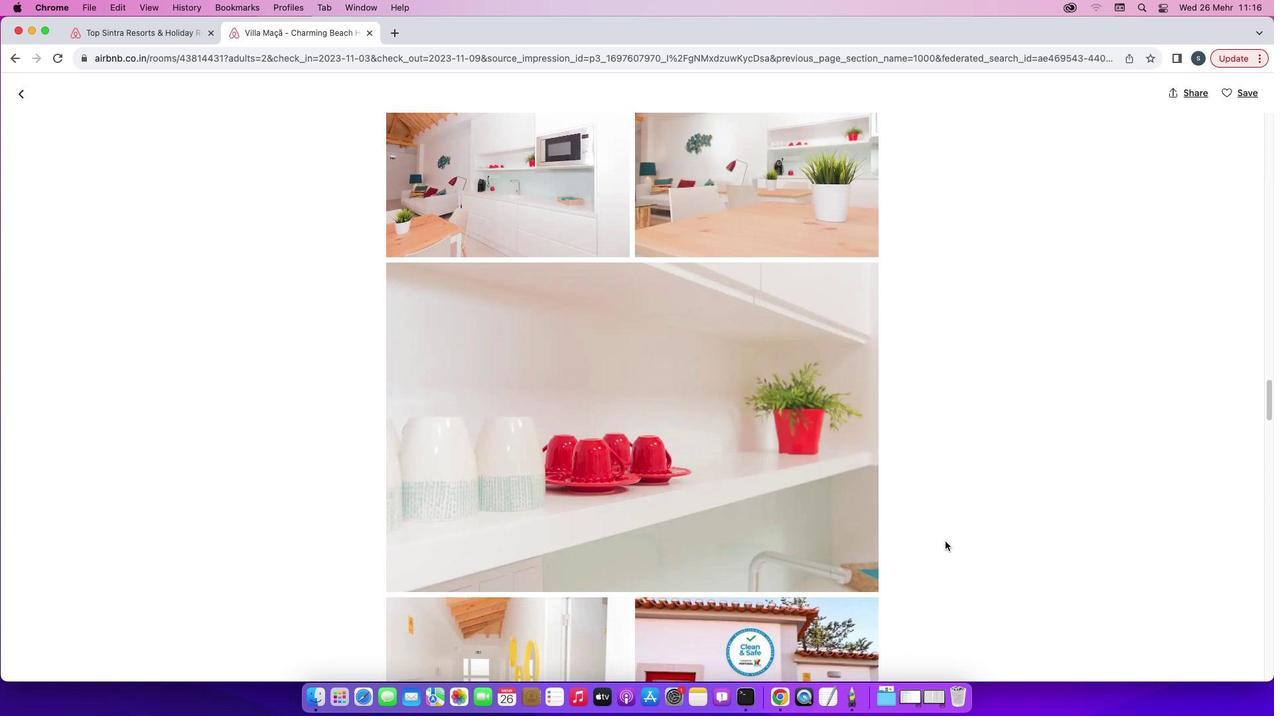 
Action: Mouse scrolled (944, 541) with delta (0, -1)
Screenshot: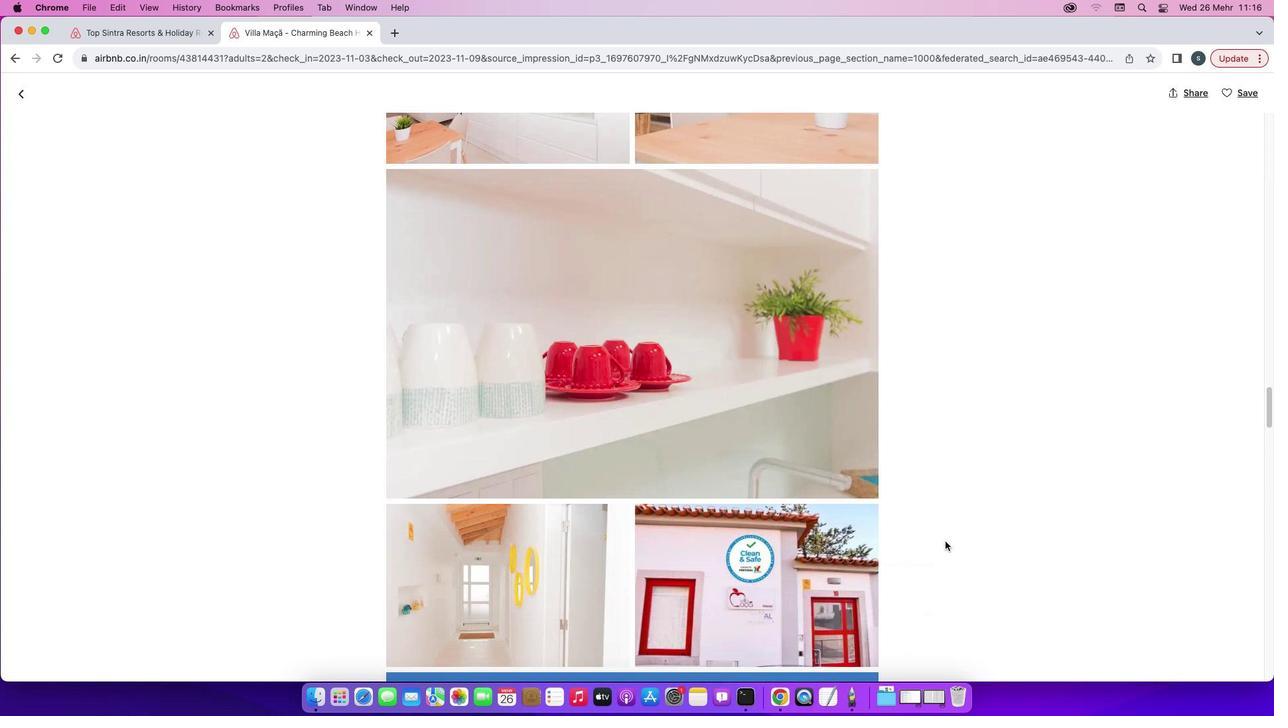 
Action: Mouse scrolled (944, 541) with delta (0, -1)
Screenshot: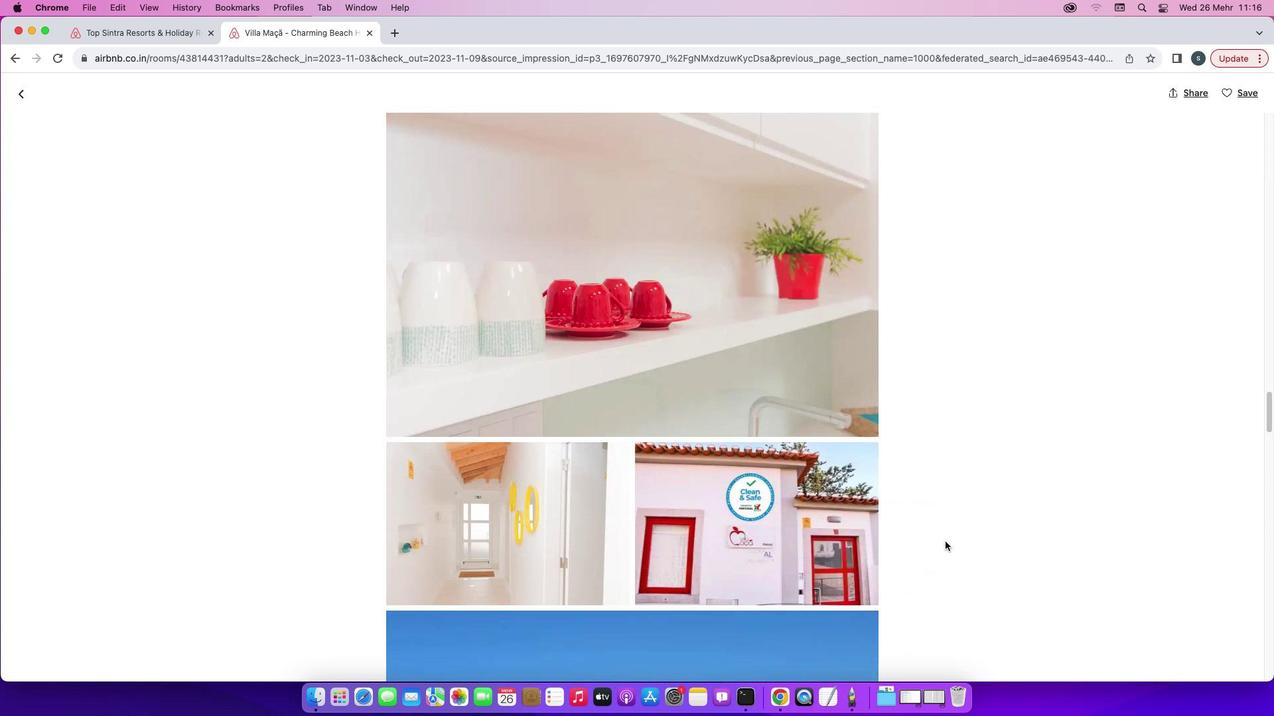 
Action: Mouse scrolled (944, 541) with delta (0, 0)
Screenshot: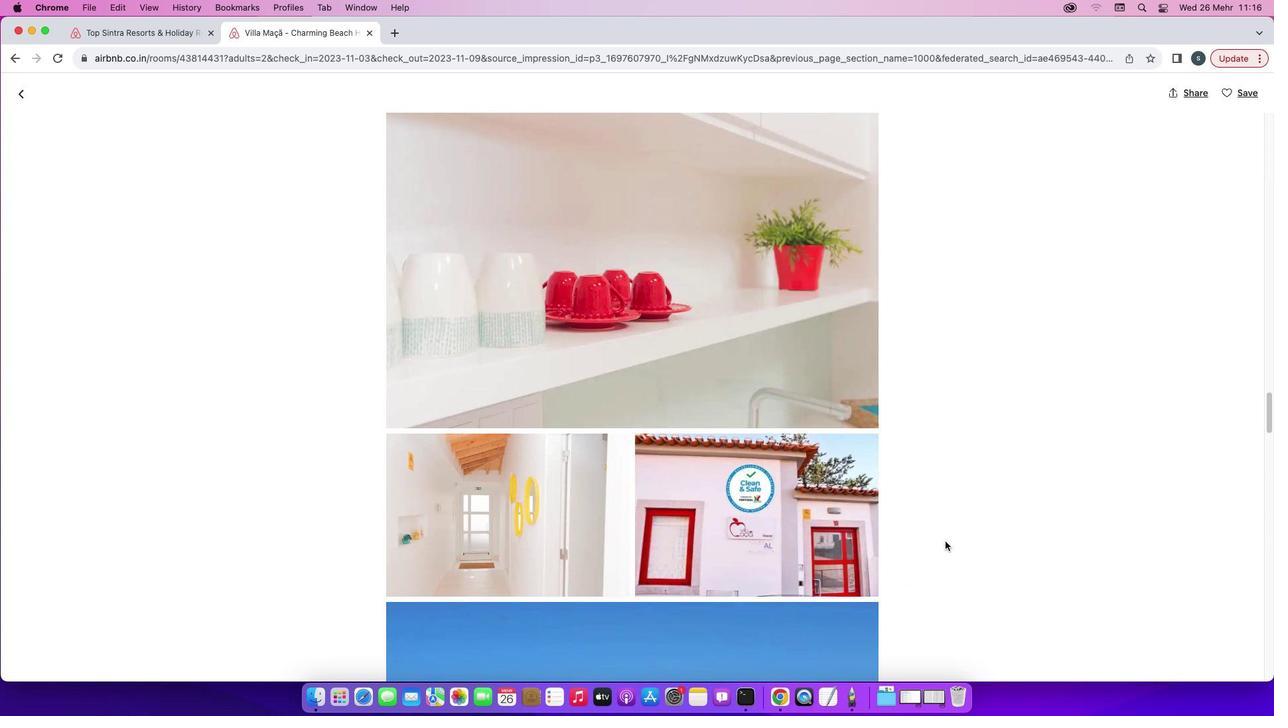 
Action: Mouse scrolled (944, 541) with delta (0, 0)
Screenshot: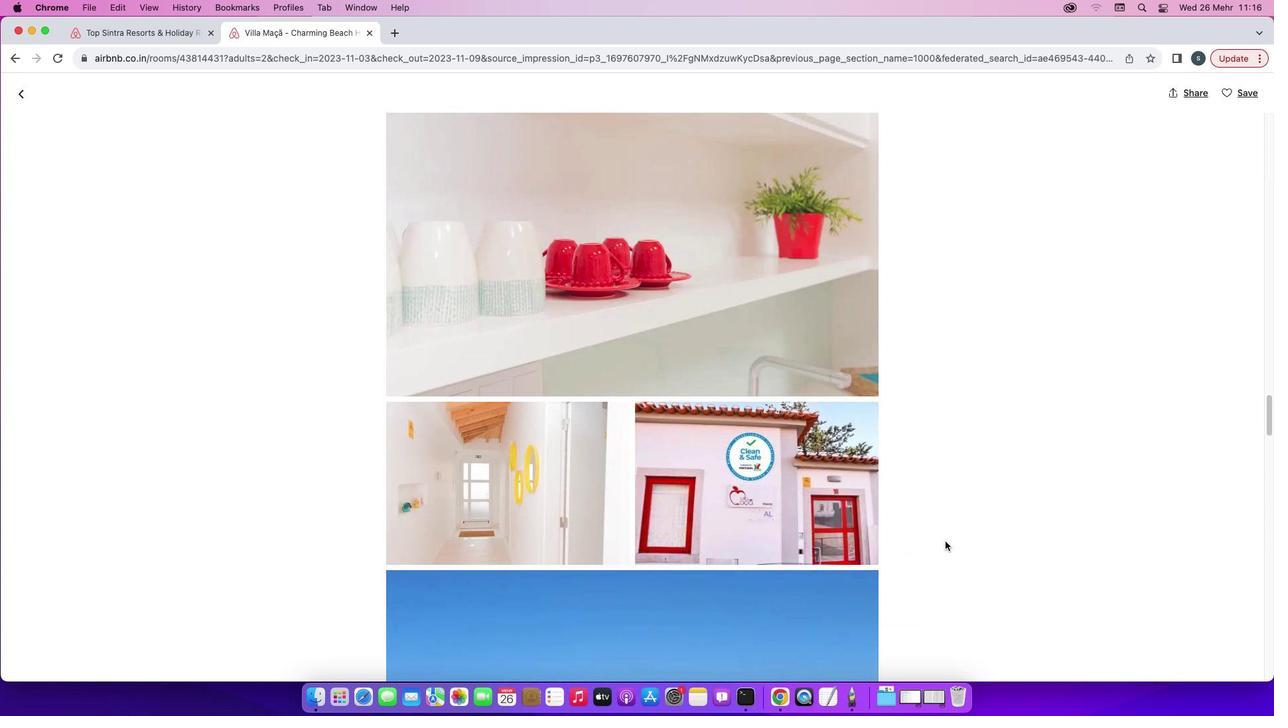 
Action: Mouse scrolled (944, 541) with delta (0, 0)
Screenshot: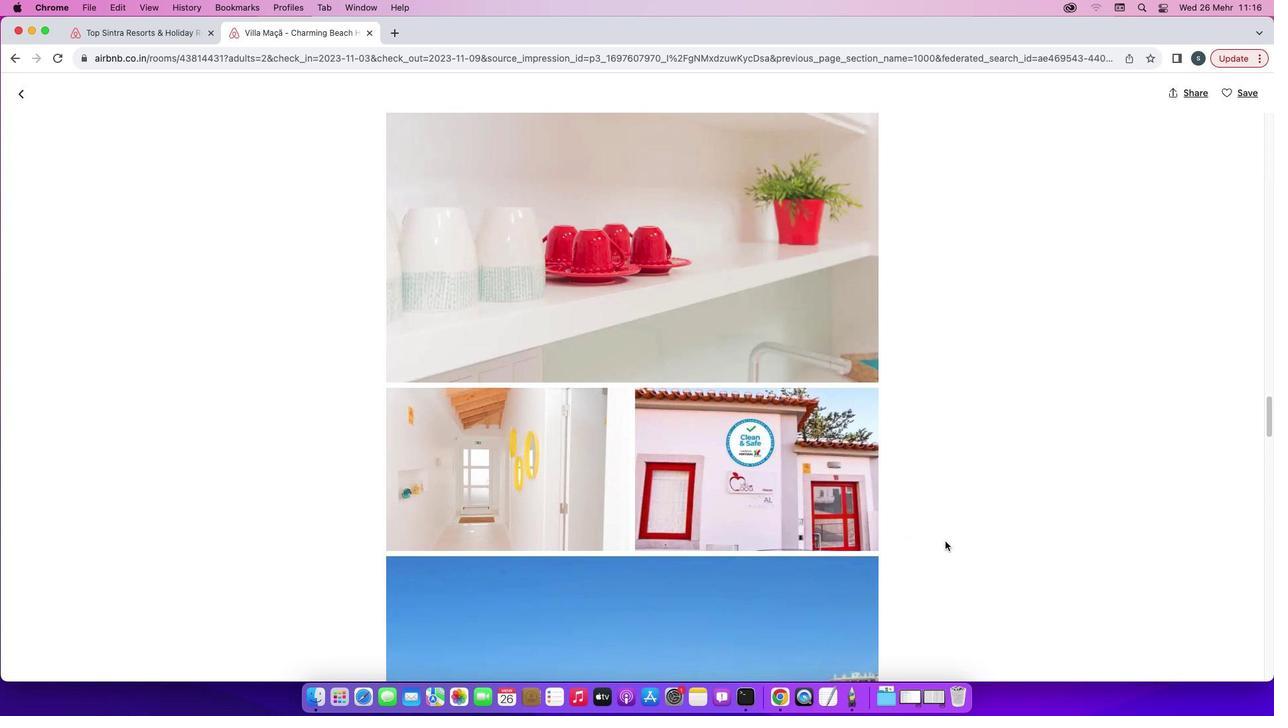 
Action: Mouse scrolled (944, 541) with delta (0, -1)
Screenshot: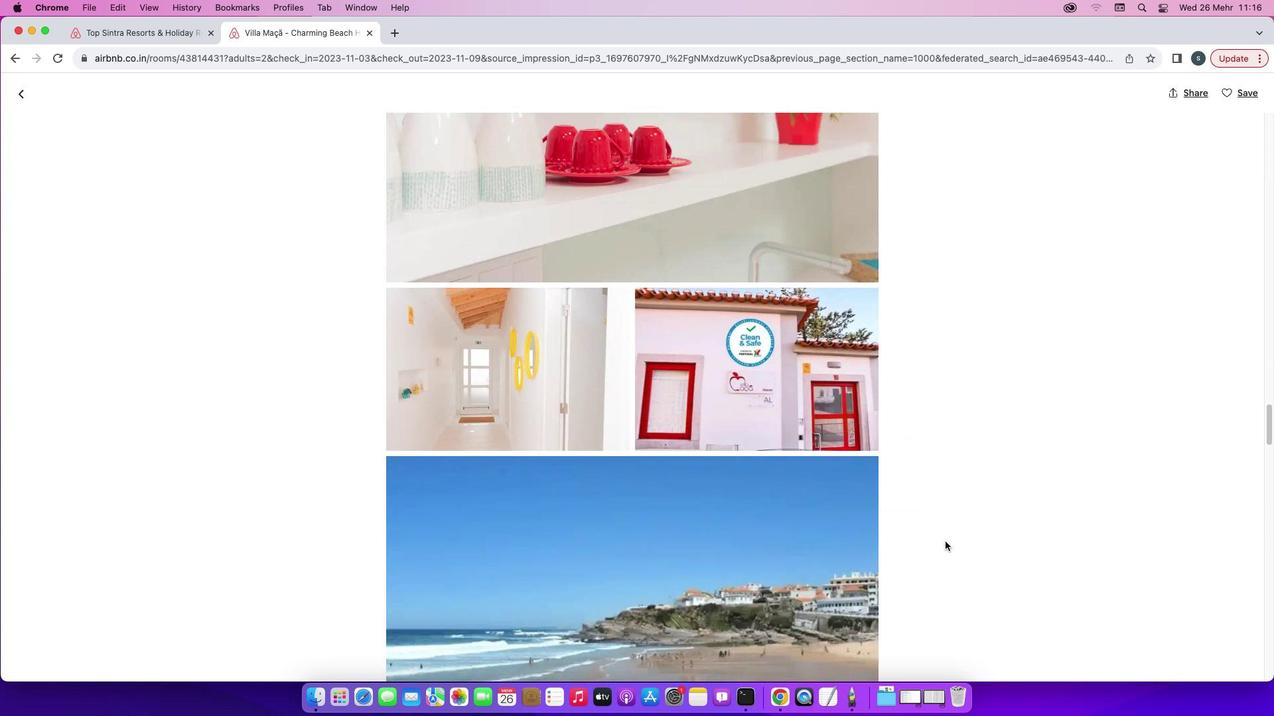 
Action: Mouse scrolled (944, 541) with delta (0, -1)
Screenshot: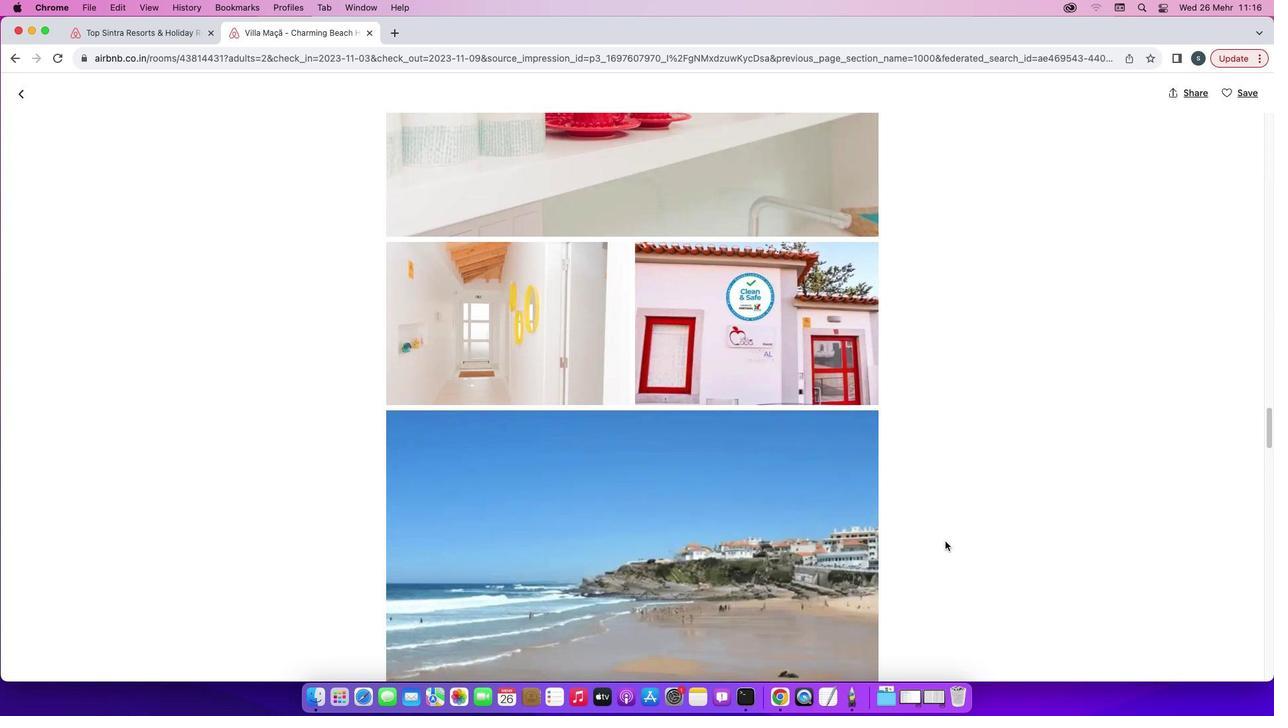 
Action: Mouse scrolled (944, 541) with delta (0, 0)
Screenshot: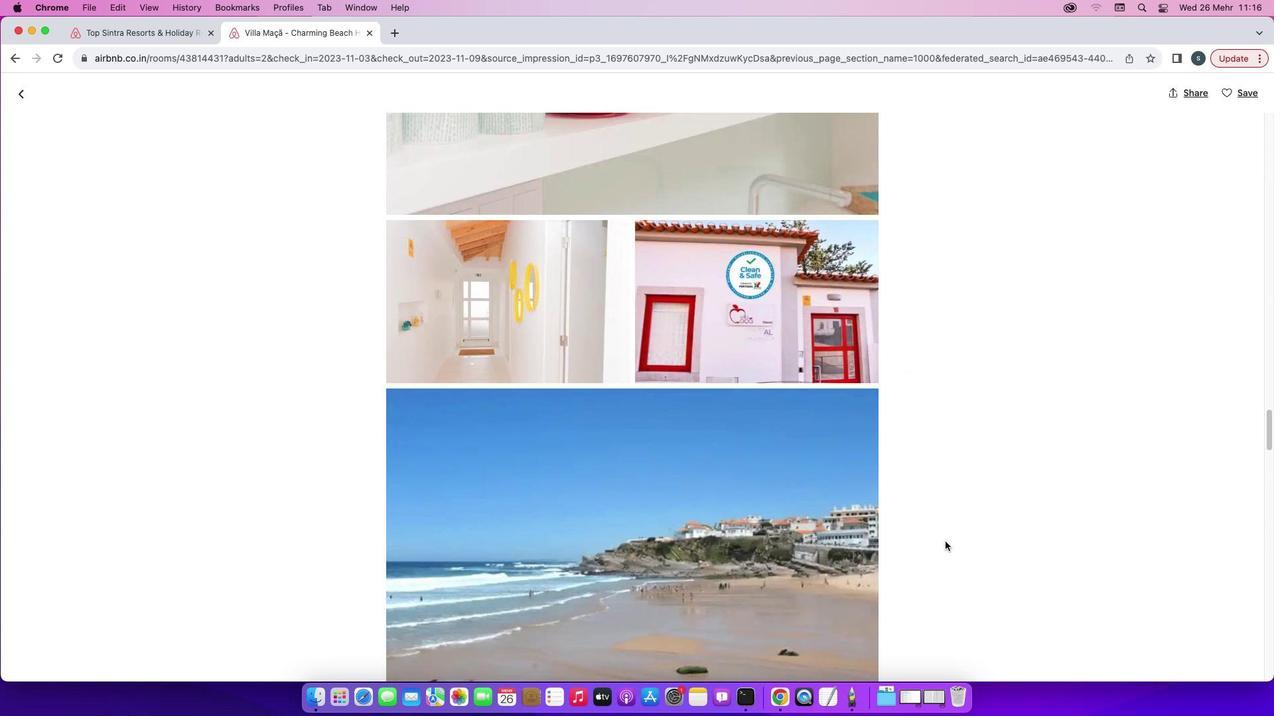 
Action: Mouse scrolled (944, 541) with delta (0, 0)
Screenshot: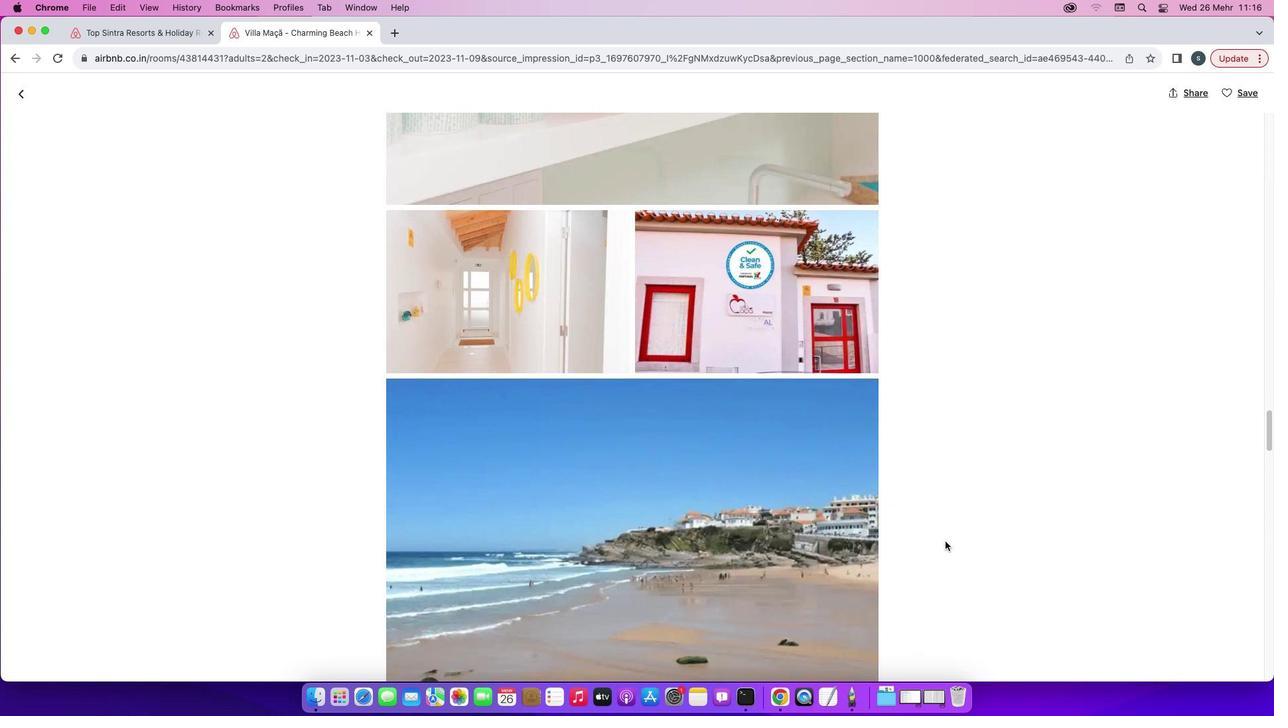 
Action: Mouse scrolled (944, 541) with delta (0, 0)
Screenshot: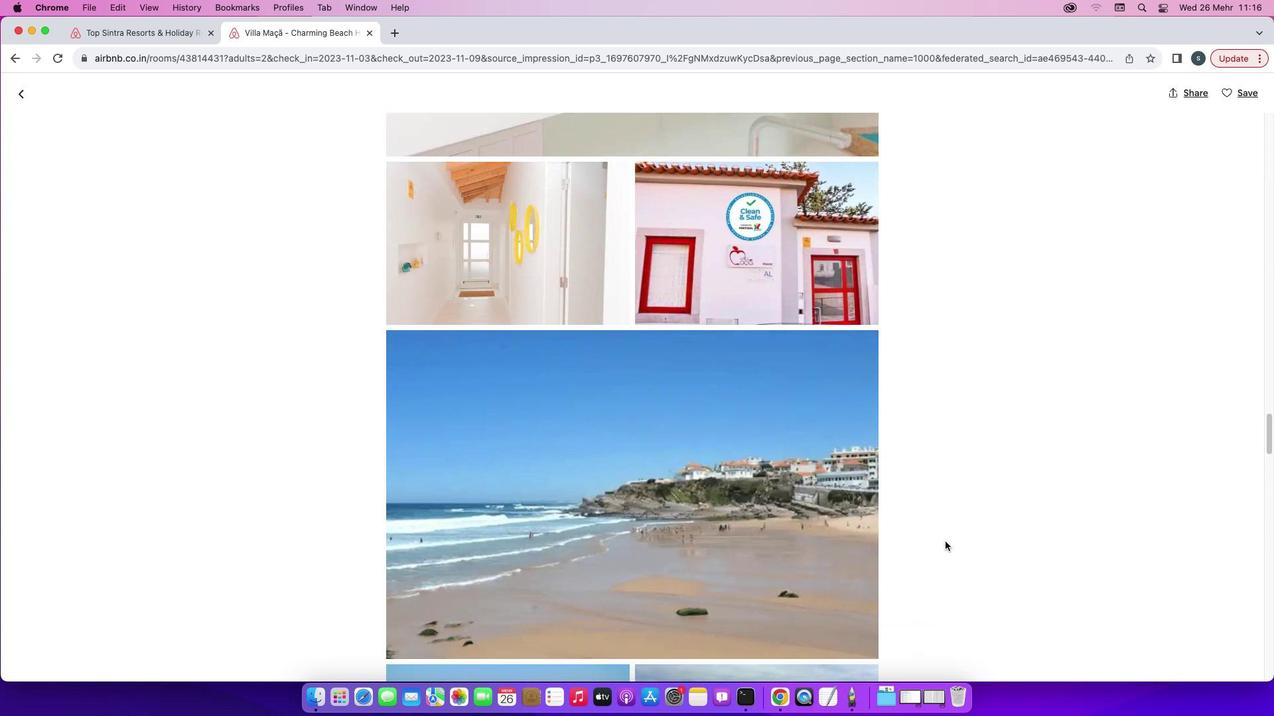 
Action: Mouse scrolled (944, 541) with delta (0, -1)
Screenshot: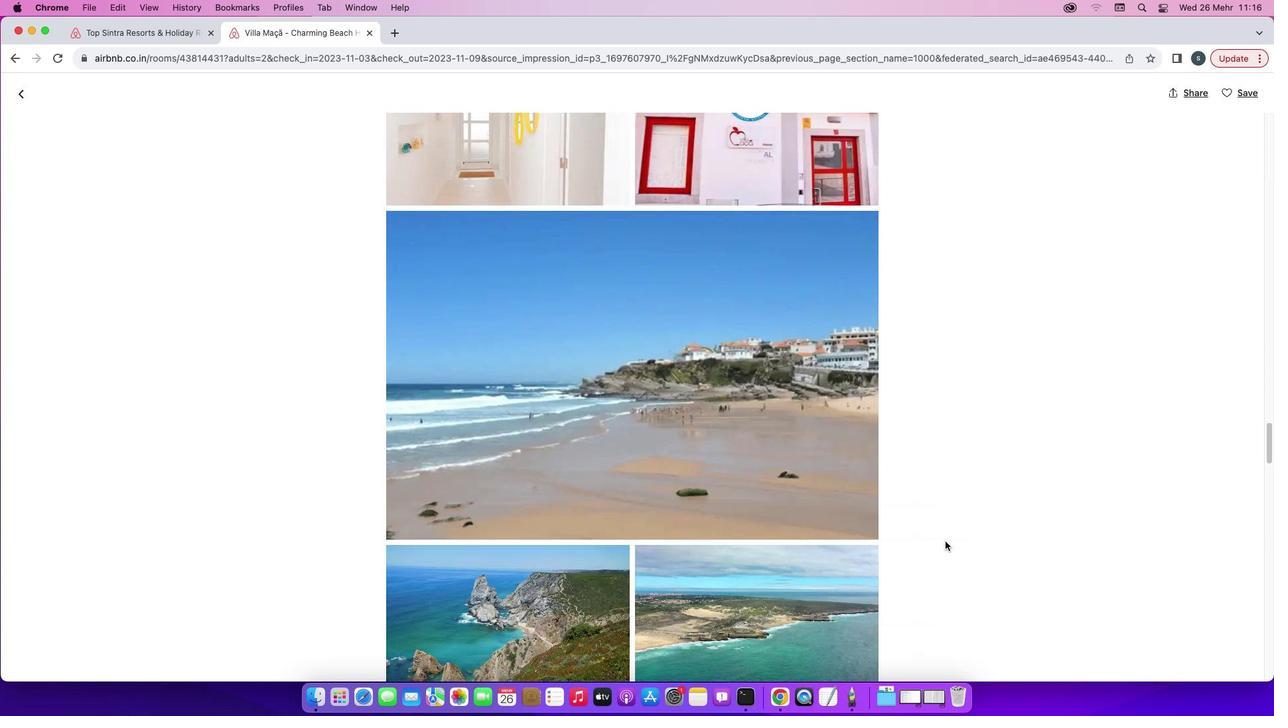 
Action: Mouse scrolled (944, 541) with delta (0, -1)
Screenshot: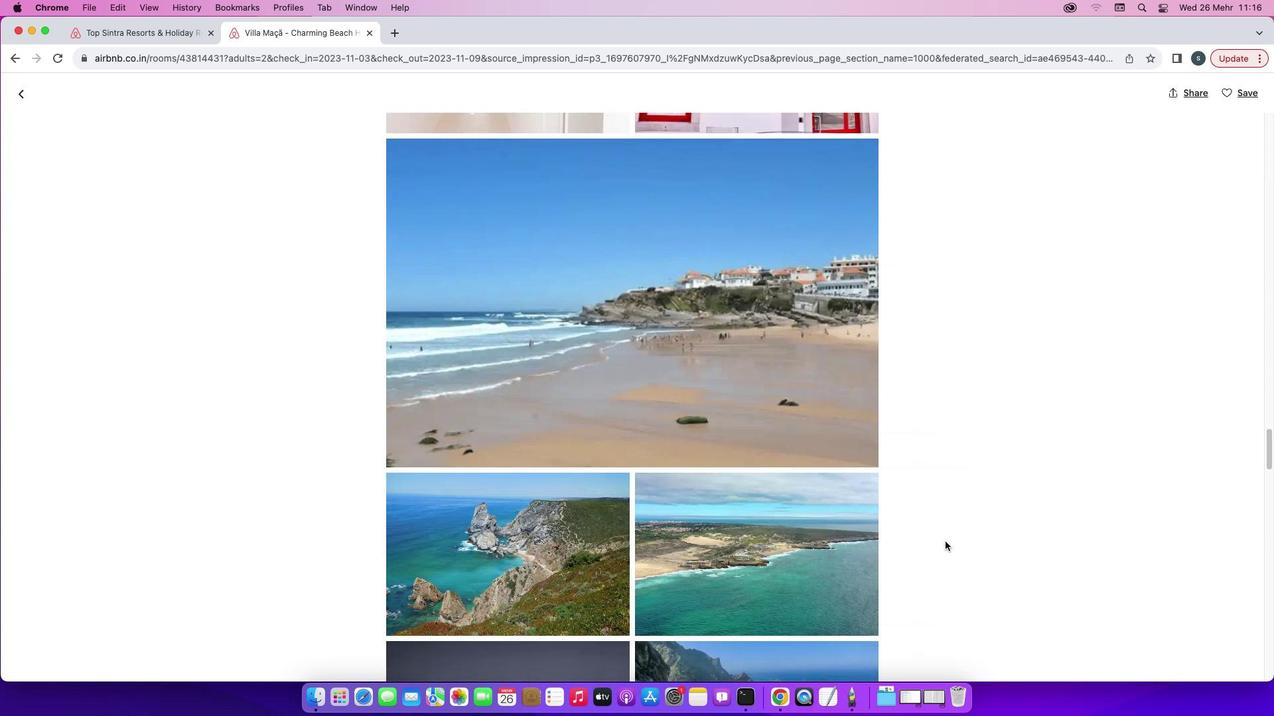 
Action: Mouse scrolled (944, 541) with delta (0, -2)
Screenshot: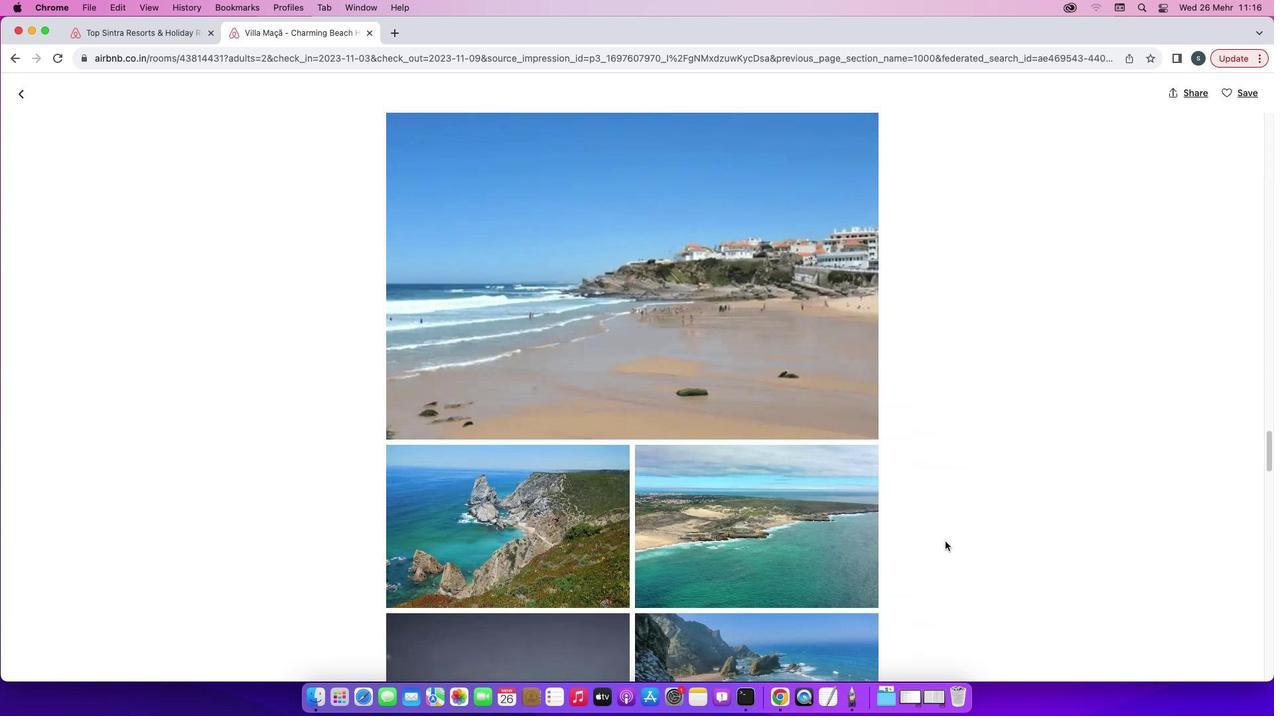 
Action: Mouse scrolled (944, 541) with delta (0, 0)
Screenshot: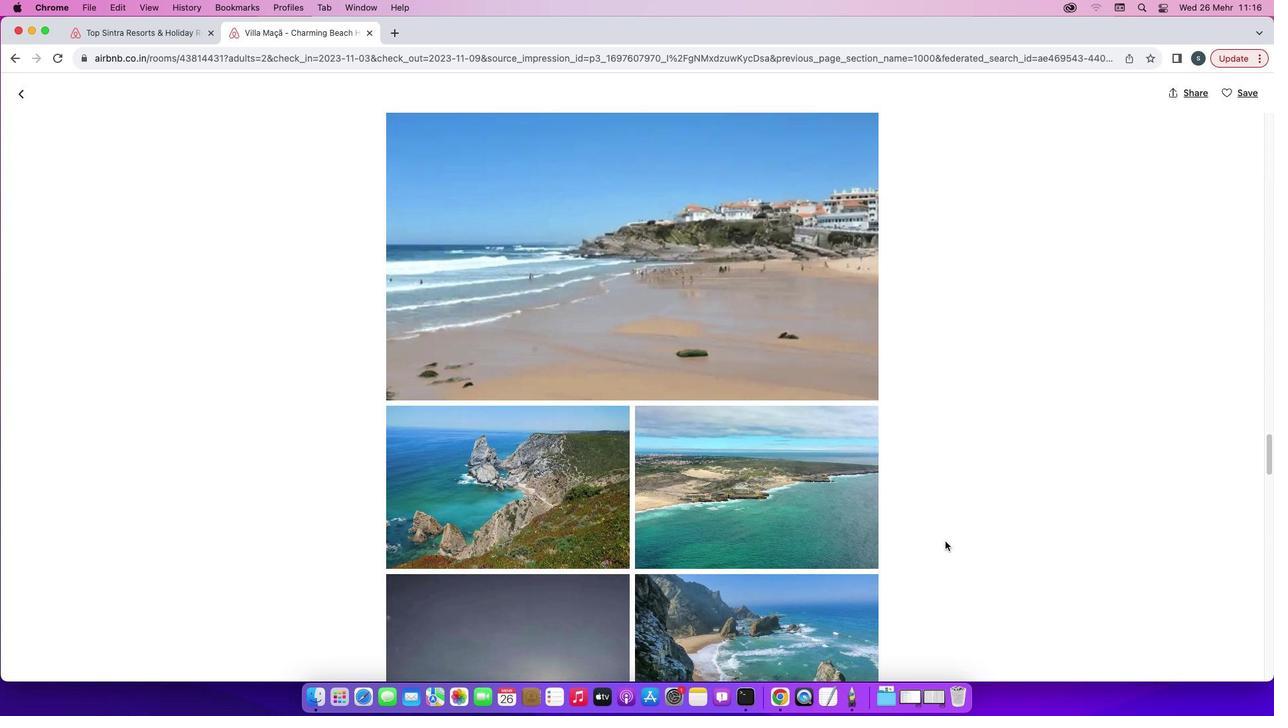 
Action: Mouse scrolled (944, 541) with delta (0, 0)
Screenshot: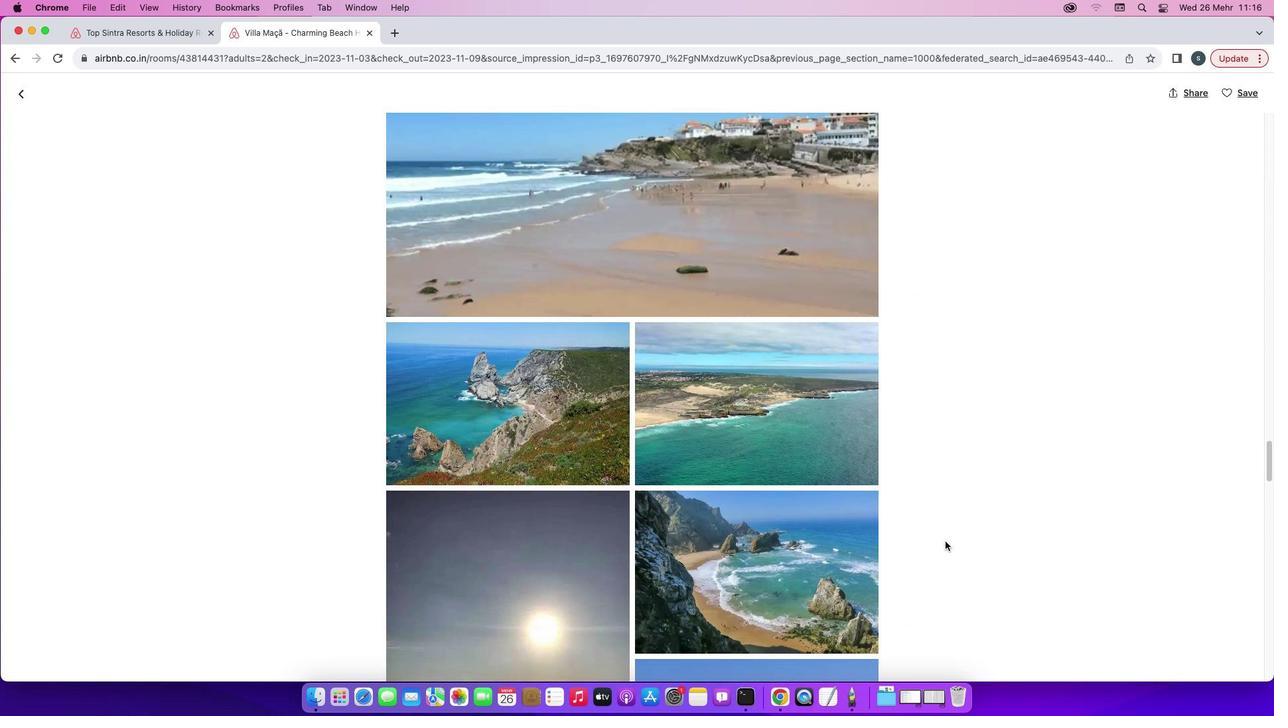 
Action: Mouse scrolled (944, 541) with delta (0, -1)
Screenshot: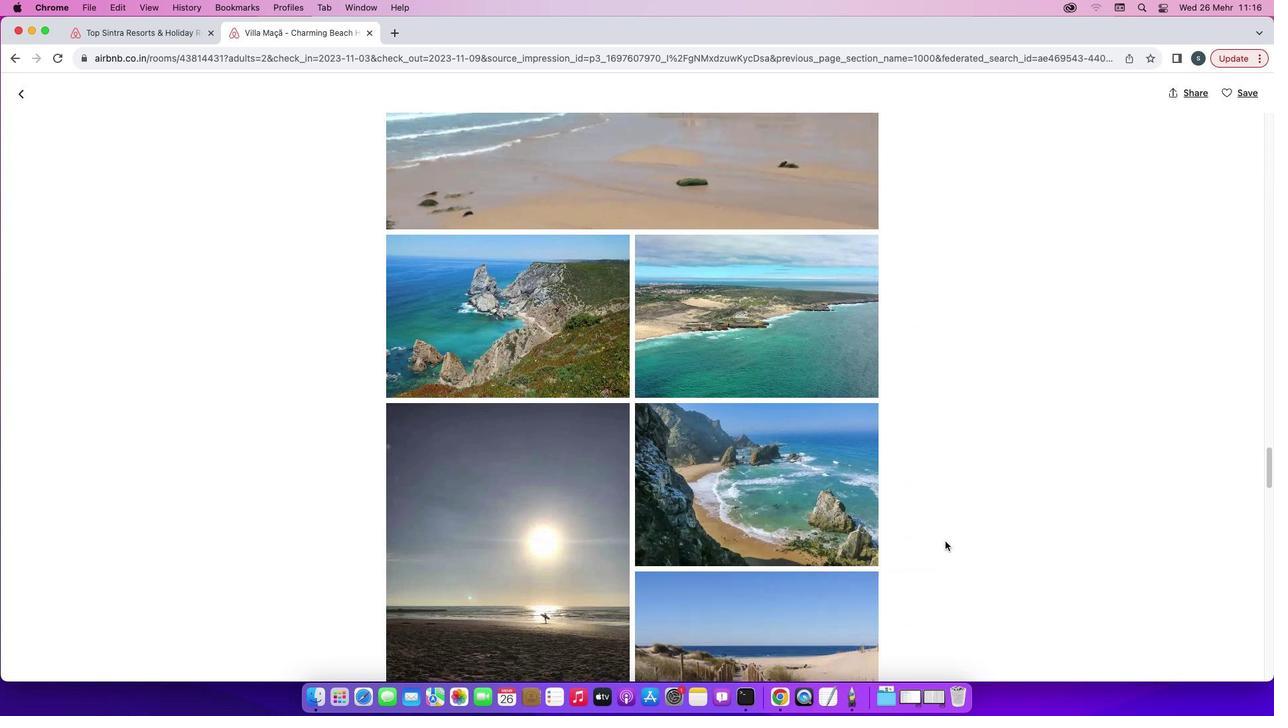 
Action: Mouse scrolled (944, 541) with delta (0, -2)
Screenshot: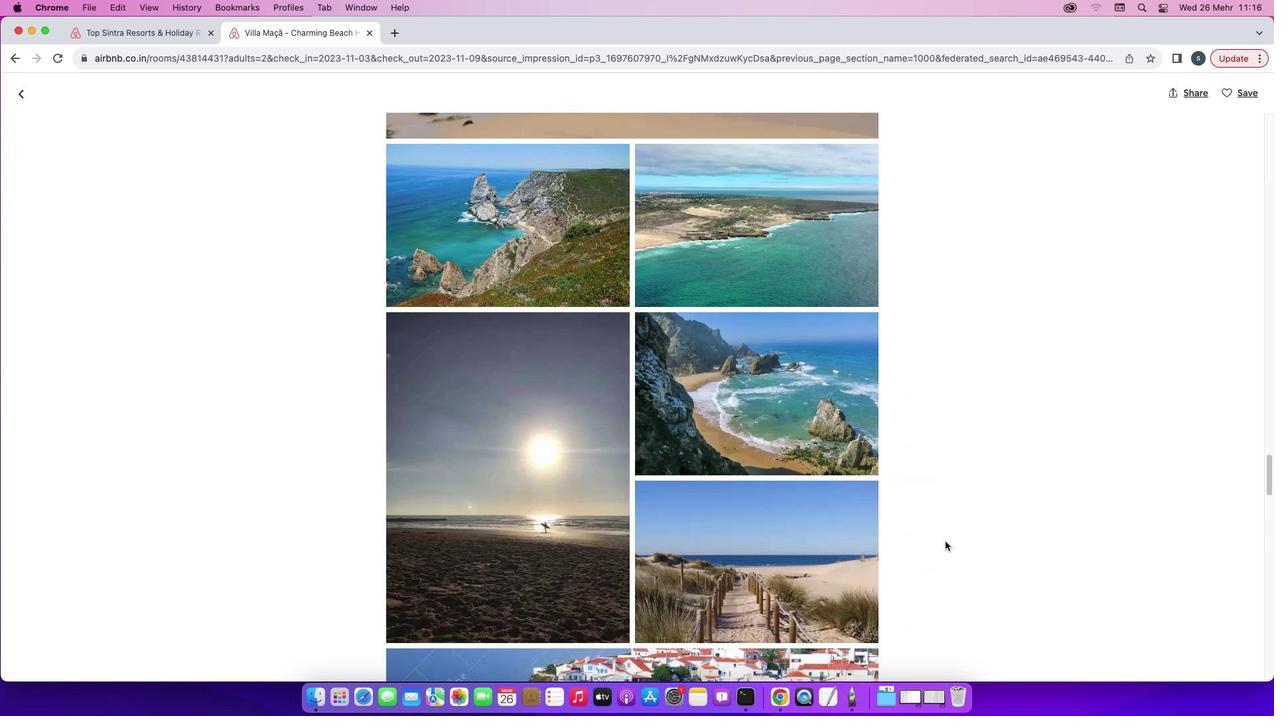 
Action: Mouse scrolled (944, 541) with delta (0, -2)
Screenshot: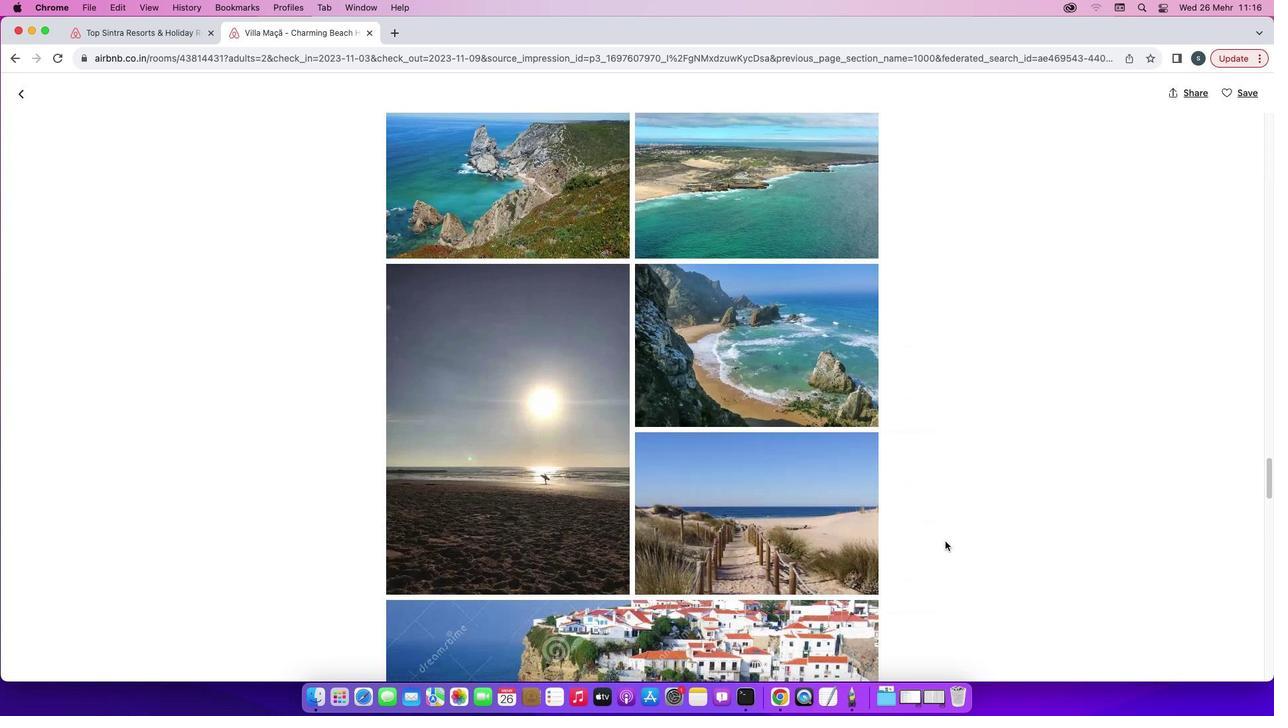 
Action: Mouse scrolled (944, 541) with delta (0, 0)
Screenshot: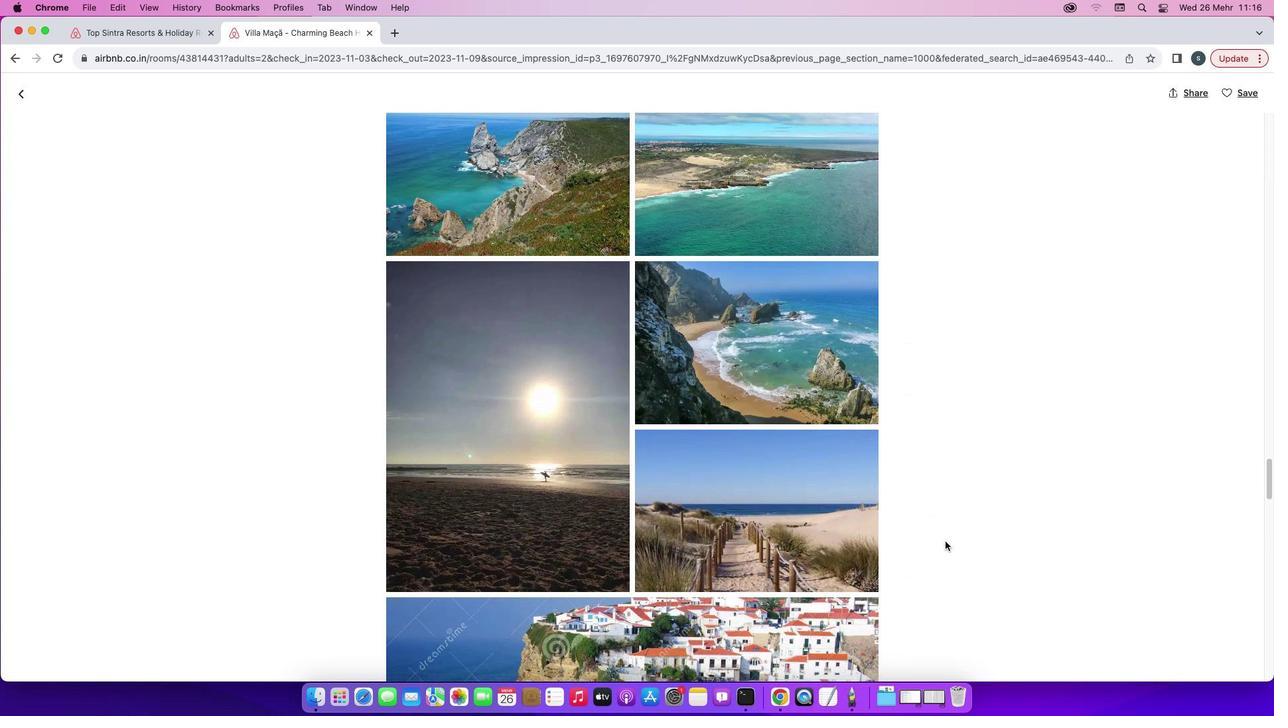 
Action: Mouse scrolled (944, 541) with delta (0, 0)
Screenshot: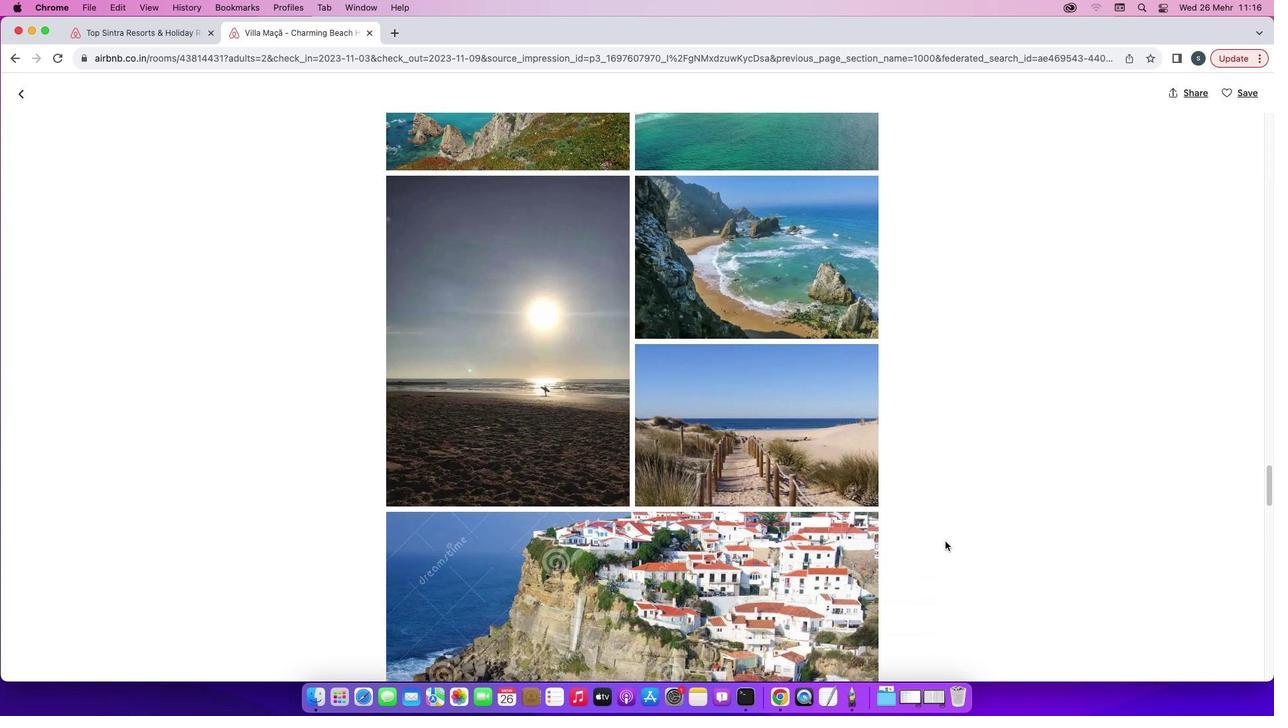 
Action: Mouse scrolled (944, 541) with delta (0, 0)
Screenshot: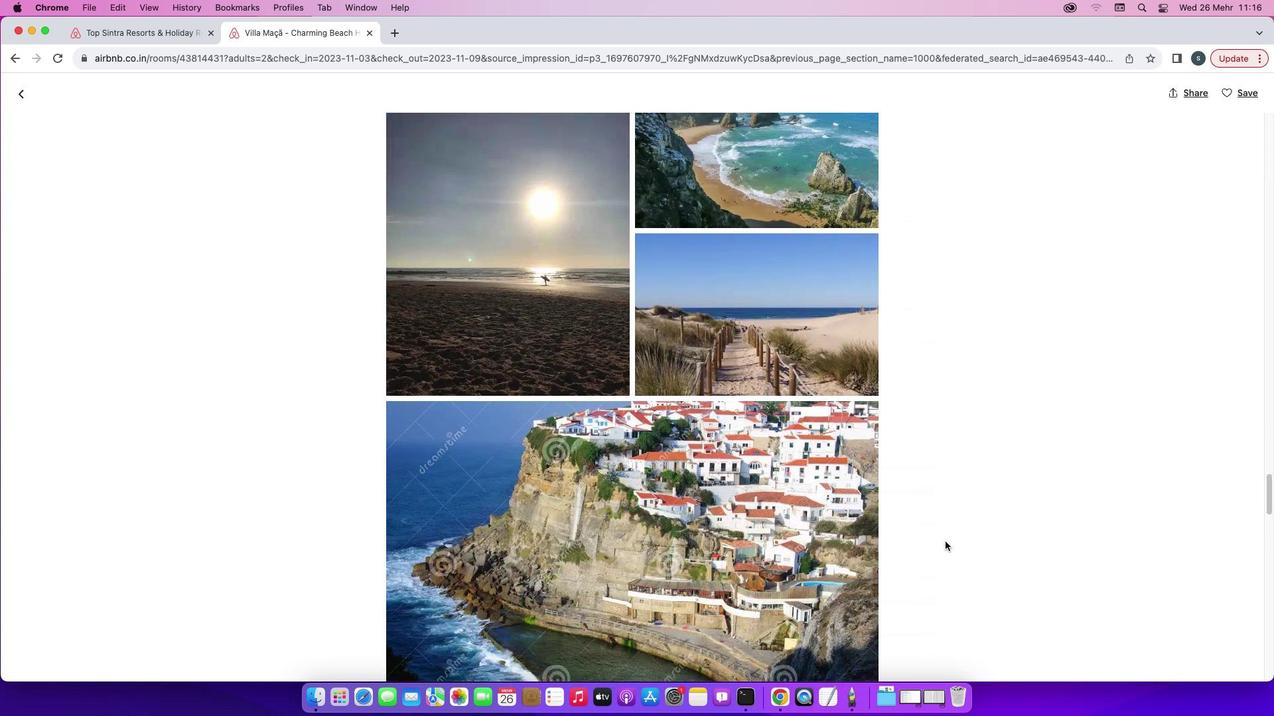 
Action: Mouse scrolled (944, 541) with delta (0, -1)
Screenshot: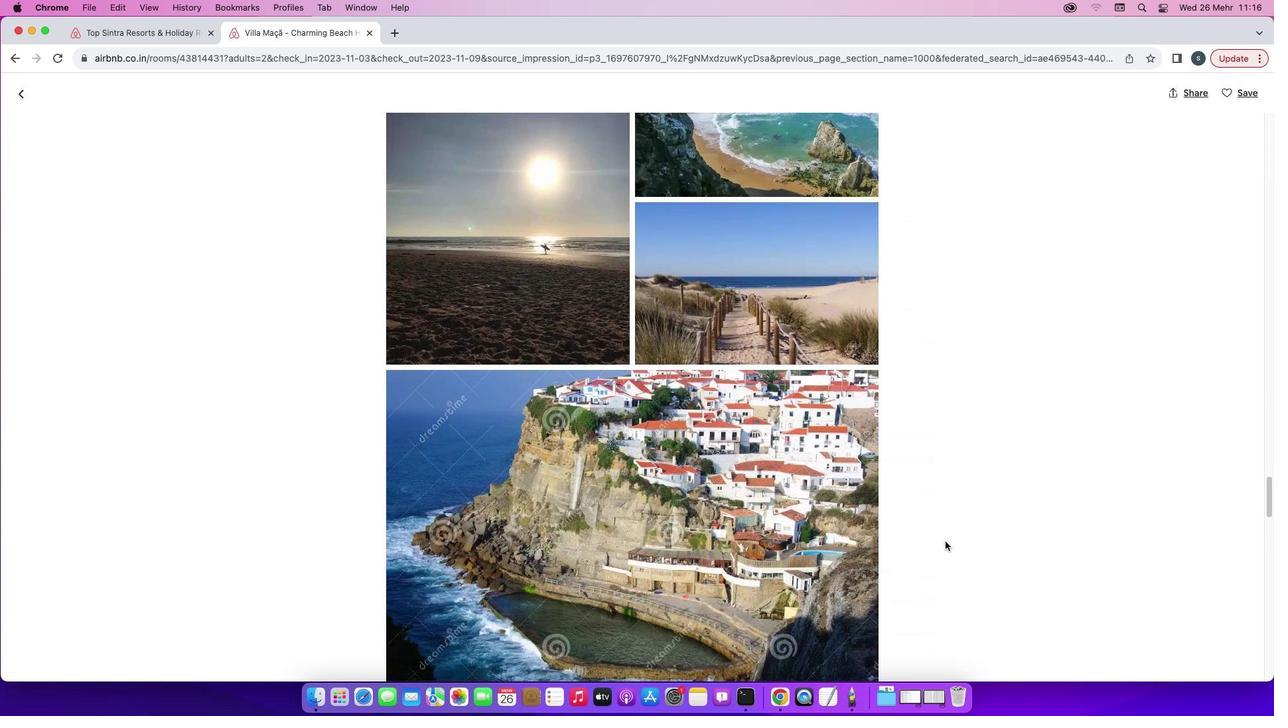 
Action: Mouse scrolled (944, 541) with delta (0, -2)
Screenshot: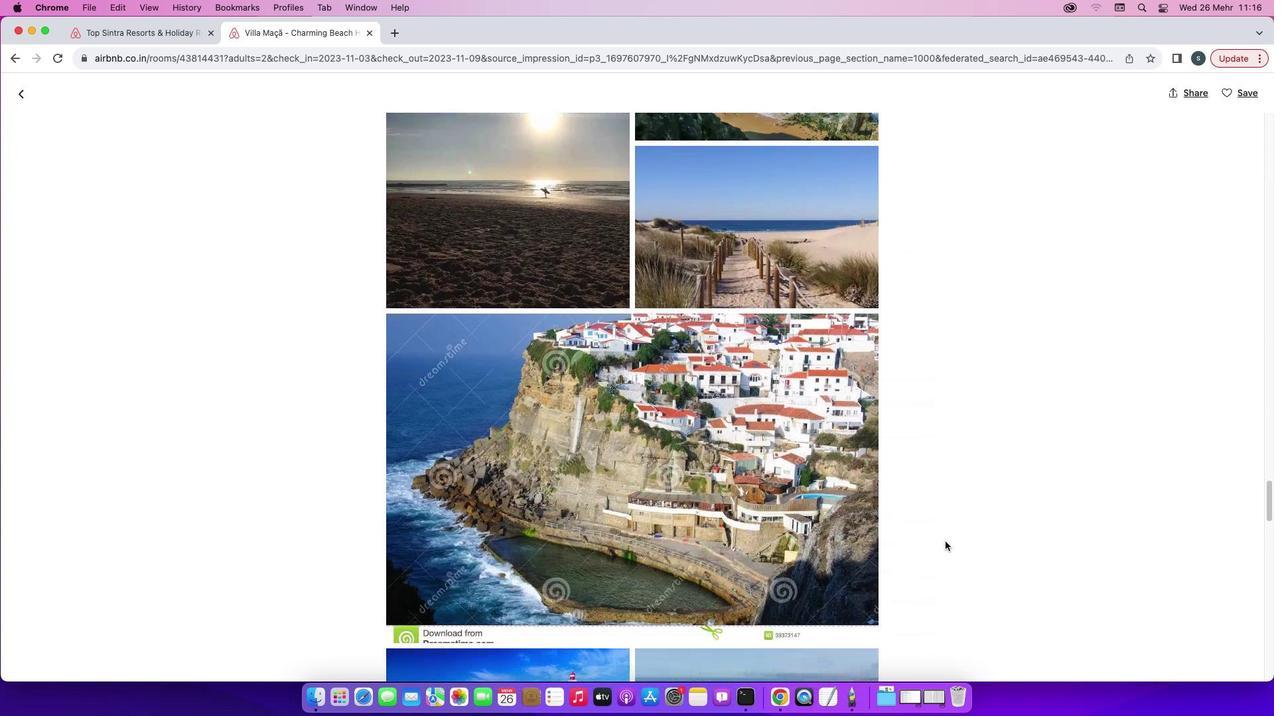 
Action: Mouse scrolled (944, 541) with delta (0, -2)
Screenshot: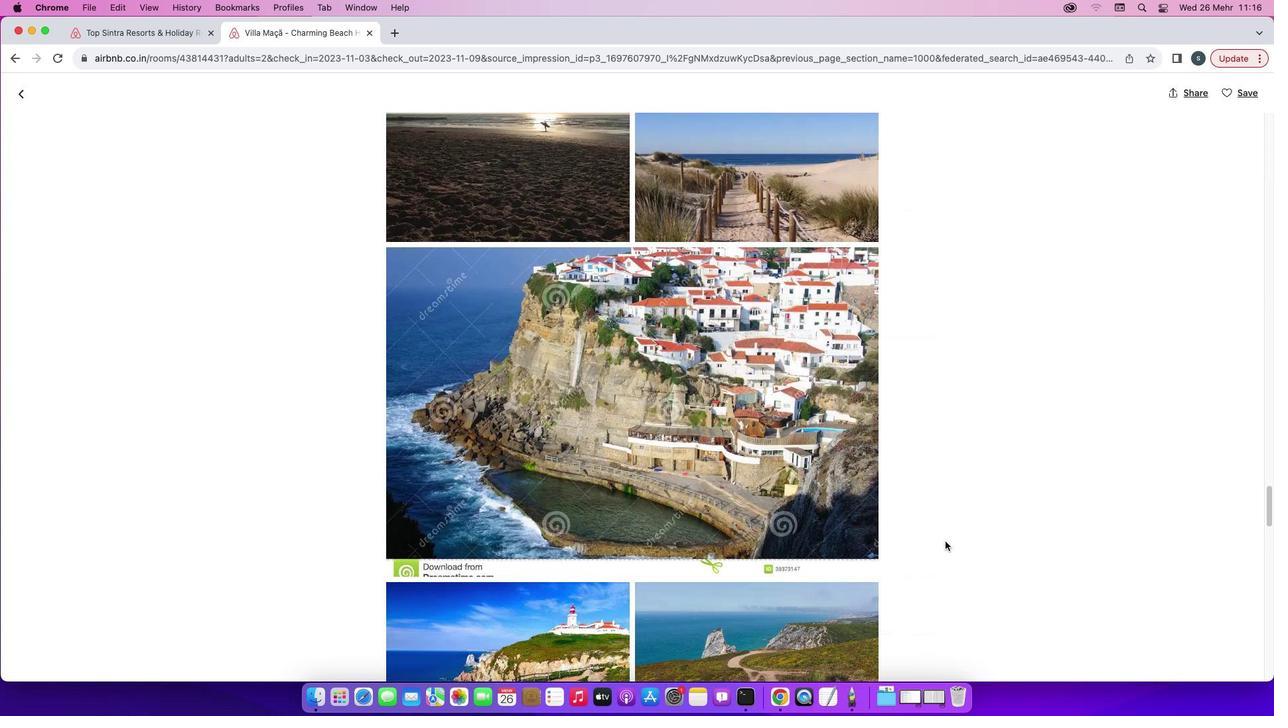 
Action: Mouse scrolled (944, 541) with delta (0, 0)
Screenshot: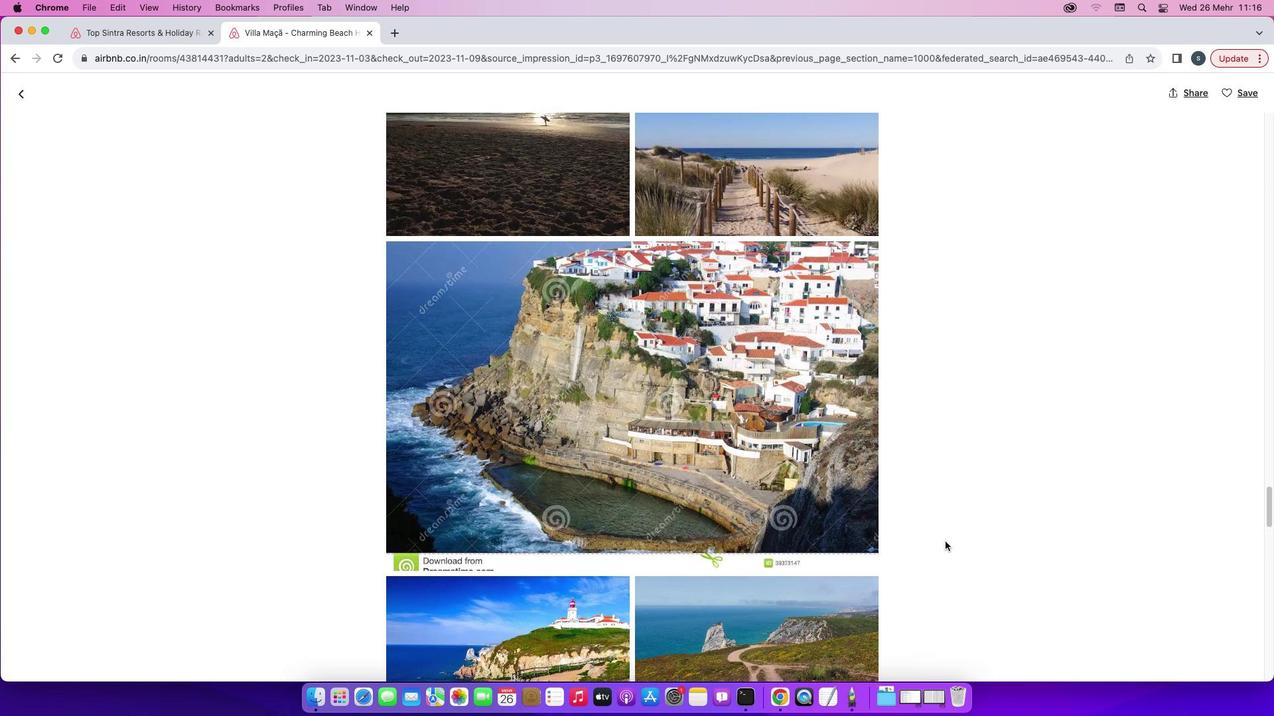 
Action: Mouse scrolled (944, 541) with delta (0, 0)
Screenshot: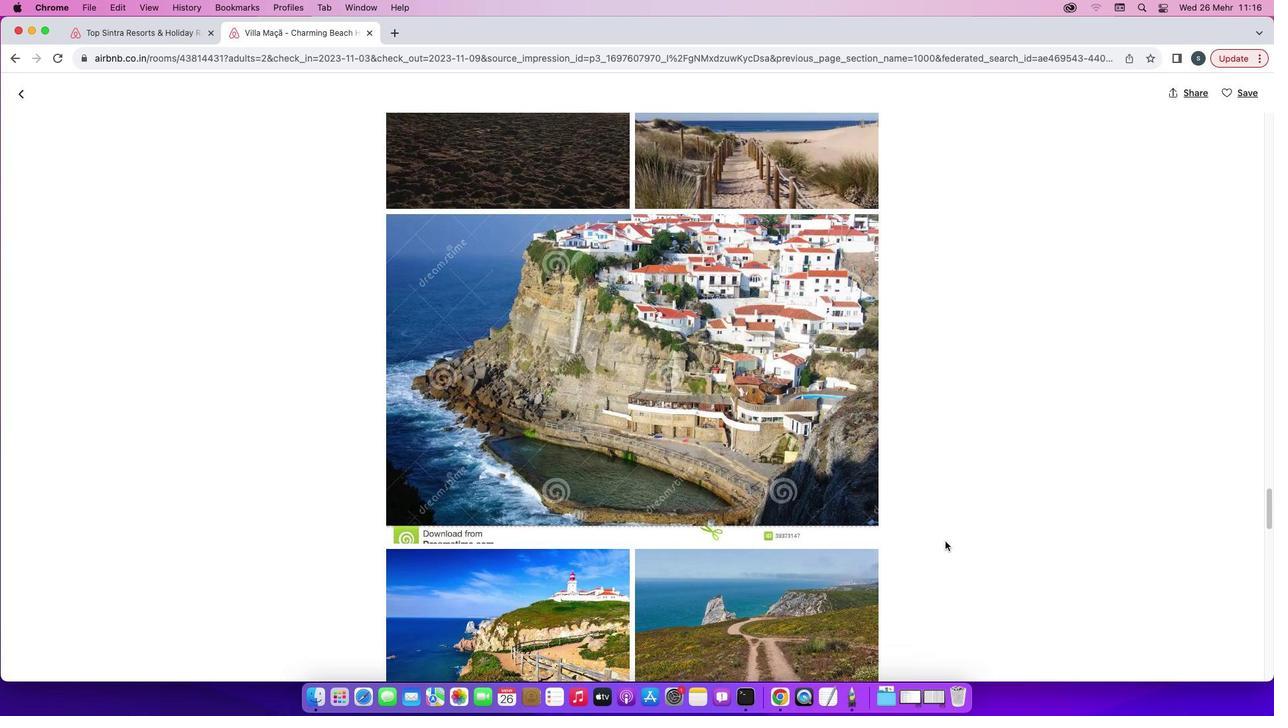 
Action: Mouse scrolled (944, 541) with delta (0, 0)
Screenshot: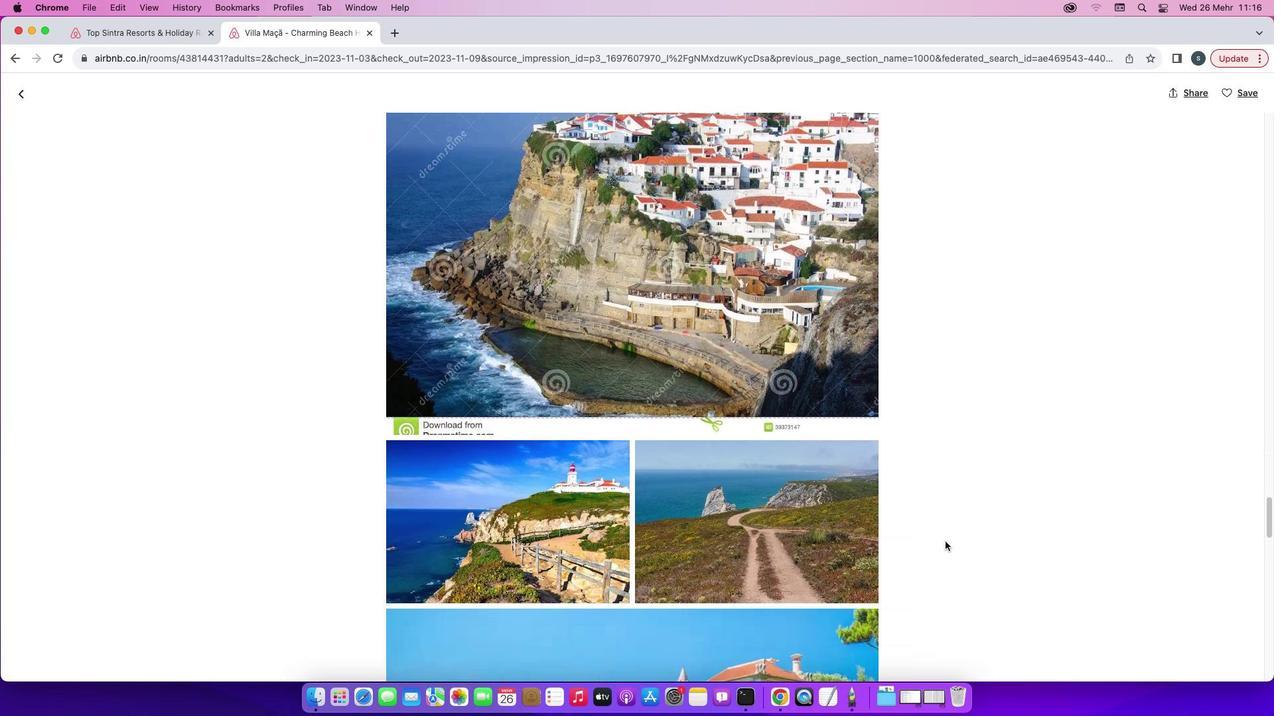 
Action: Mouse scrolled (944, 541) with delta (0, -1)
Screenshot: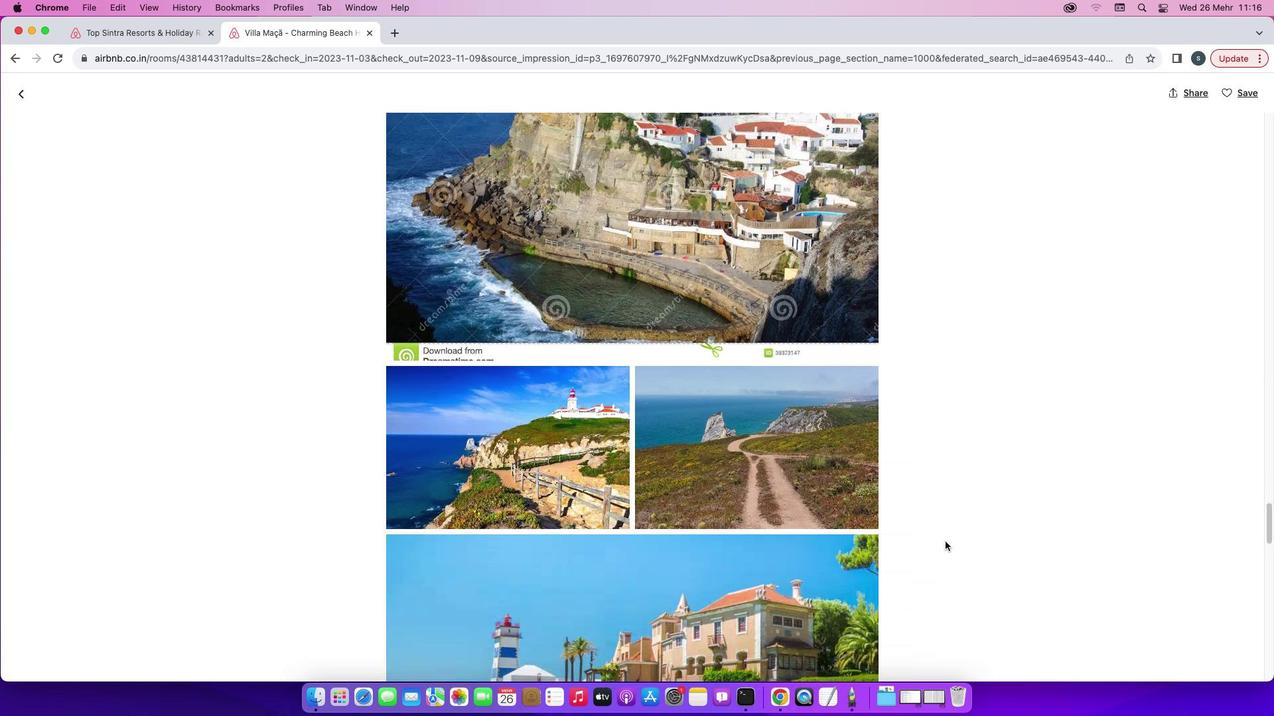 
Action: Mouse scrolled (944, 541) with delta (0, -2)
Screenshot: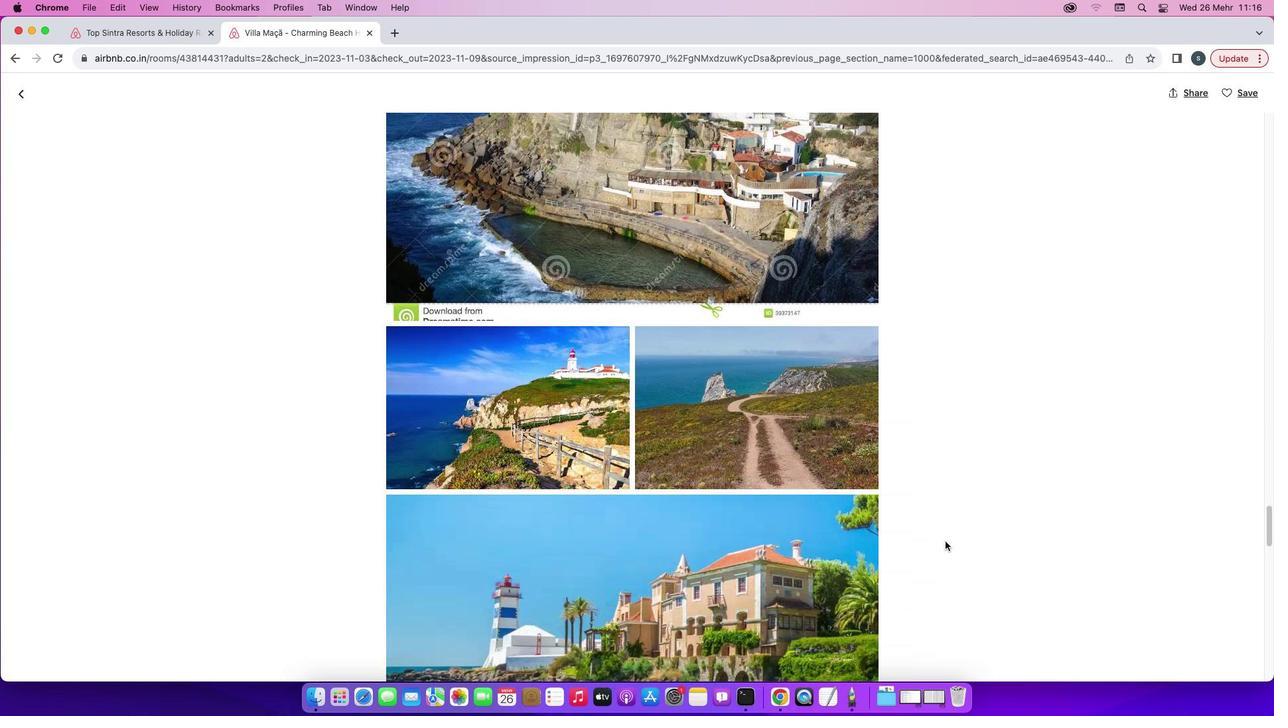 
Action: Mouse scrolled (944, 541) with delta (0, 0)
Screenshot: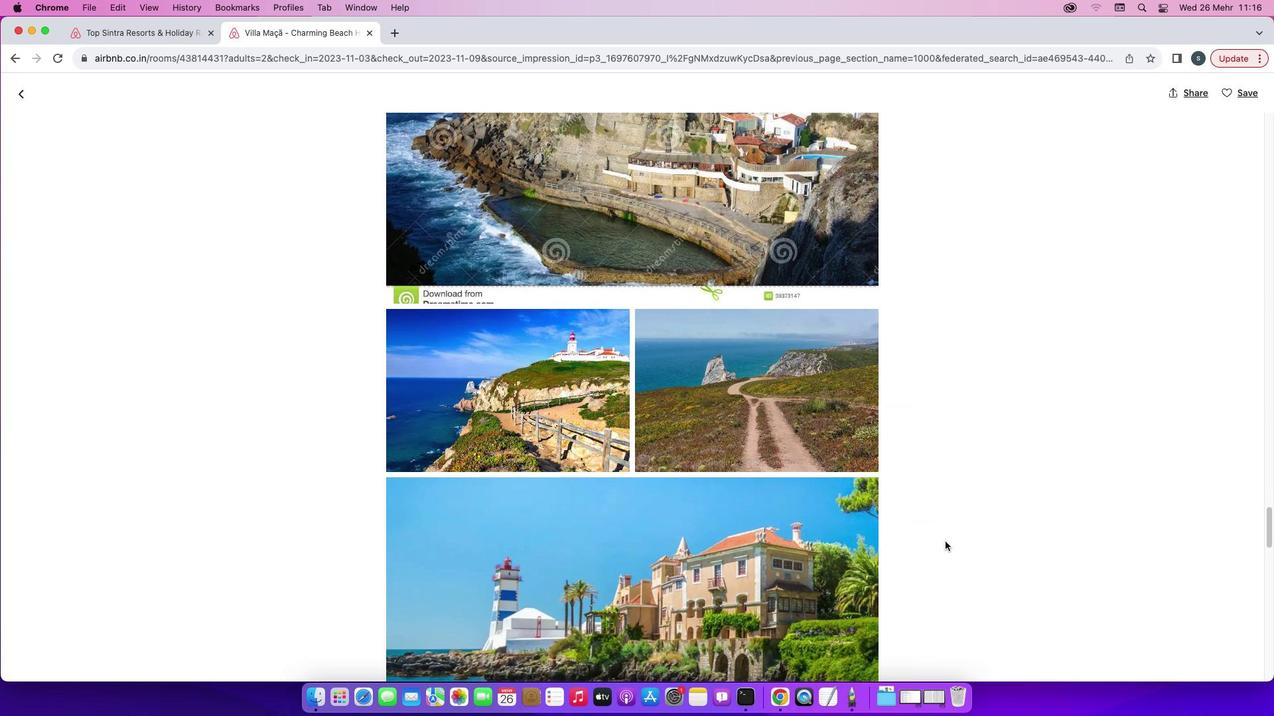 
Action: Mouse scrolled (944, 541) with delta (0, 0)
Screenshot: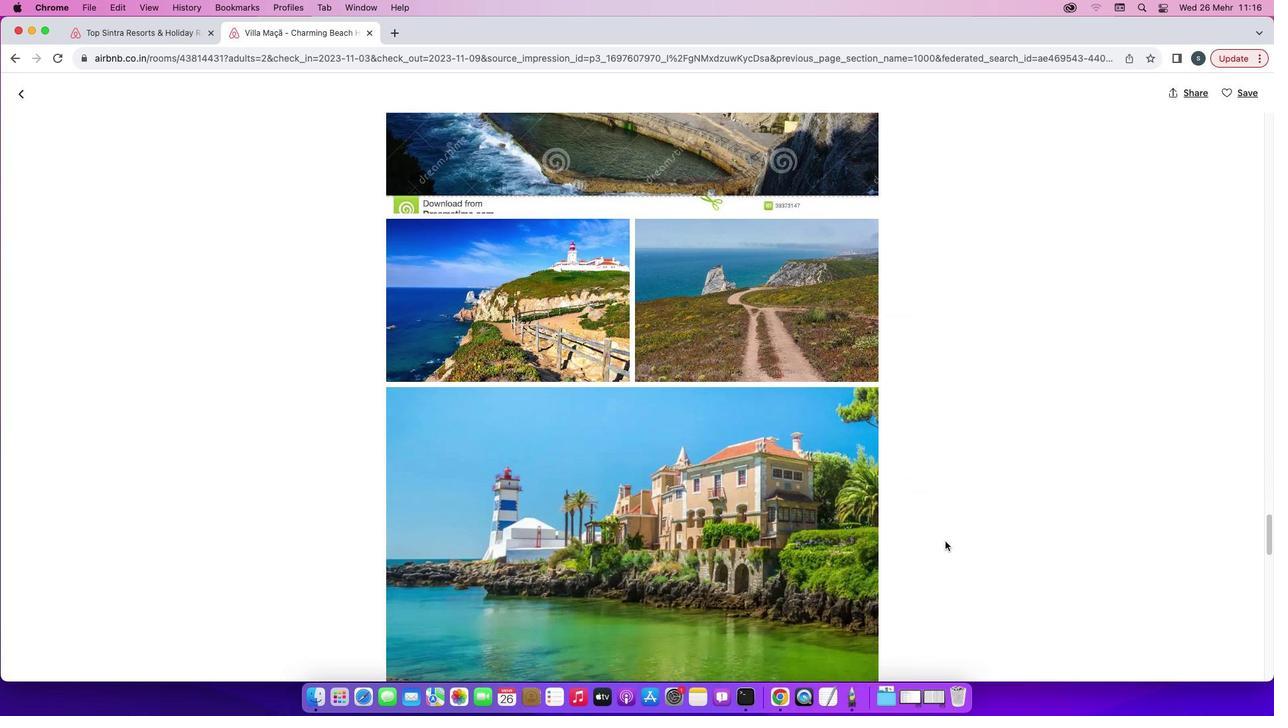 
Action: Mouse scrolled (944, 541) with delta (0, -1)
Screenshot: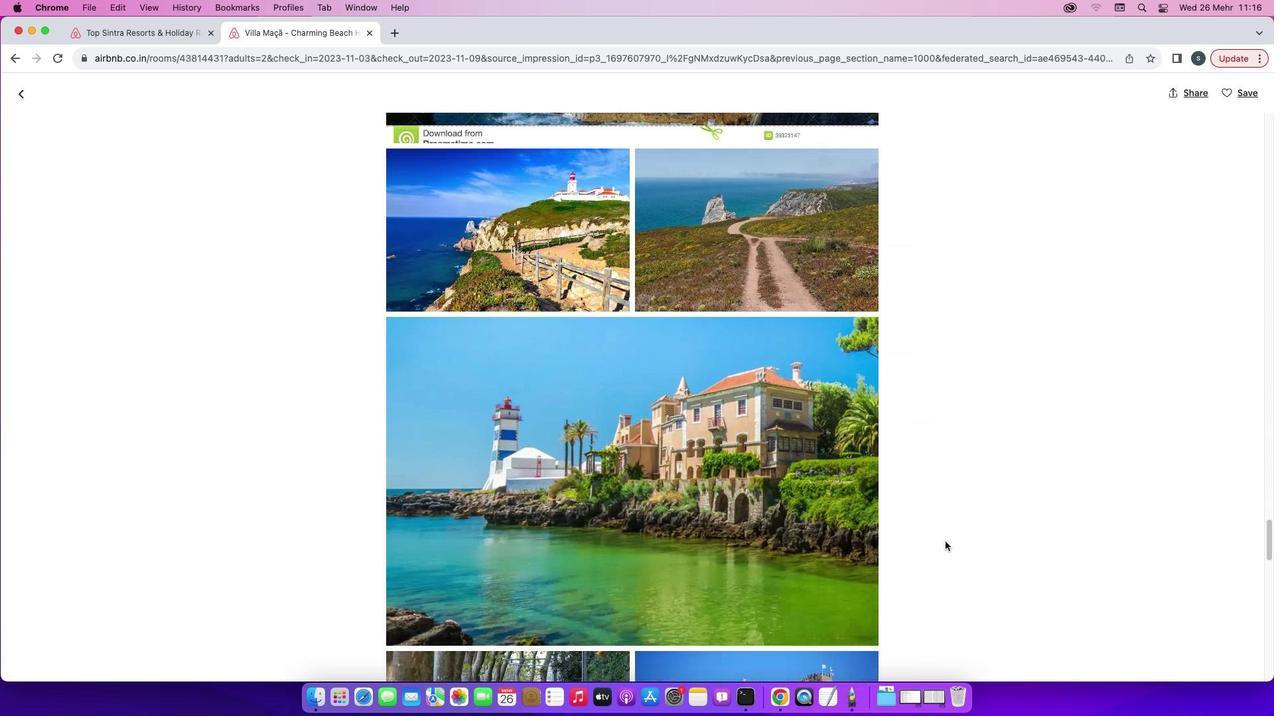 
Action: Mouse scrolled (944, 541) with delta (0, -2)
Screenshot: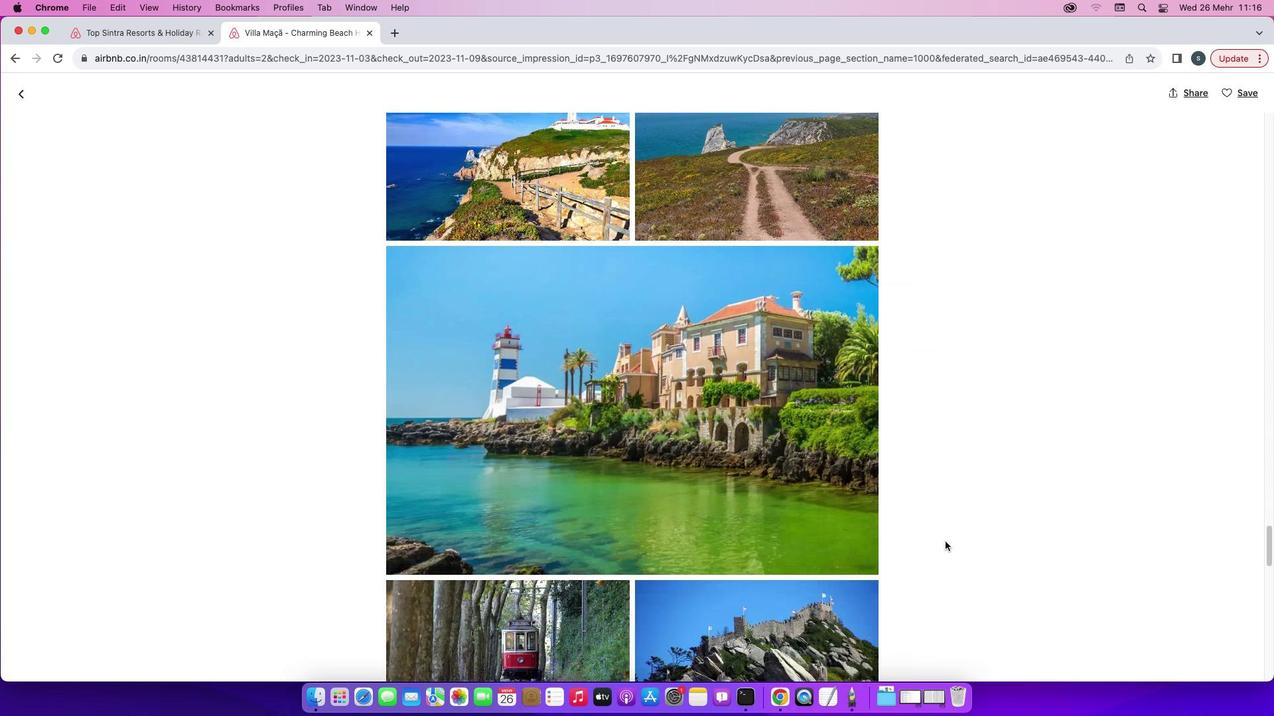 
Action: Mouse scrolled (944, 541) with delta (0, -2)
Screenshot: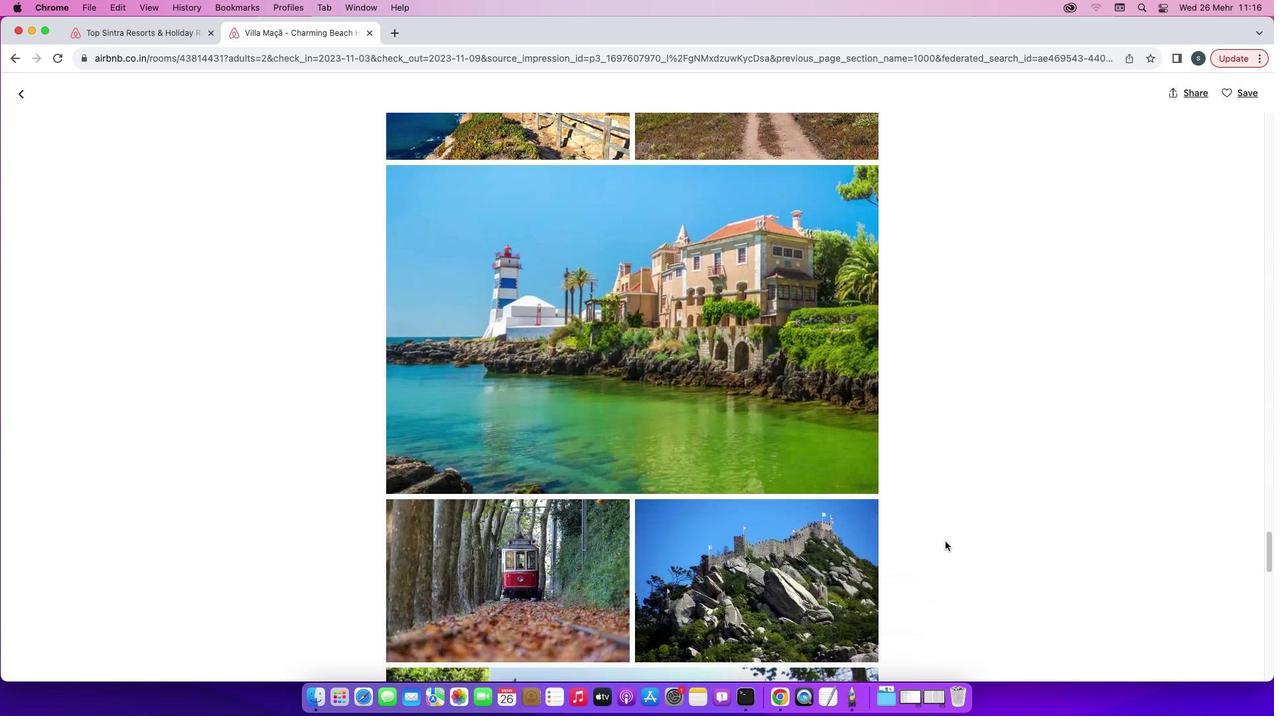 
Action: Mouse moved to (940, 544)
Screenshot: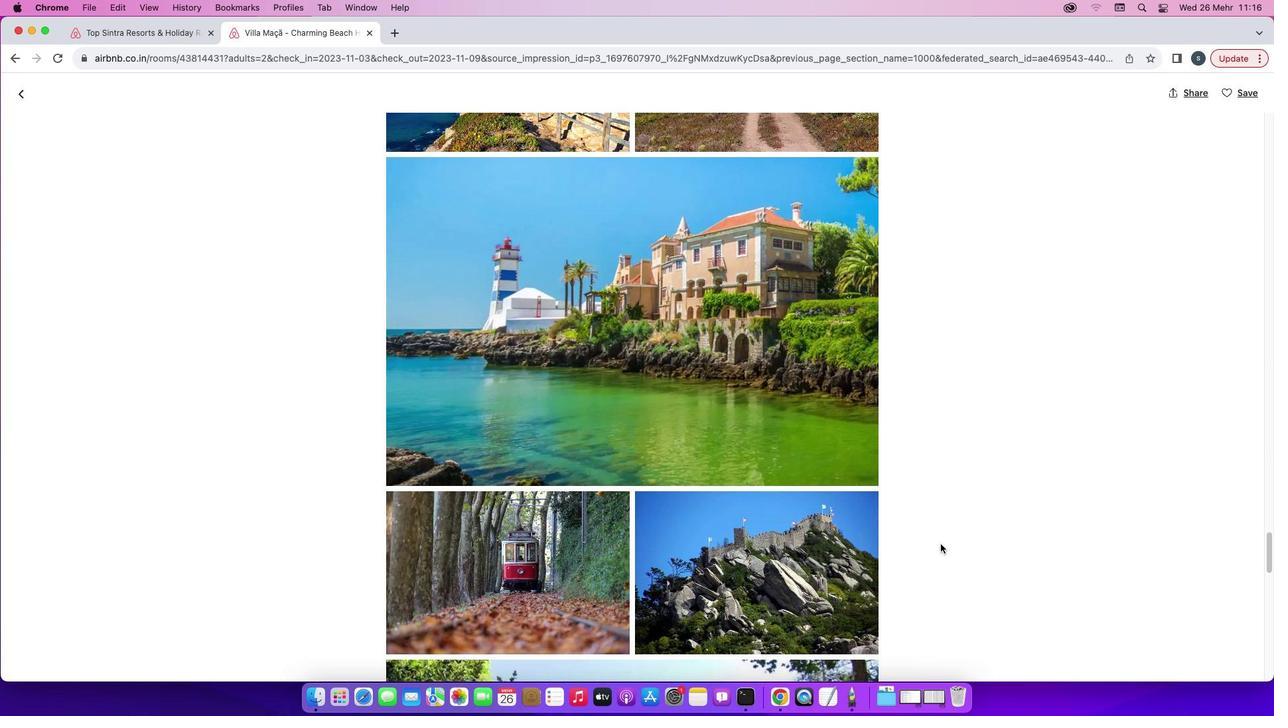 
Action: Mouse scrolled (940, 544) with delta (0, 0)
Screenshot: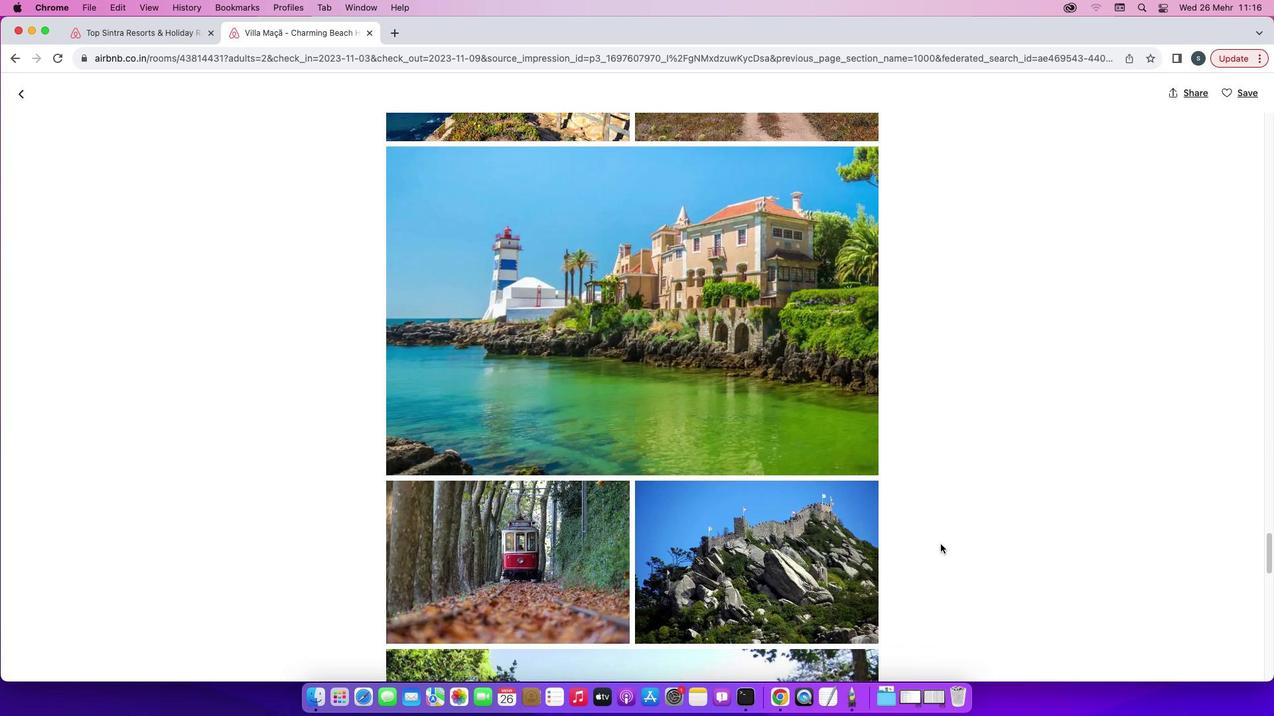 
Action: Mouse scrolled (940, 544) with delta (0, 0)
Screenshot: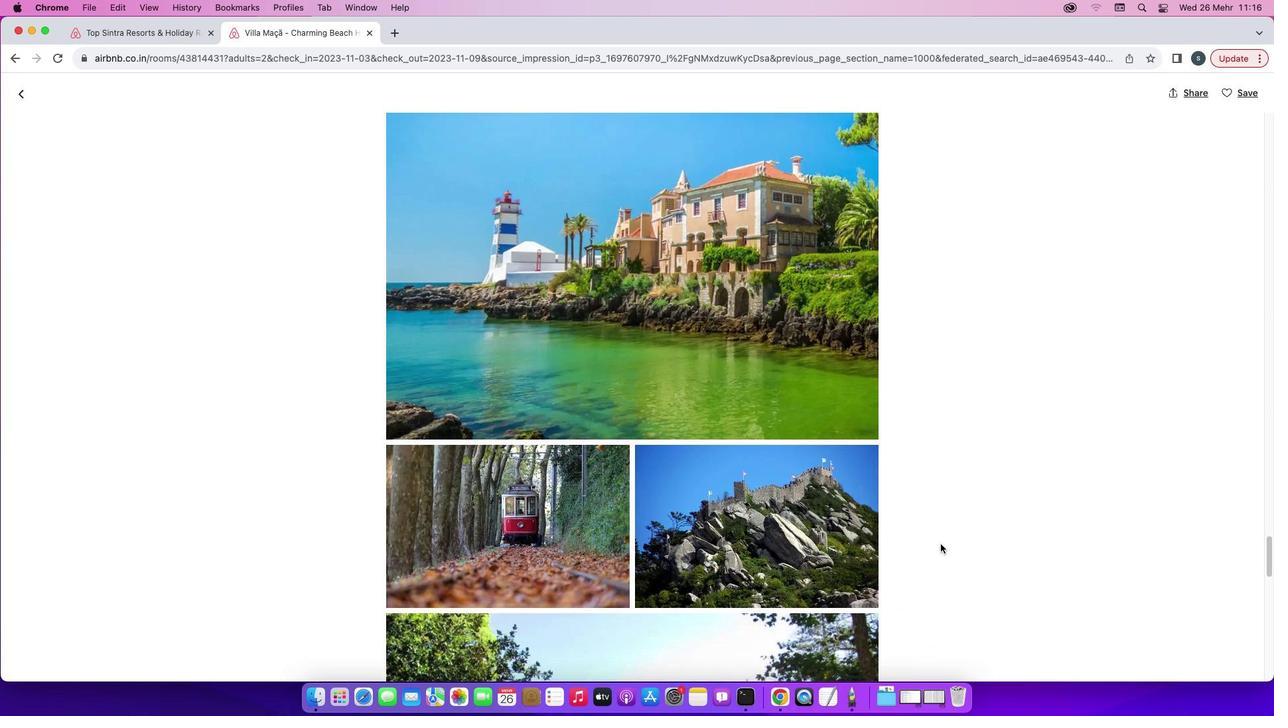 
Action: Mouse scrolled (940, 544) with delta (0, -1)
Screenshot: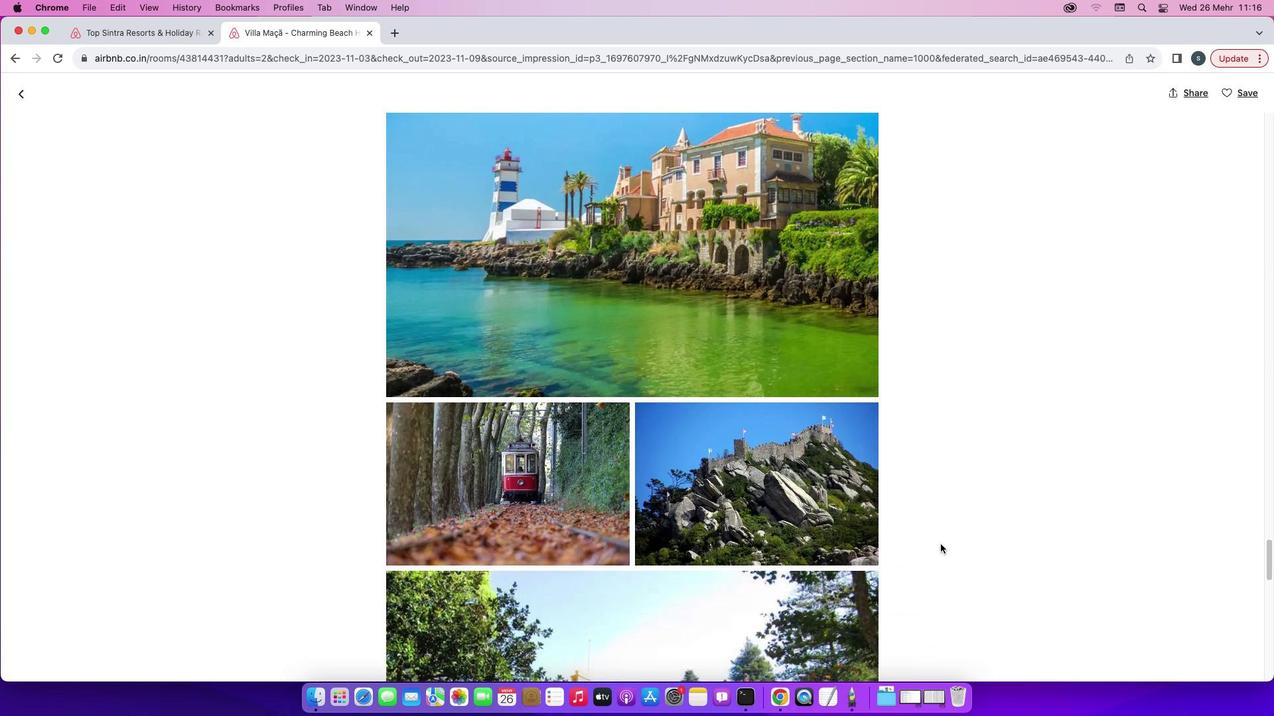 
Action: Mouse scrolled (940, 544) with delta (0, -1)
Screenshot: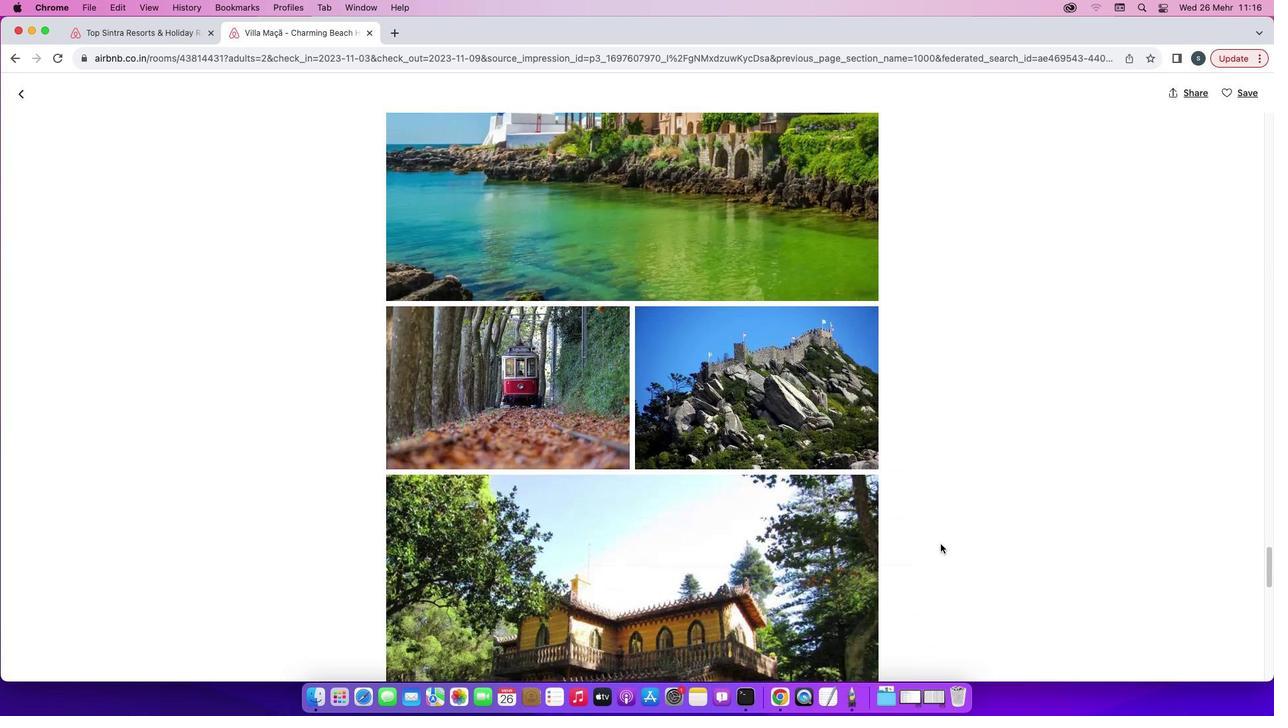 
Action: Mouse scrolled (940, 544) with delta (0, -1)
Screenshot: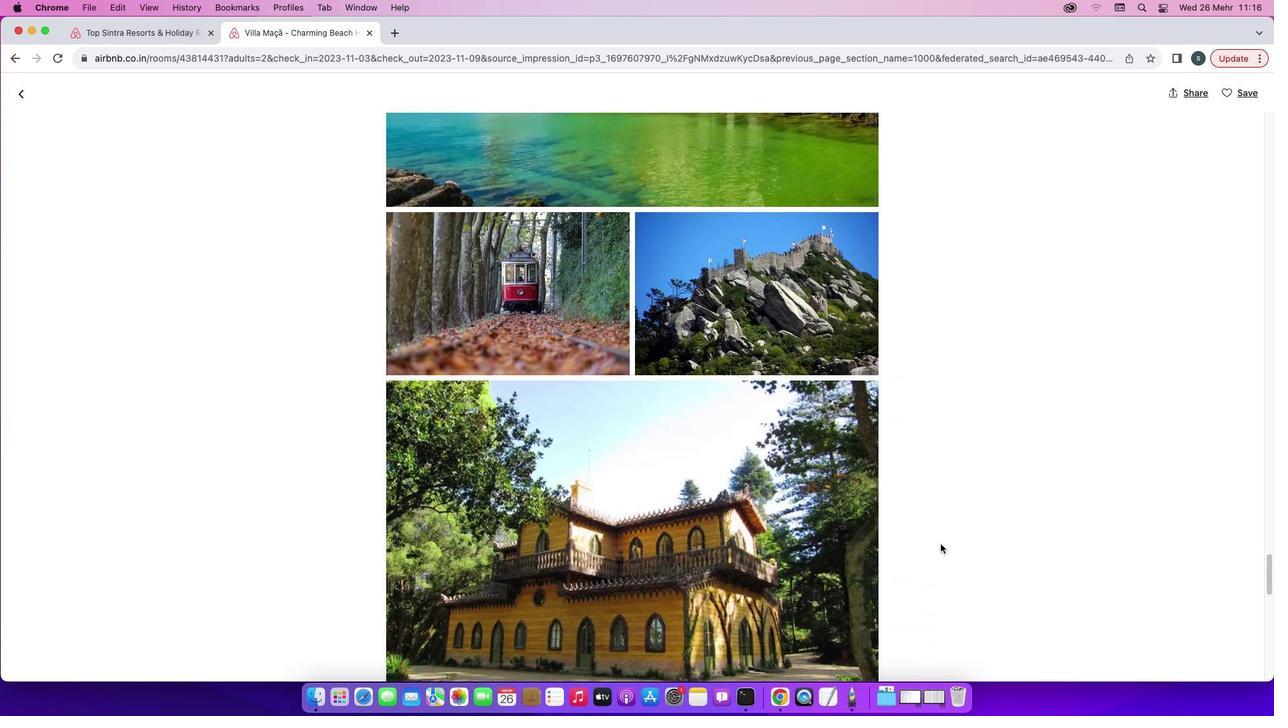 
Action: Mouse scrolled (940, 544) with delta (0, 0)
Screenshot: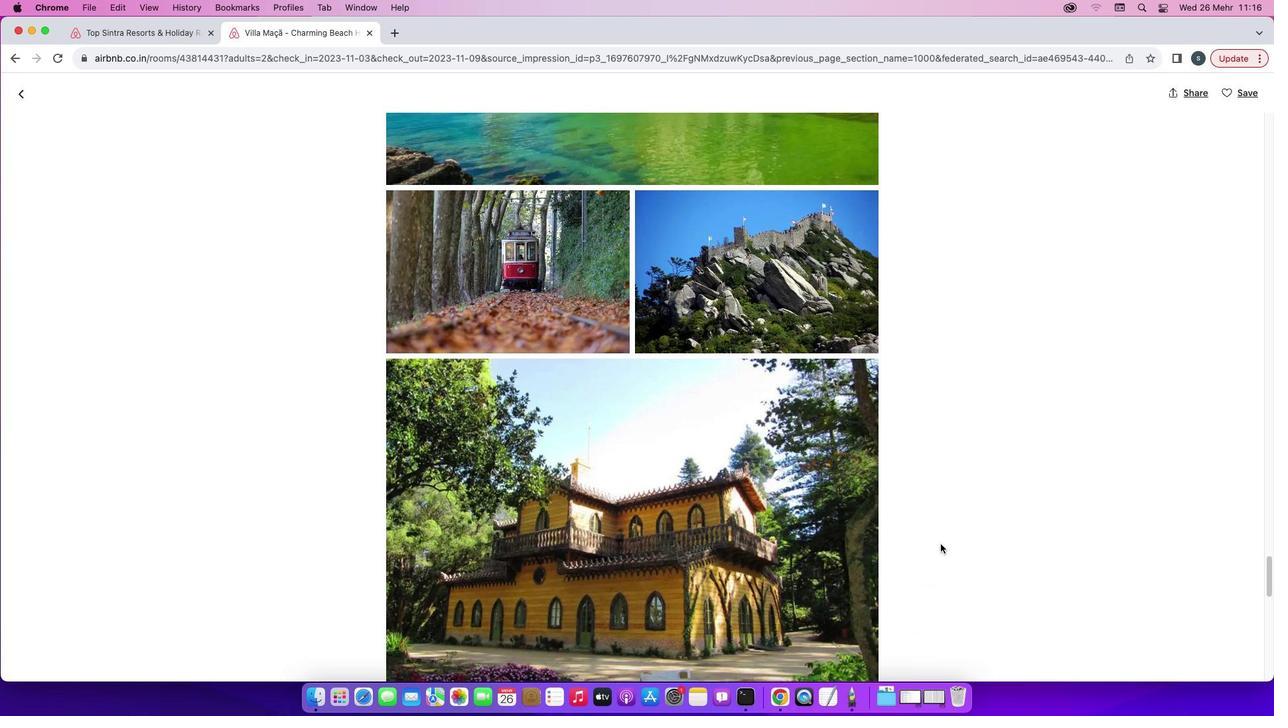 
Action: Mouse scrolled (940, 544) with delta (0, 0)
Screenshot: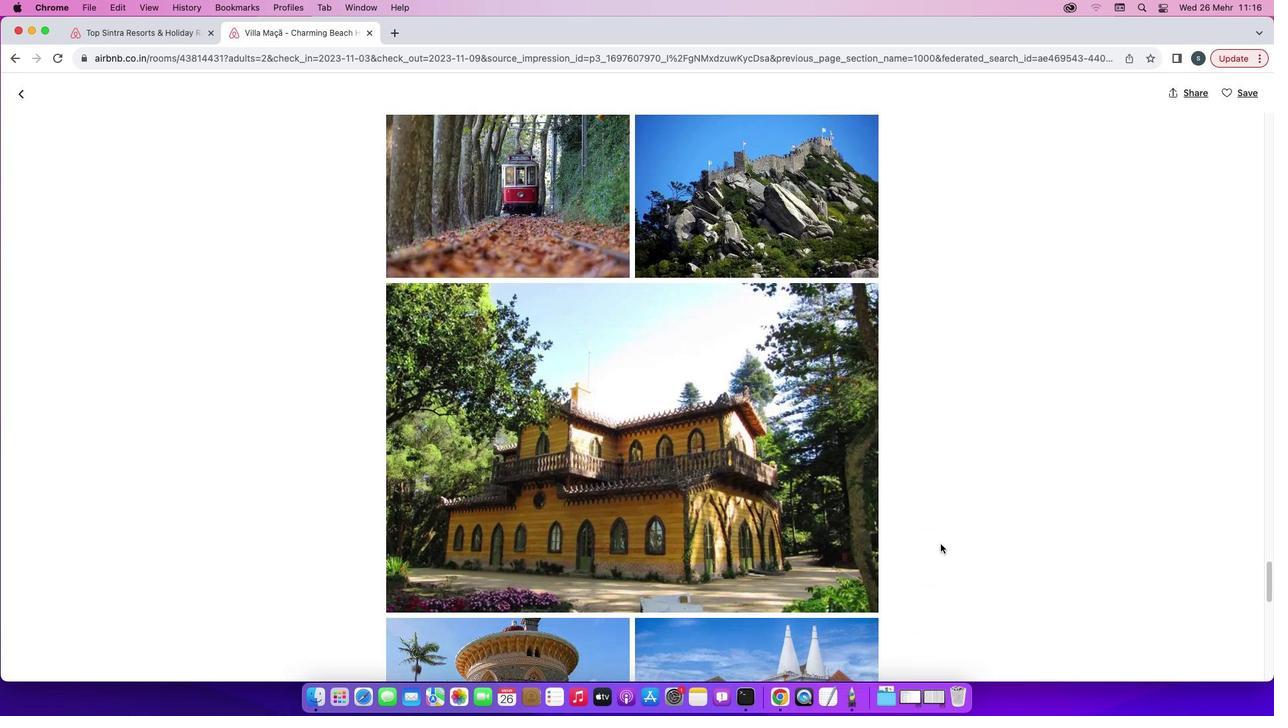 
Action: Mouse scrolled (940, 544) with delta (0, -1)
Screenshot: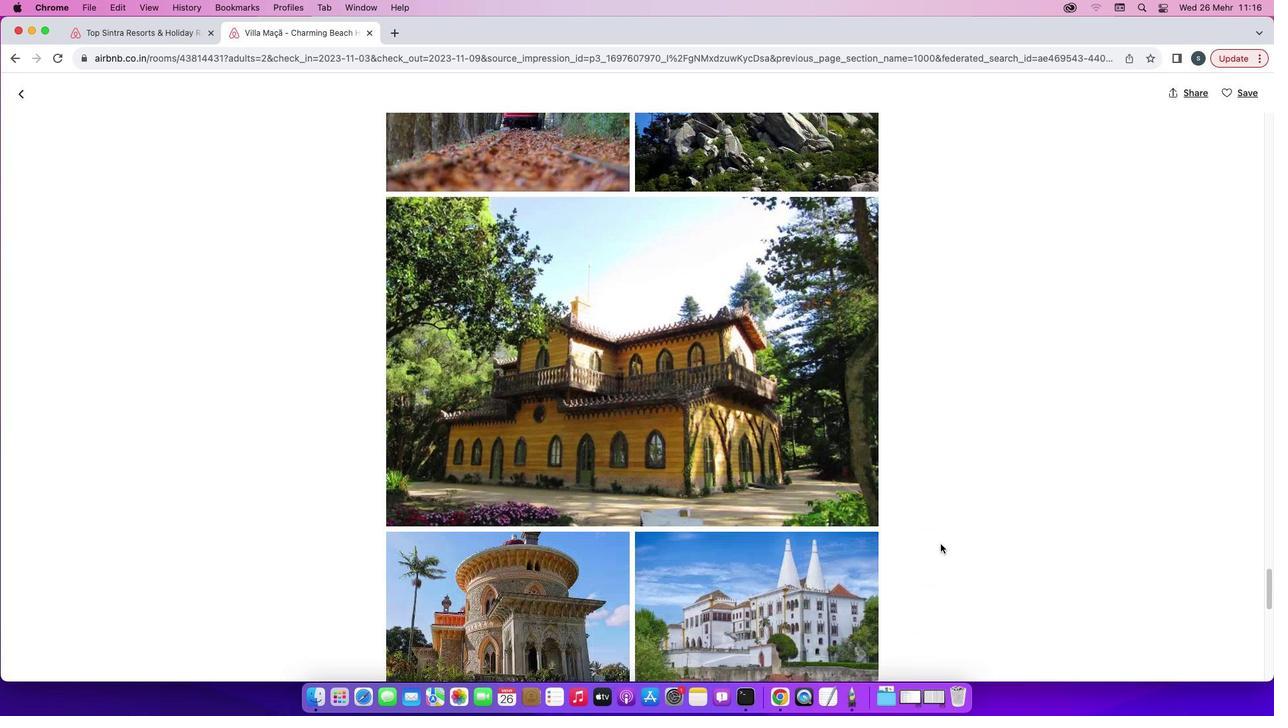 
Action: Mouse scrolled (940, 544) with delta (0, -2)
Screenshot: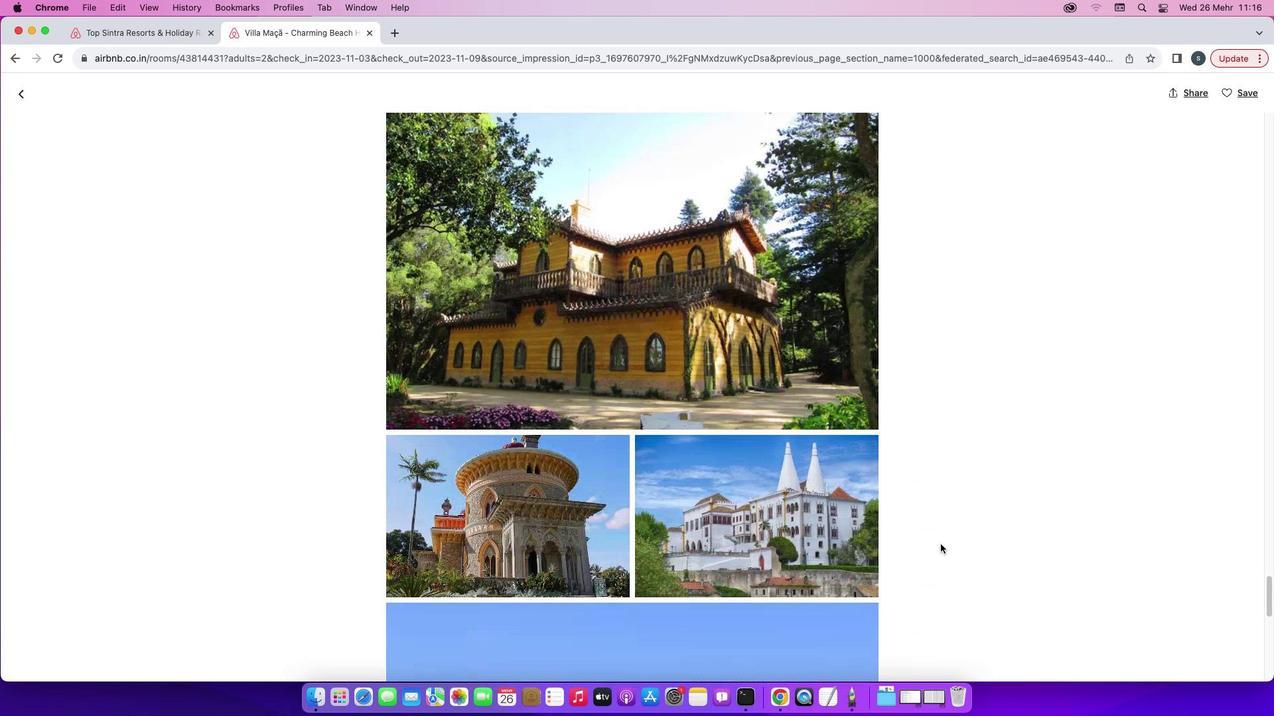 
Action: Mouse scrolled (940, 544) with delta (0, -3)
Screenshot: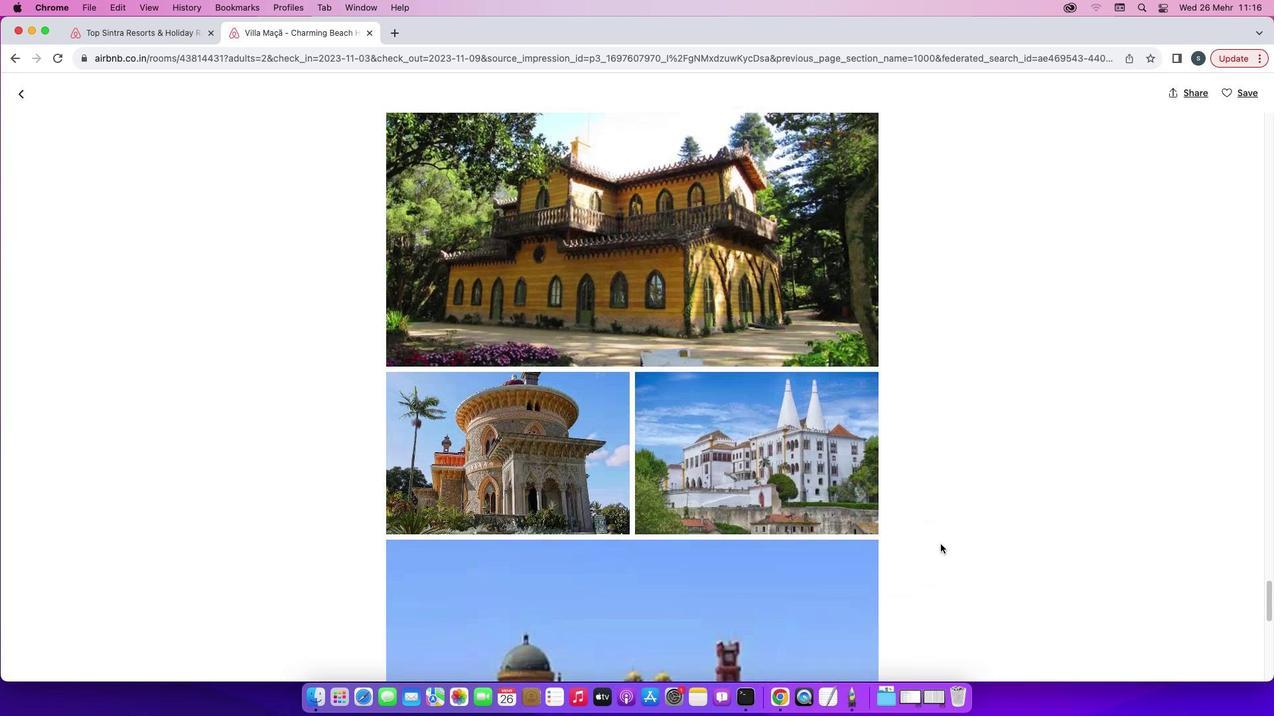 
Action: Mouse scrolled (940, 544) with delta (0, 0)
Screenshot: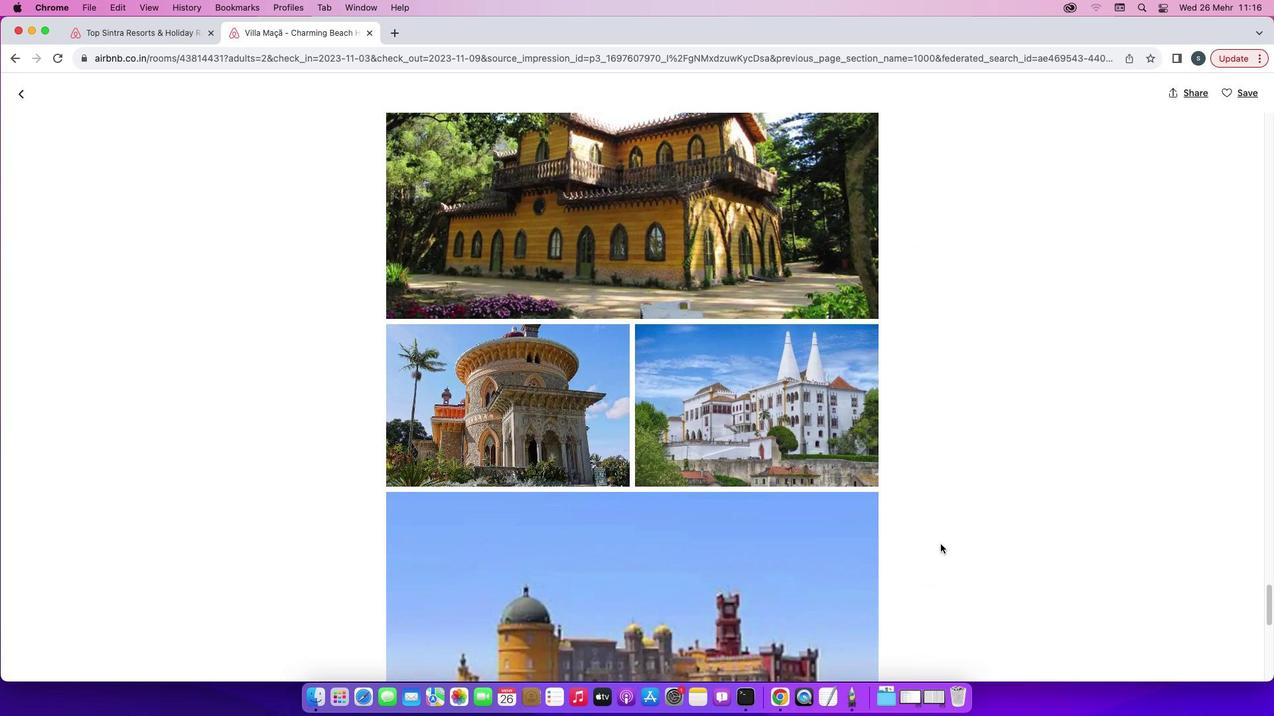 
Action: Mouse scrolled (940, 544) with delta (0, 0)
Screenshot: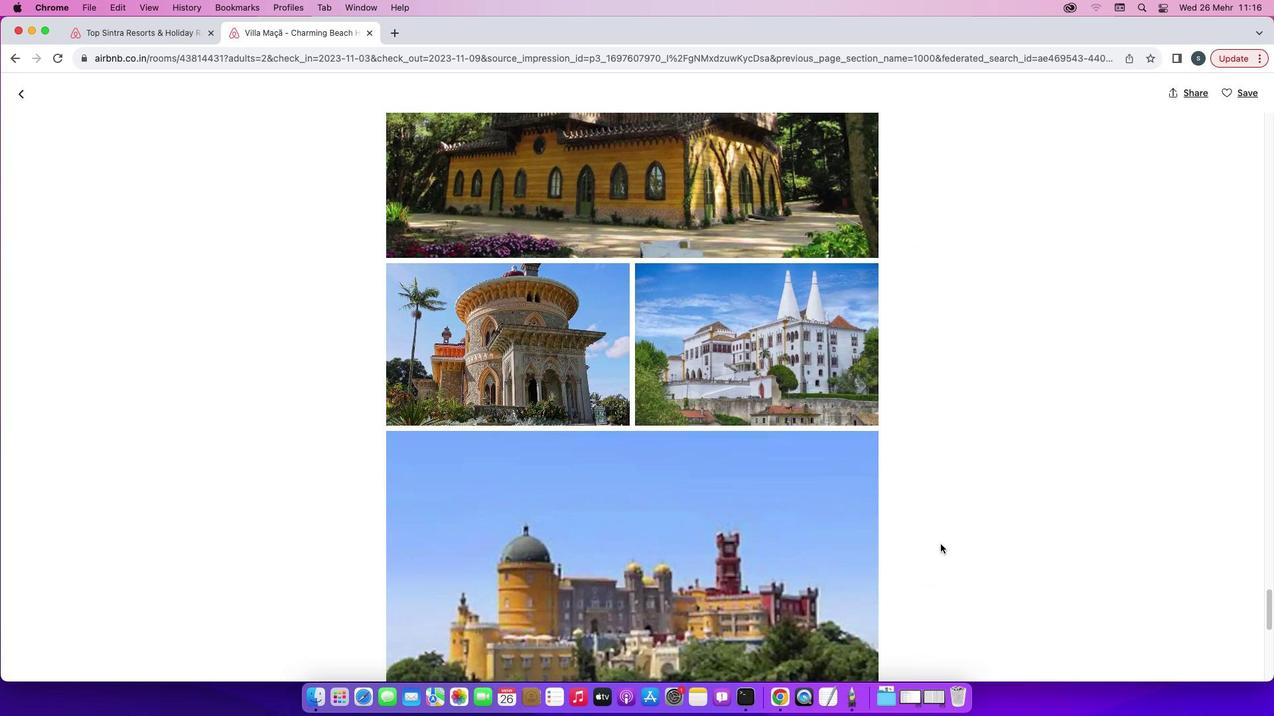 
Action: Mouse scrolled (940, 544) with delta (0, -1)
Screenshot: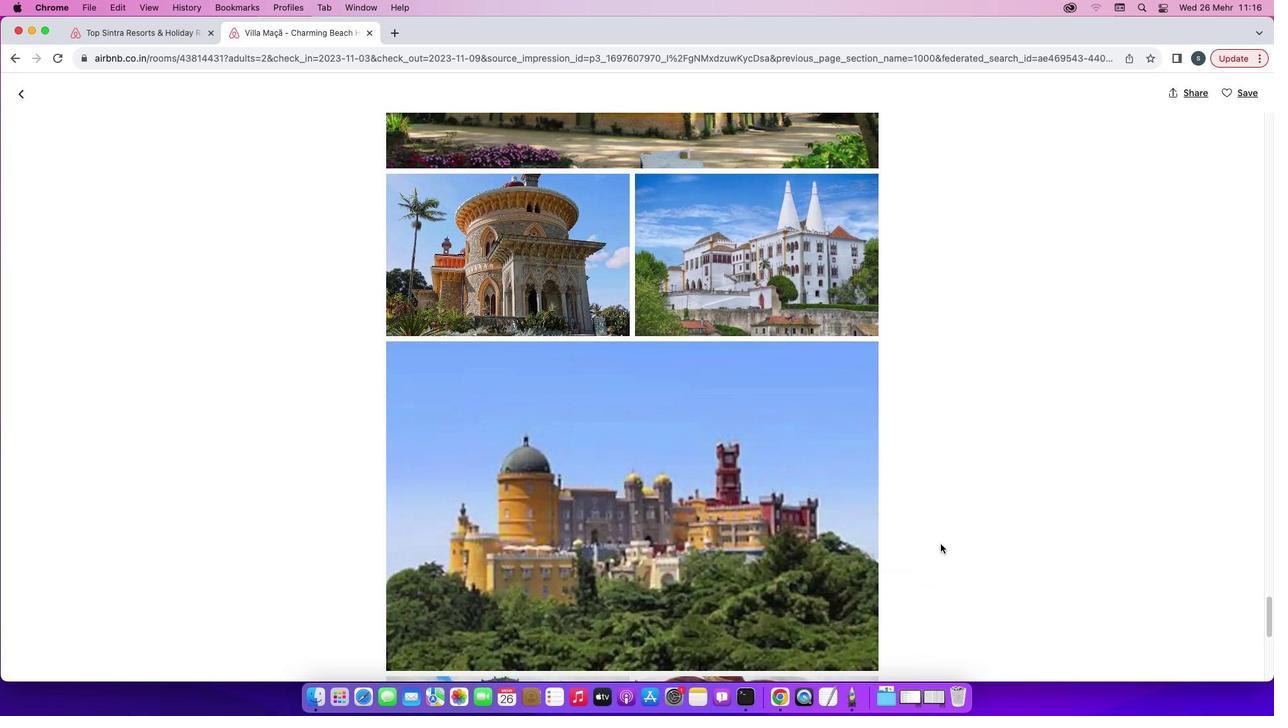 
Action: Mouse scrolled (940, 544) with delta (0, -2)
Screenshot: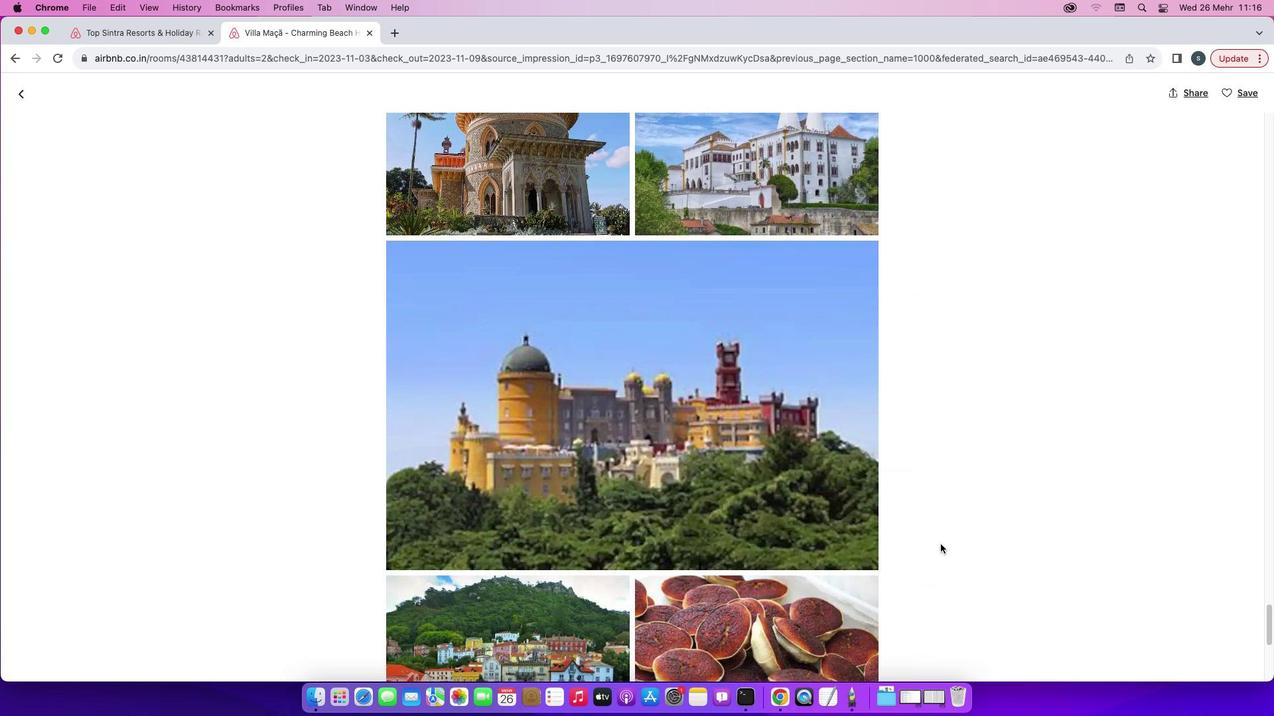 
Action: Mouse scrolled (940, 544) with delta (0, -3)
Screenshot: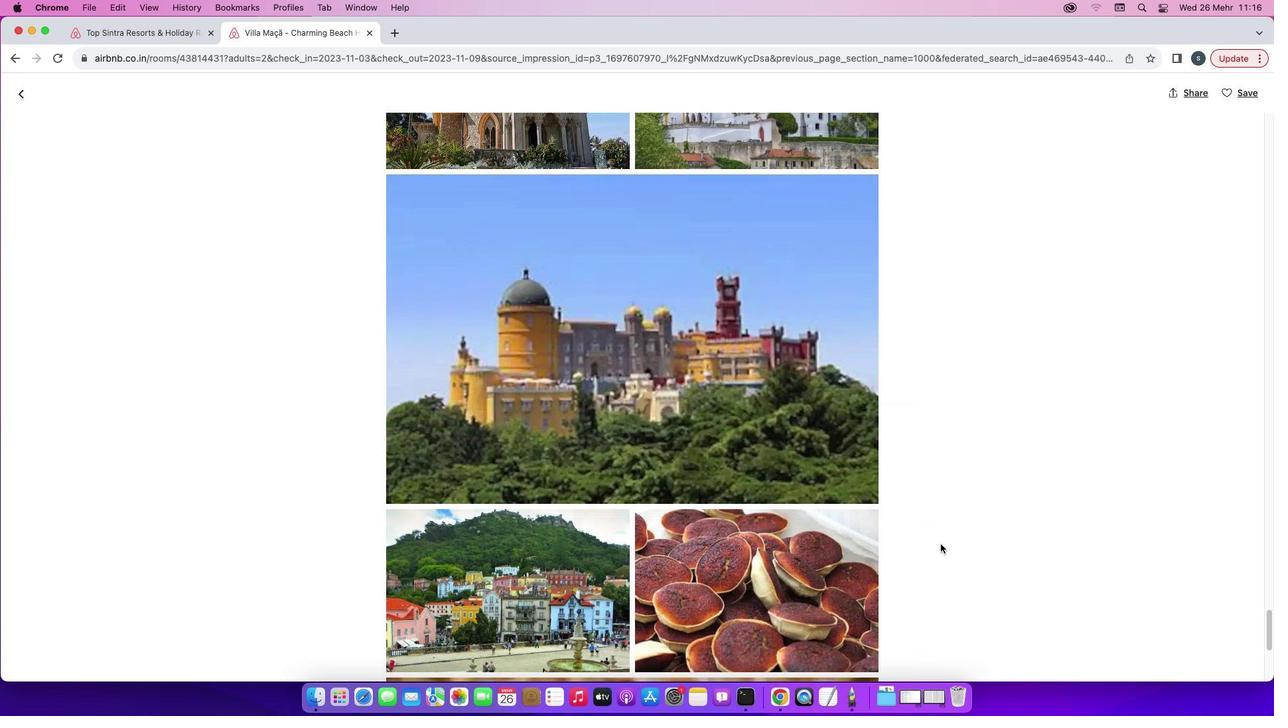 
Action: Mouse scrolled (940, 544) with delta (0, 0)
Screenshot: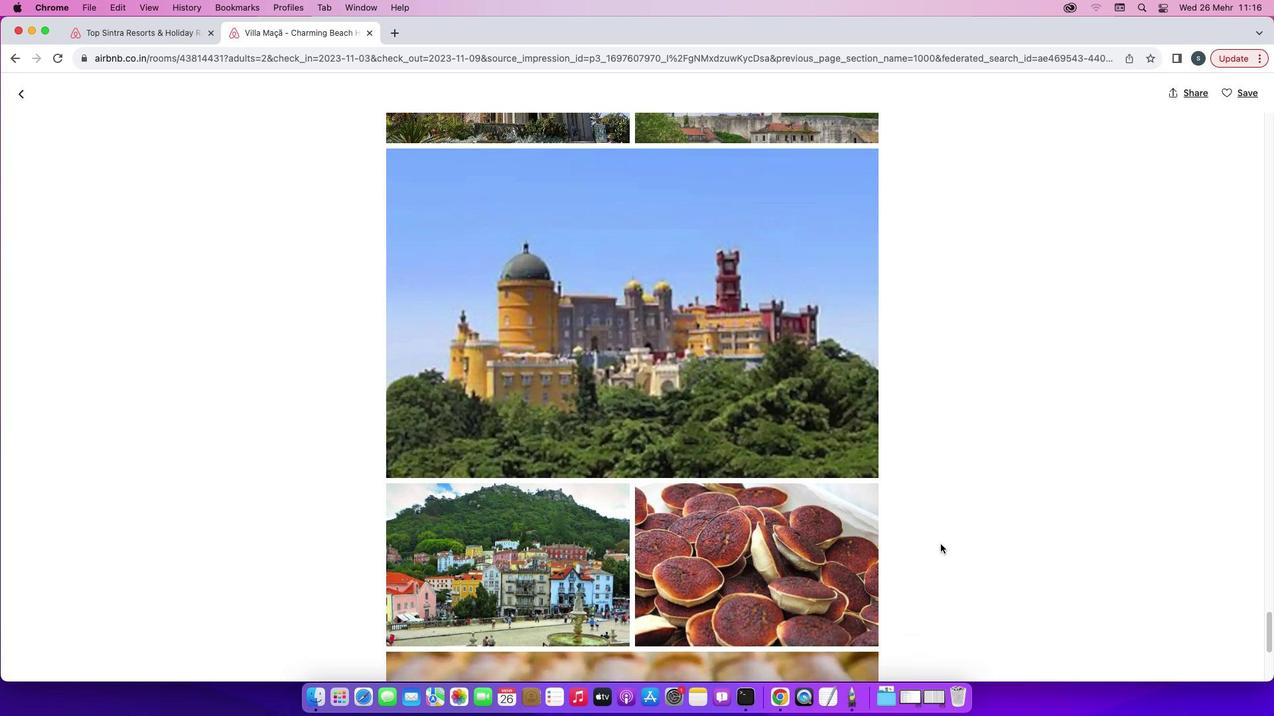 
Action: Mouse scrolled (940, 544) with delta (0, 0)
Screenshot: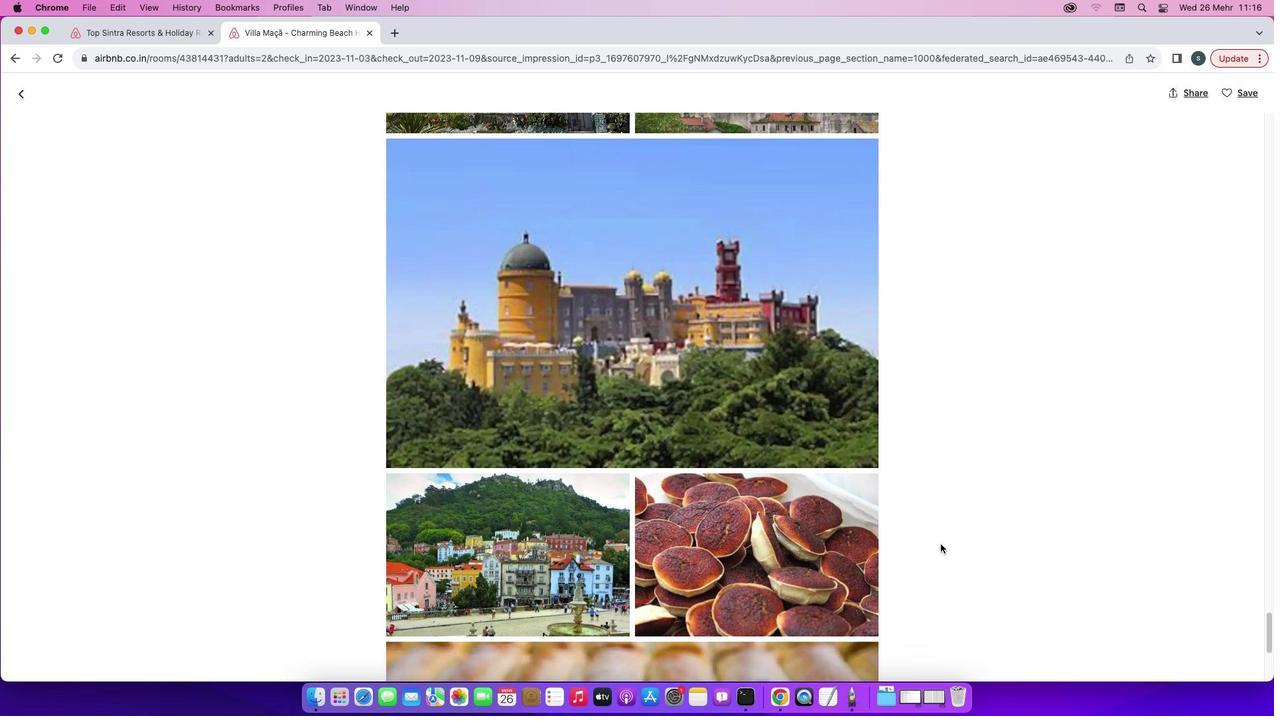 
Action: Mouse scrolled (940, 544) with delta (0, -1)
Screenshot: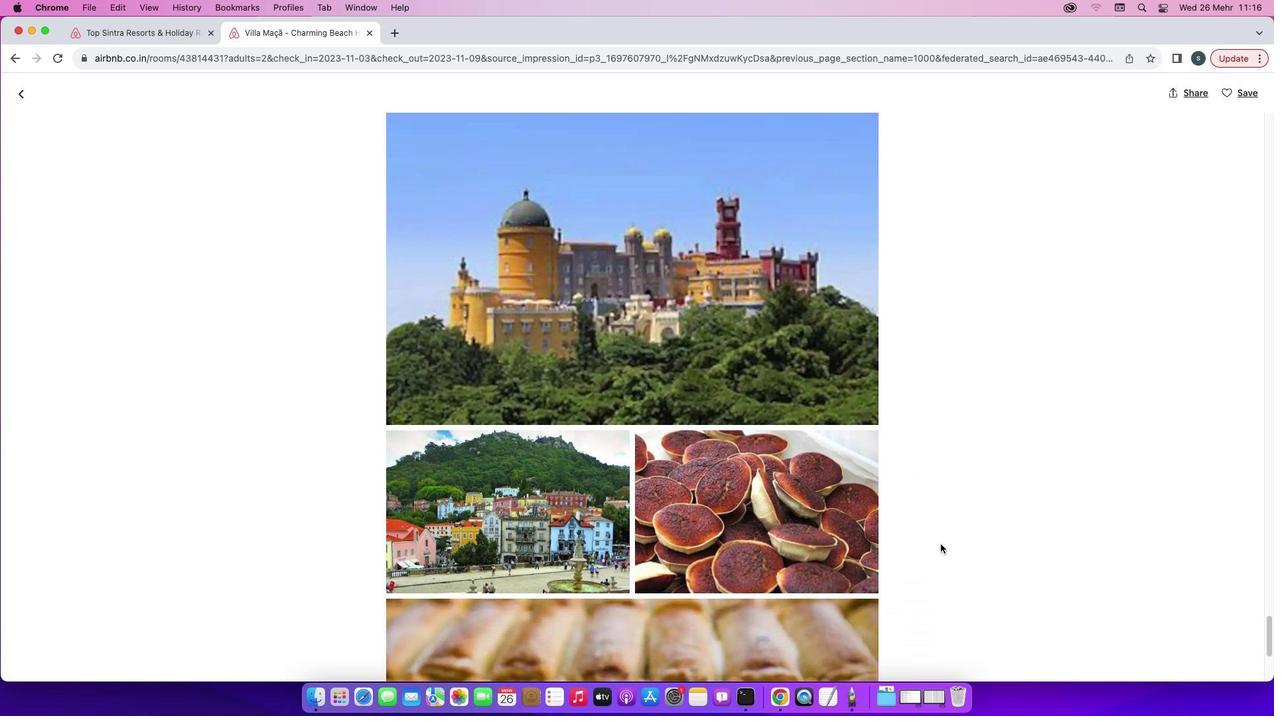 
Action: Mouse scrolled (940, 544) with delta (0, -1)
Screenshot: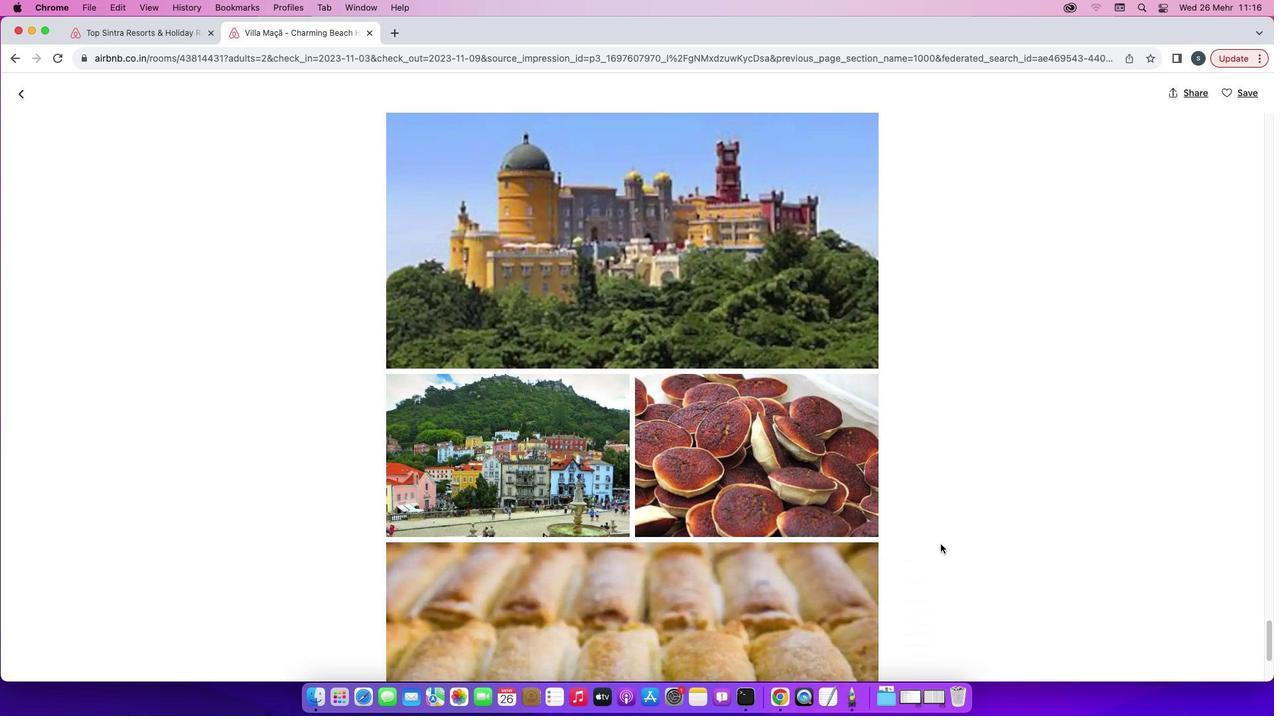 
Action: Mouse scrolled (940, 544) with delta (0, -1)
Screenshot: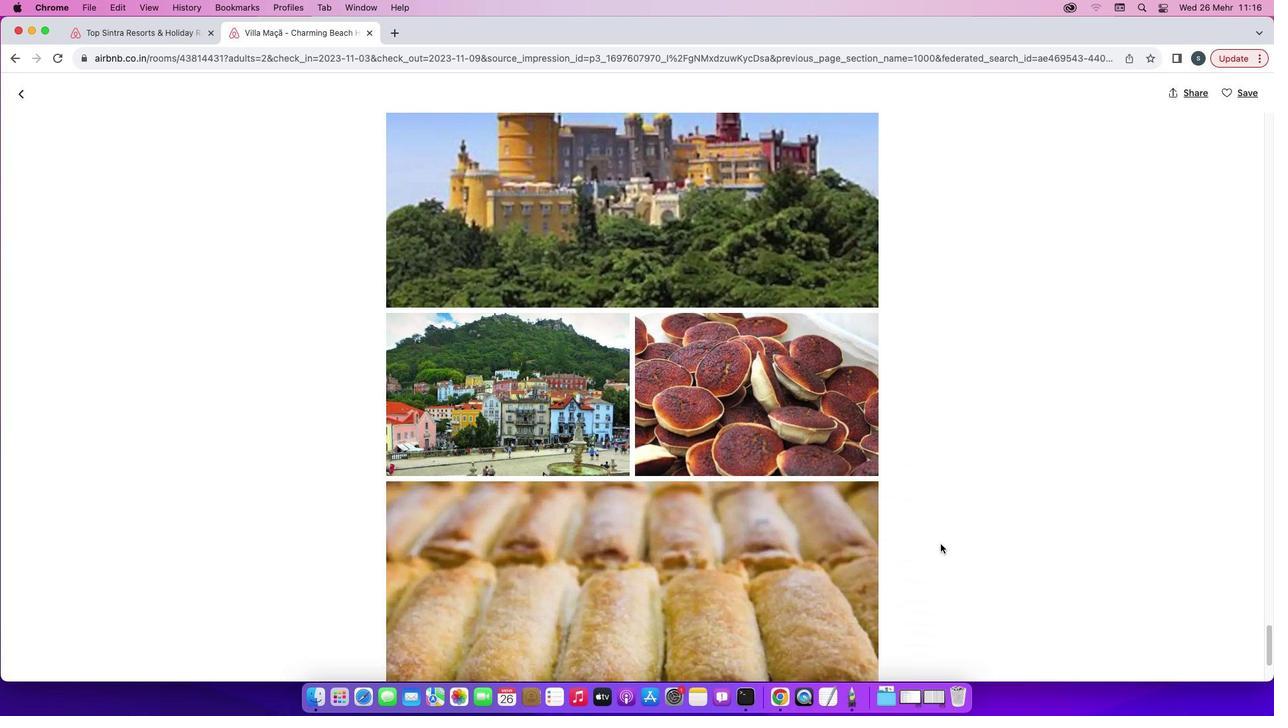 
Action: Mouse scrolled (940, 544) with delta (0, 0)
Screenshot: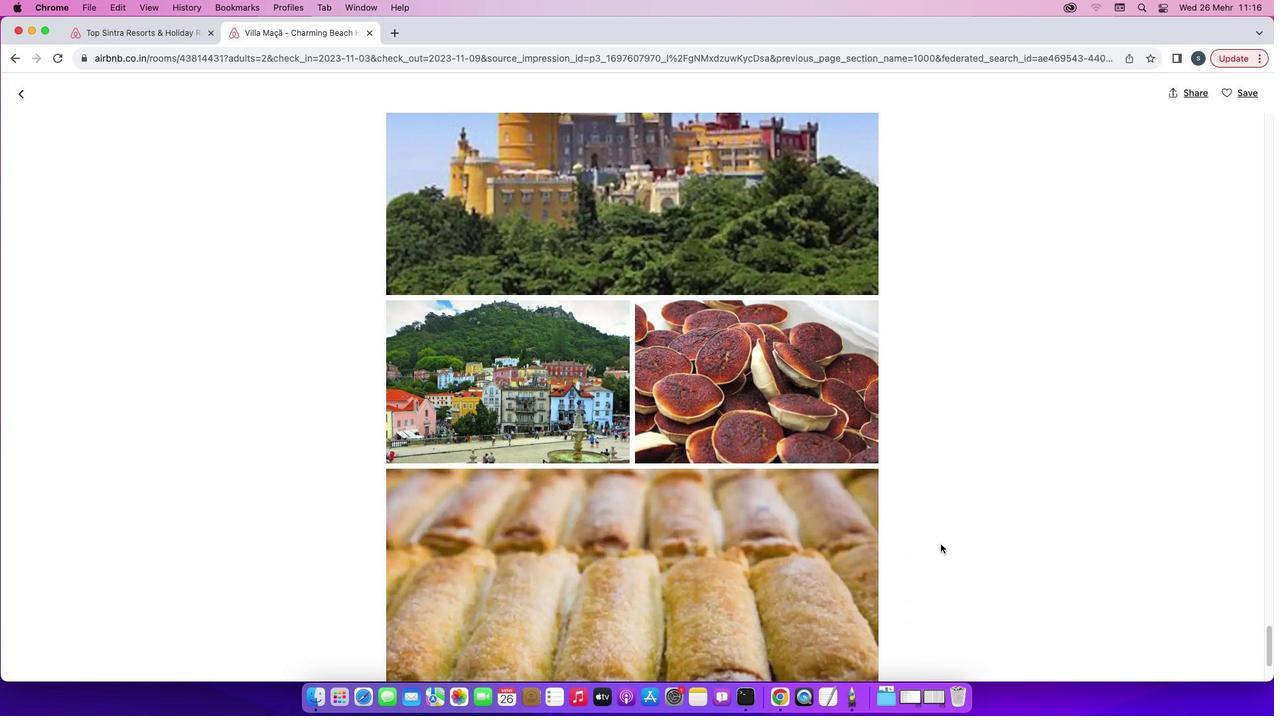 
Action: Mouse scrolled (940, 544) with delta (0, 0)
Screenshot: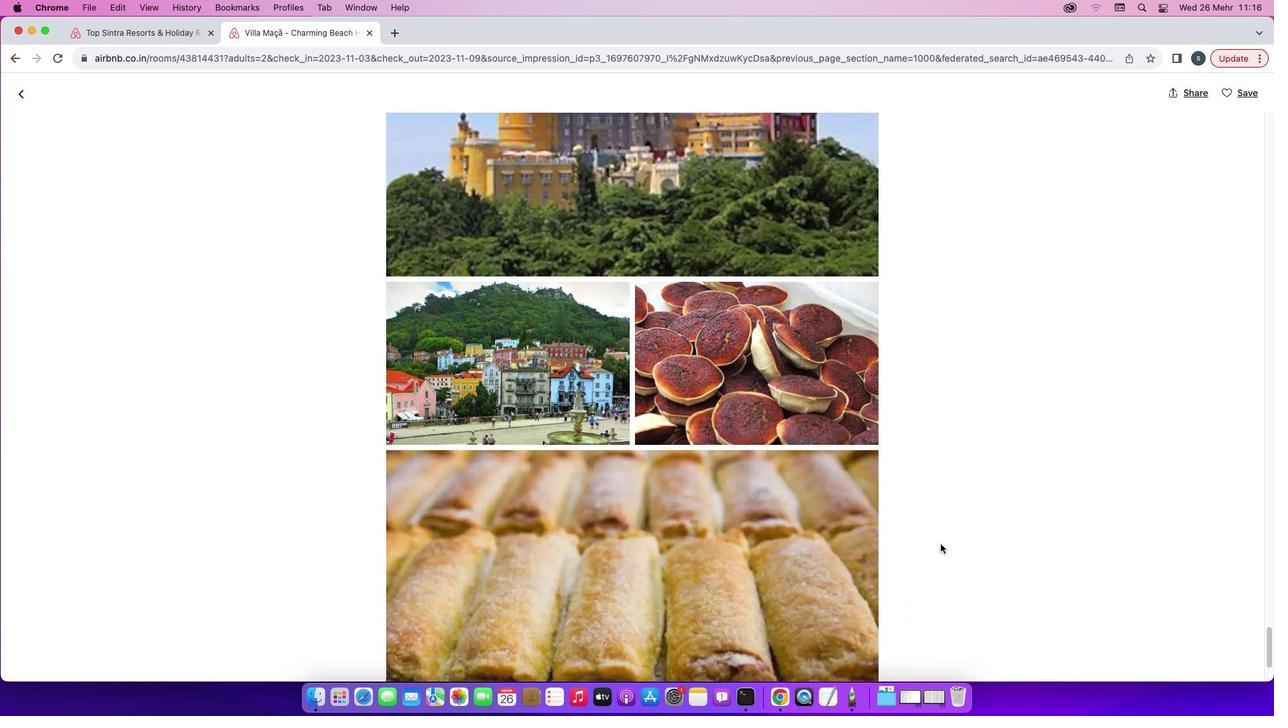 
Action: Mouse scrolled (940, 544) with delta (0, 0)
Screenshot: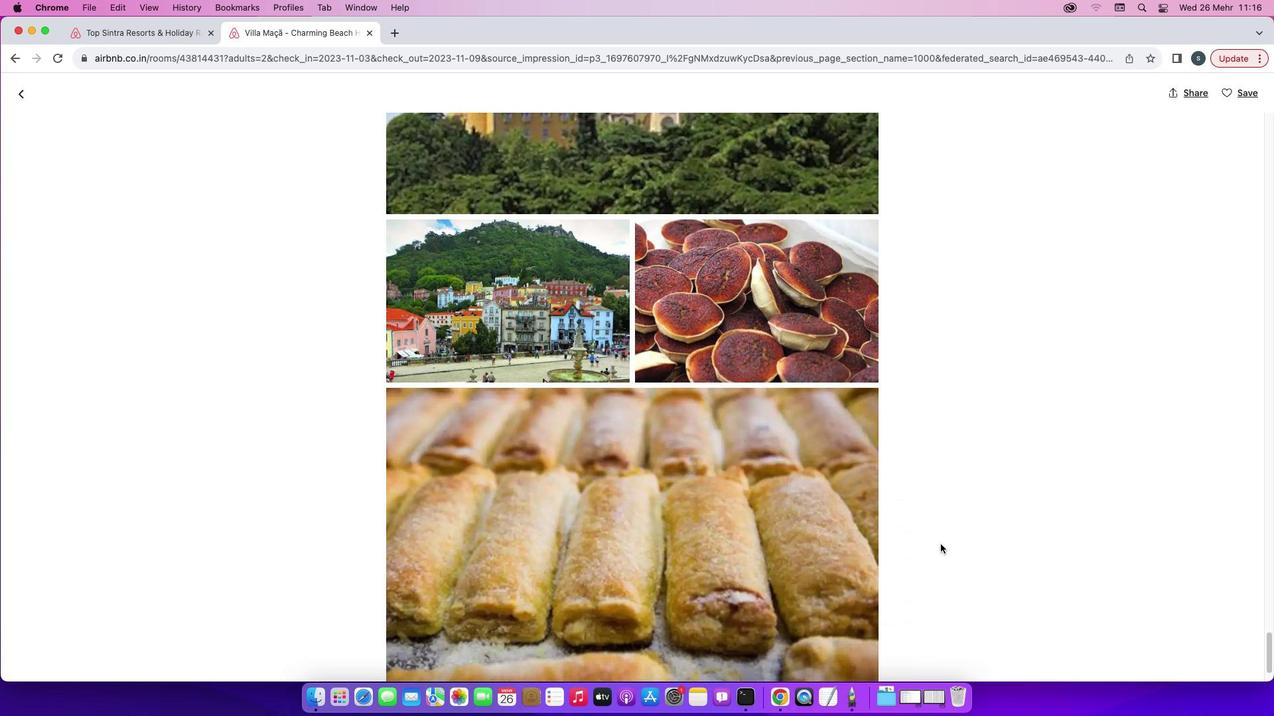 
Action: Mouse scrolled (940, 544) with delta (0, -1)
Screenshot: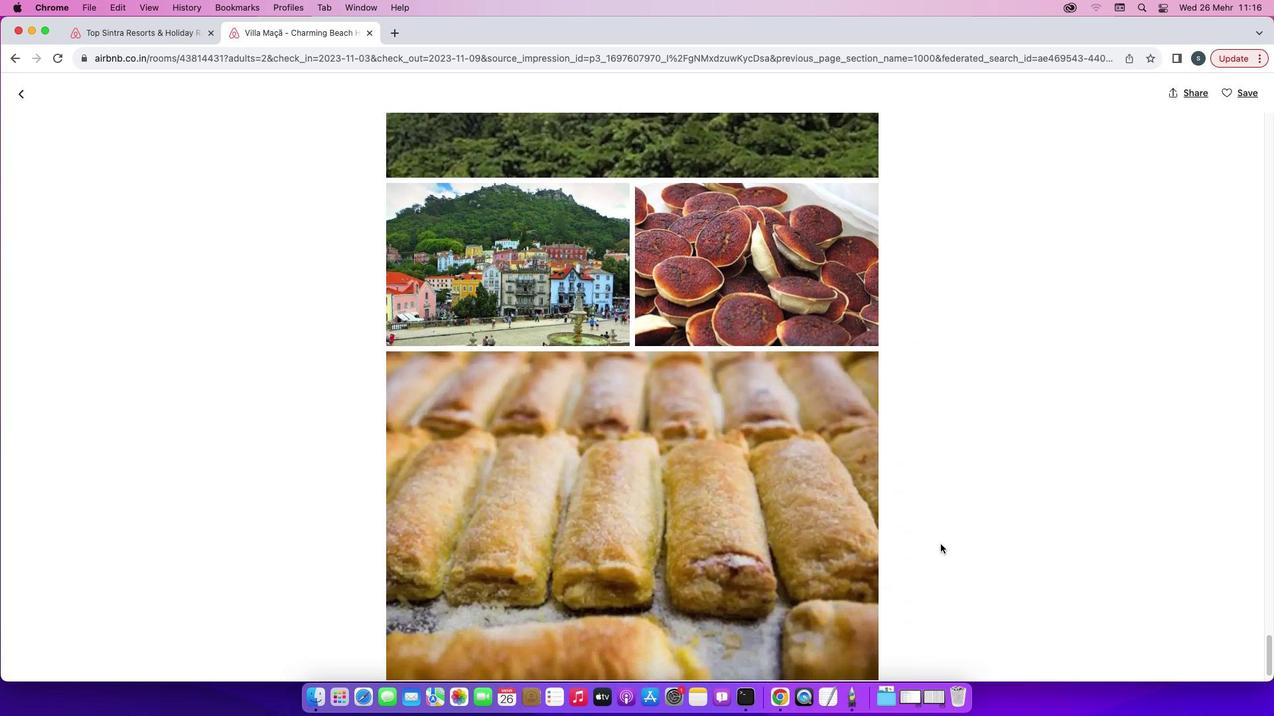 
Action: Mouse scrolled (940, 544) with delta (0, -2)
Screenshot: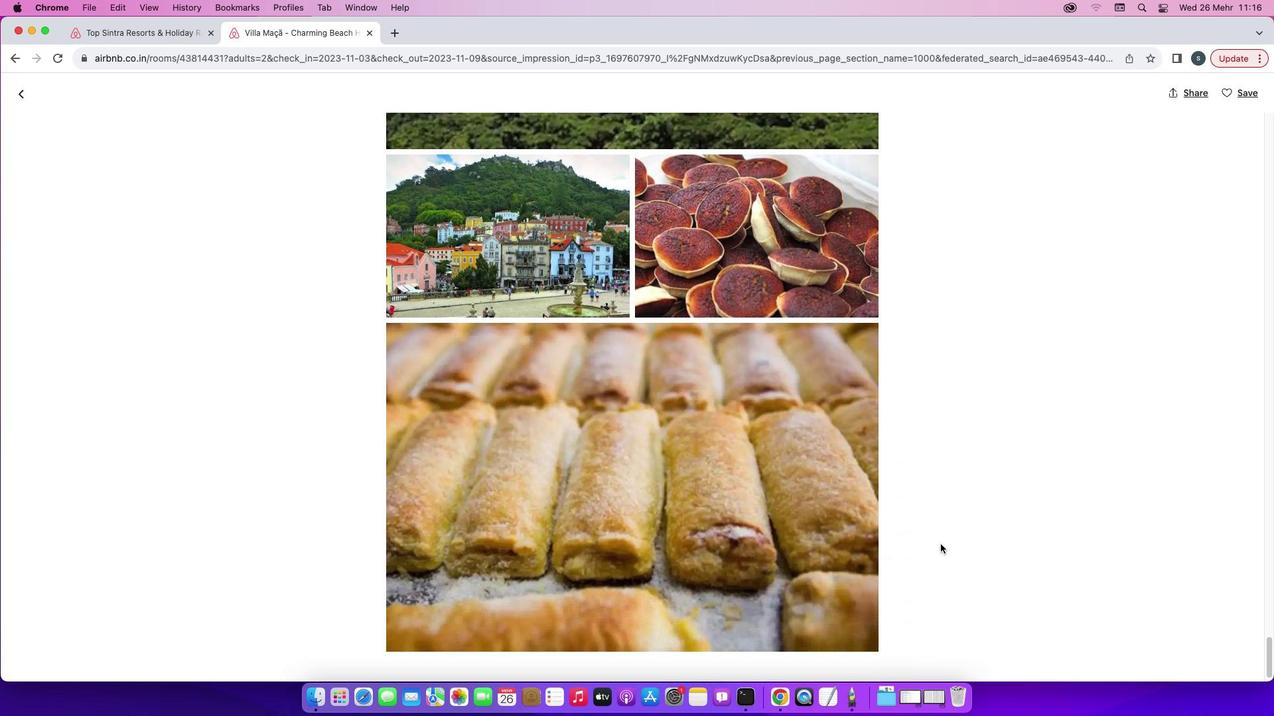 
Action: Mouse scrolled (940, 544) with delta (0, 0)
Screenshot: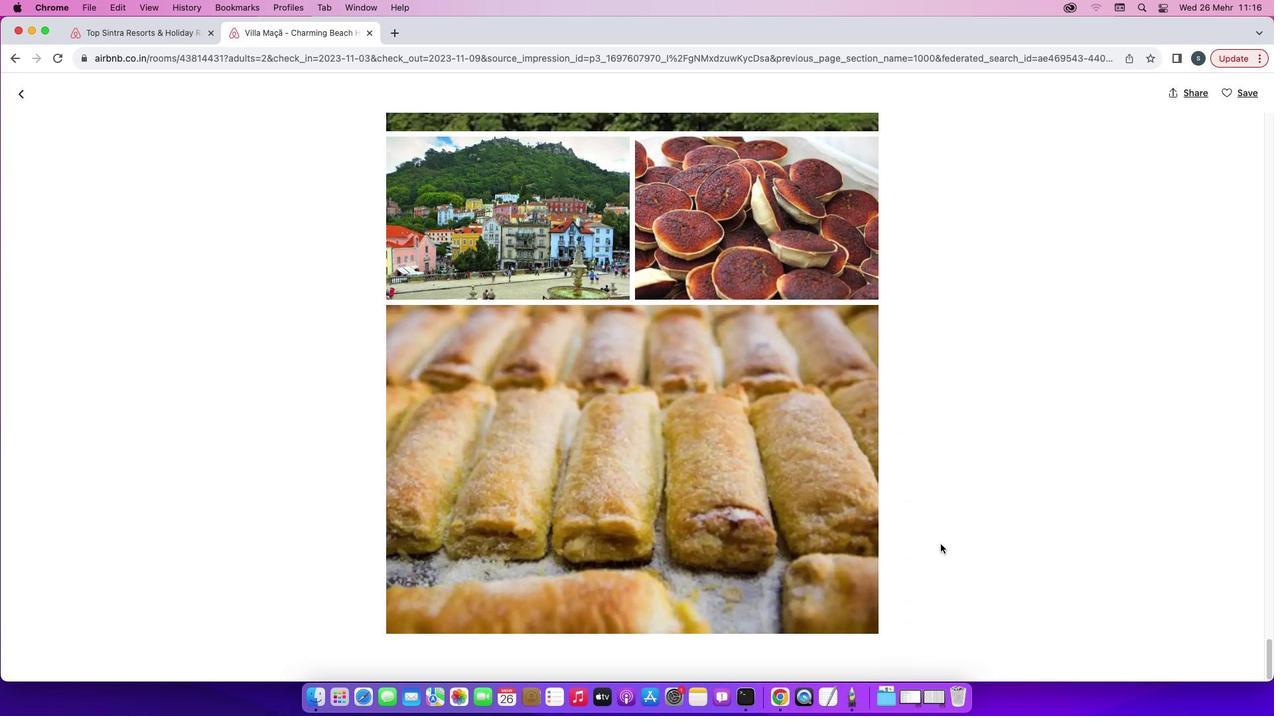 
Action: Mouse scrolled (940, 544) with delta (0, 0)
Screenshot: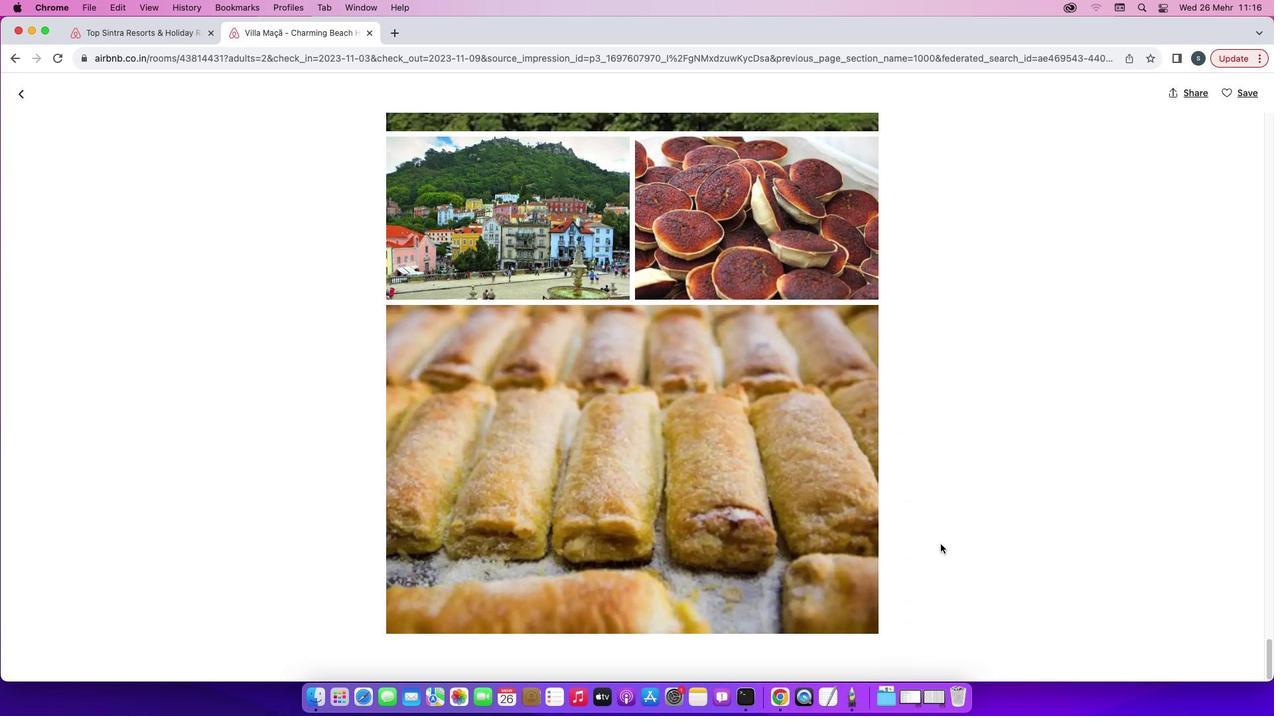 
Action: Mouse scrolled (940, 544) with delta (0, -1)
Screenshot: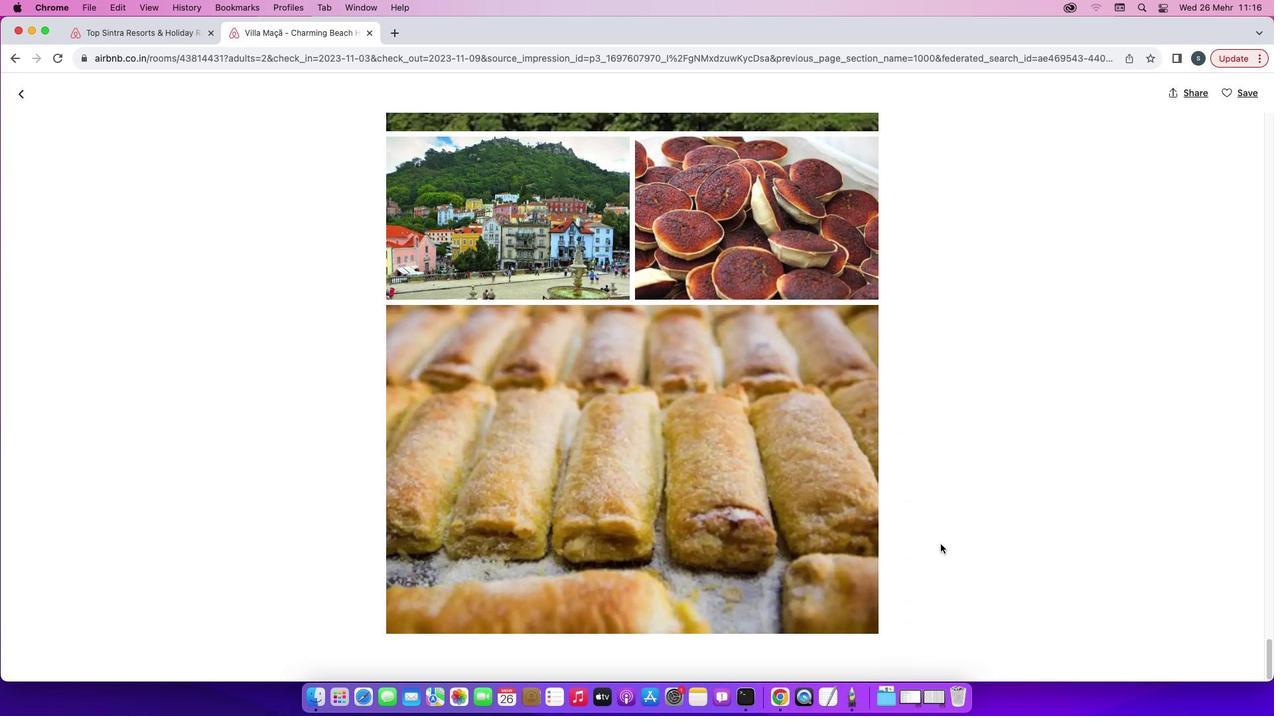 
Action: Mouse scrolled (940, 544) with delta (0, -2)
Screenshot: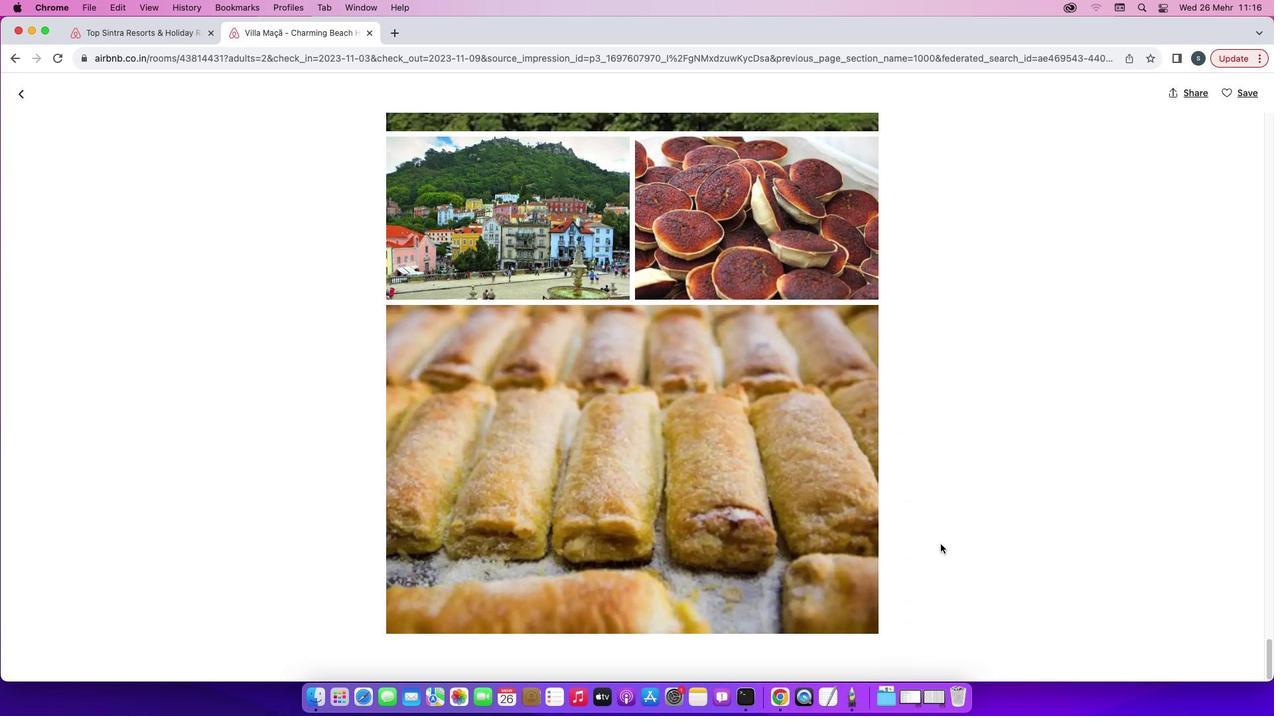 
Action: Mouse scrolled (940, 544) with delta (0, -3)
Screenshot: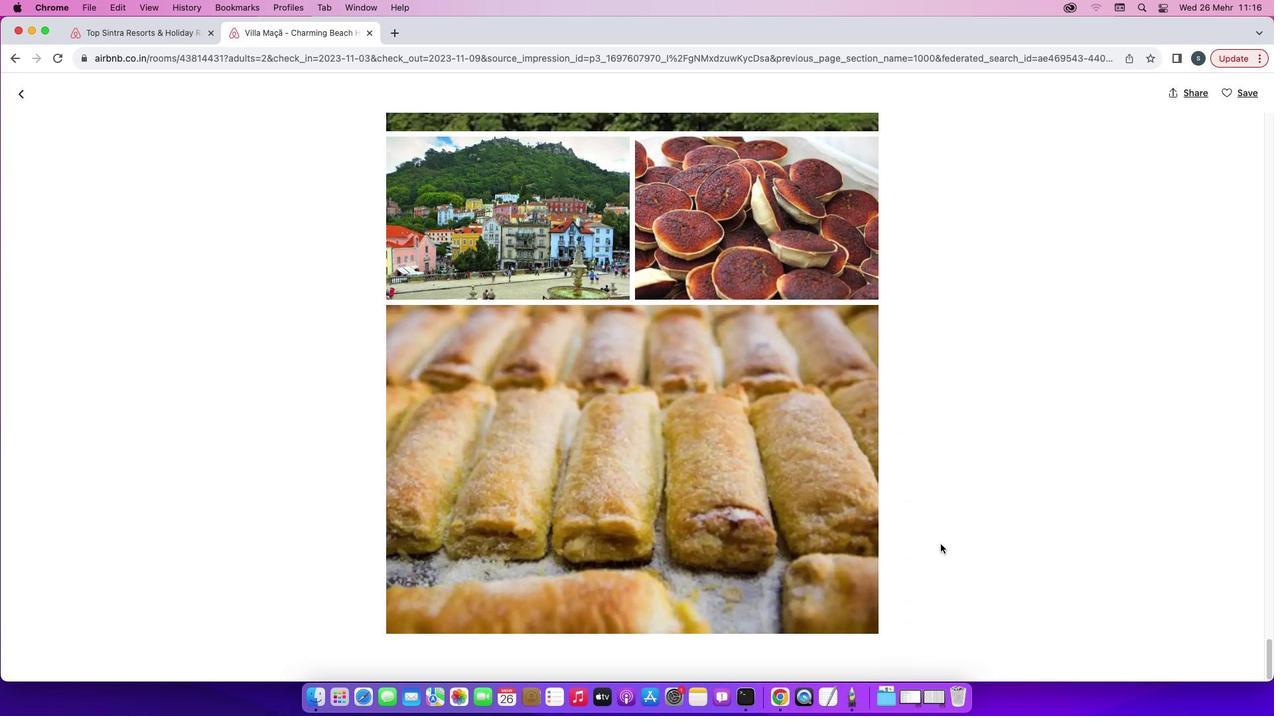 
Action: Mouse scrolled (940, 544) with delta (0, 0)
Screenshot: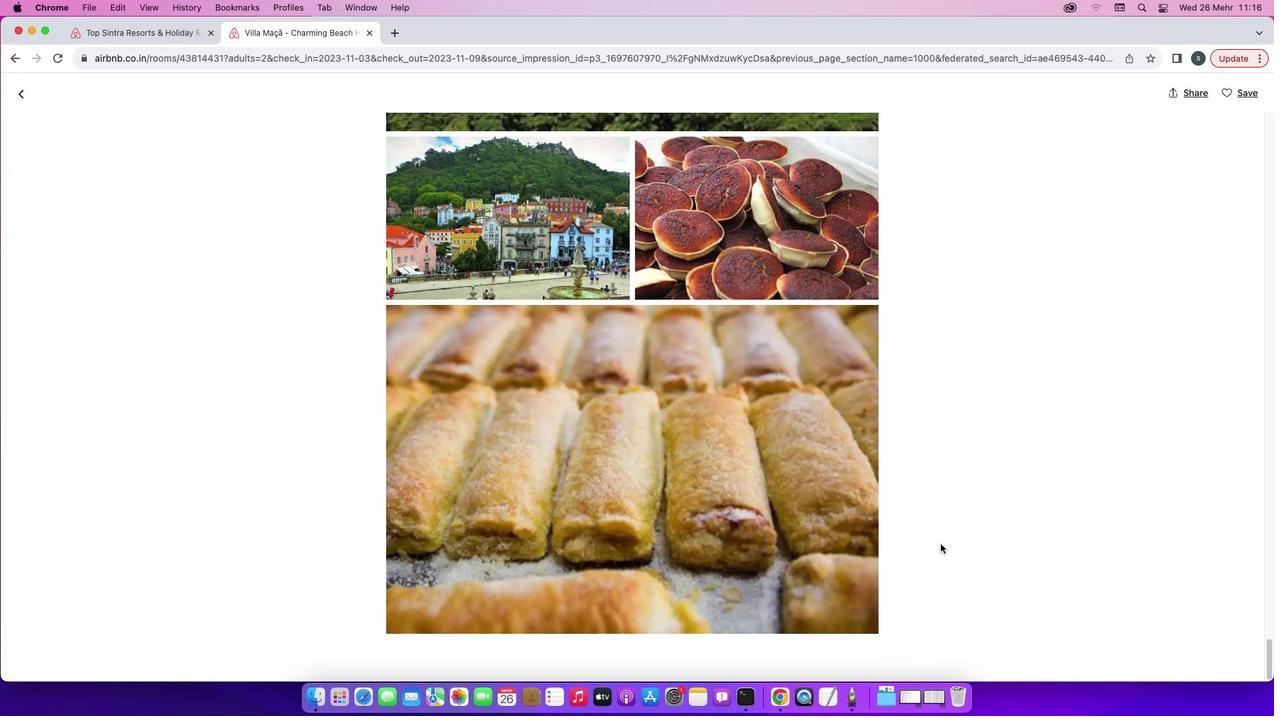 
Action: Mouse scrolled (940, 544) with delta (0, 0)
Screenshot: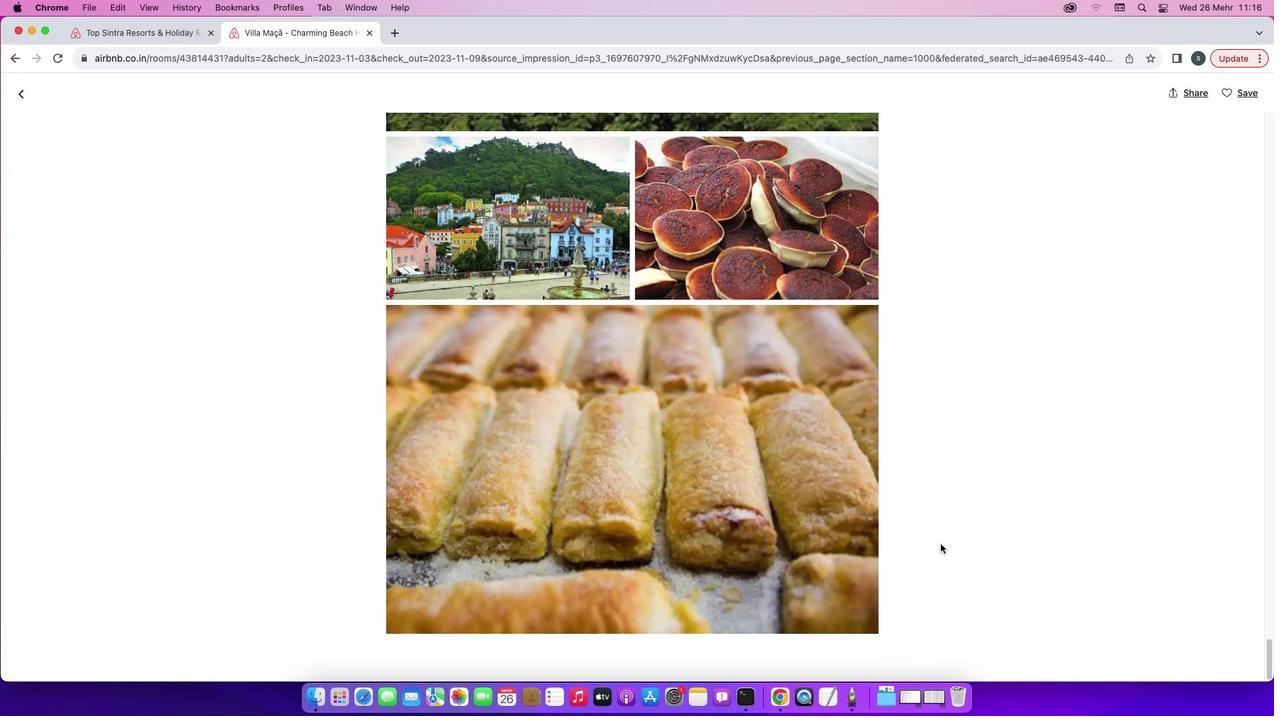 
Action: Mouse scrolled (940, 544) with delta (0, -1)
Screenshot: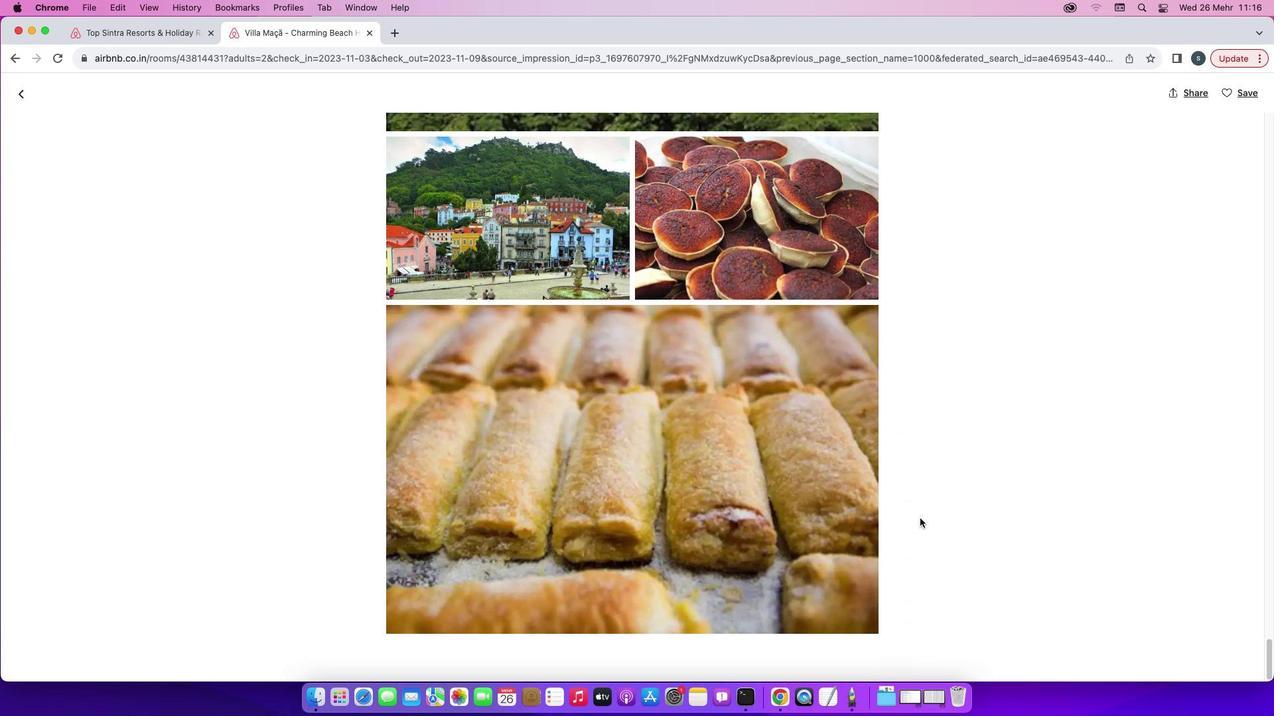 
Action: Mouse moved to (25, 92)
Screenshot: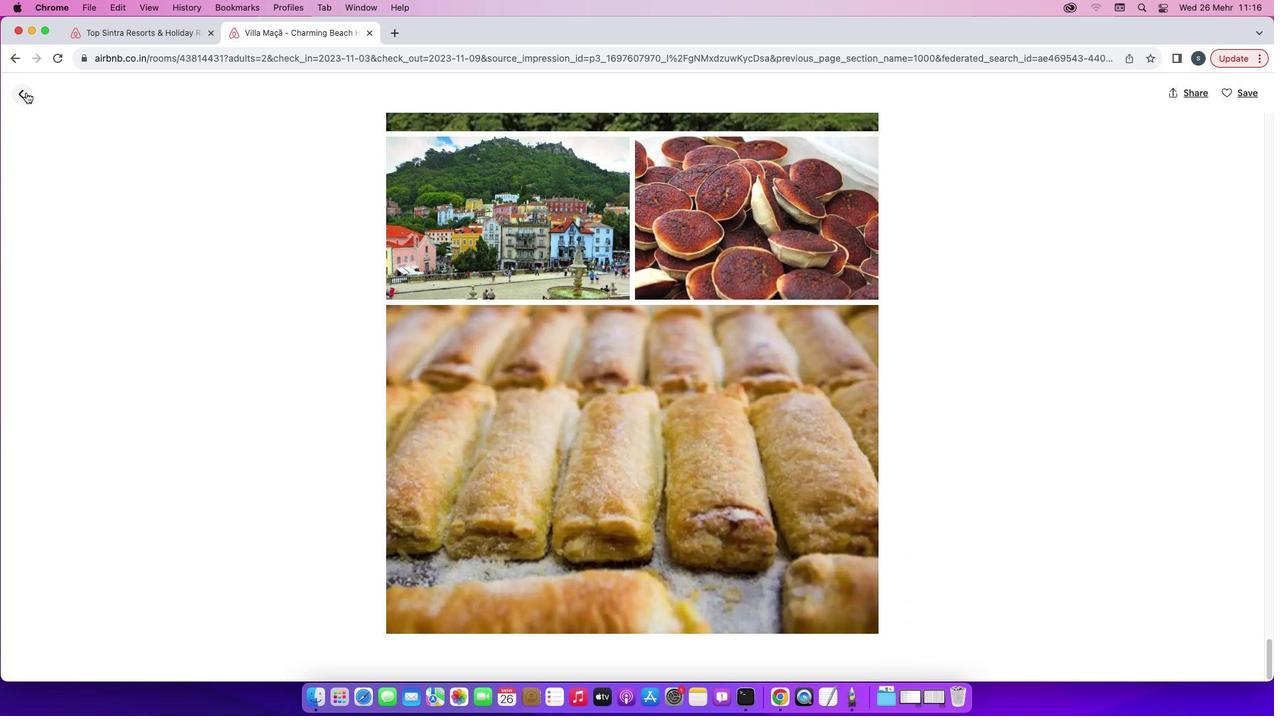 
Action: Mouse pressed left at (25, 92)
Screenshot: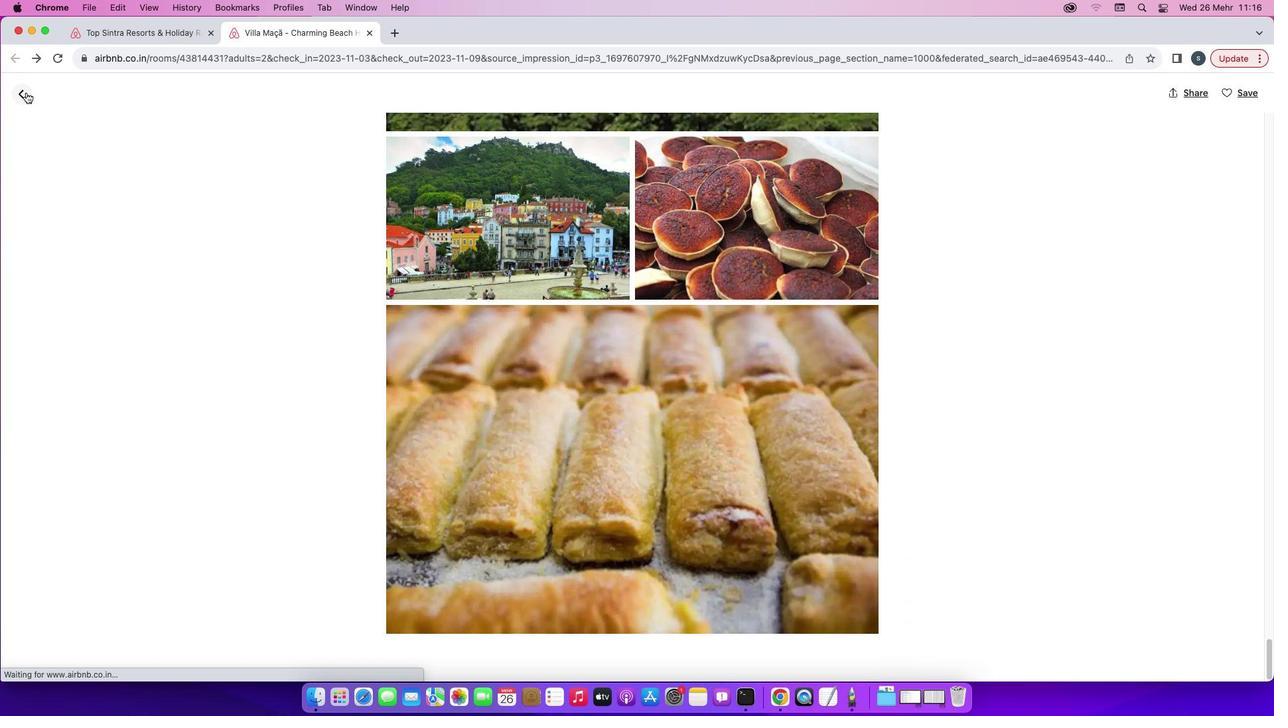 
Action: Mouse moved to (644, 488)
Screenshot: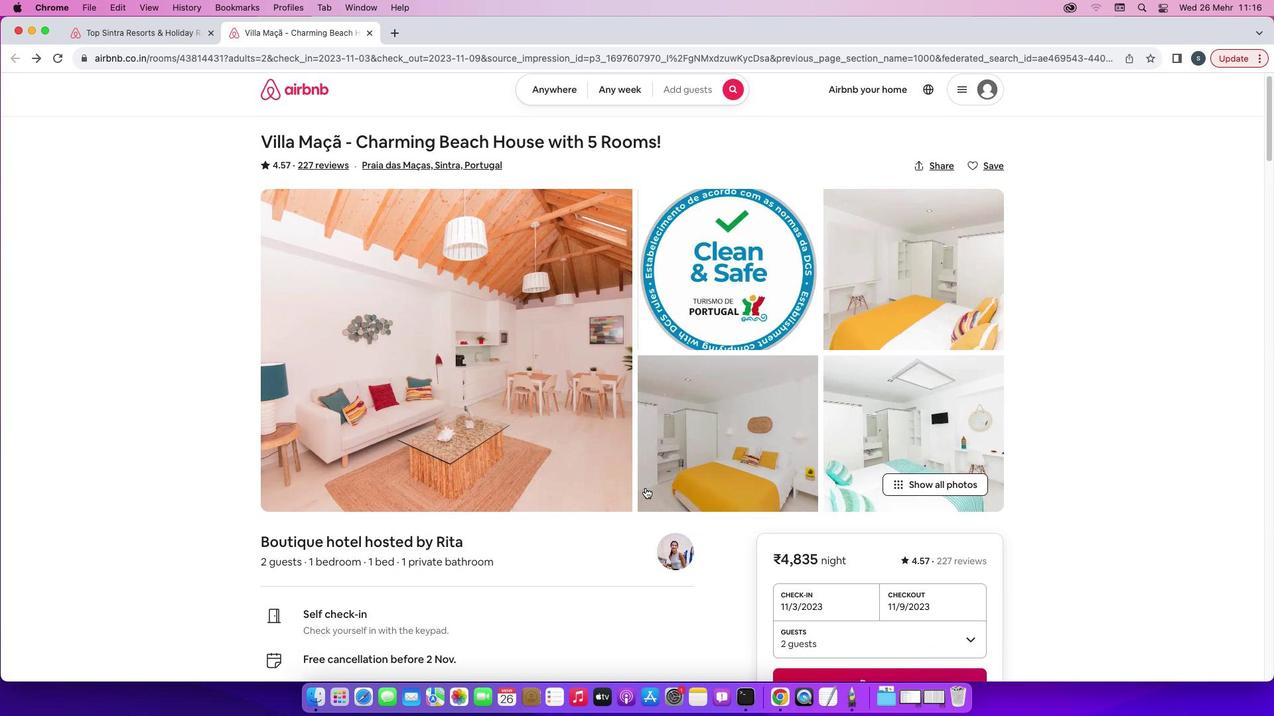 
Action: Mouse scrolled (644, 488) with delta (0, 0)
Screenshot: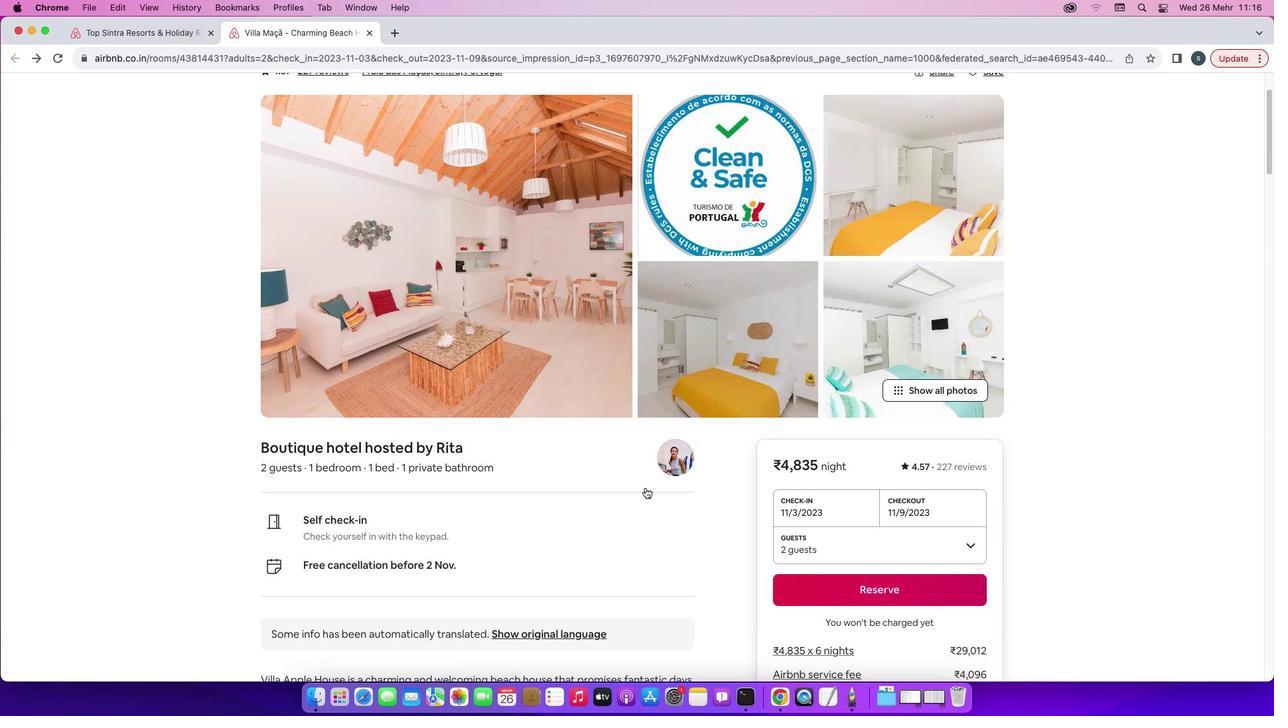
Action: Mouse scrolled (644, 488) with delta (0, 0)
Screenshot: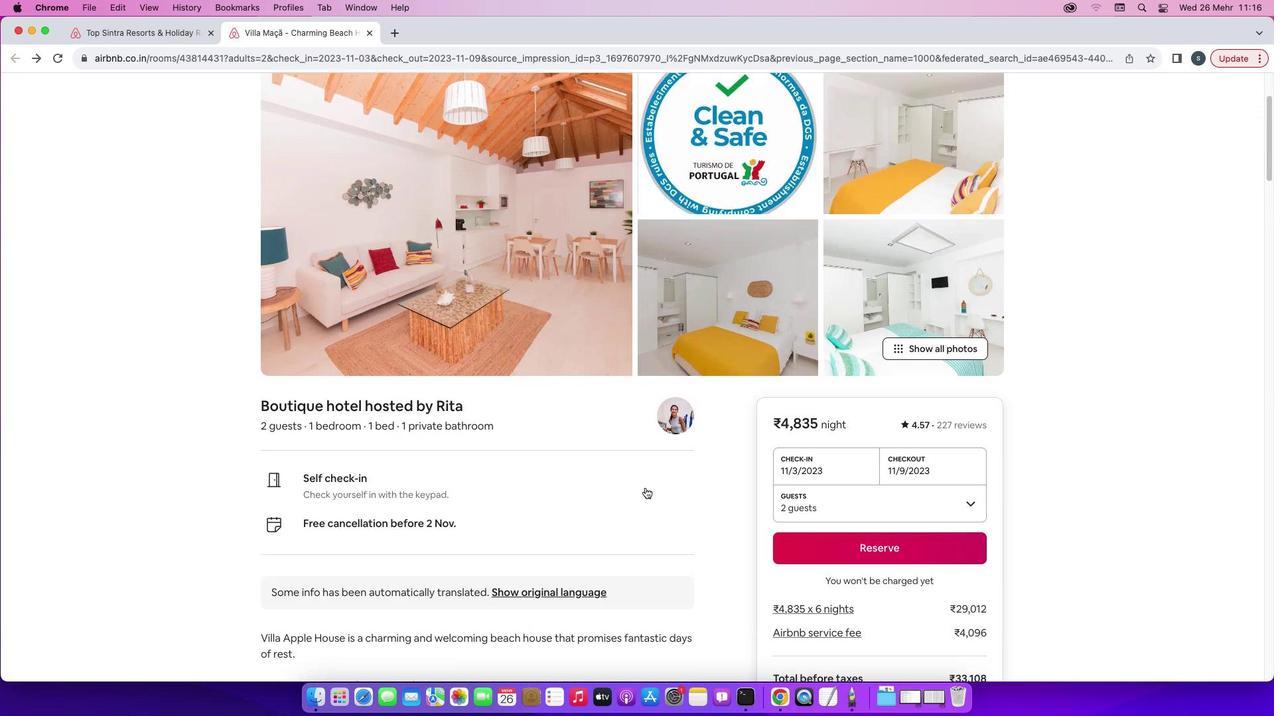 
Action: Mouse scrolled (644, 488) with delta (0, -1)
Screenshot: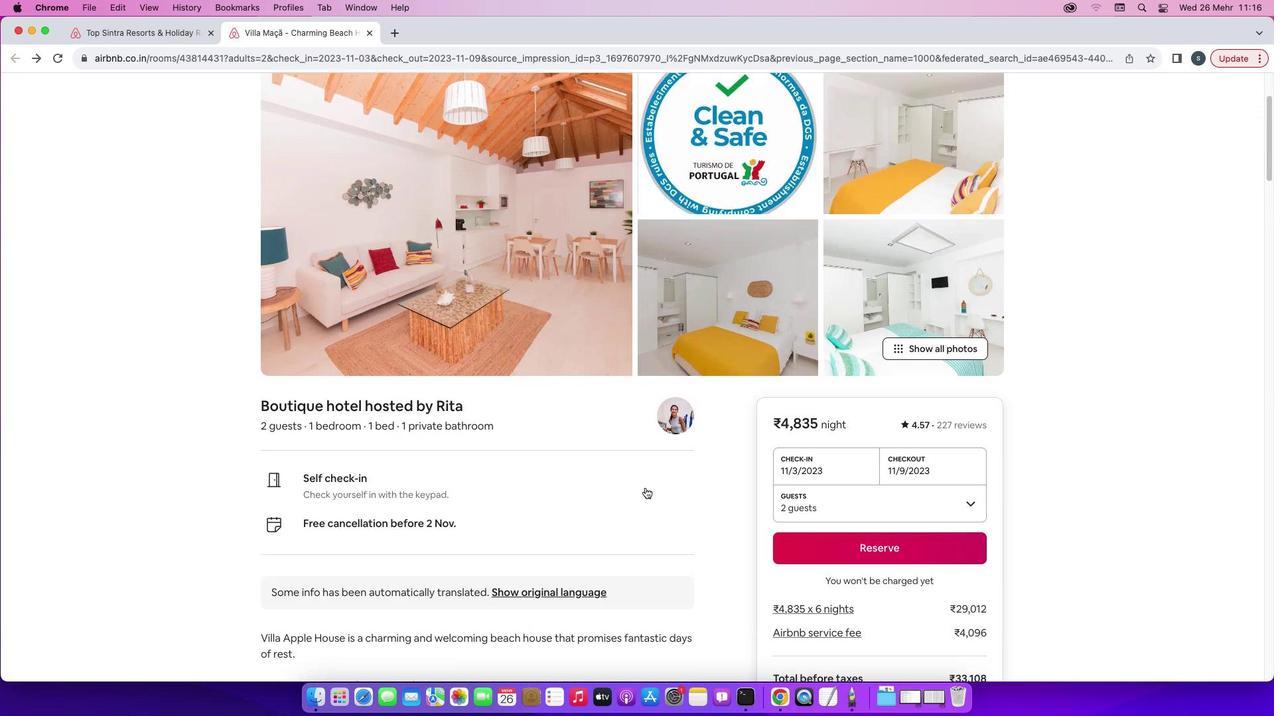 
Action: Mouse scrolled (644, 488) with delta (0, -2)
Screenshot: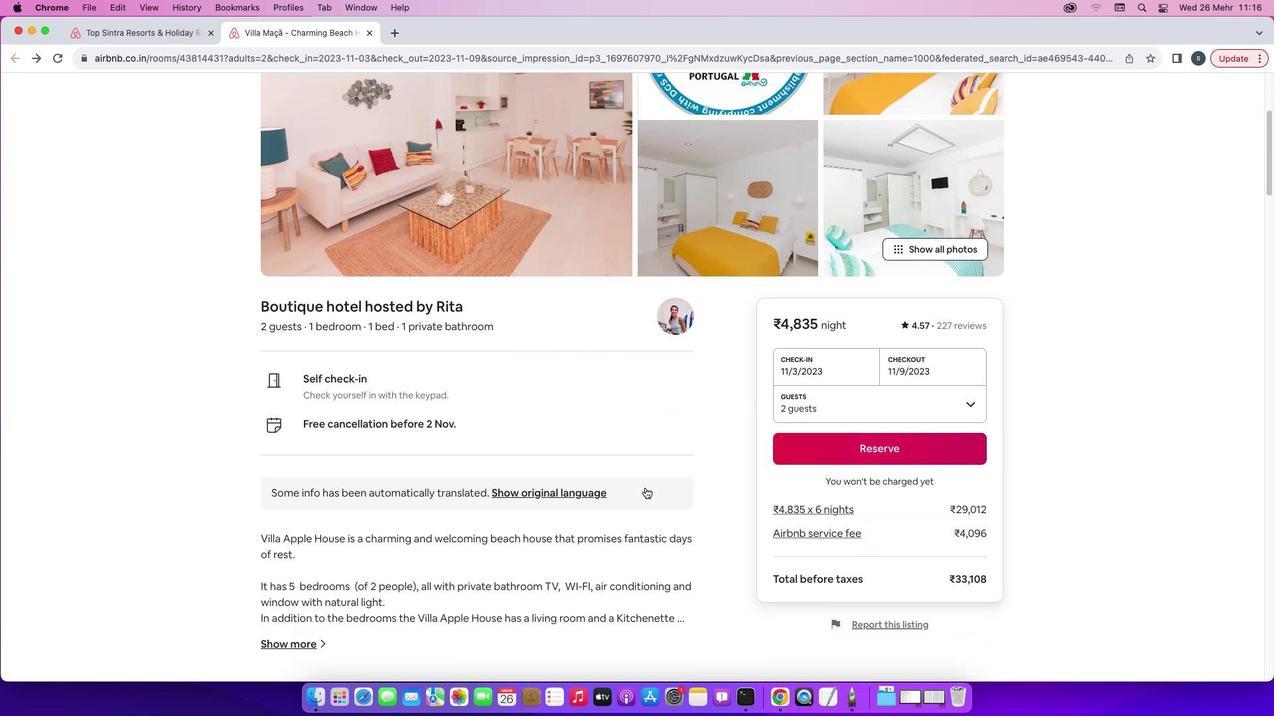 
Action: Mouse scrolled (644, 488) with delta (0, 0)
Screenshot: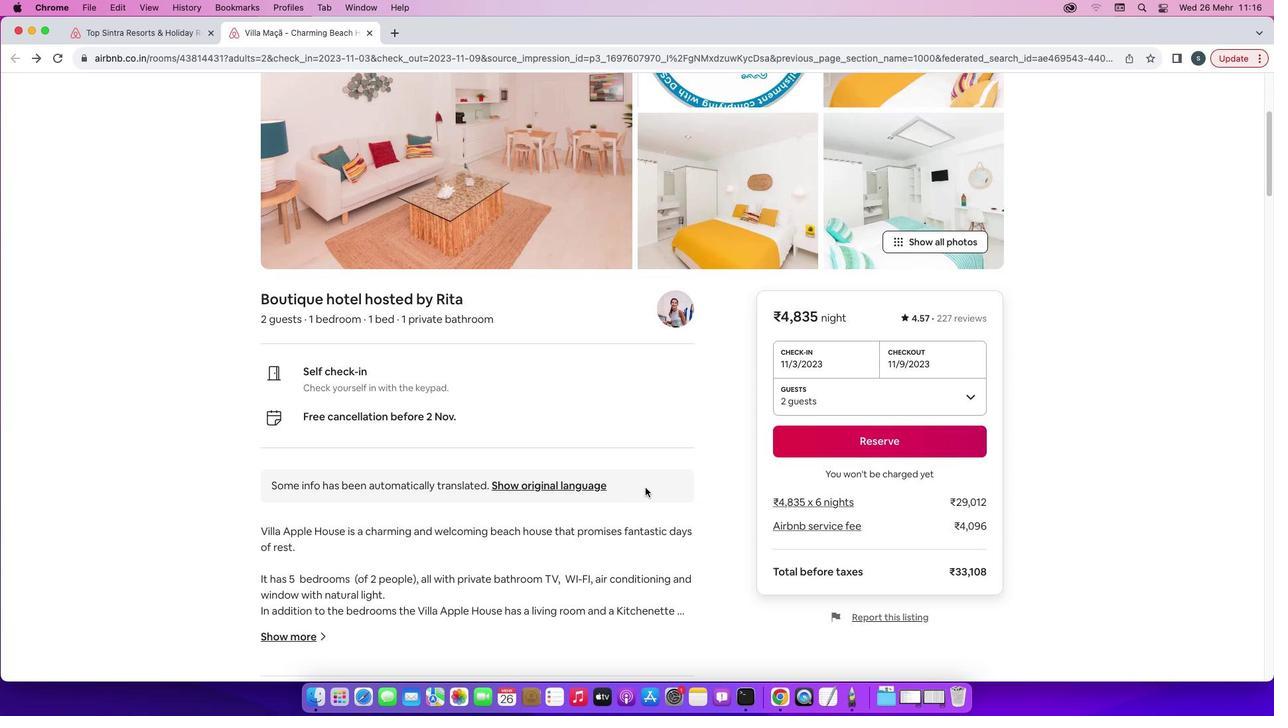
Action: Mouse scrolled (644, 488) with delta (0, 0)
Screenshot: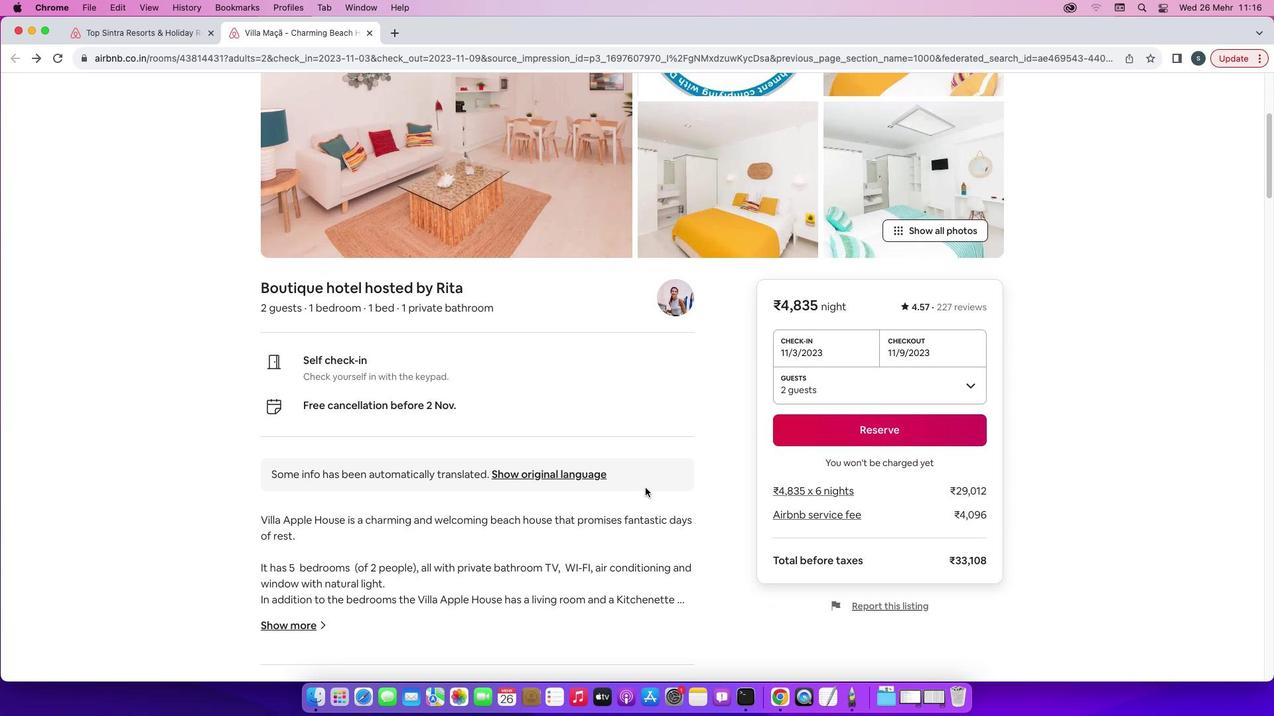 
Action: Mouse scrolled (644, 488) with delta (0, 0)
Screenshot: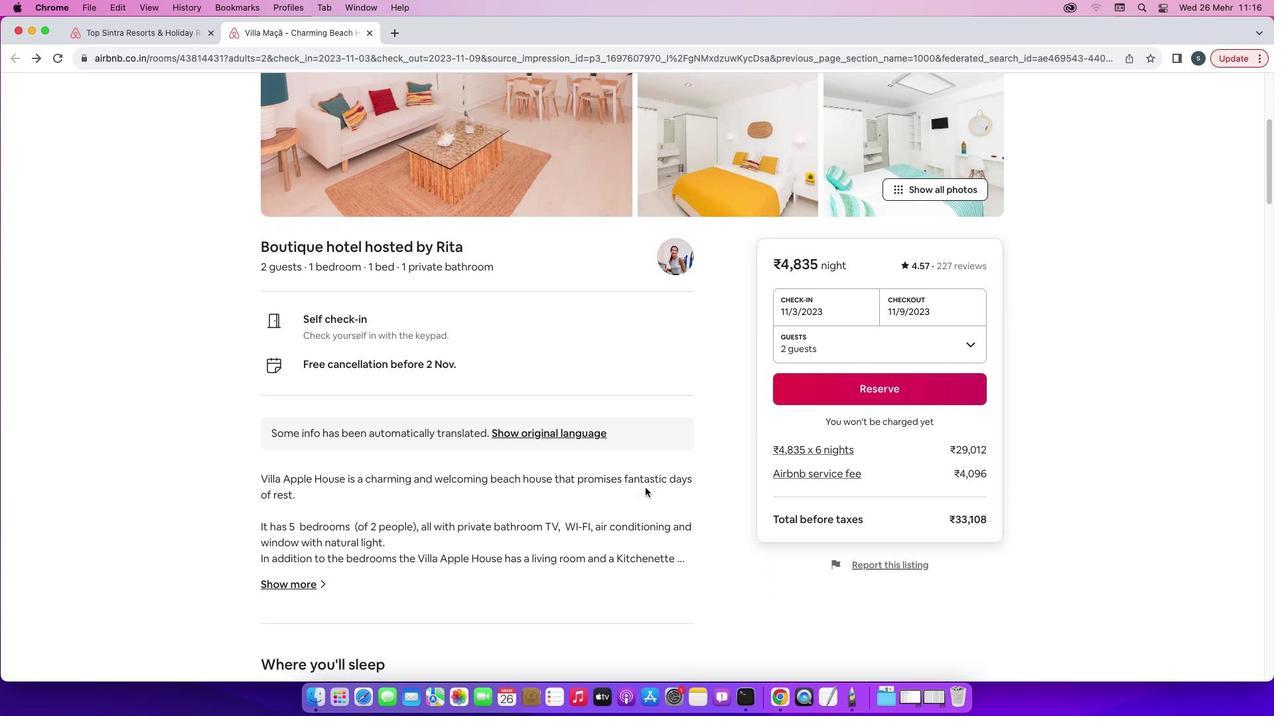 
Action: Mouse scrolled (644, 488) with delta (0, 0)
Screenshot: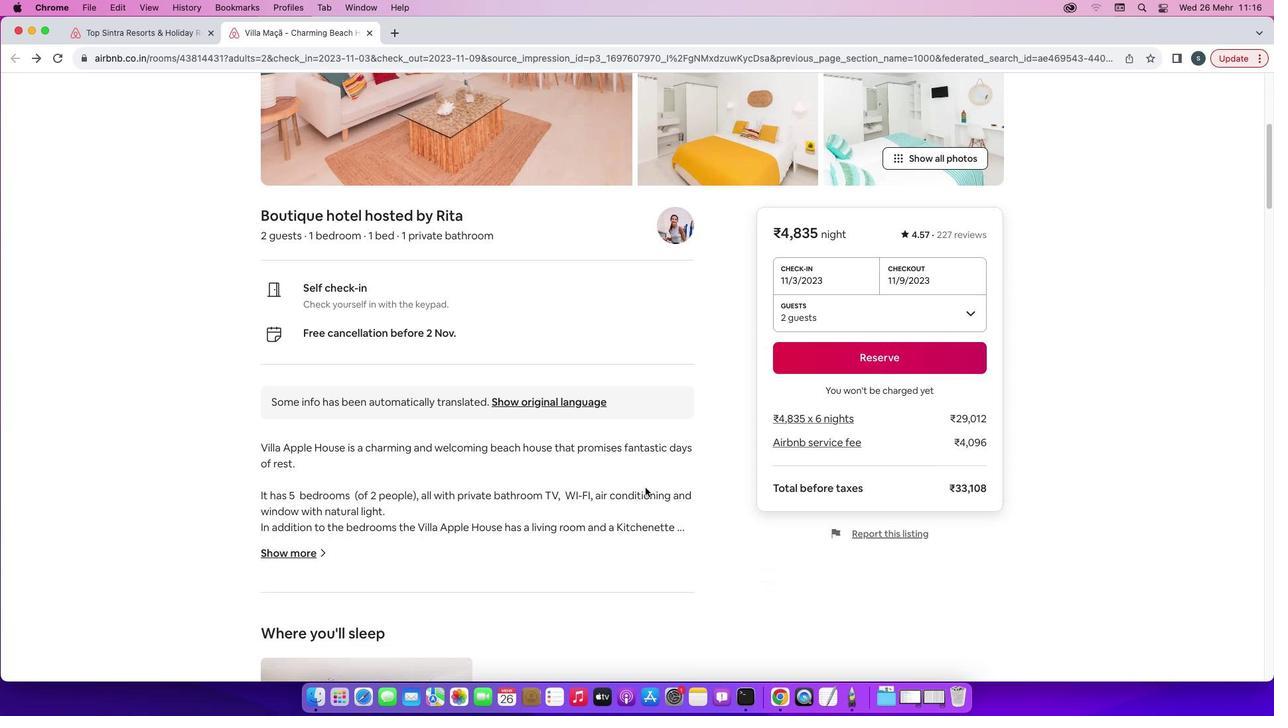 
Action: Mouse moved to (298, 544)
Screenshot: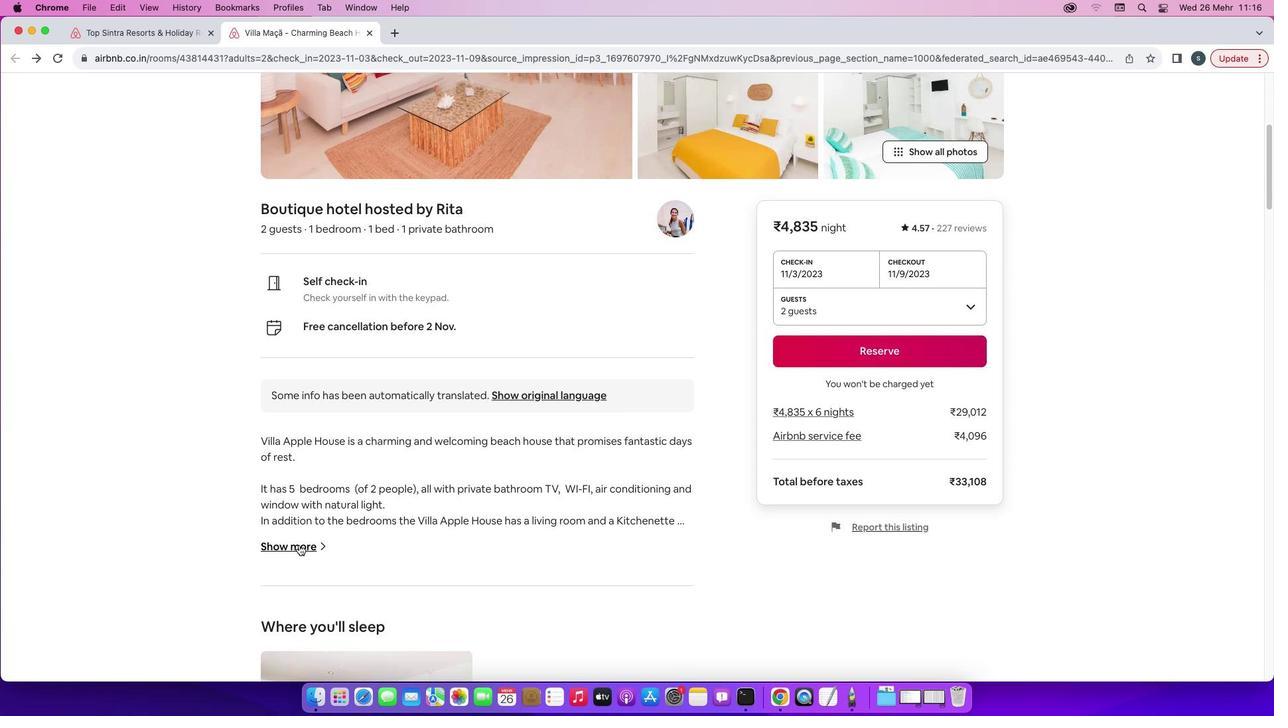 
Action: Mouse pressed left at (298, 544)
Screenshot: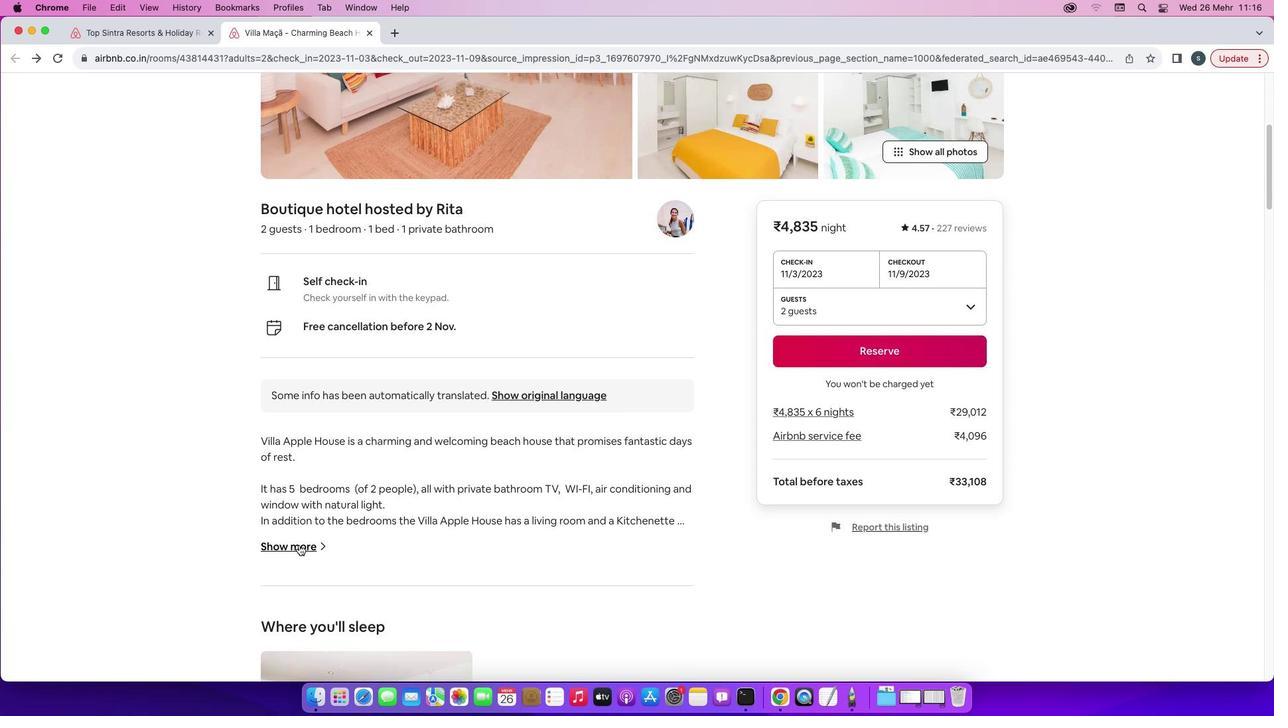 
Action: Mouse moved to (672, 504)
Screenshot: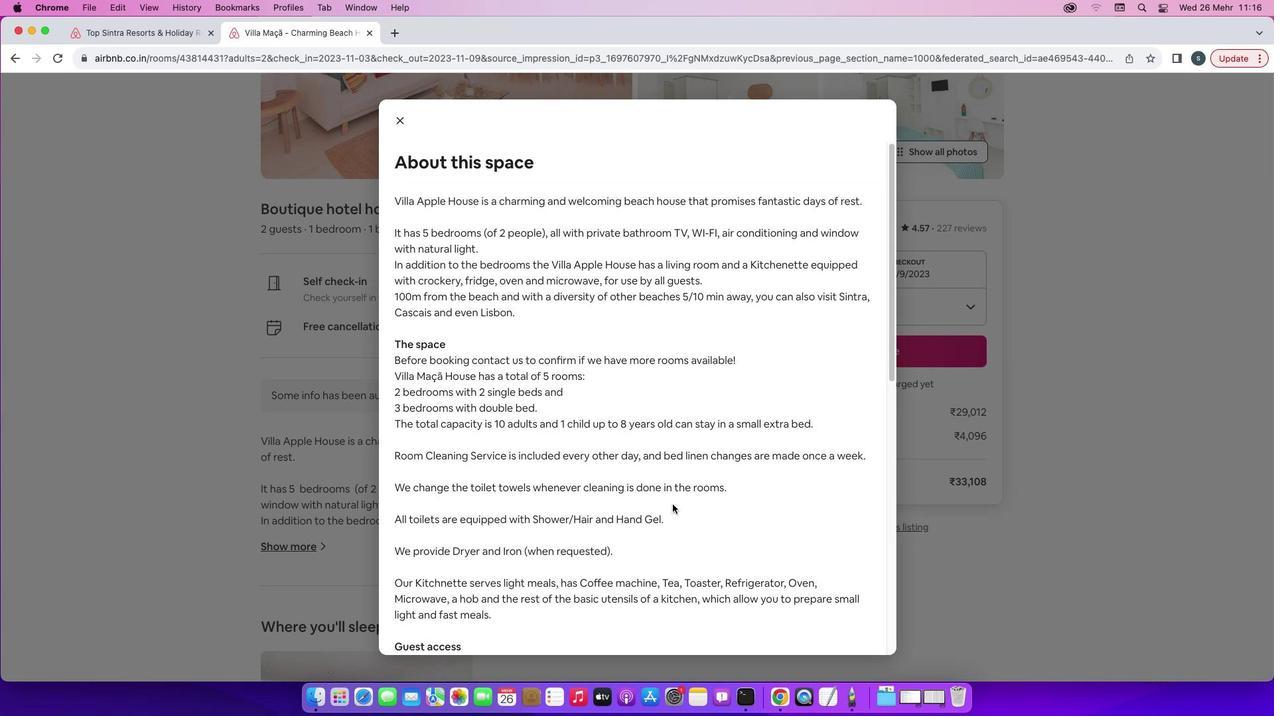 
Action: Mouse scrolled (672, 504) with delta (0, 0)
Screenshot: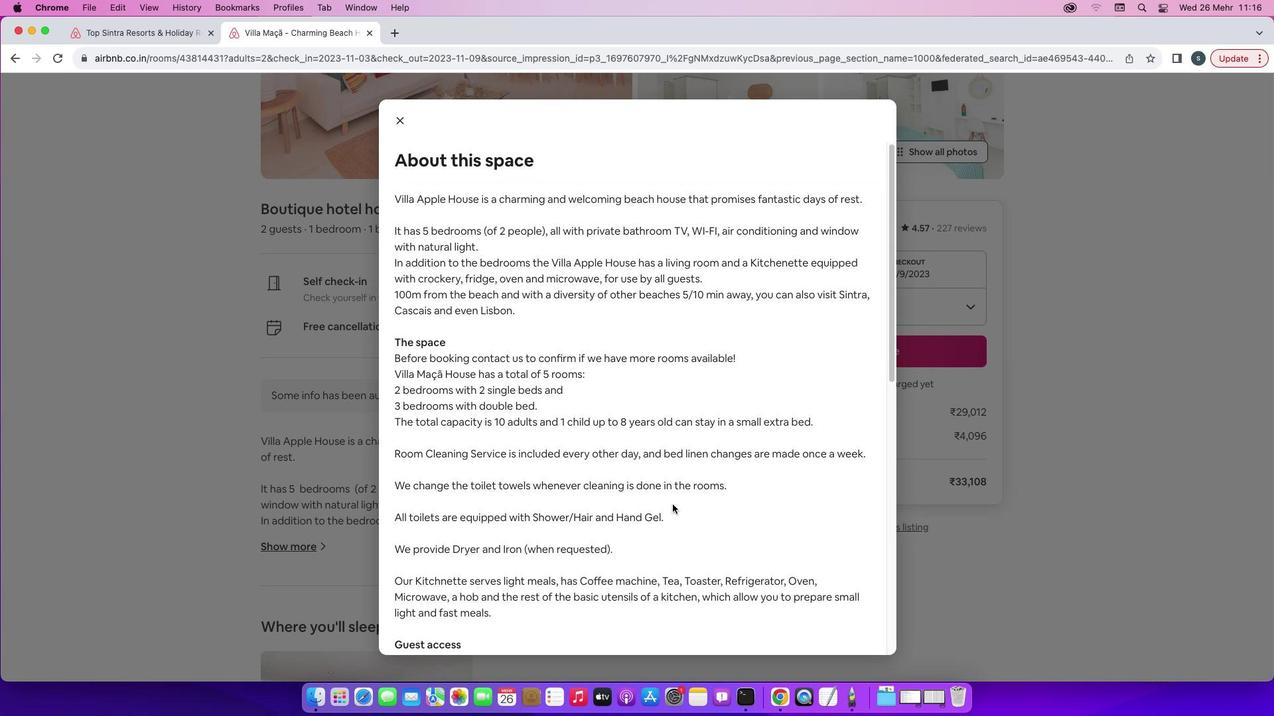 
Action: Mouse scrolled (672, 504) with delta (0, 0)
Screenshot: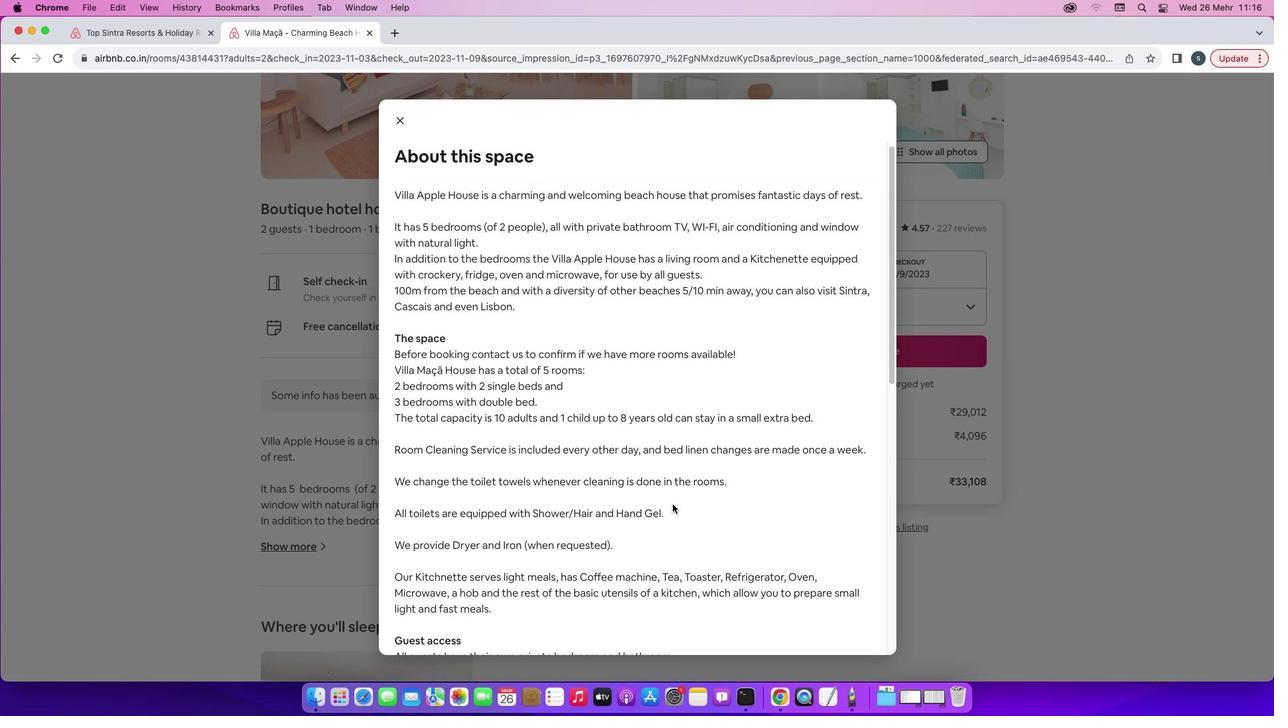 
Action: Mouse scrolled (672, 504) with delta (0, 0)
Screenshot: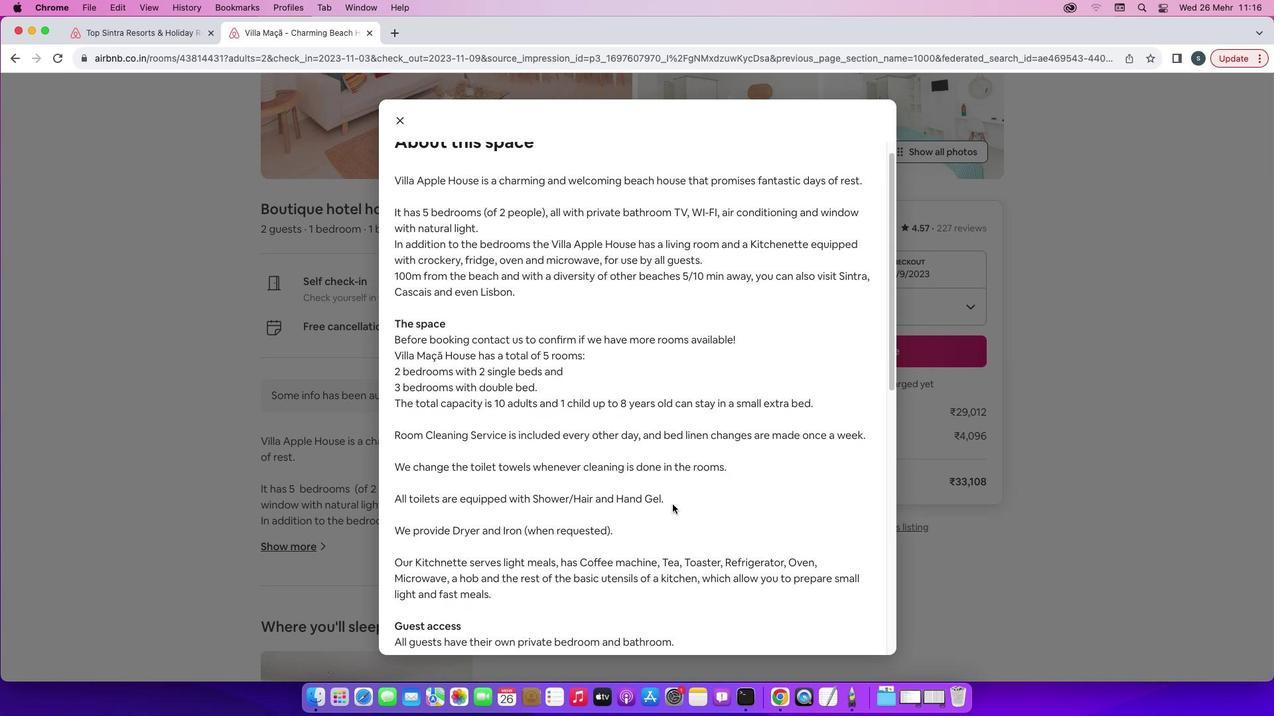 
Action: Mouse scrolled (672, 504) with delta (0, 0)
Screenshot: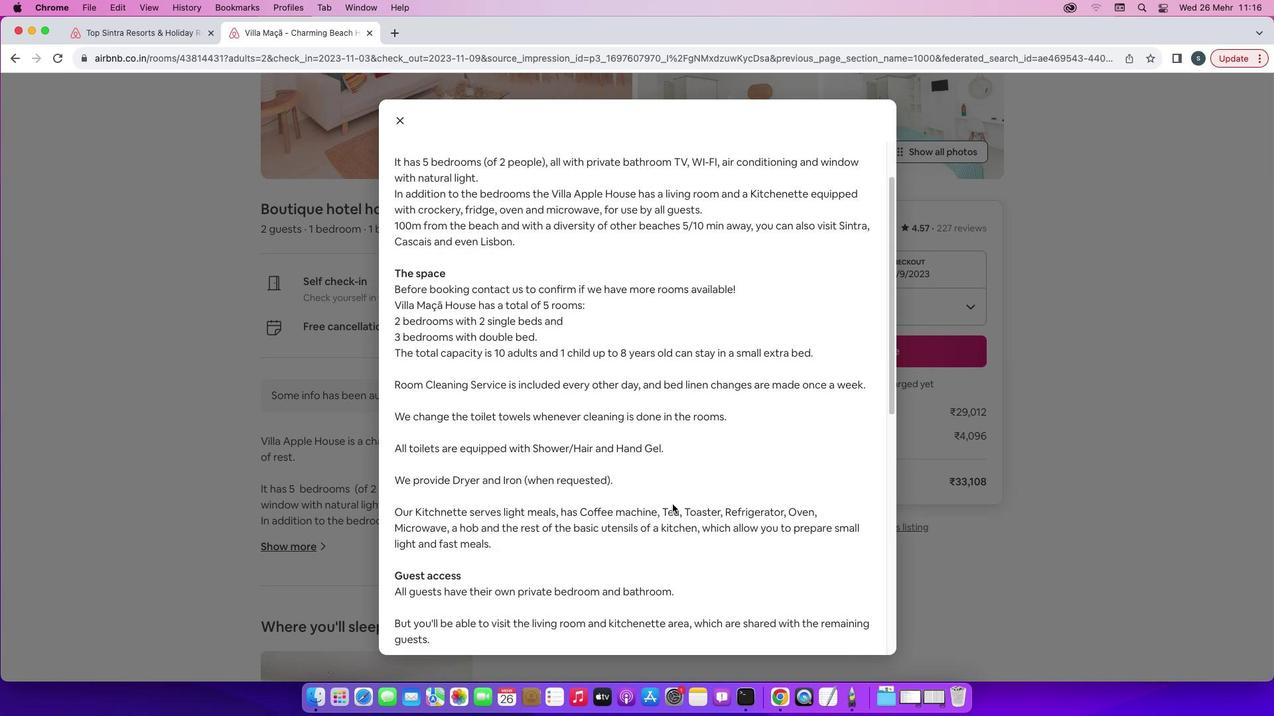 
Action: Mouse scrolled (672, 504) with delta (0, -1)
Screenshot: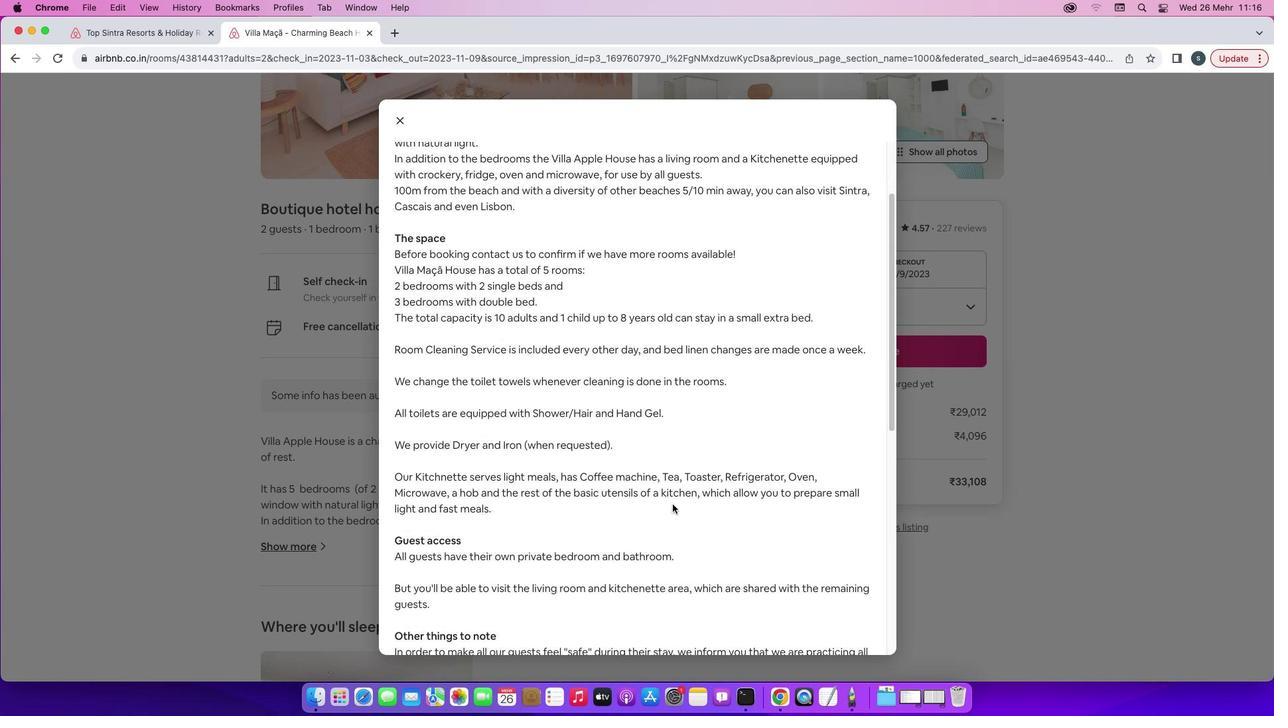 
Action: Mouse scrolled (672, 504) with delta (0, 0)
Screenshot: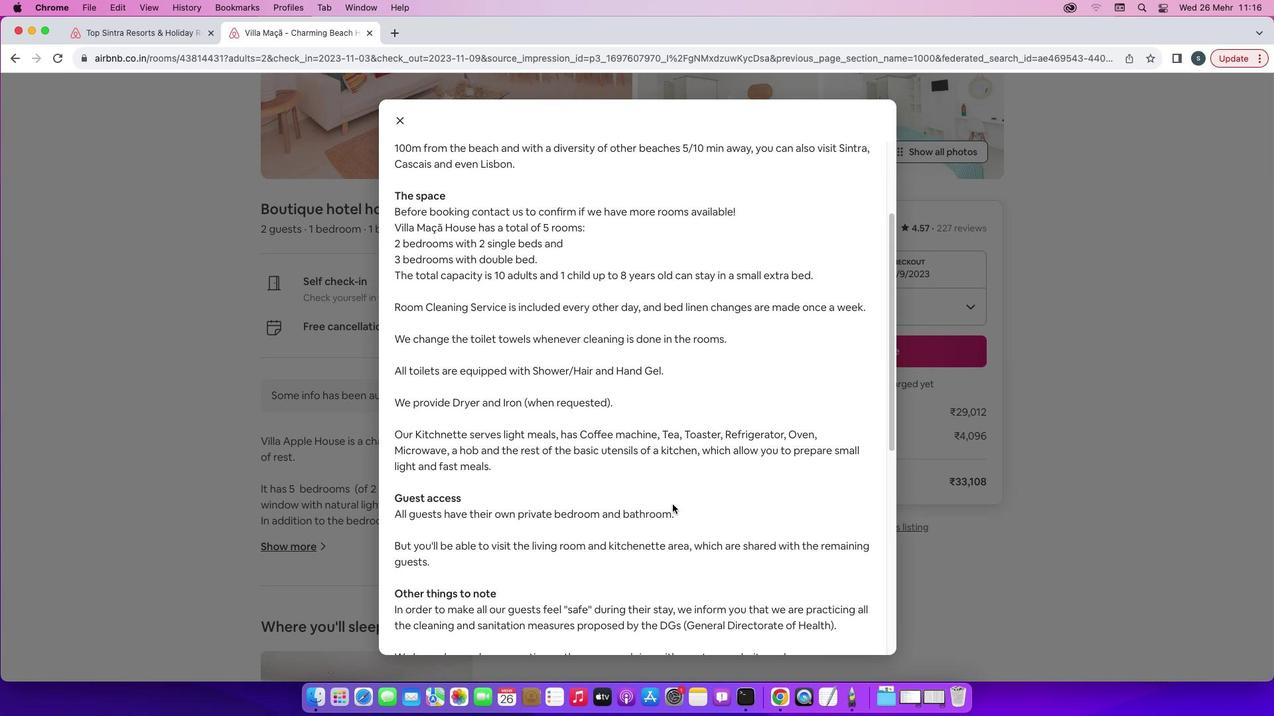 
Action: Mouse scrolled (672, 504) with delta (0, 0)
Screenshot: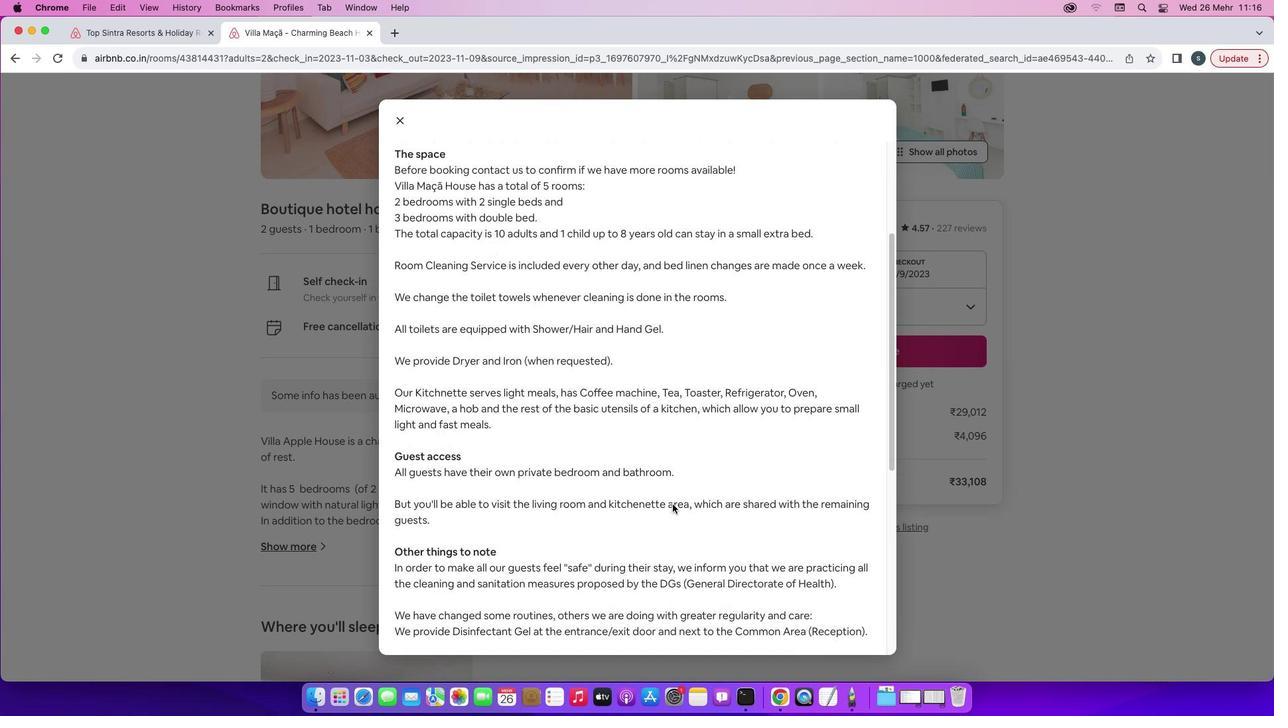 
Action: Mouse scrolled (672, 504) with delta (0, -1)
Screenshot: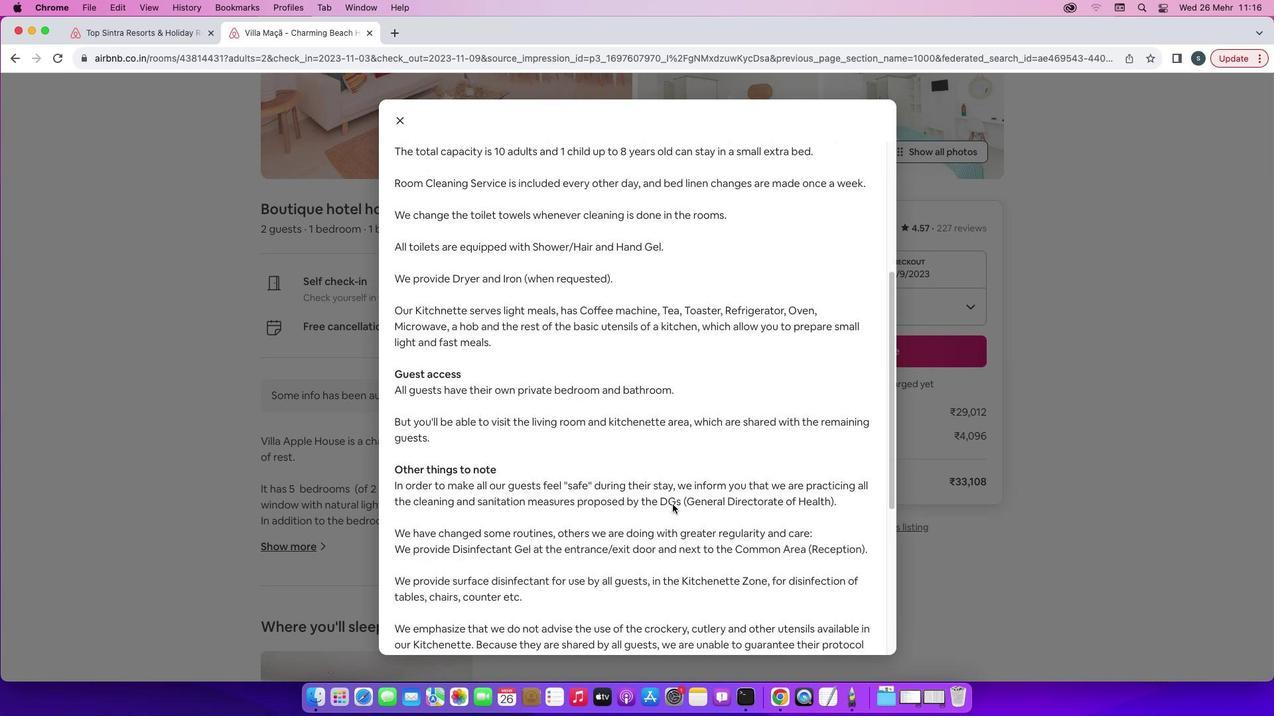 
Action: Mouse scrolled (672, 504) with delta (0, -1)
Screenshot: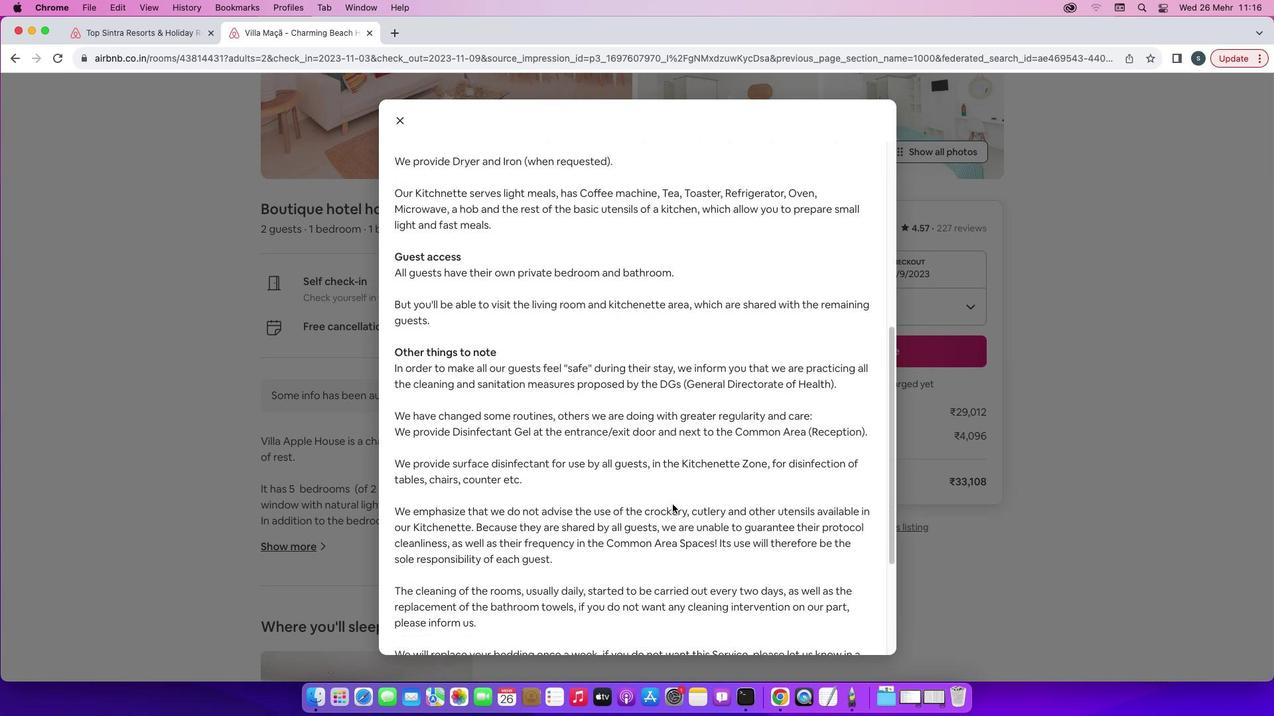 
Action: Mouse scrolled (672, 504) with delta (0, -3)
